Task: Buy 5 Electric Woks from Small Appliances section under best seller category for shipping address: Brandon Turner, 2426 August Lane, Shreveport, Louisiana 71101, Cell Number 3184332610. Pay from credit card ending with 7965, CVV 549
Action: Mouse moved to (99, 87)
Screenshot: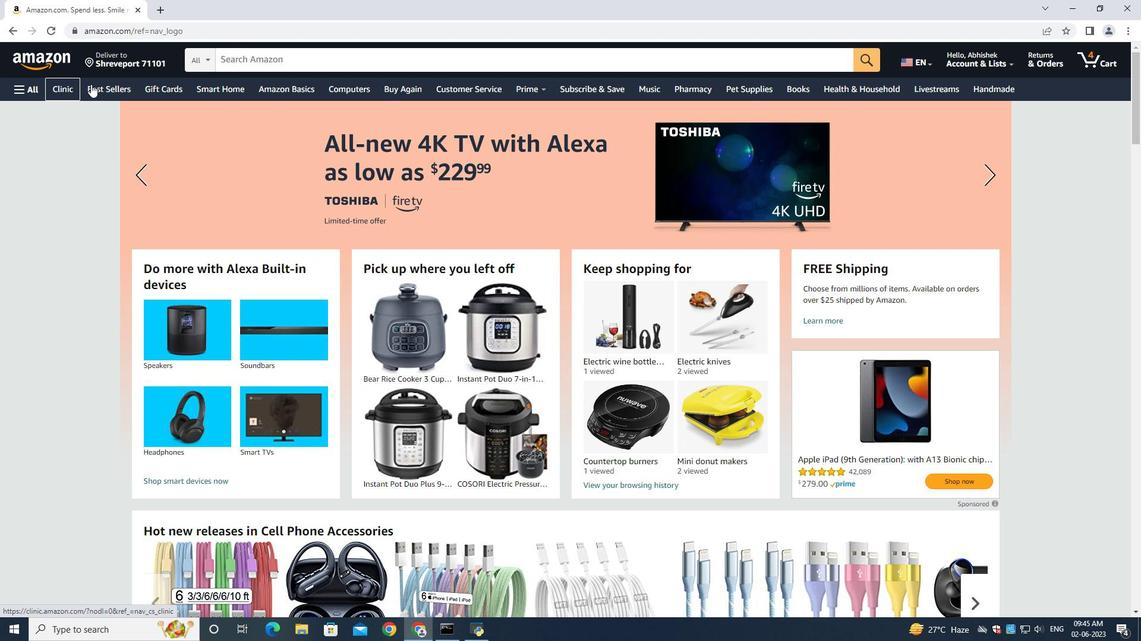 
Action: Mouse pressed left at (99, 87)
Screenshot: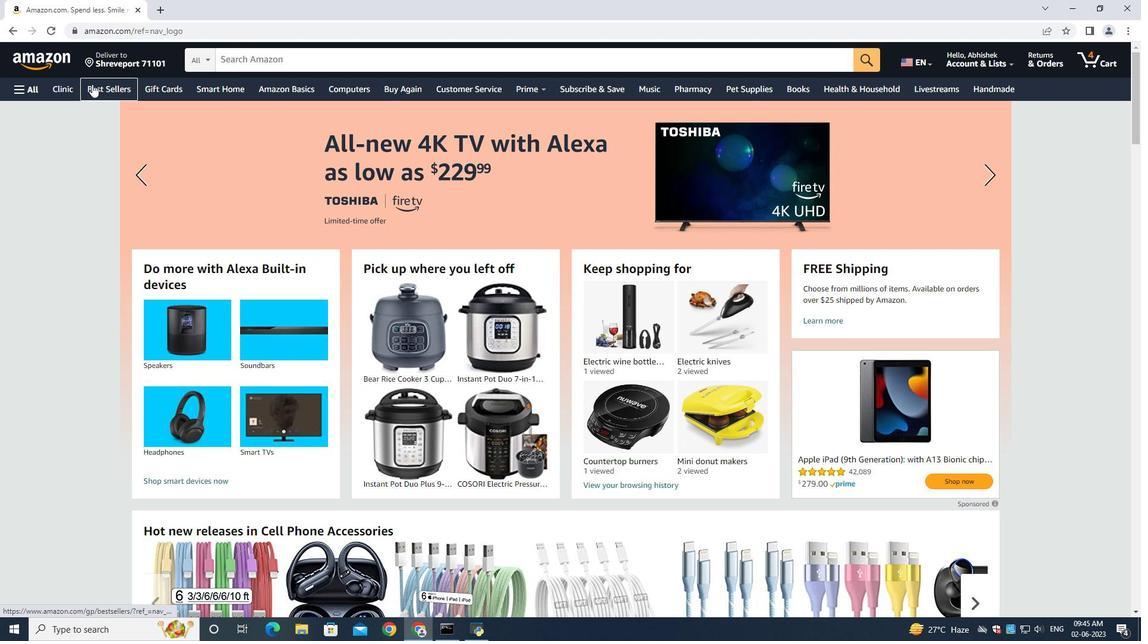 
Action: Mouse moved to (1113, 249)
Screenshot: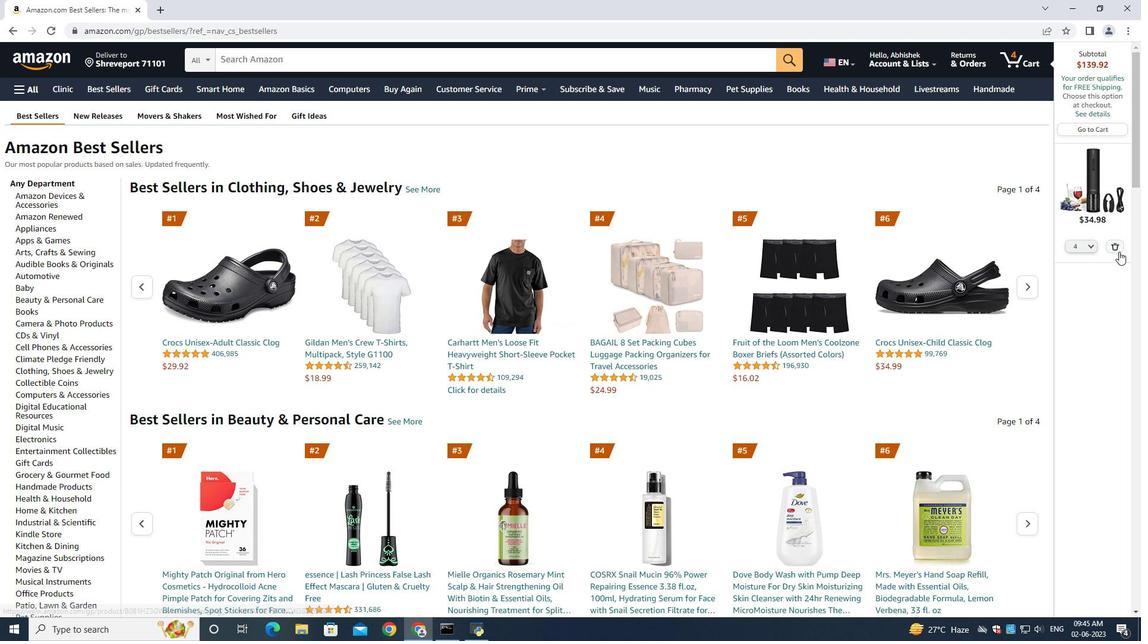 
Action: Mouse pressed left at (1113, 249)
Screenshot: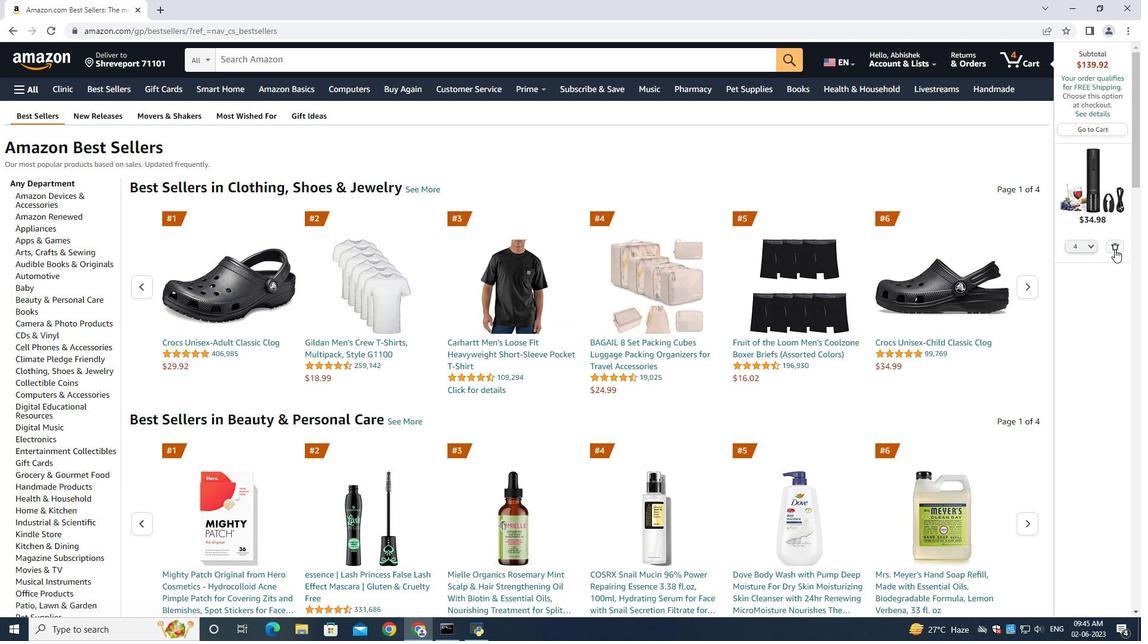 
Action: Mouse moved to (243, 62)
Screenshot: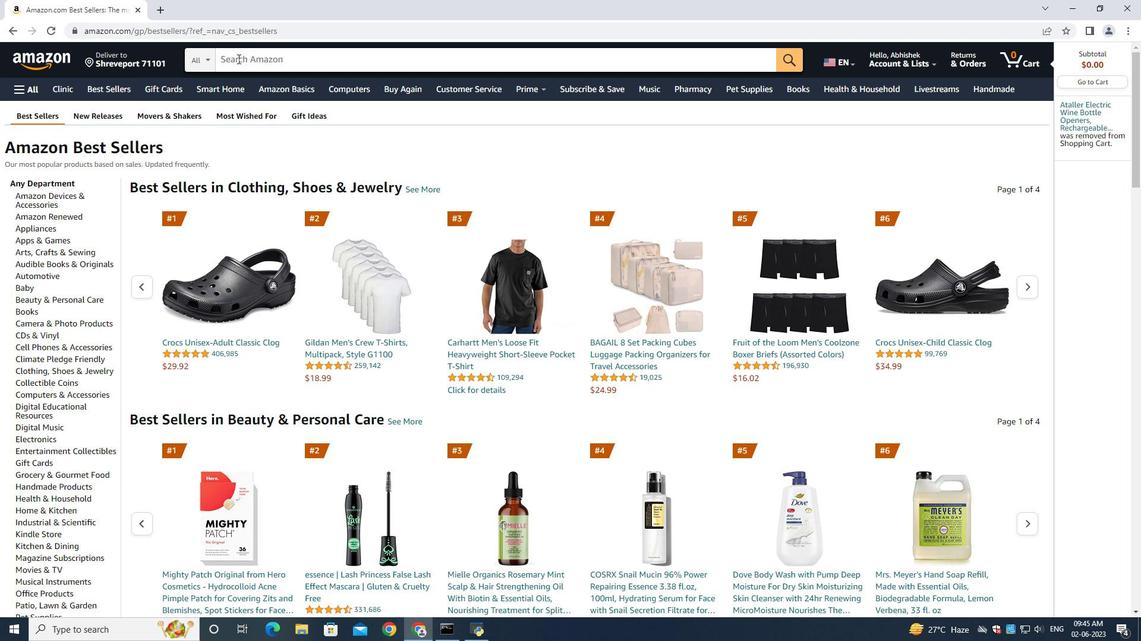 
Action: Mouse pressed left at (243, 62)
Screenshot: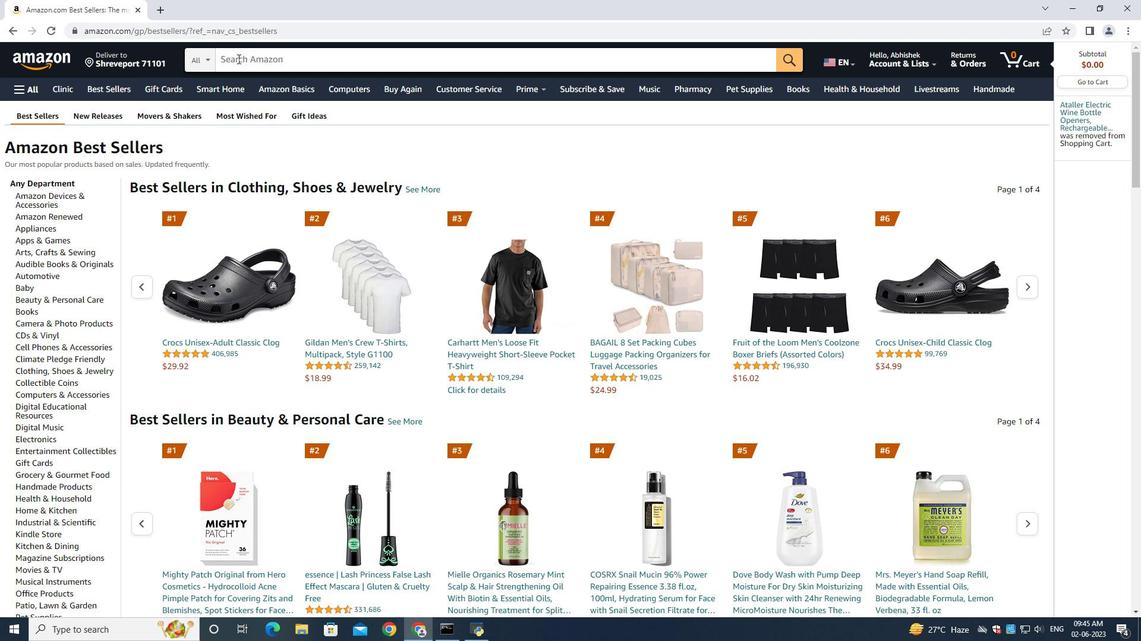 
Action: Mouse moved to (244, 89)
Screenshot: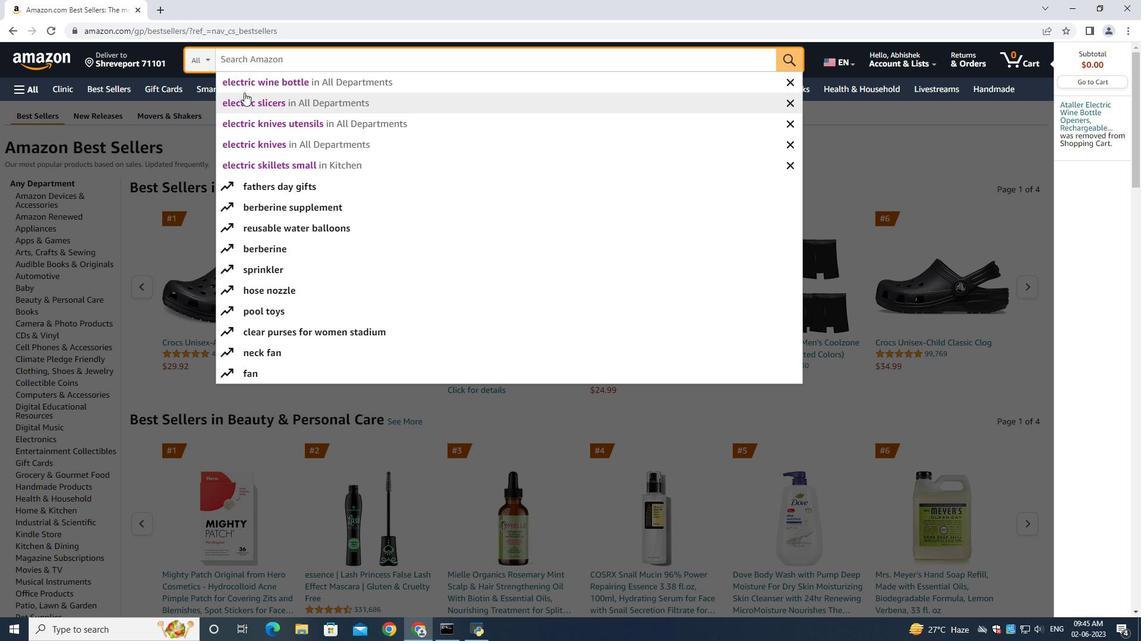 
Action: Key pressed <Key.shift><Key.shift><Key.shift><Key.shift><Key.shift><Key.shift><Key.shift><Key.shift><Key.shift><Key.shift><Key.shift><Key.shift><Key.shift><Key.shift><Key.shift><Key.shift><Key.shift><Key.shift><Key.shift><Key.shift><Key.shift><Key.shift><Key.shift><Key.shift>E
Screenshot: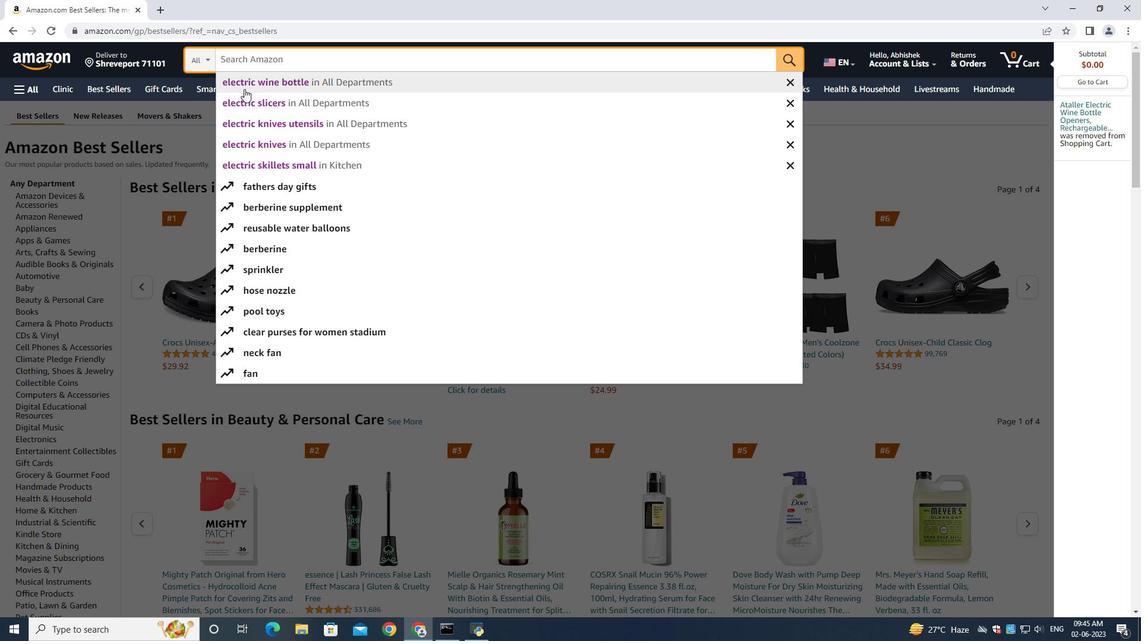 
Action: Mouse moved to (121, 95)
Screenshot: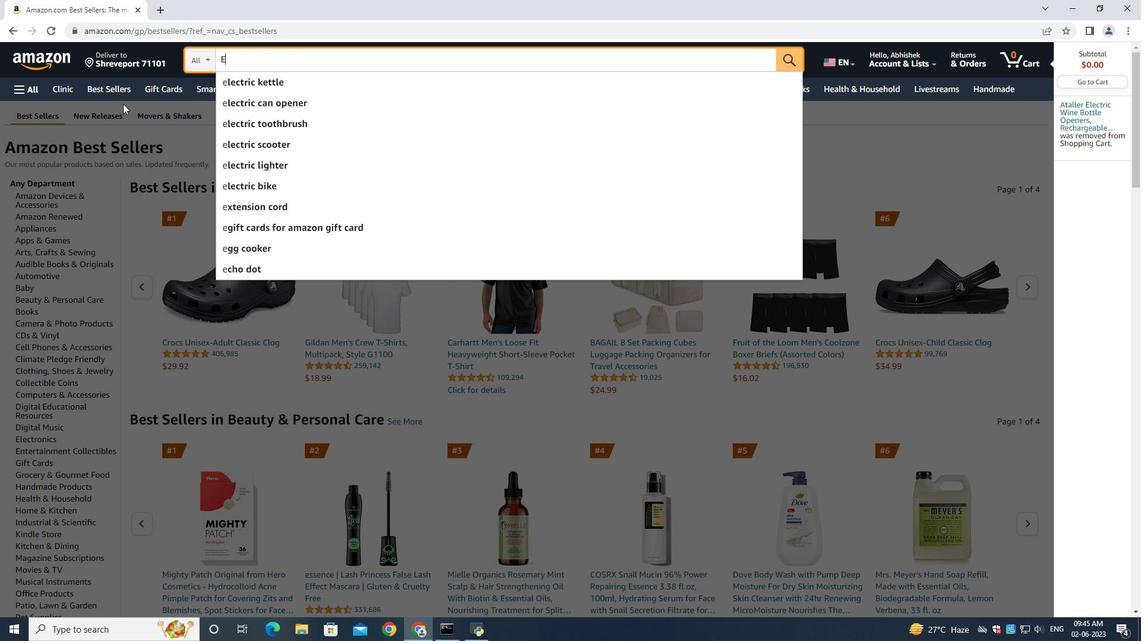 
Action: Mouse pressed left at (121, 95)
Screenshot: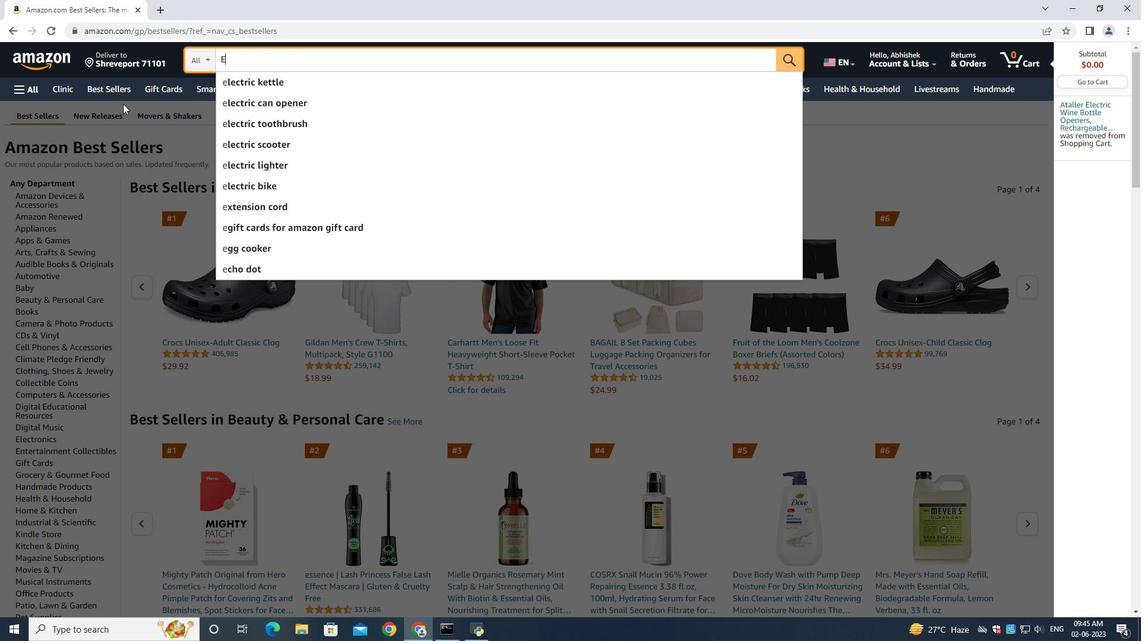 
Action: Mouse moved to (112, 91)
Screenshot: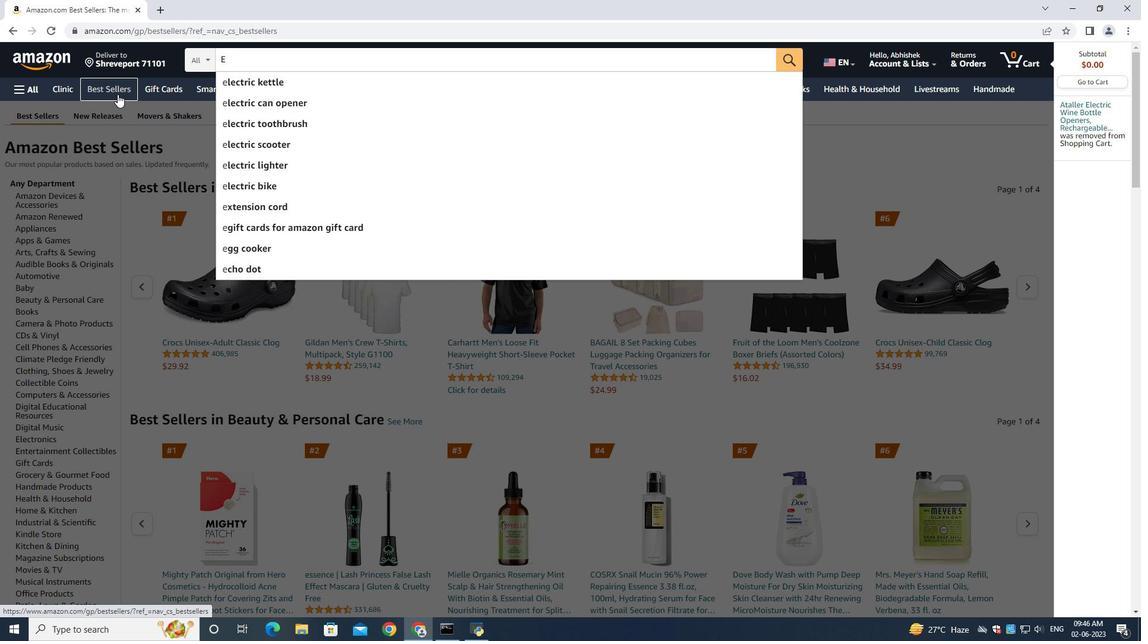 
Action: Mouse pressed left at (112, 91)
Screenshot: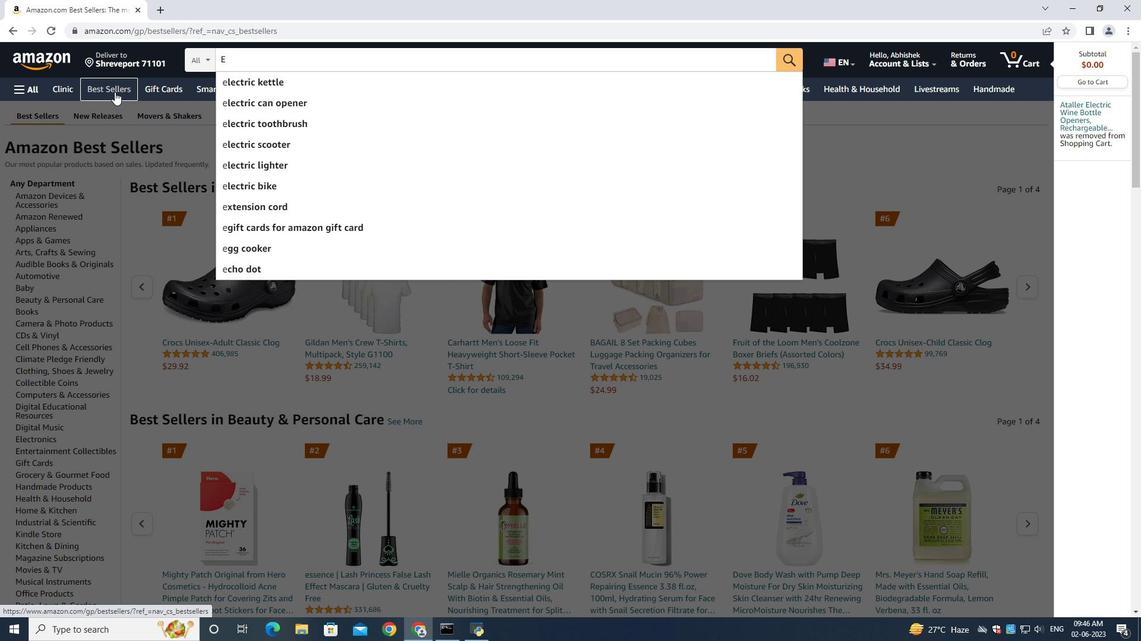 
Action: Mouse moved to (300, 63)
Screenshot: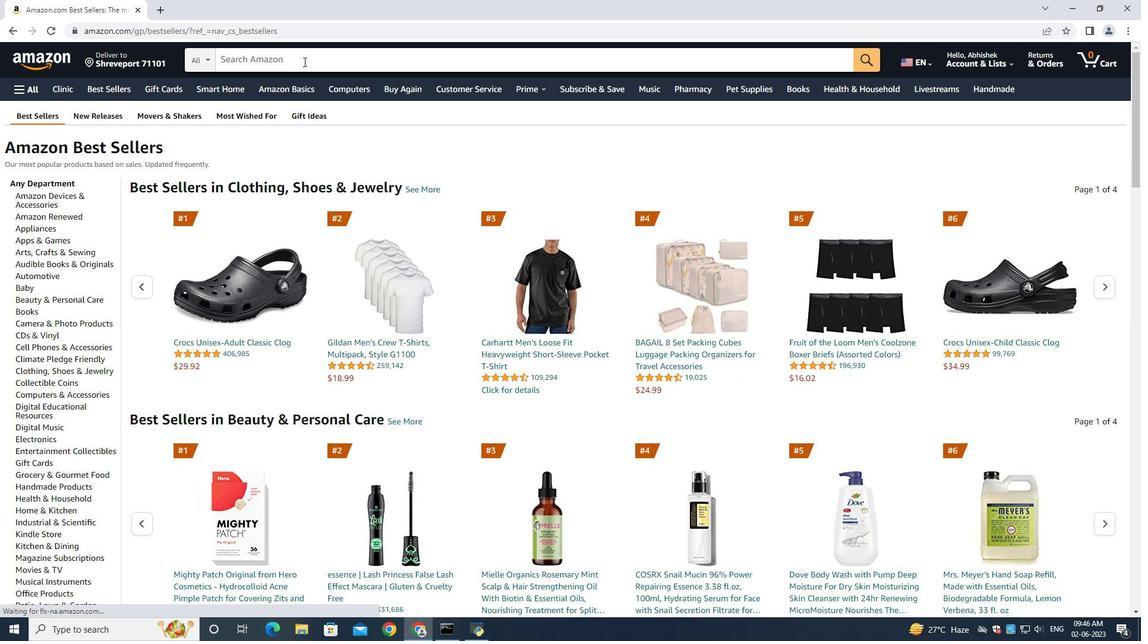 
Action: Mouse pressed left at (300, 63)
Screenshot: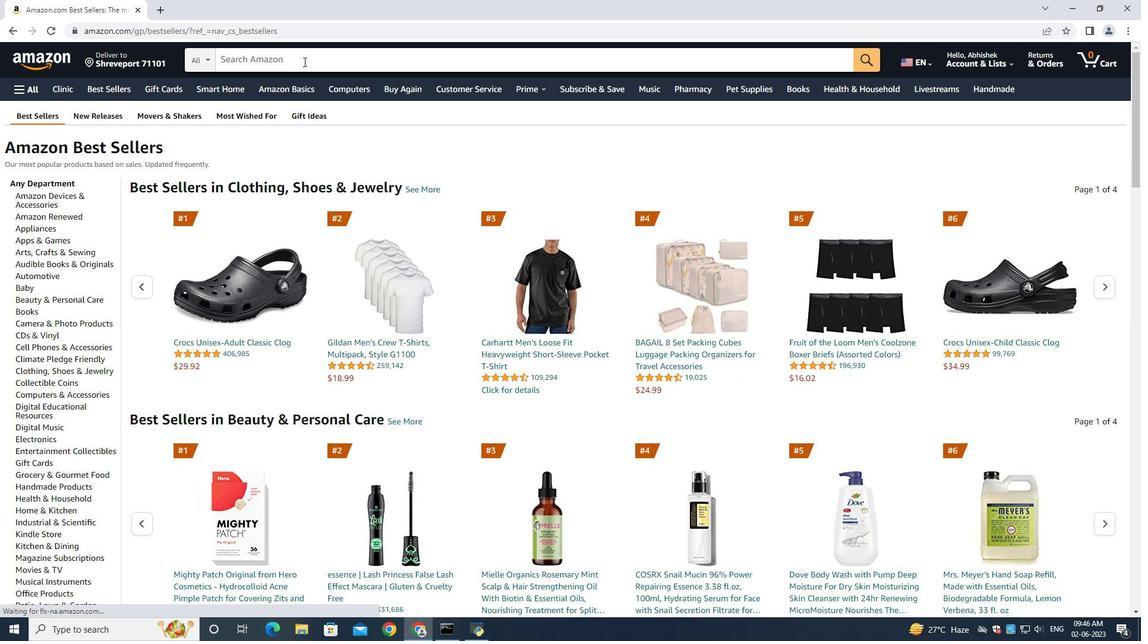 
Action: Key pressed <Key.shift>Electric<Key.space>woks<Key.enter>
Screenshot: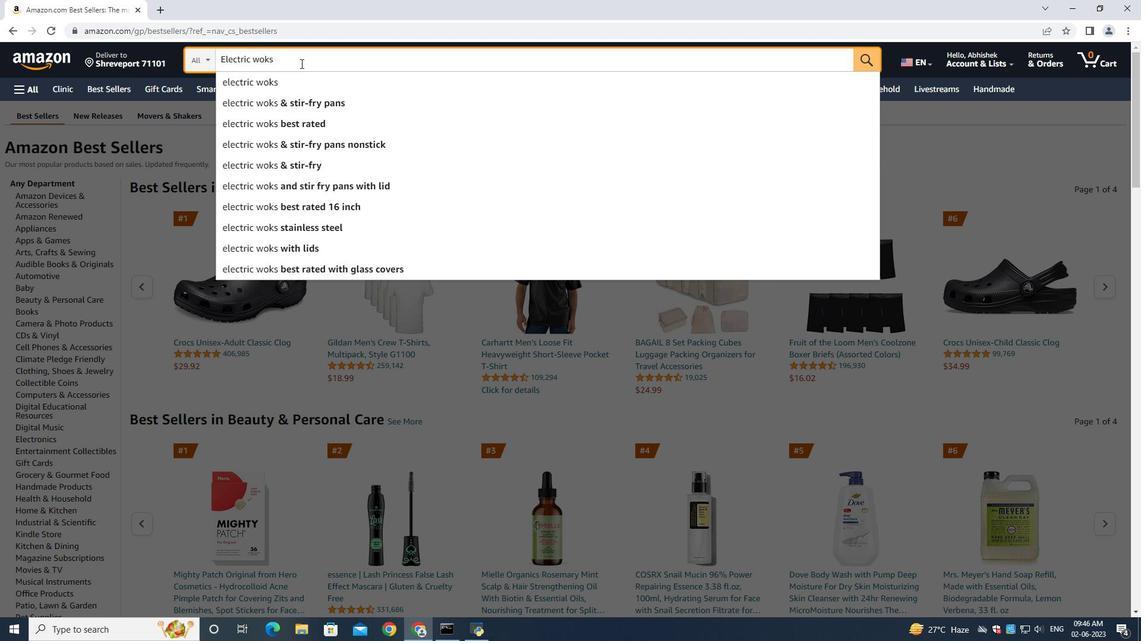 
Action: Mouse moved to (64, 212)
Screenshot: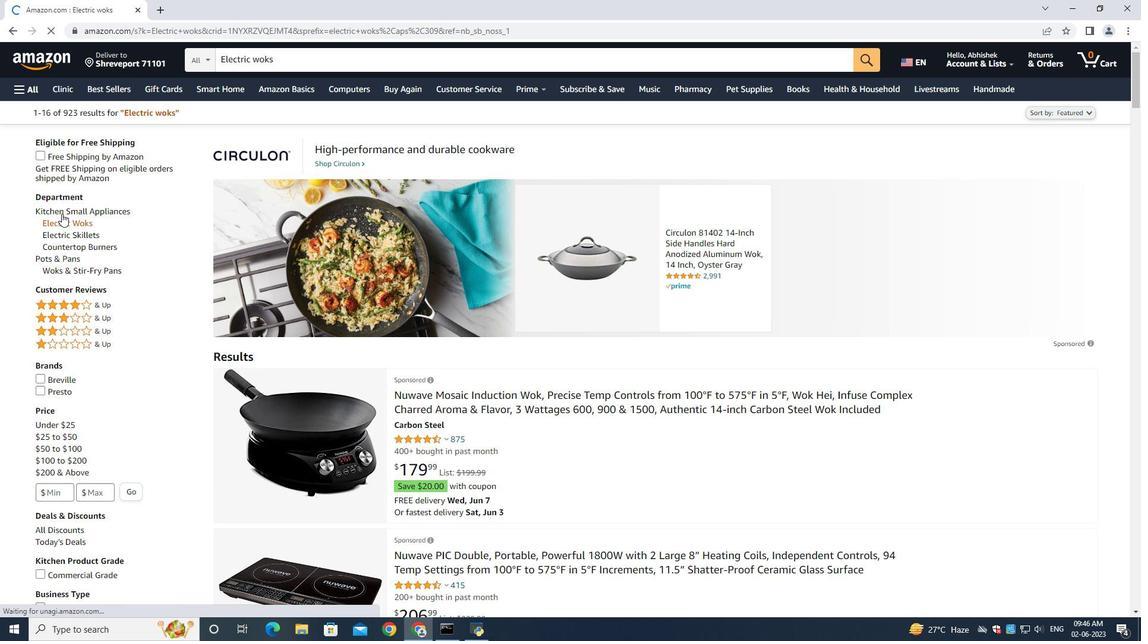 
Action: Mouse pressed left at (64, 212)
Screenshot: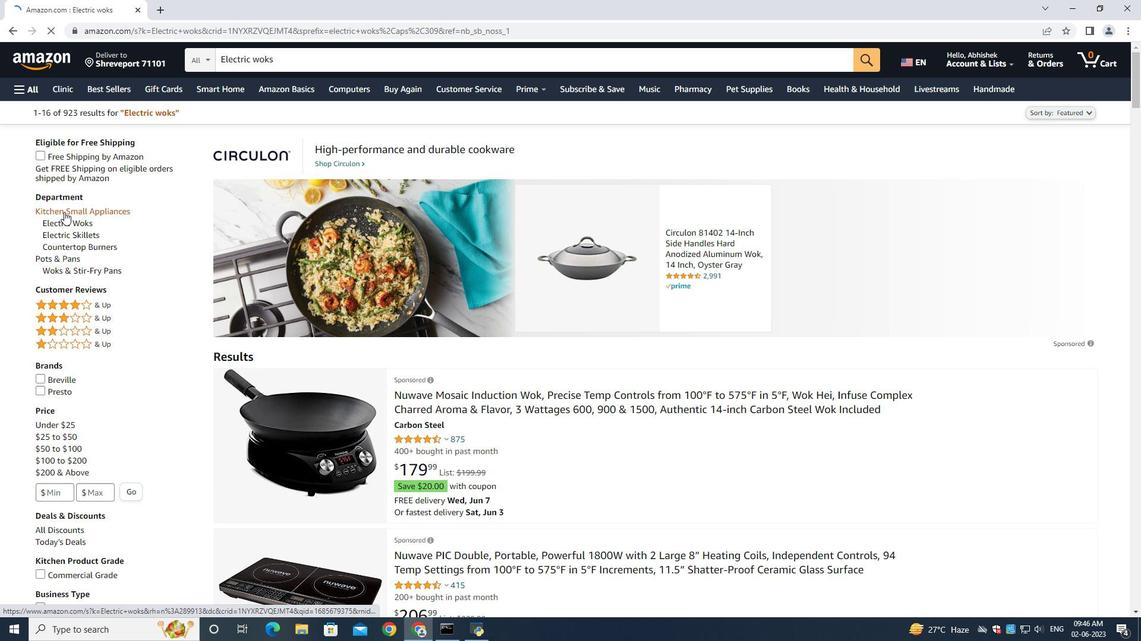 
Action: Mouse moved to (545, 429)
Screenshot: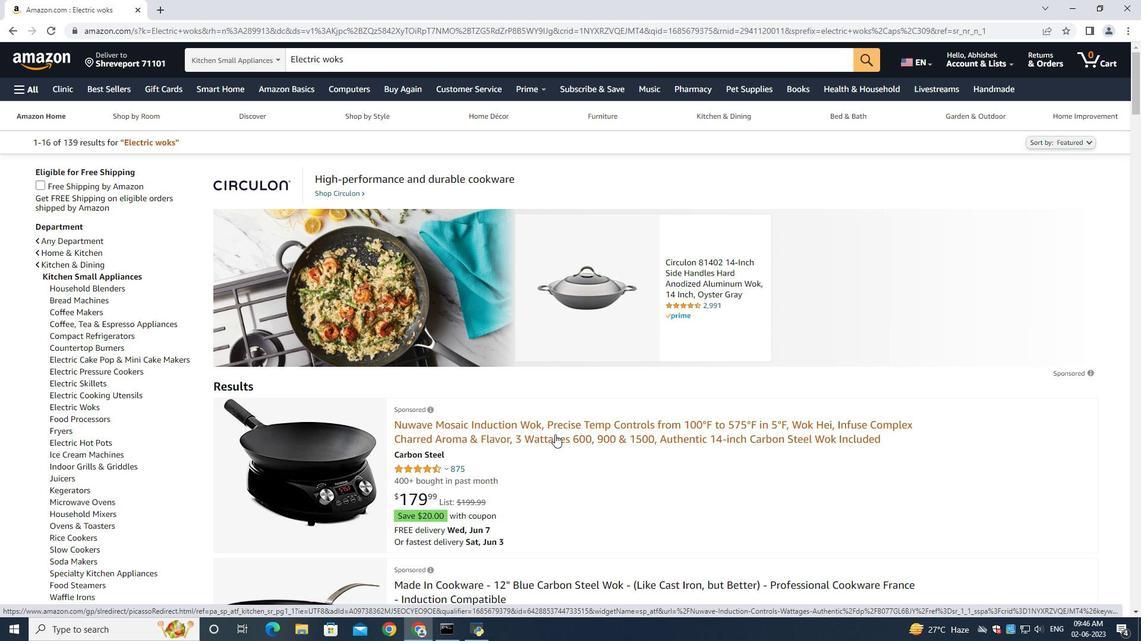 
Action: Mouse pressed left at (545, 429)
Screenshot: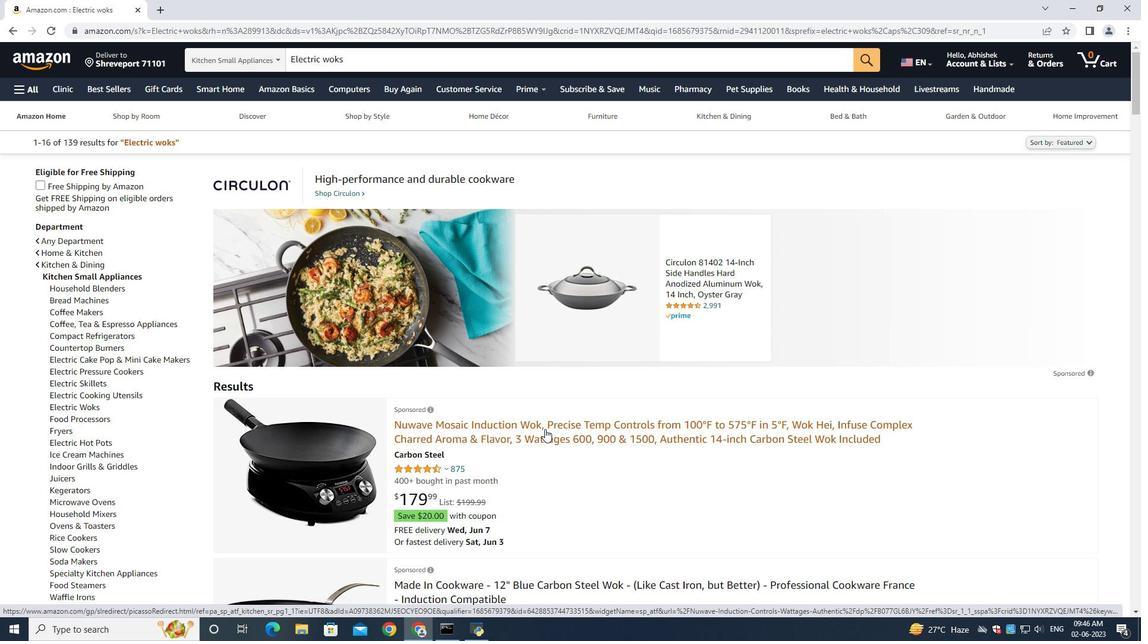 
Action: Mouse moved to (909, 423)
Screenshot: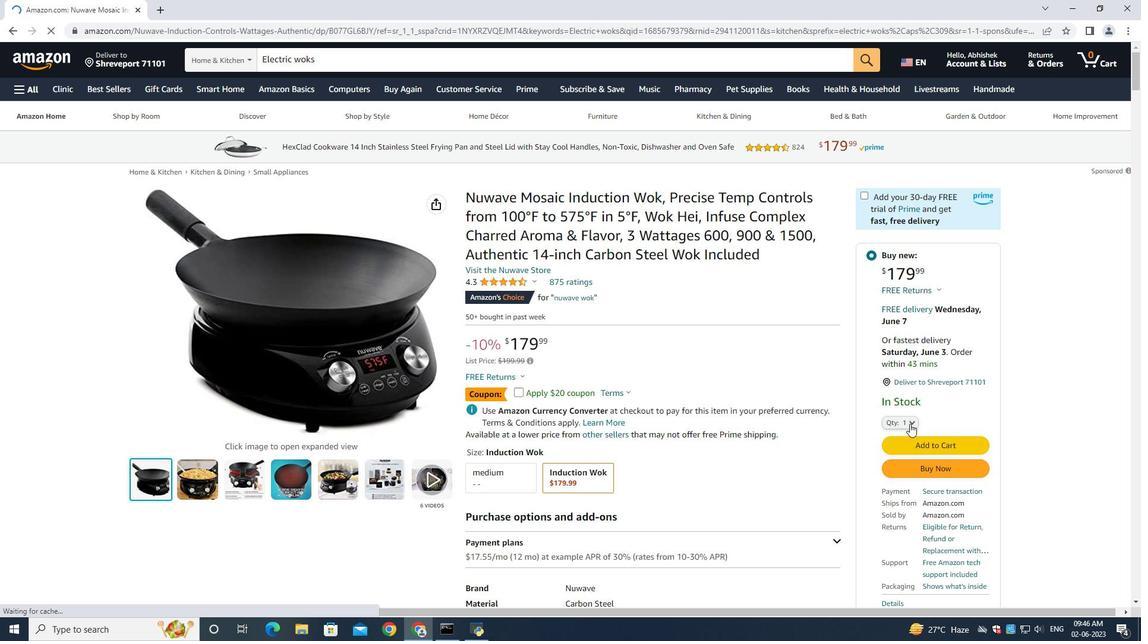 
Action: Mouse pressed left at (909, 423)
Screenshot: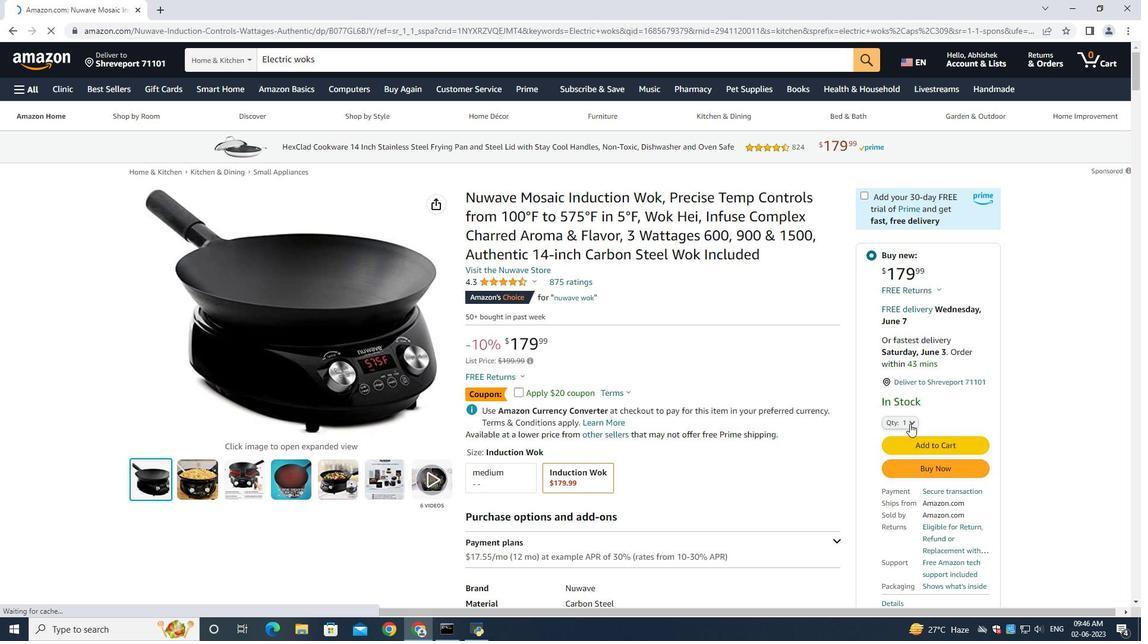 
Action: Mouse moved to (896, 126)
Screenshot: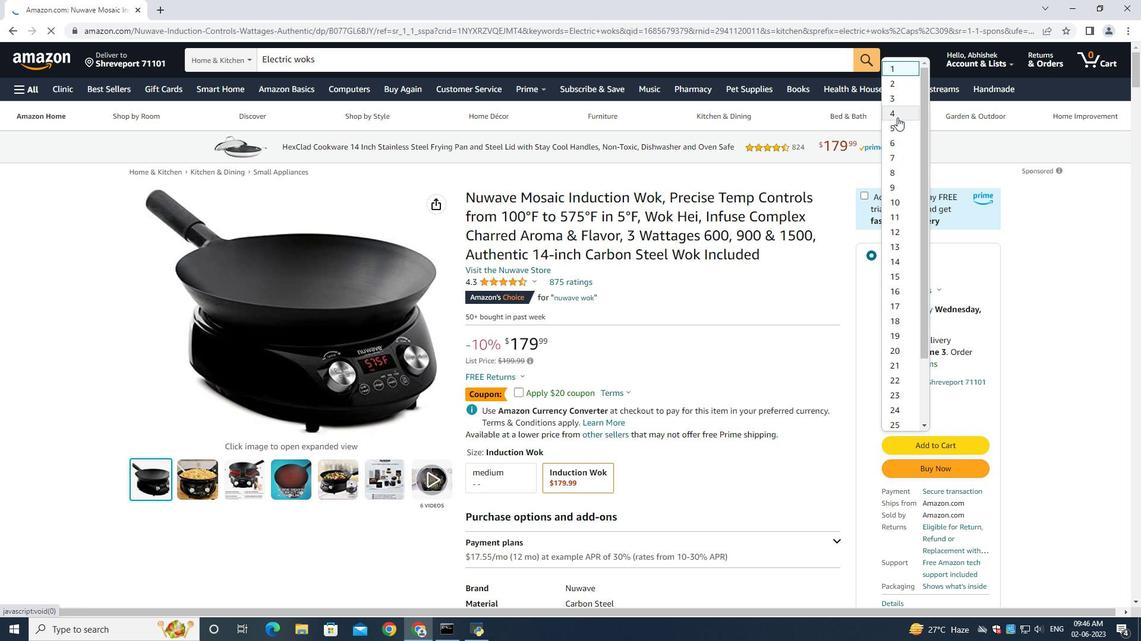
Action: Mouse pressed left at (896, 126)
Screenshot: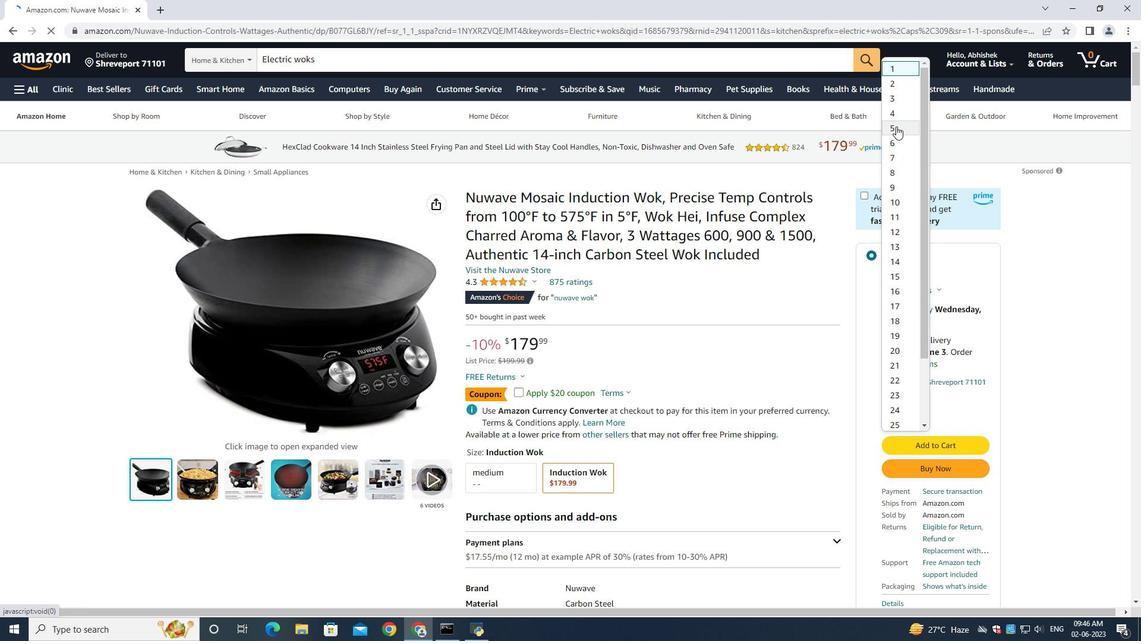 
Action: Mouse moved to (924, 468)
Screenshot: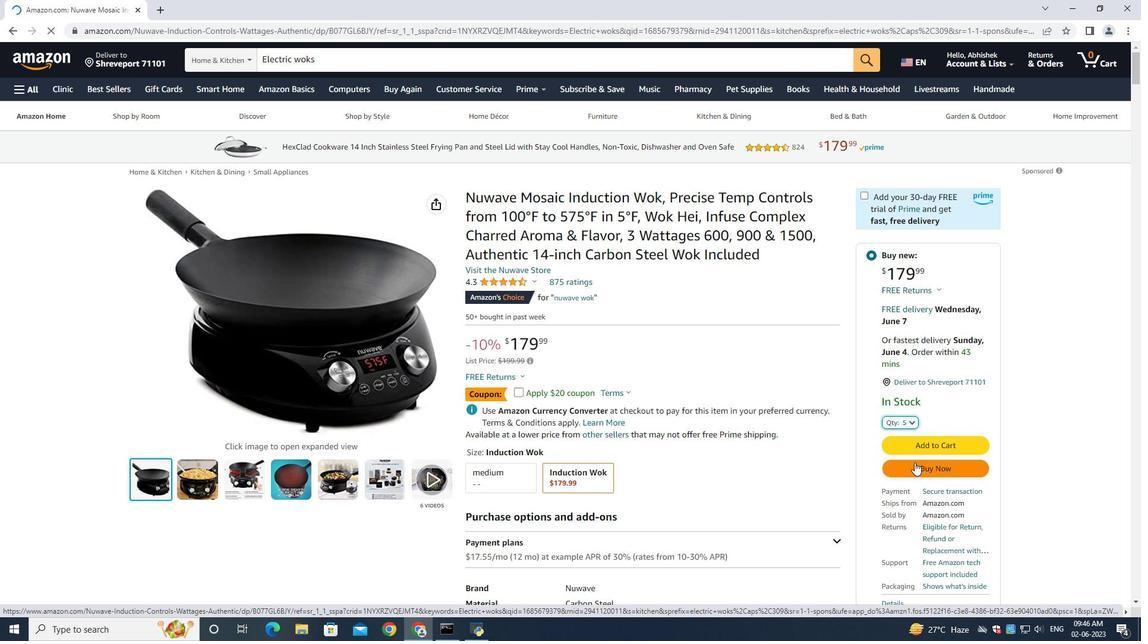 
Action: Mouse pressed left at (924, 468)
Screenshot: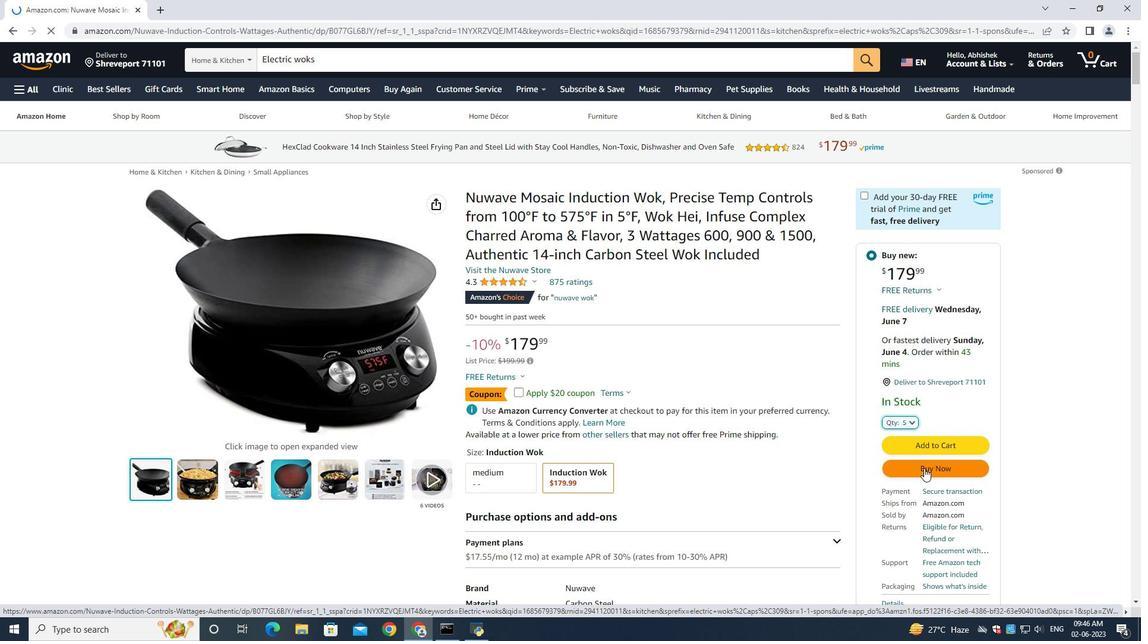 
Action: Mouse moved to (650, 309)
Screenshot: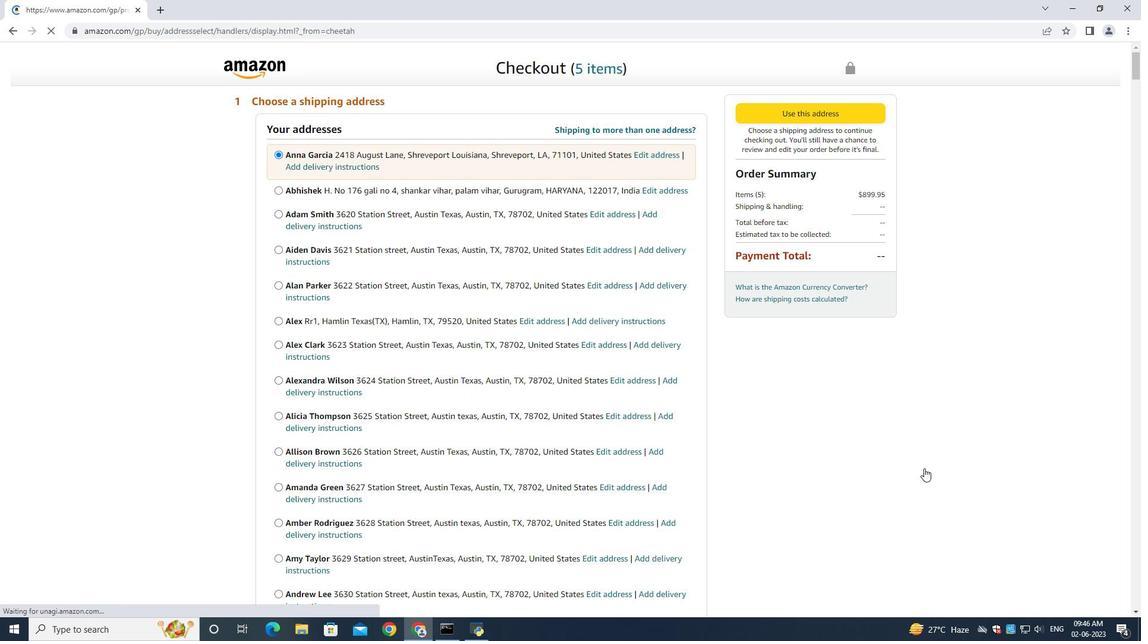 
Action: Mouse scrolled (650, 308) with delta (0, 0)
Screenshot: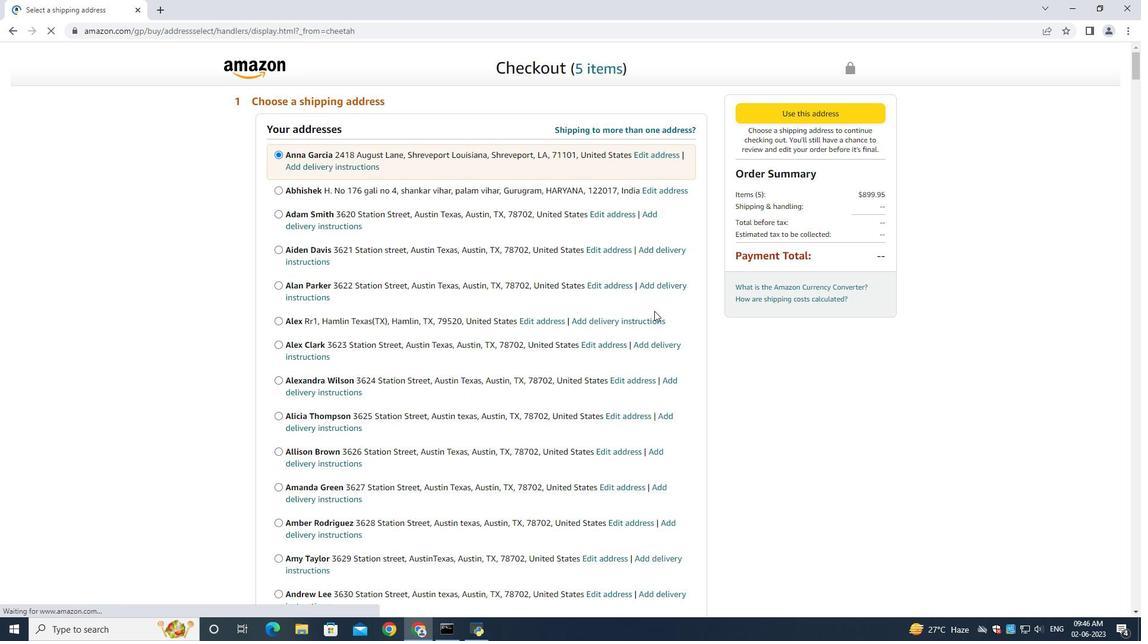 
Action: Mouse scrolled (650, 308) with delta (0, 0)
Screenshot: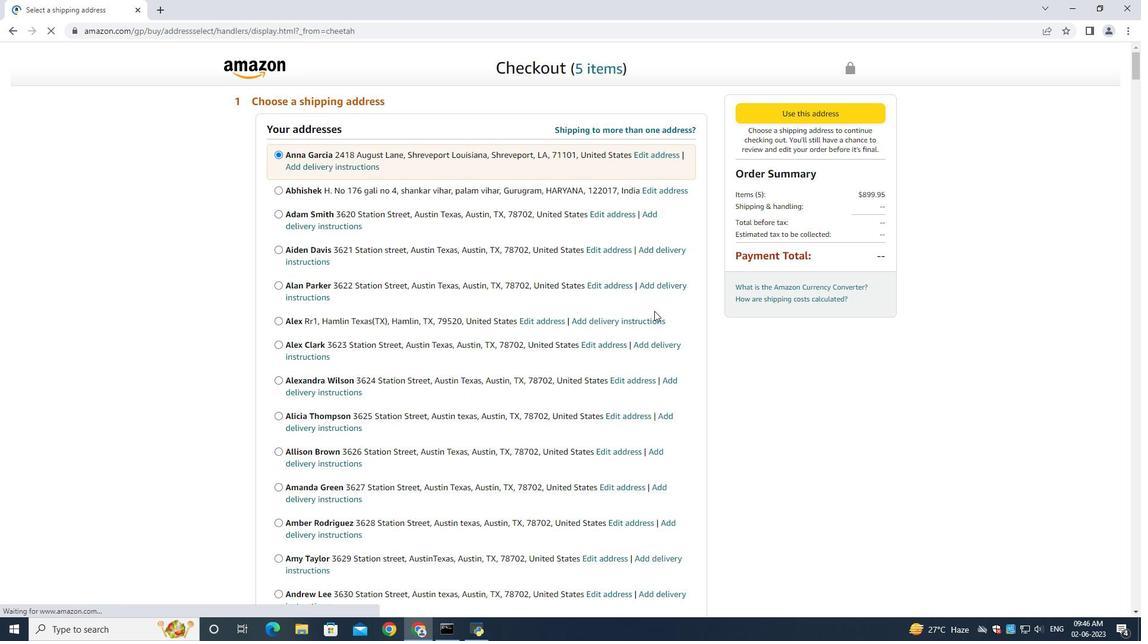 
Action: Mouse scrolled (650, 308) with delta (0, 0)
Screenshot: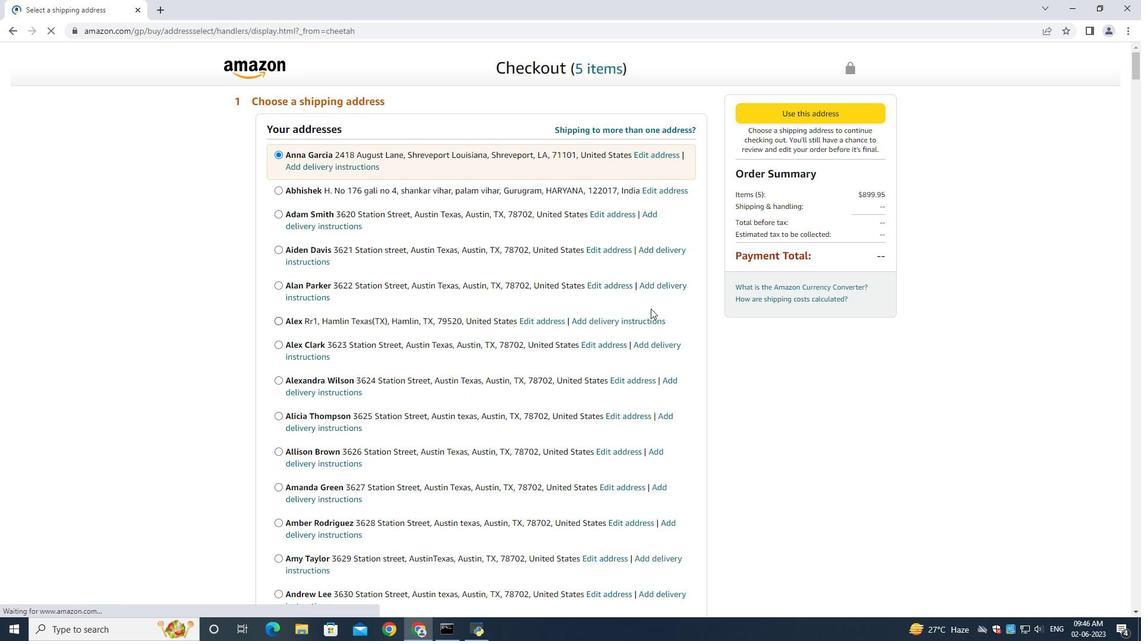 
Action: Mouse scrolled (650, 308) with delta (0, 0)
Screenshot: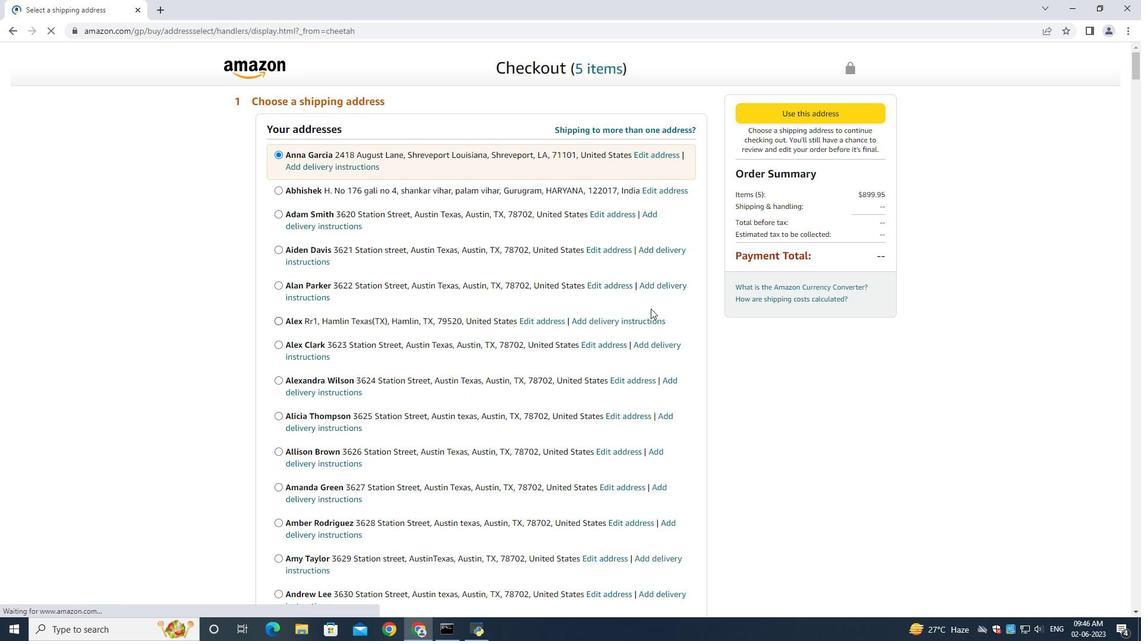 
Action: Mouse scrolled (650, 308) with delta (0, 0)
Screenshot: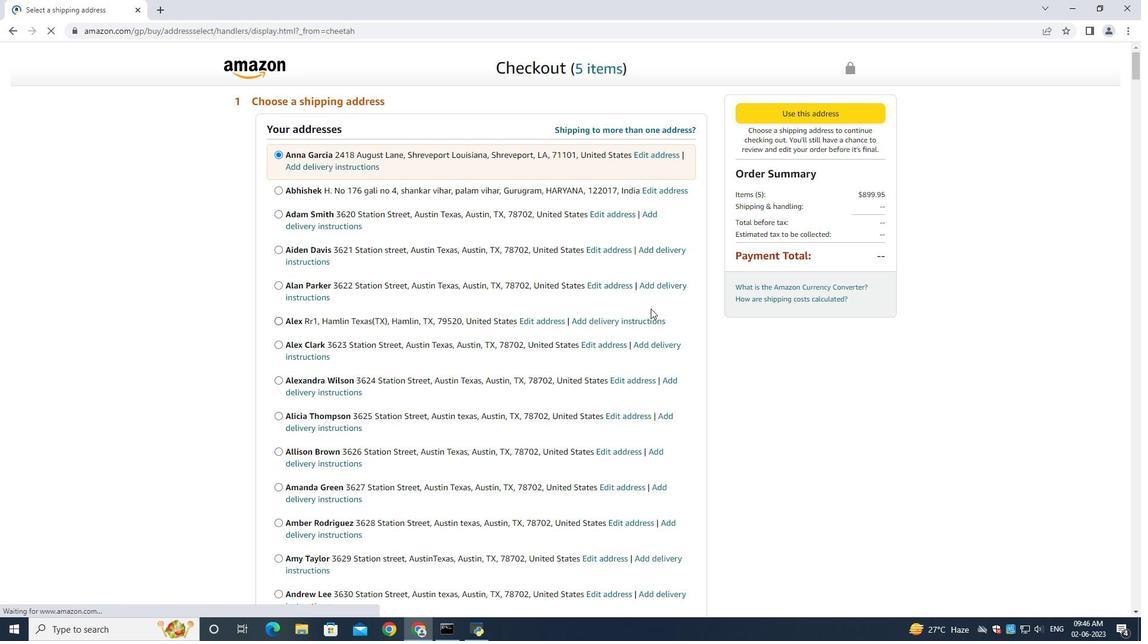 
Action: Mouse scrolled (650, 308) with delta (0, 0)
Screenshot: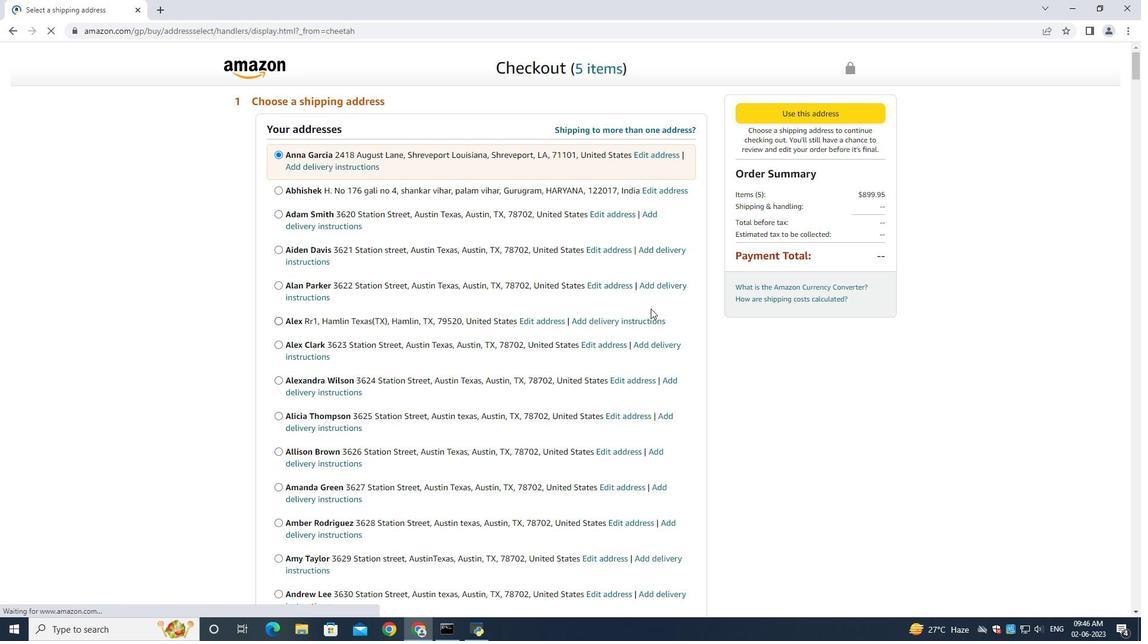 
Action: Mouse scrolled (650, 308) with delta (0, 0)
Screenshot: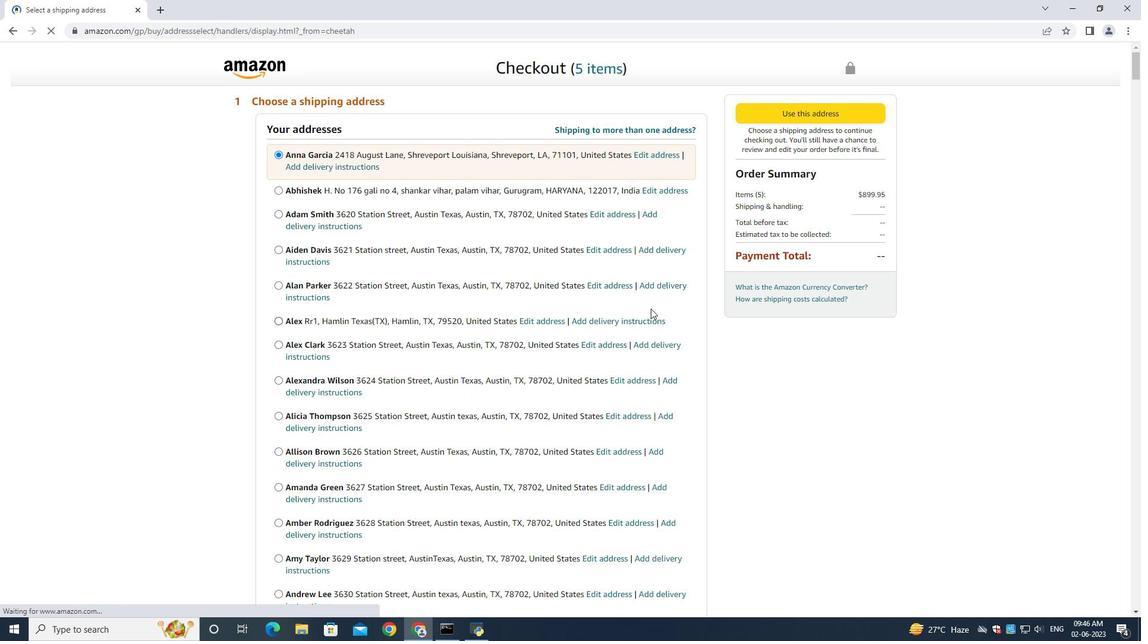 
Action: Mouse scrolled (650, 308) with delta (0, 0)
Screenshot: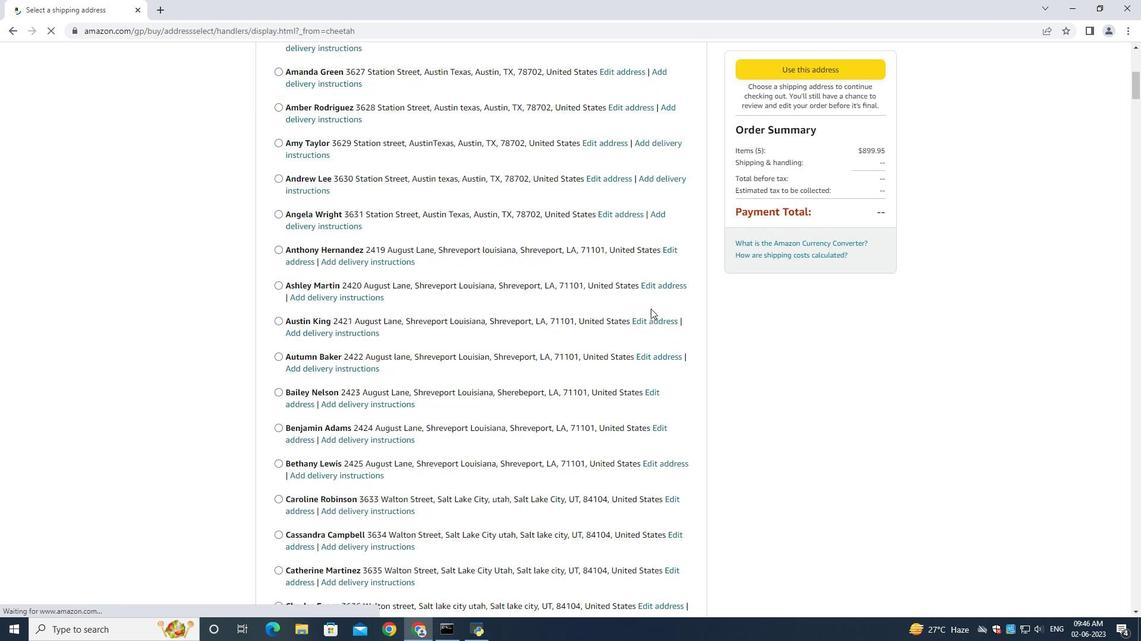 
Action: Mouse scrolled (650, 308) with delta (0, 0)
Screenshot: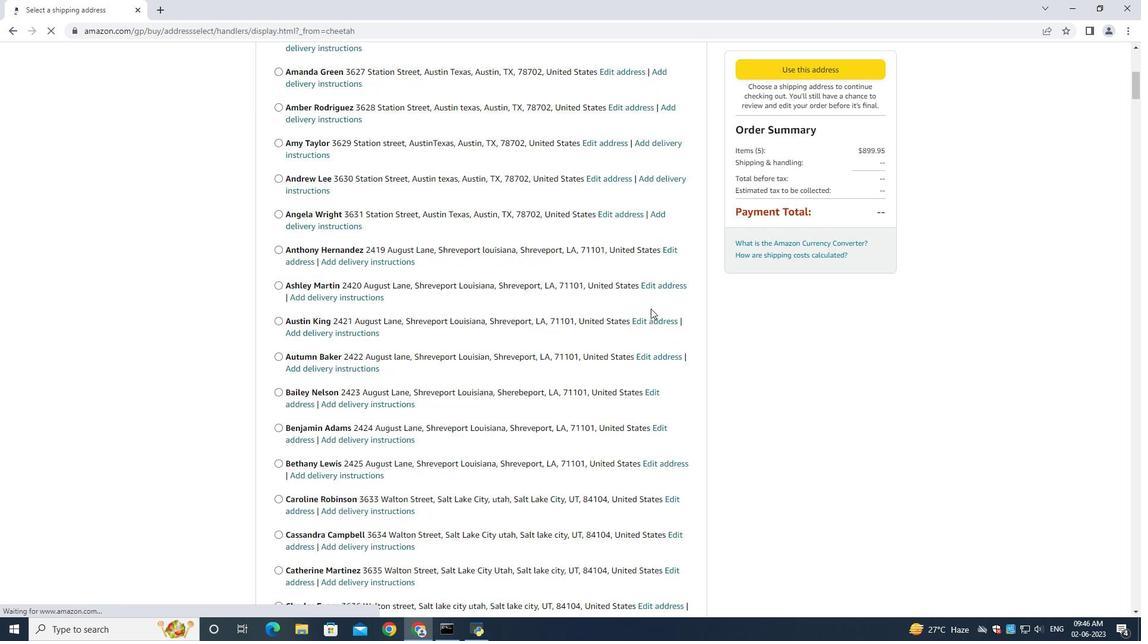 
Action: Mouse scrolled (650, 308) with delta (0, 0)
Screenshot: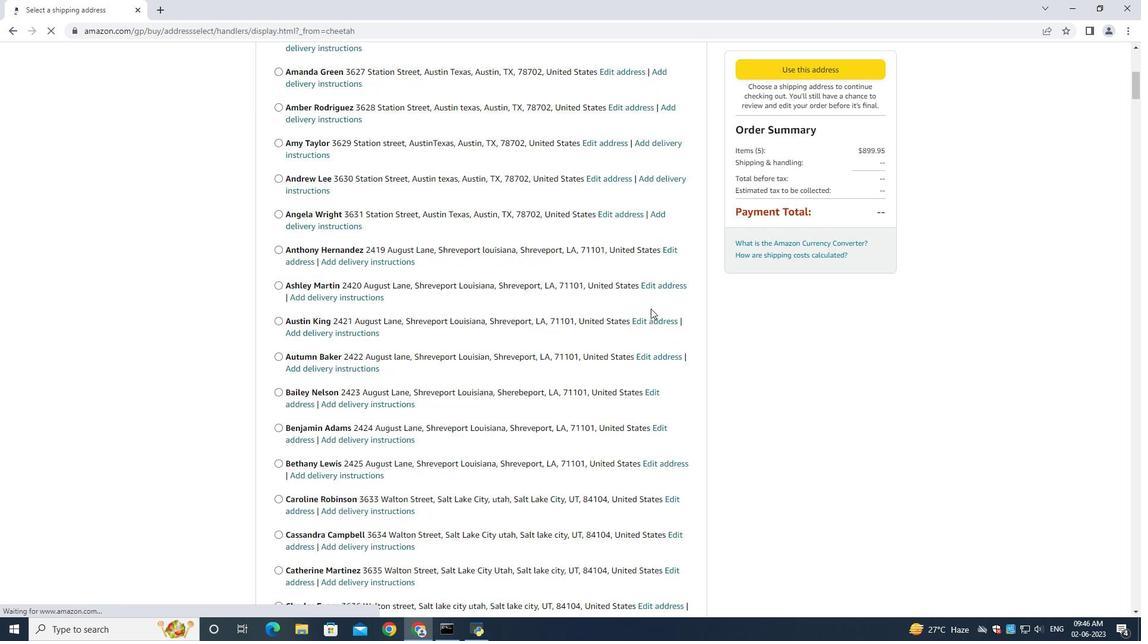
Action: Mouse scrolled (650, 308) with delta (0, 0)
Screenshot: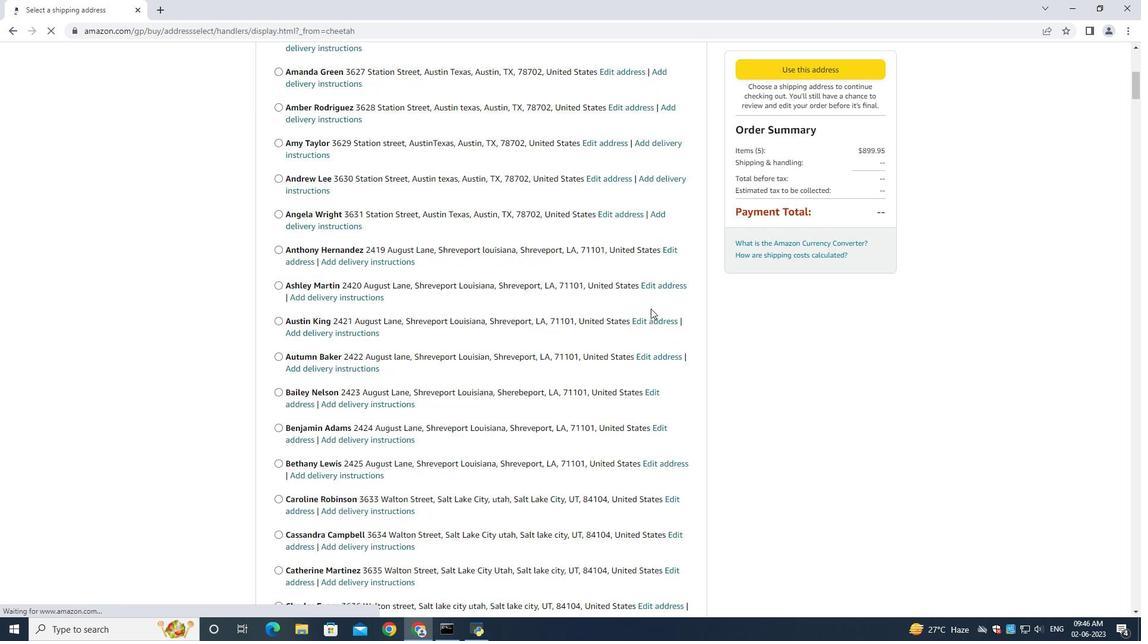 
Action: Mouse scrolled (650, 308) with delta (0, 0)
Screenshot: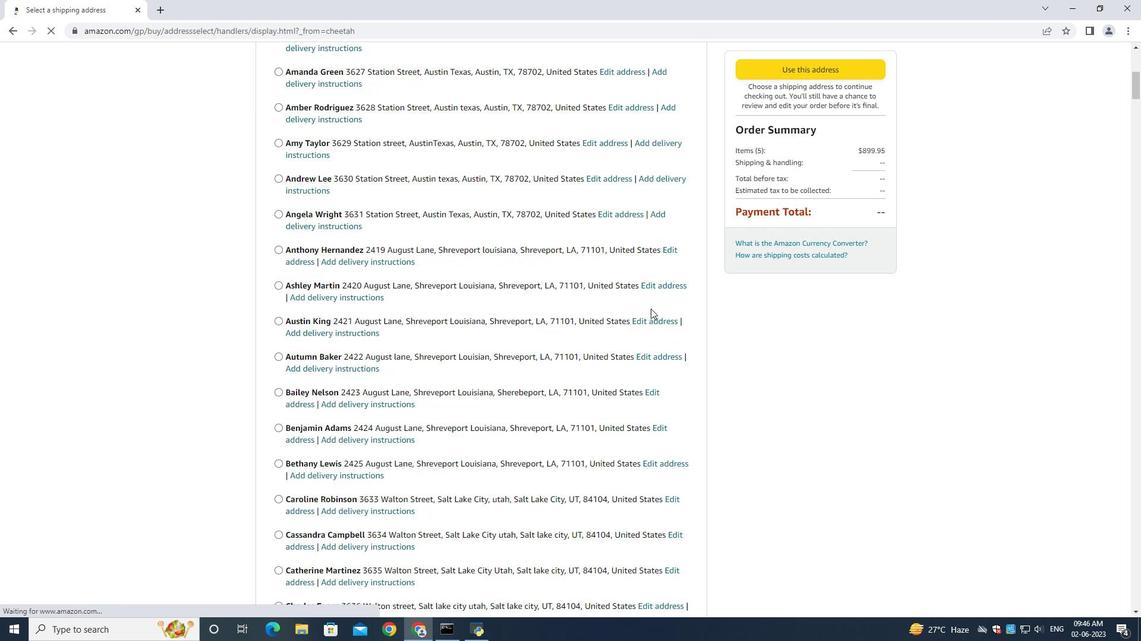 
Action: Mouse scrolled (650, 308) with delta (0, 0)
Screenshot: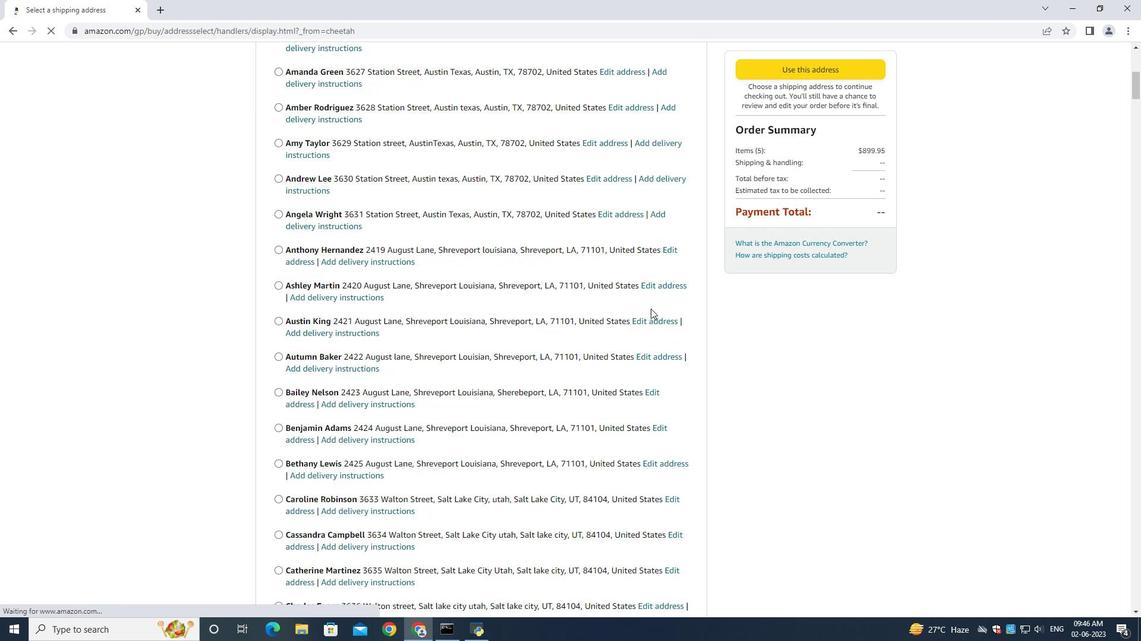 
Action: Mouse scrolled (650, 308) with delta (0, 0)
Screenshot: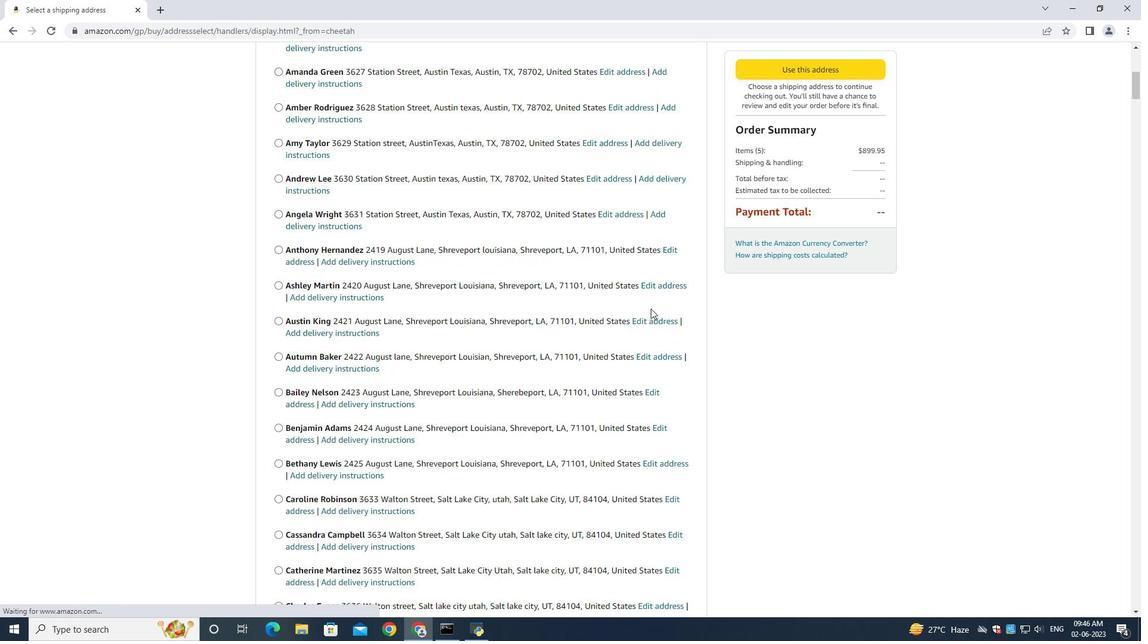 
Action: Mouse scrolled (650, 308) with delta (0, 0)
Screenshot: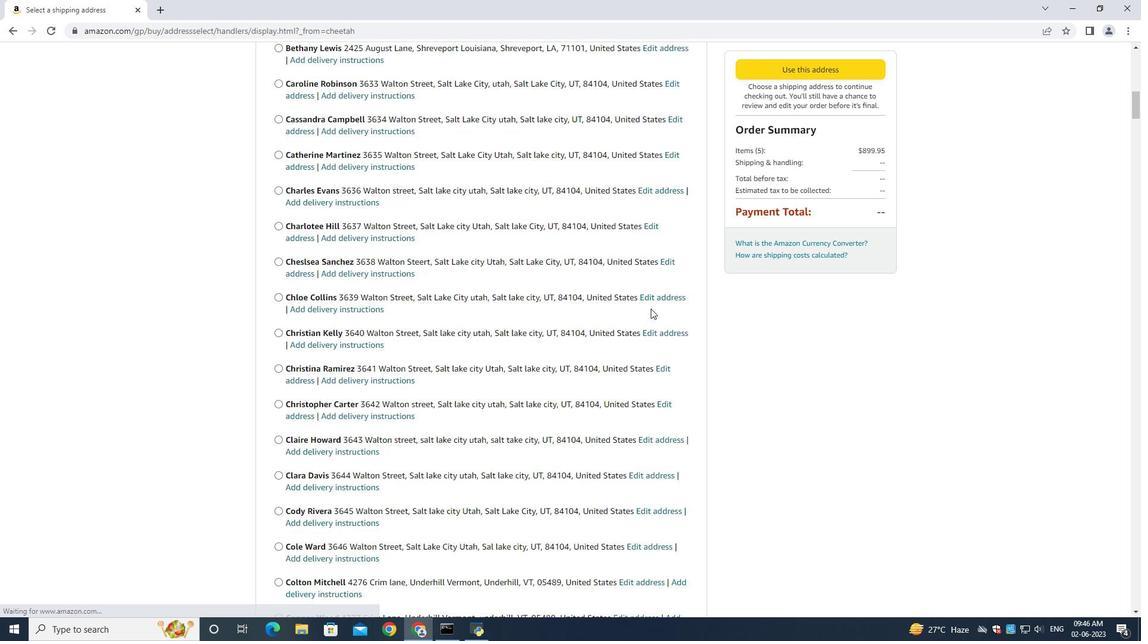 
Action: Mouse scrolled (650, 308) with delta (0, 0)
Screenshot: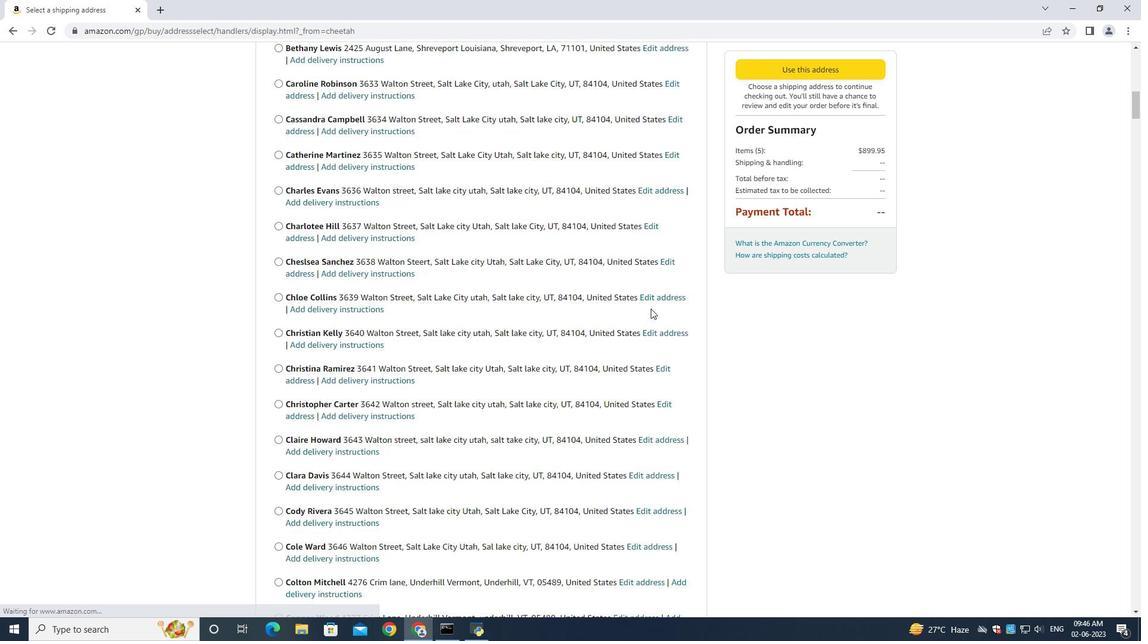 
Action: Mouse scrolled (650, 308) with delta (0, 0)
Screenshot: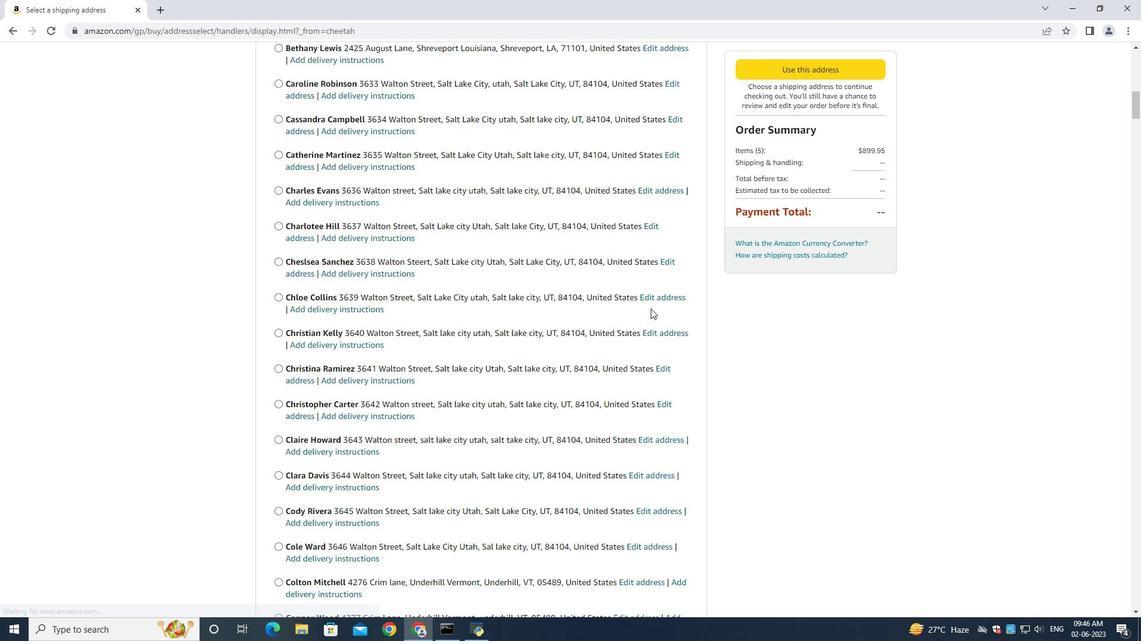 
Action: Mouse scrolled (650, 308) with delta (0, 0)
Screenshot: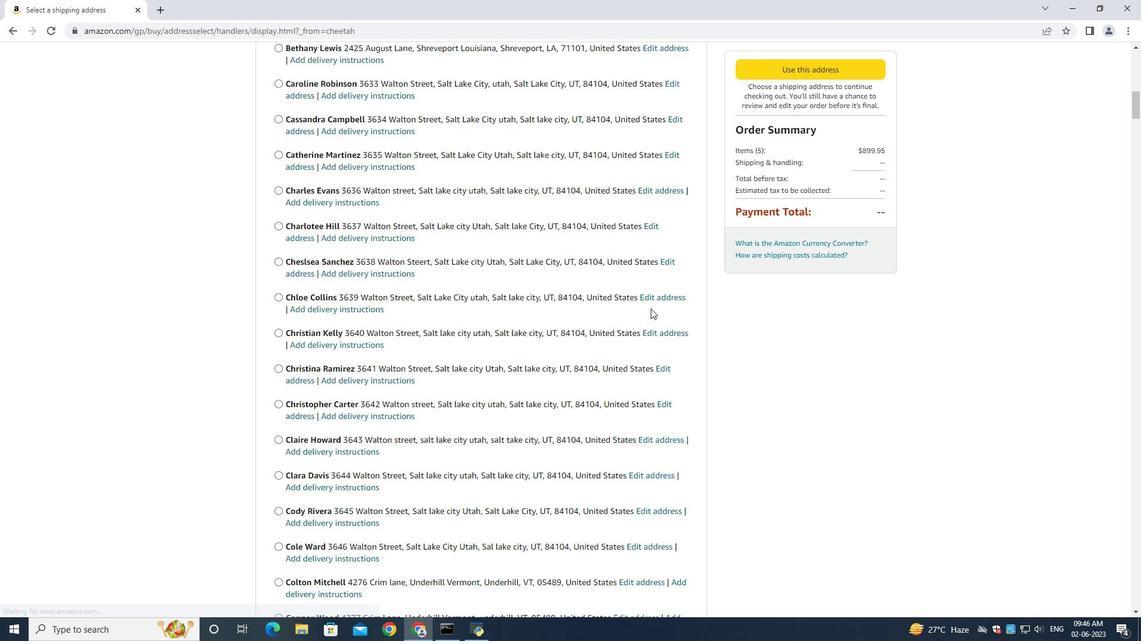 
Action: Mouse scrolled (650, 308) with delta (0, 0)
Screenshot: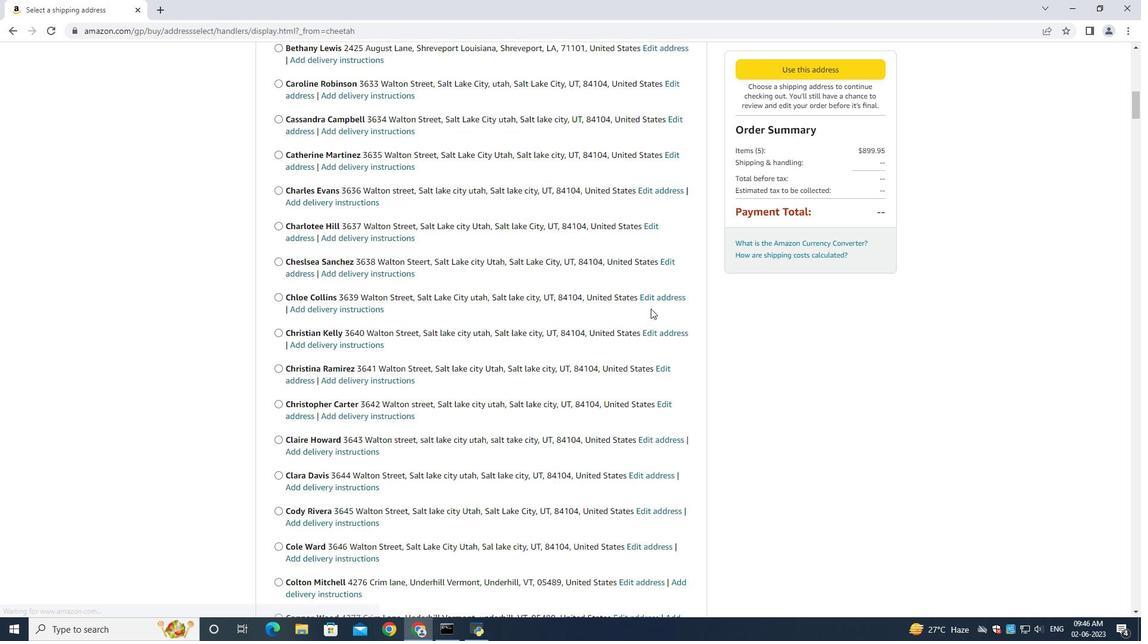 
Action: Mouse scrolled (650, 308) with delta (0, 0)
Screenshot: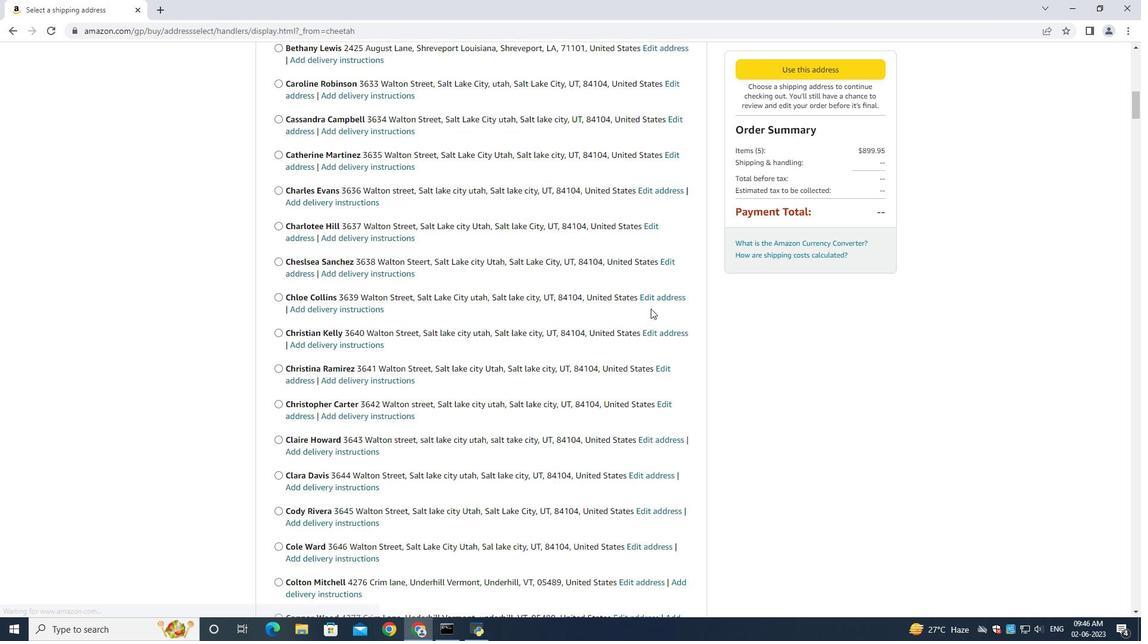 
Action: Mouse scrolled (650, 308) with delta (0, 0)
Screenshot: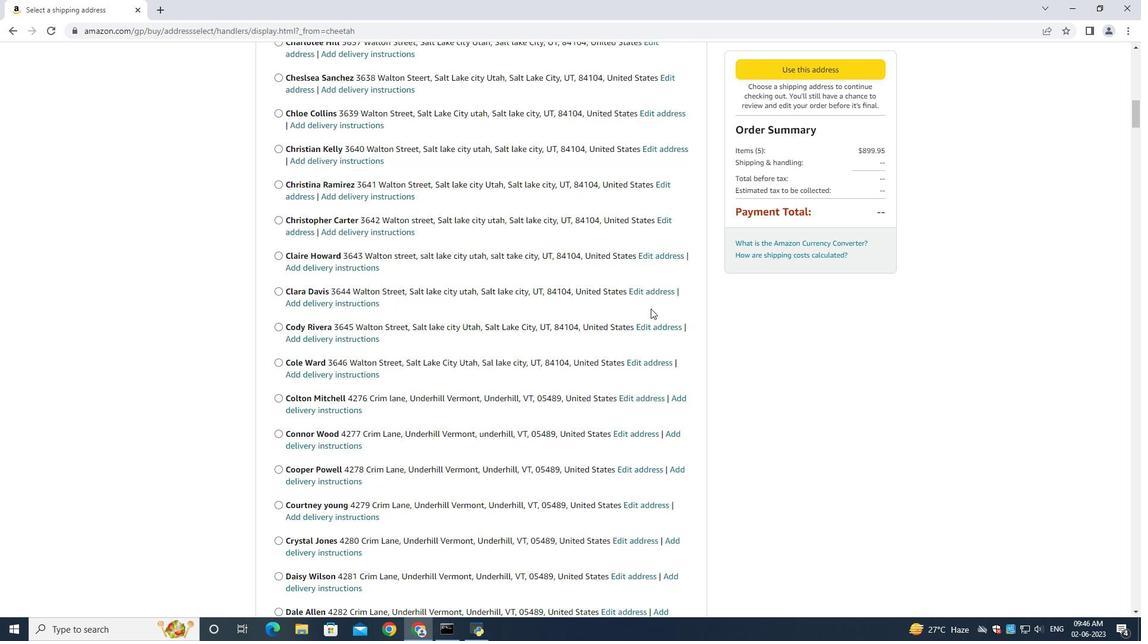 
Action: Mouse scrolled (650, 308) with delta (0, 0)
Screenshot: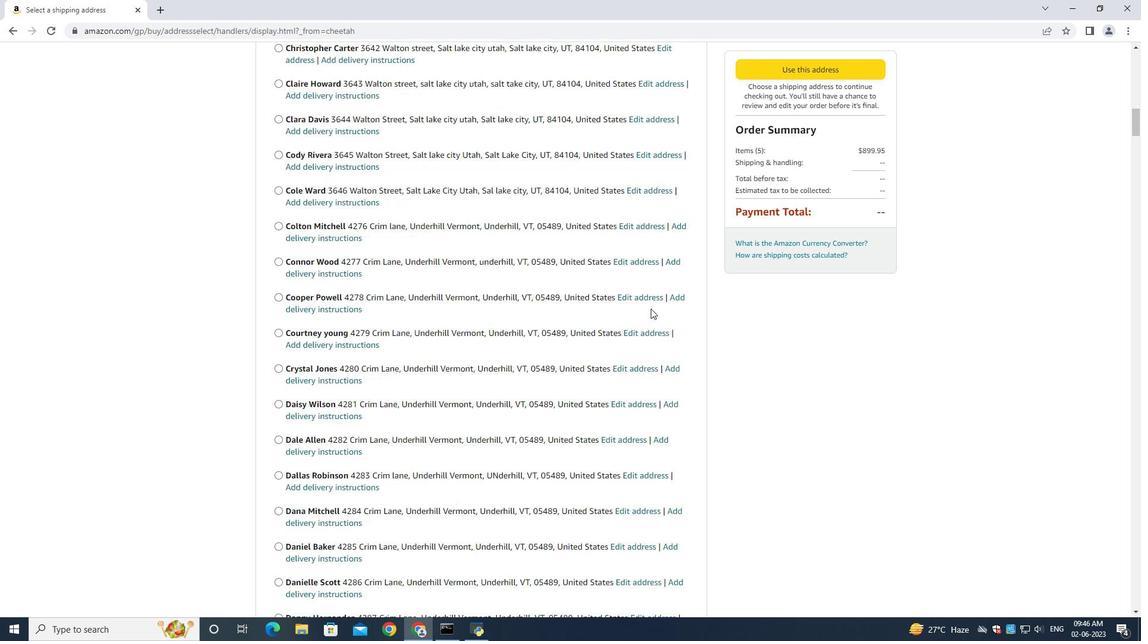 
Action: Mouse scrolled (650, 308) with delta (0, 0)
Screenshot: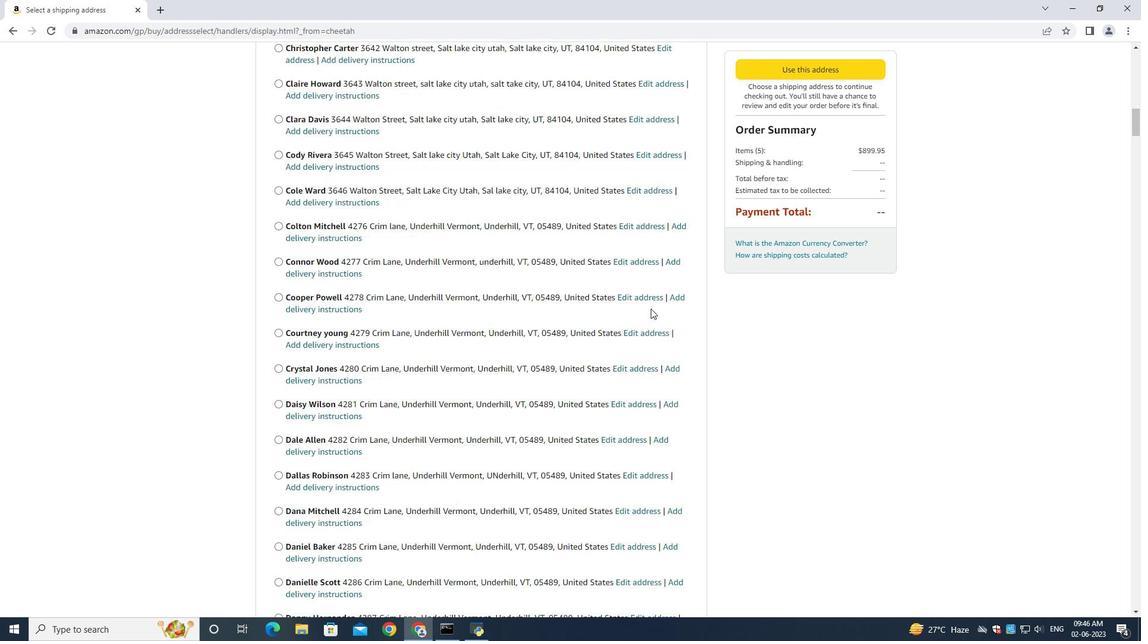 
Action: Mouse scrolled (650, 308) with delta (0, 0)
Screenshot: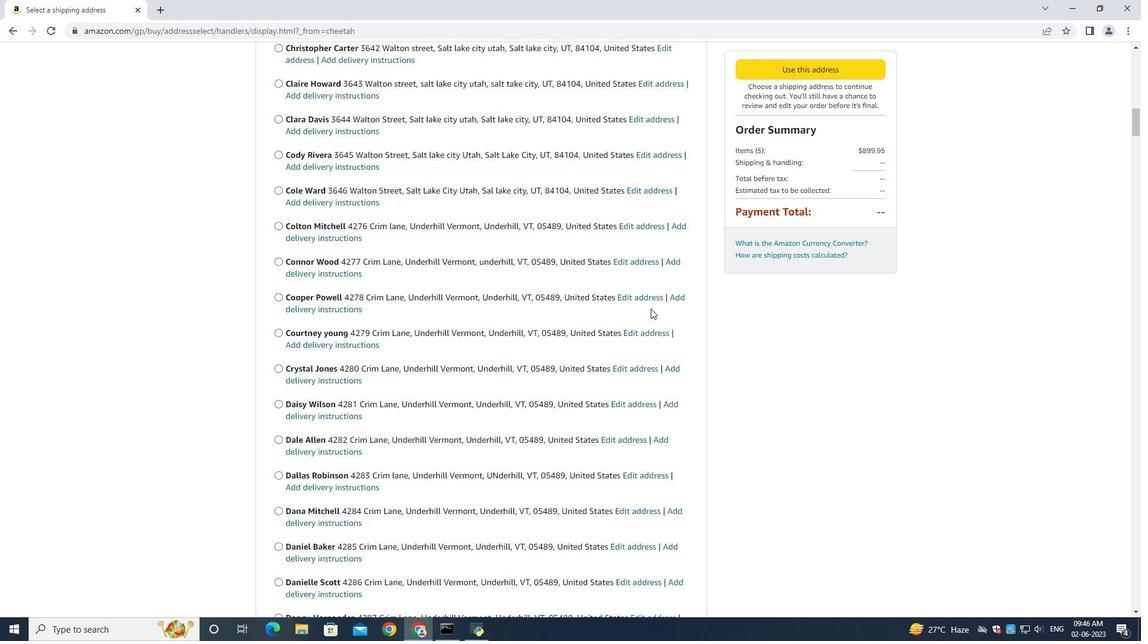 
Action: Mouse scrolled (650, 308) with delta (0, 0)
Screenshot: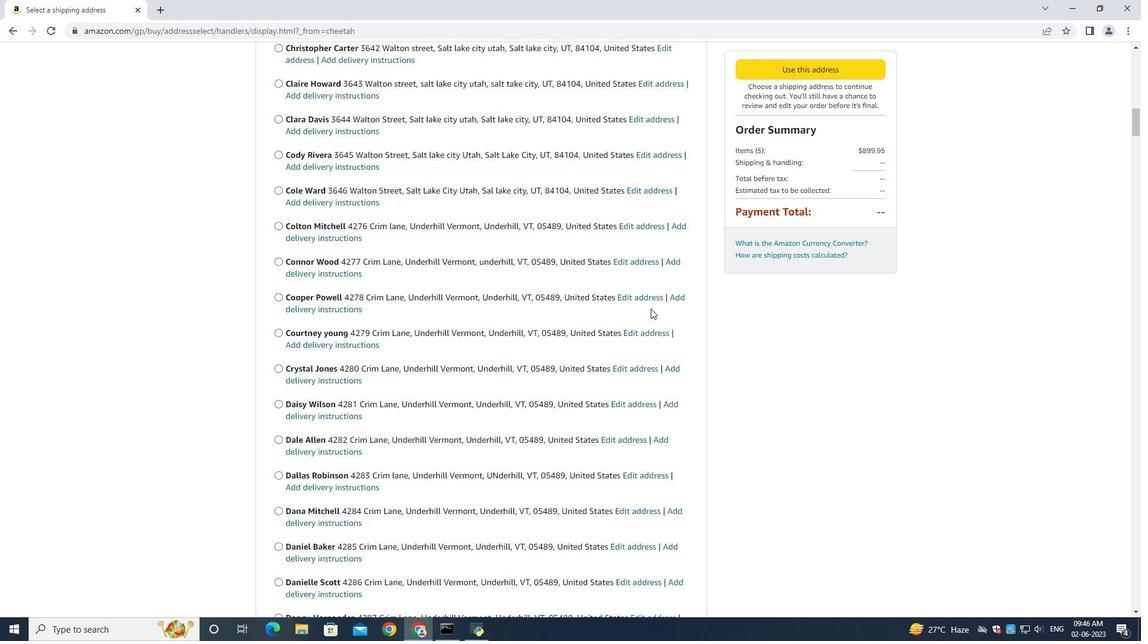 
Action: Mouse scrolled (650, 308) with delta (0, 0)
Screenshot: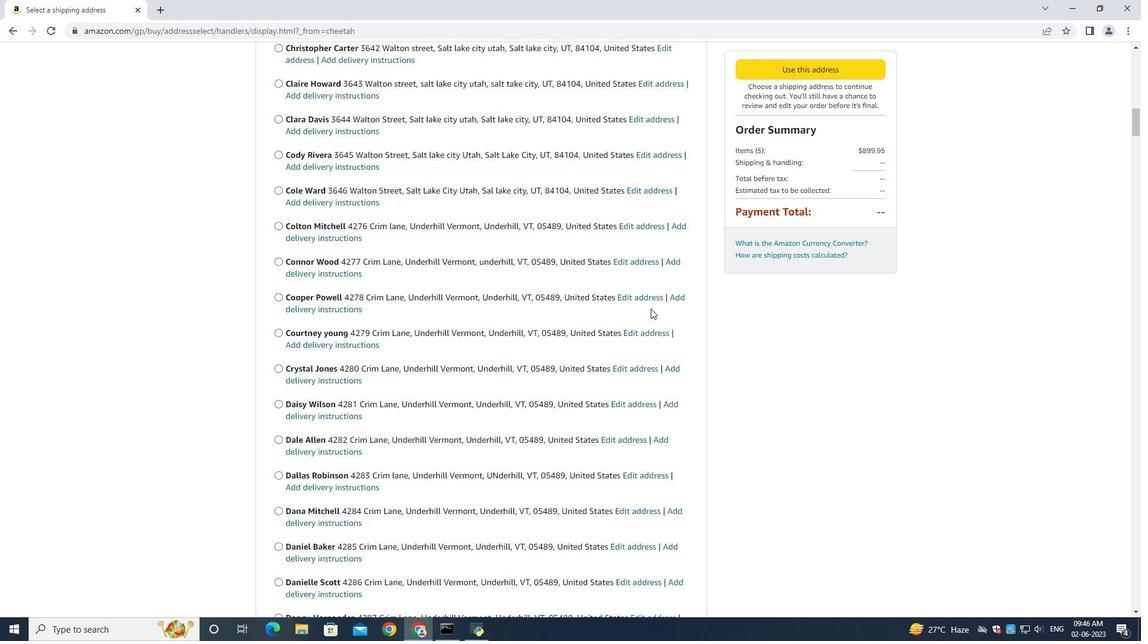 
Action: Mouse scrolled (650, 308) with delta (0, 0)
Screenshot: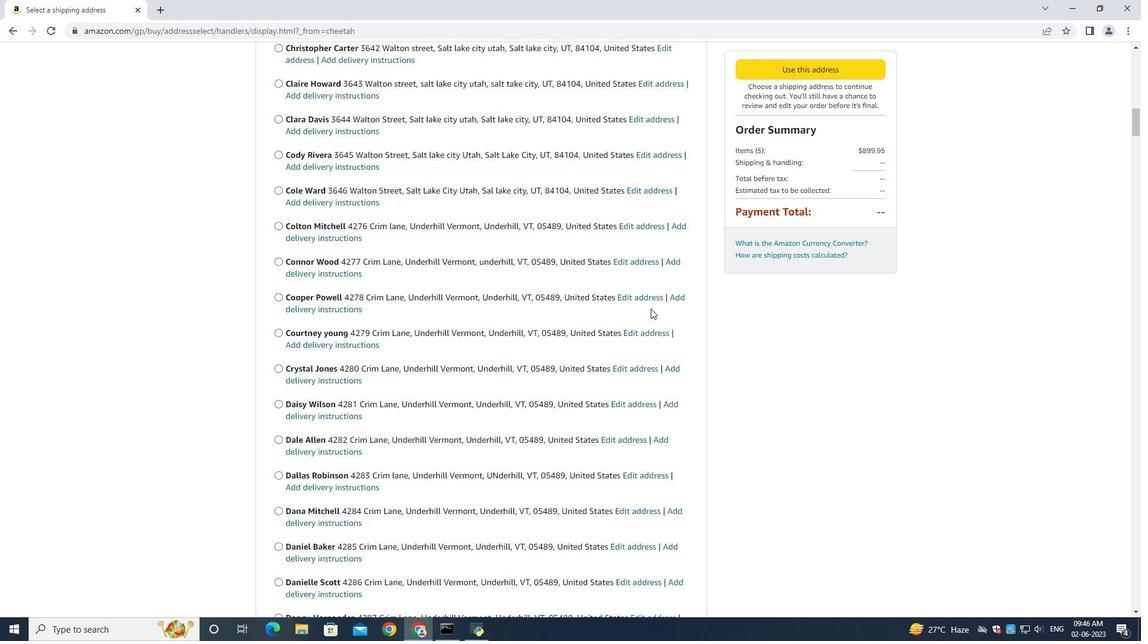 
Action: Mouse scrolled (650, 308) with delta (0, 0)
Screenshot: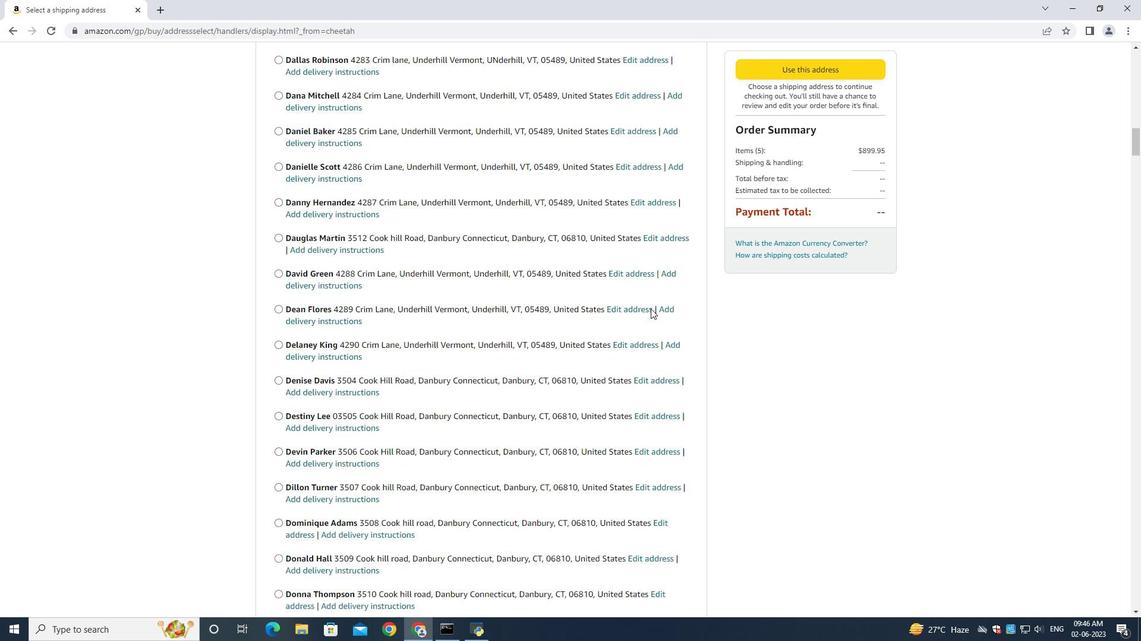 
Action: Mouse scrolled (650, 308) with delta (0, 0)
Screenshot: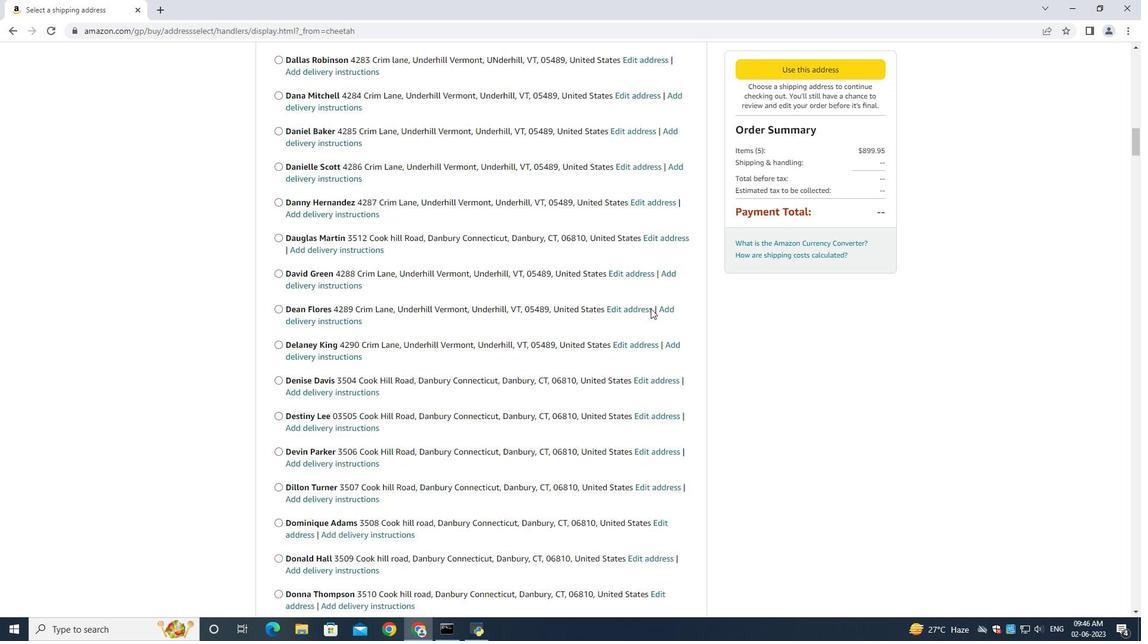 
Action: Mouse scrolled (650, 308) with delta (0, 0)
Screenshot: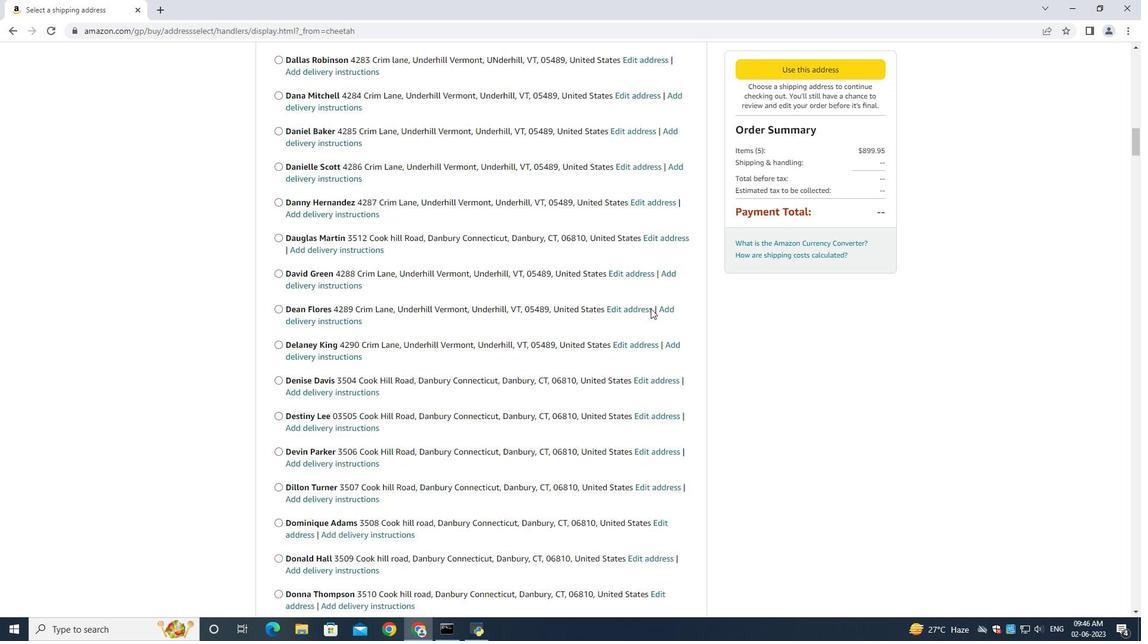 
Action: Mouse scrolled (650, 308) with delta (0, 0)
Screenshot: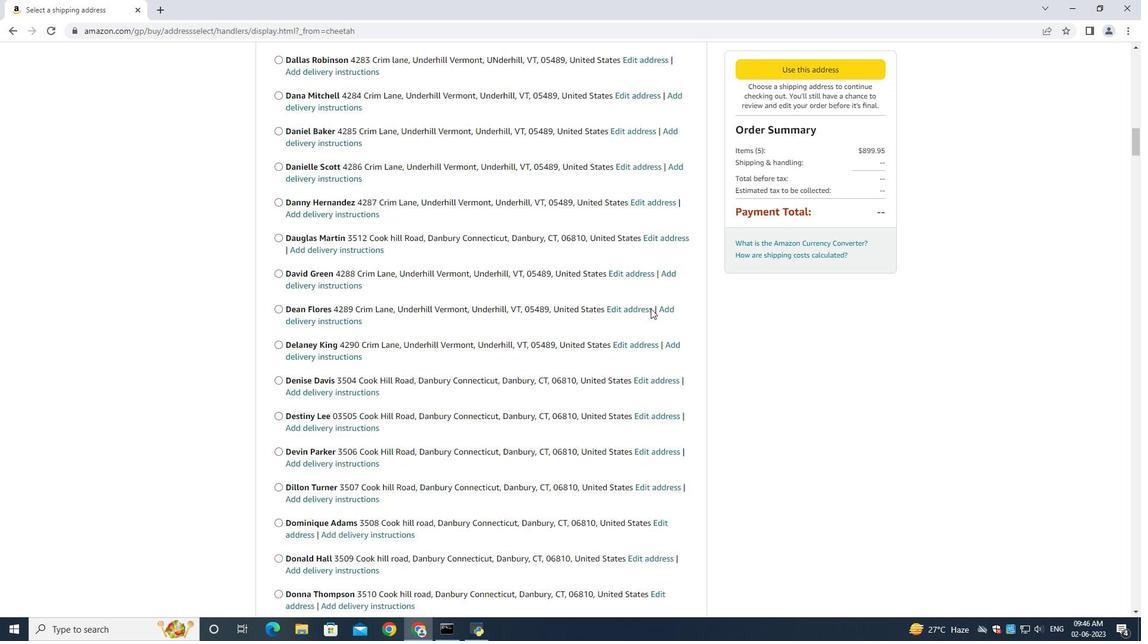 
Action: Mouse scrolled (650, 308) with delta (0, 0)
Screenshot: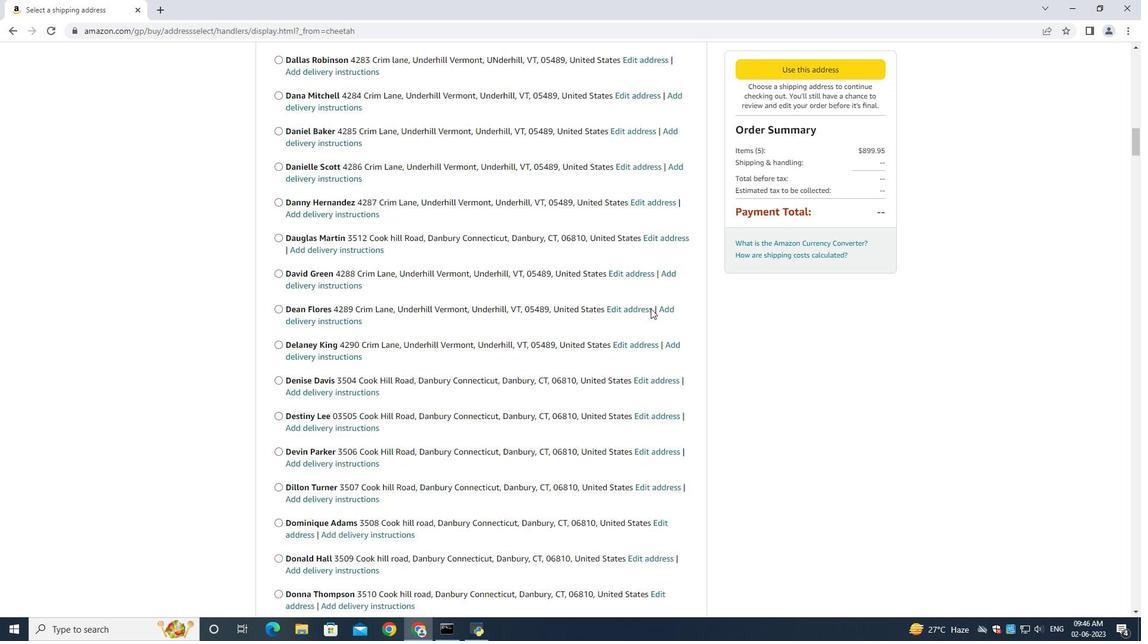 
Action: Mouse scrolled (650, 308) with delta (0, 0)
Screenshot: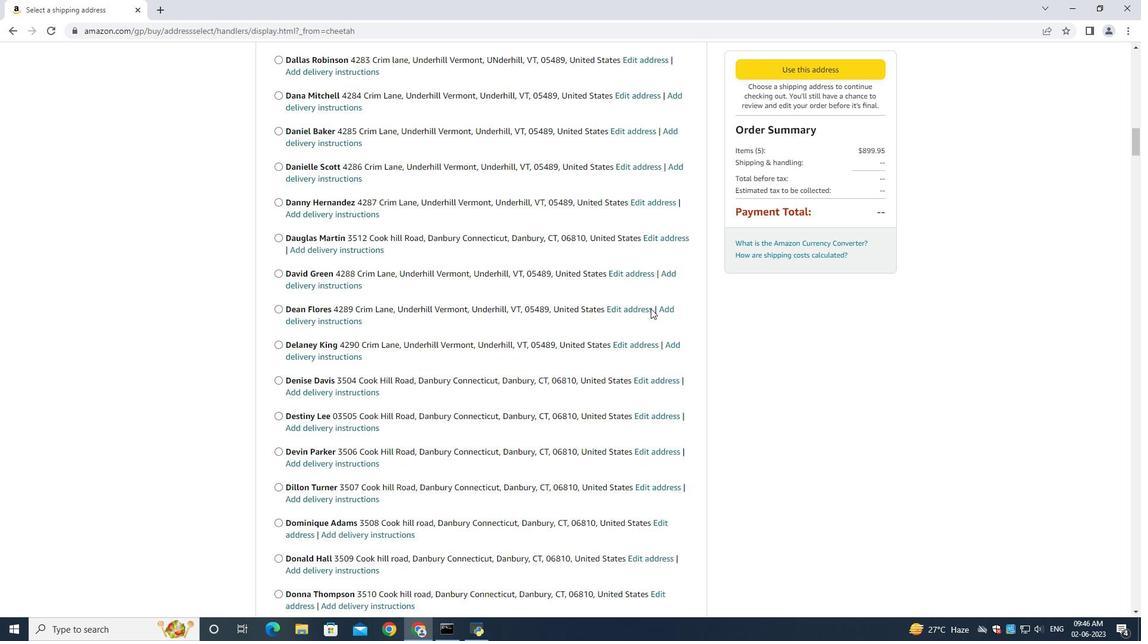 
Action: Mouse scrolled (650, 308) with delta (0, 0)
Screenshot: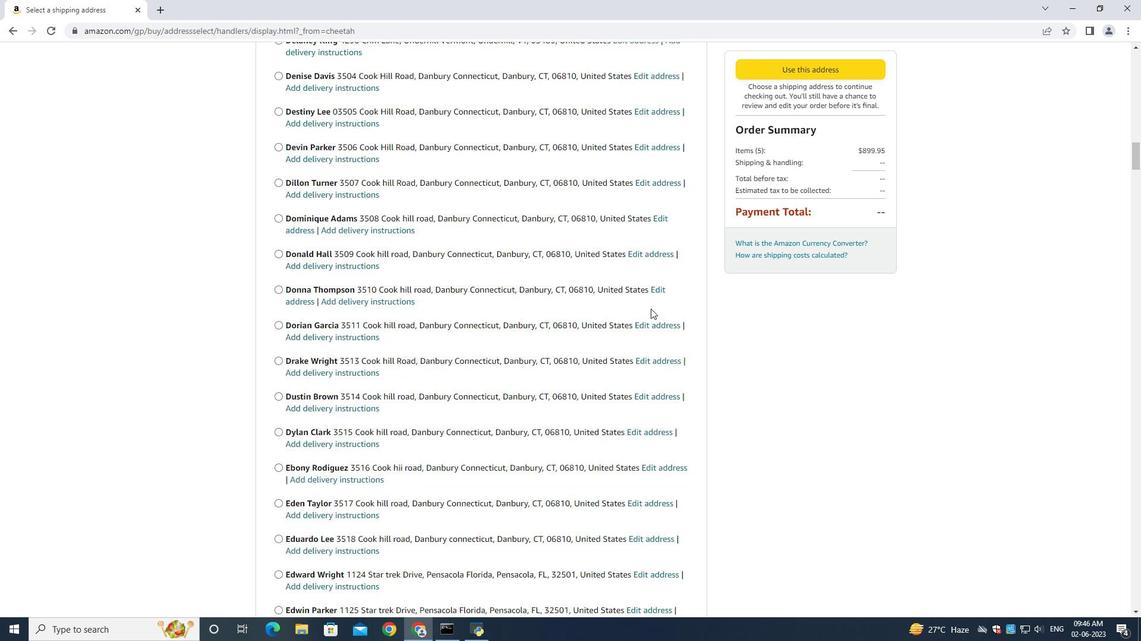 
Action: Mouse scrolled (650, 308) with delta (0, 0)
Screenshot: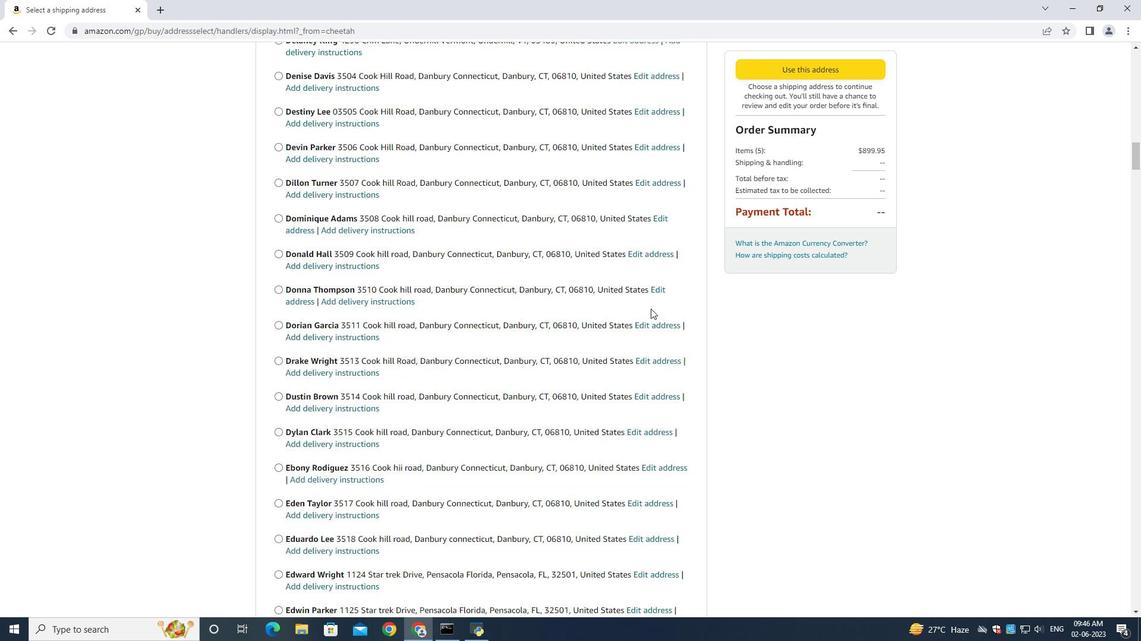 
Action: Mouse scrolled (650, 308) with delta (0, 0)
Screenshot: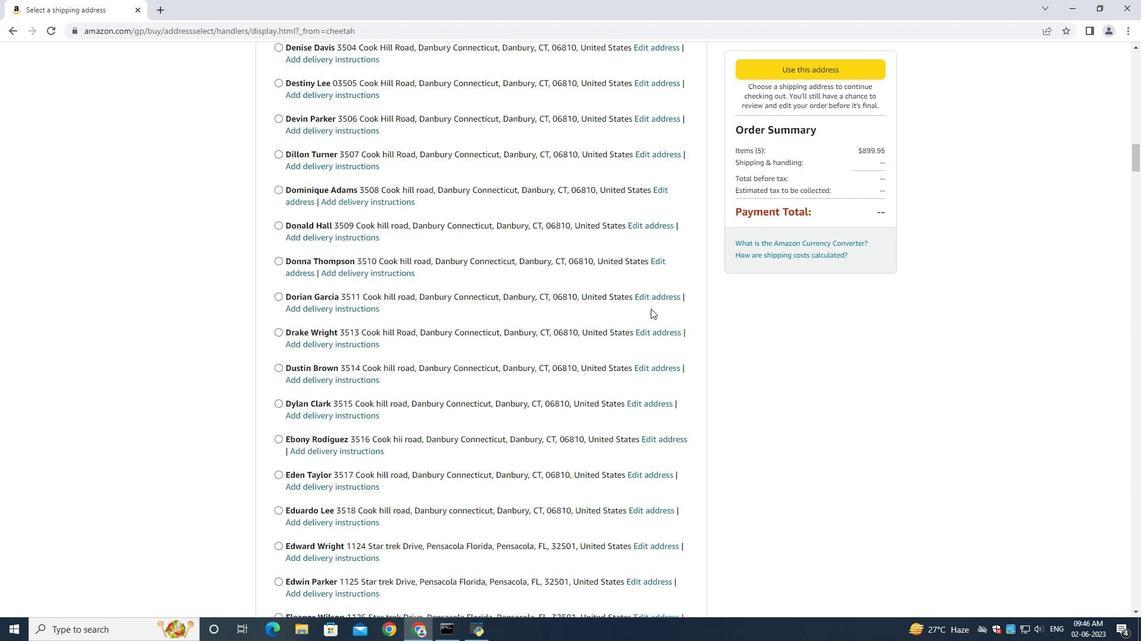 
Action: Mouse scrolled (650, 308) with delta (0, 0)
Screenshot: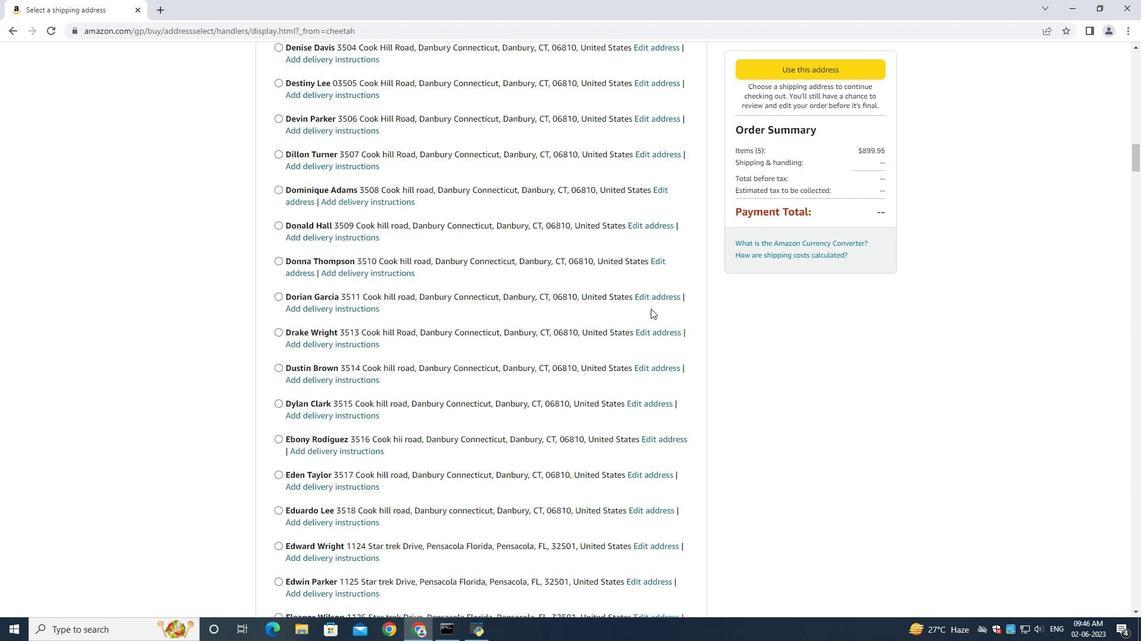 
Action: Mouse scrolled (650, 308) with delta (0, 0)
Screenshot: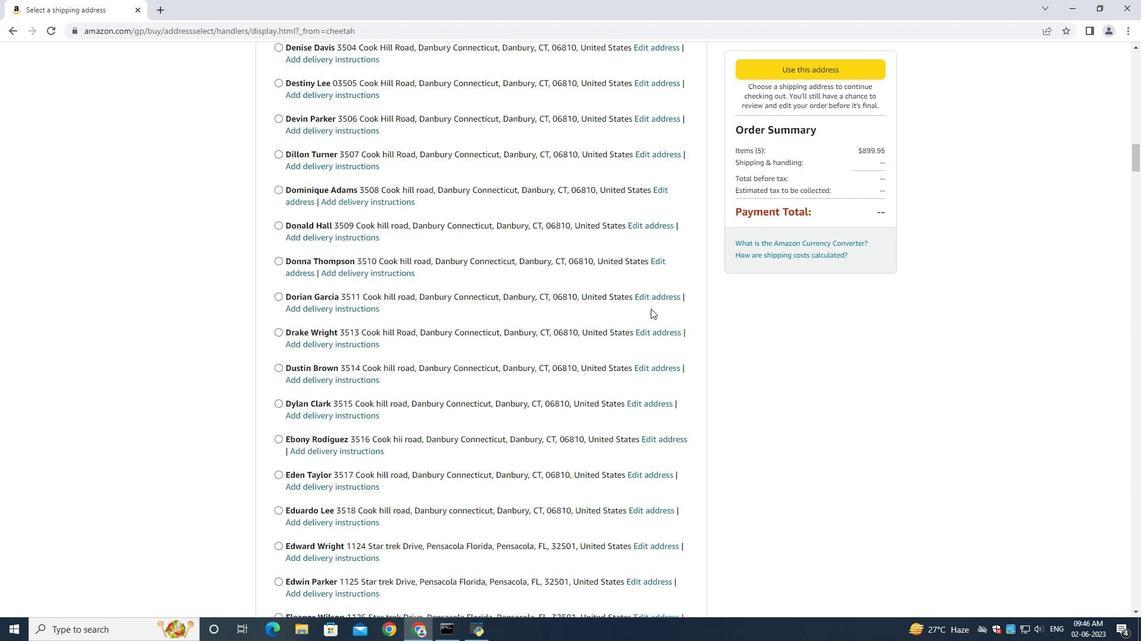 
Action: Mouse scrolled (650, 308) with delta (0, 0)
Screenshot: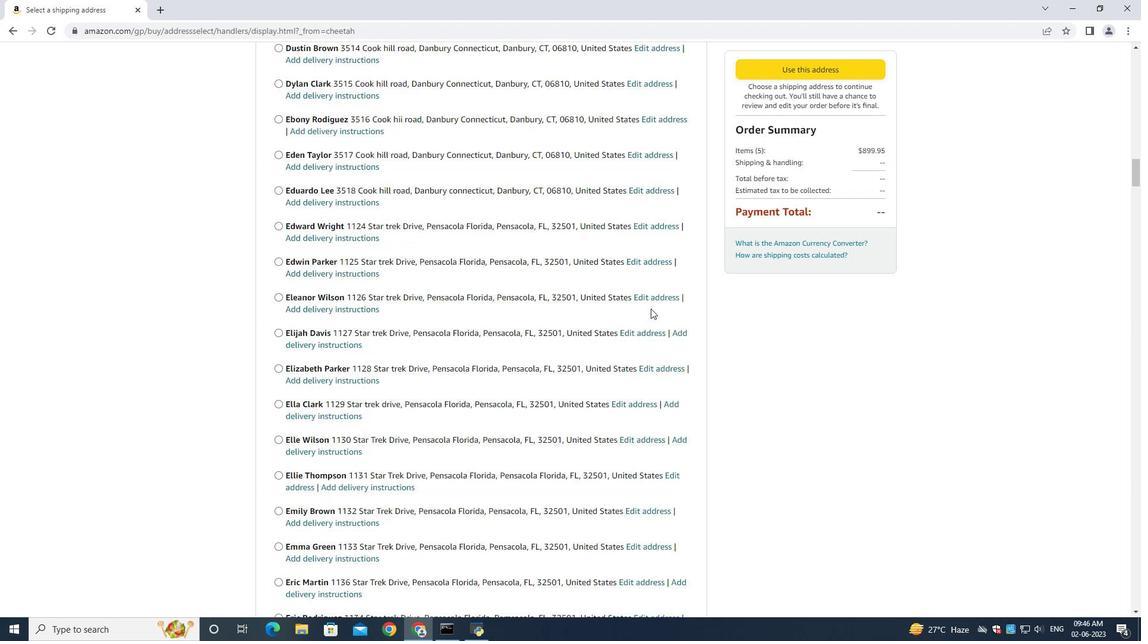 
Action: Mouse scrolled (650, 308) with delta (0, 0)
Screenshot: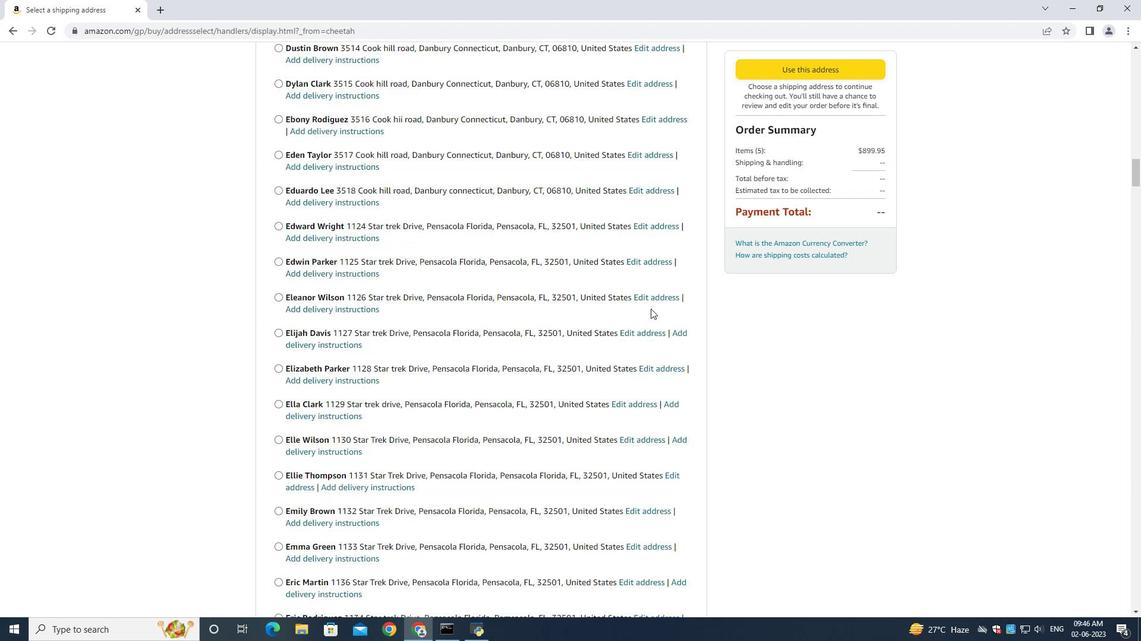 
Action: Mouse scrolled (650, 308) with delta (0, 0)
Screenshot: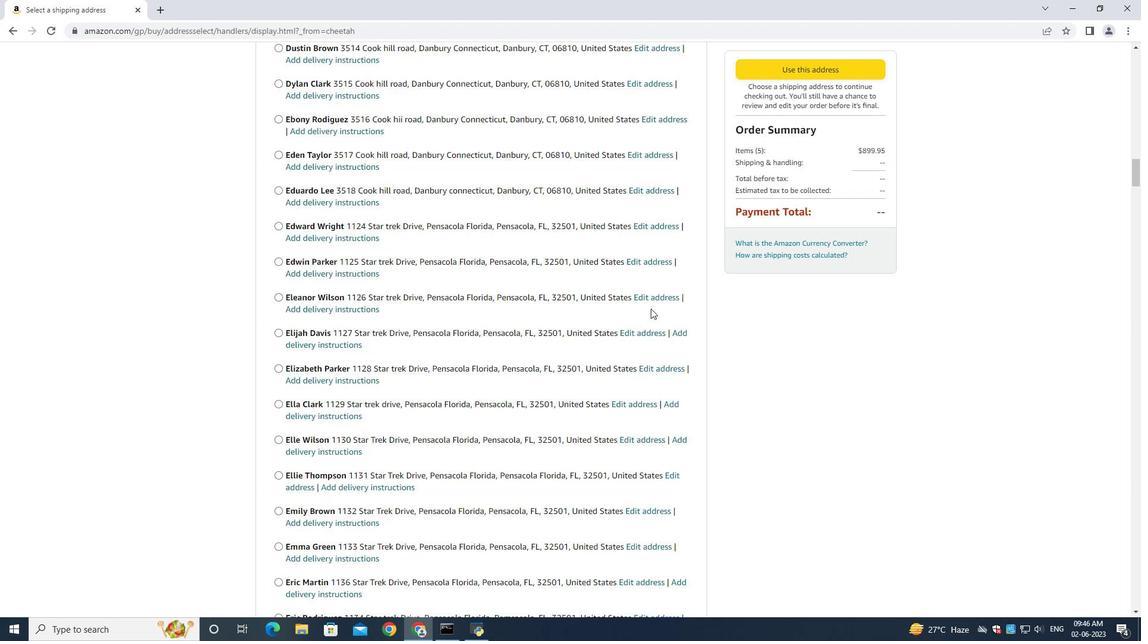 
Action: Mouse scrolled (650, 308) with delta (0, 0)
Screenshot: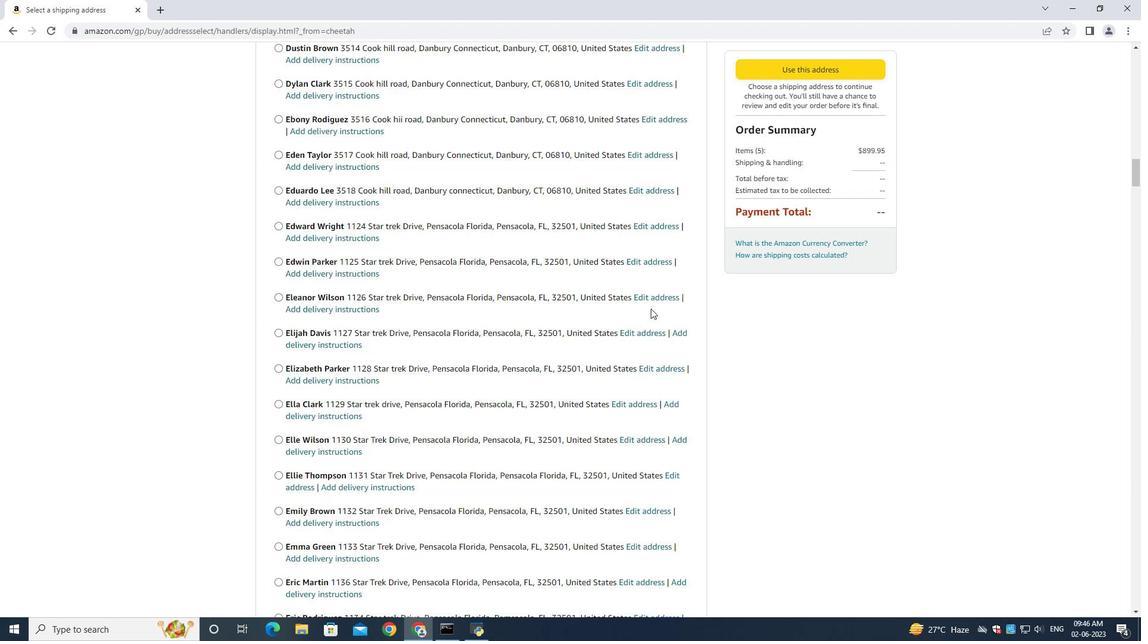
Action: Mouse moved to (650, 310)
Screenshot: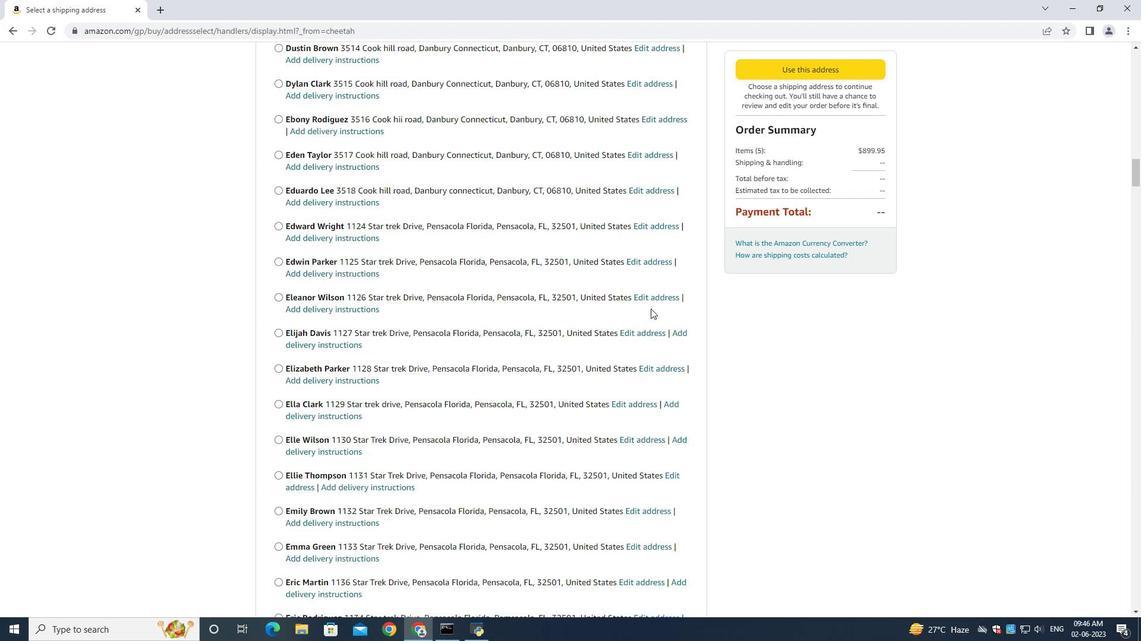 
Action: Mouse scrolled (650, 309) with delta (0, 0)
Screenshot: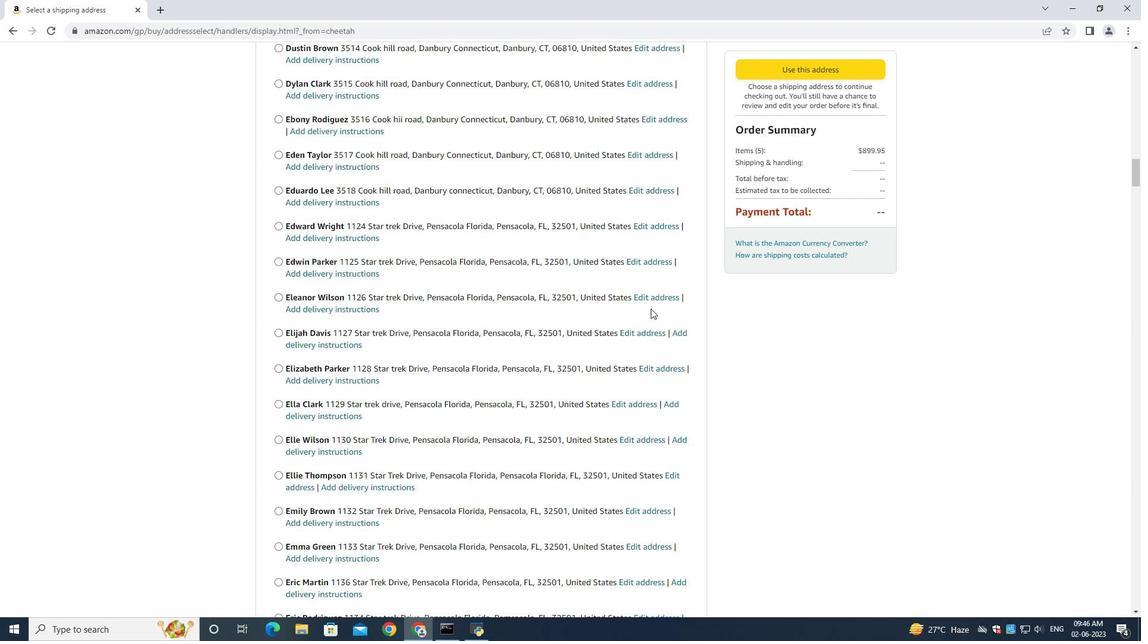 
Action: Mouse moved to (650, 311)
Screenshot: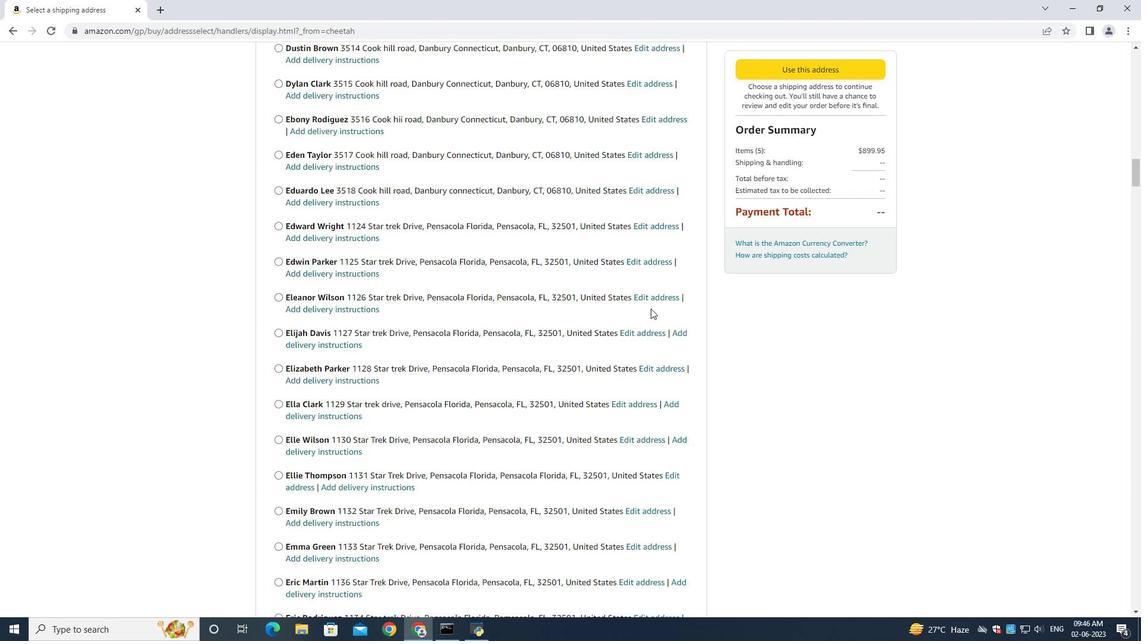 
Action: Mouse scrolled (650, 310) with delta (0, 0)
Screenshot: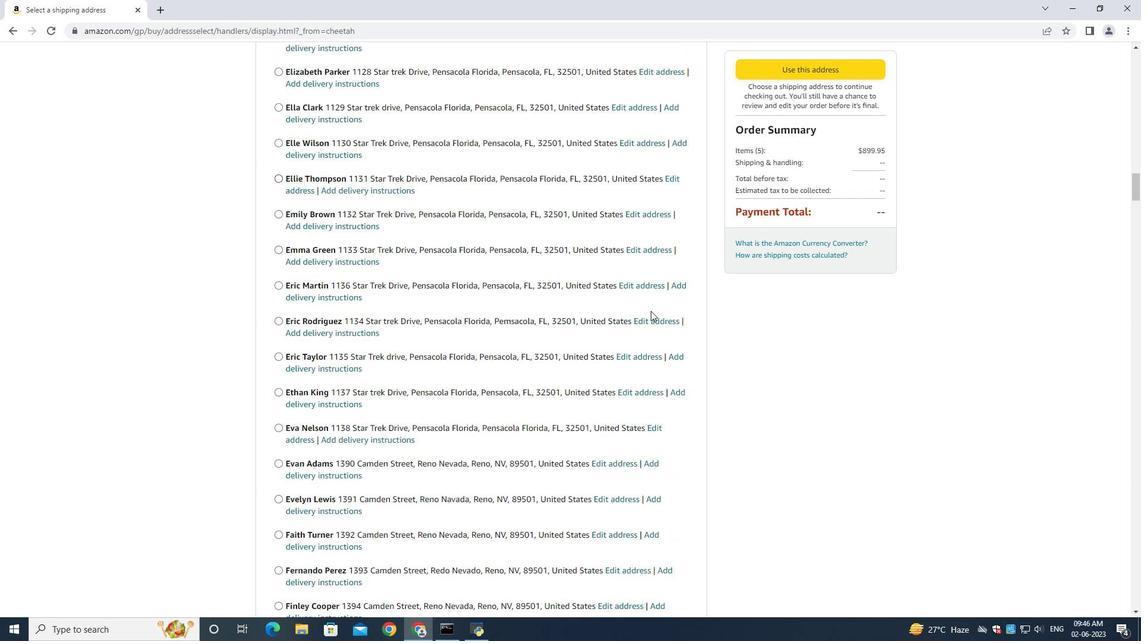 
Action: Mouse scrolled (650, 310) with delta (0, 0)
Screenshot: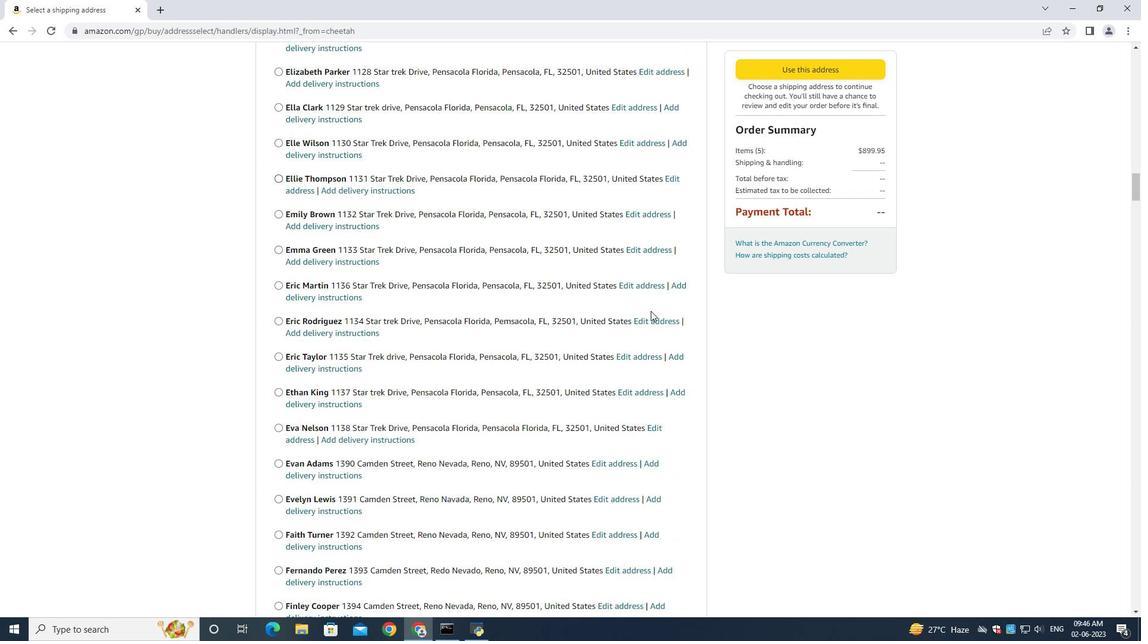
Action: Mouse scrolled (650, 310) with delta (0, 0)
Screenshot: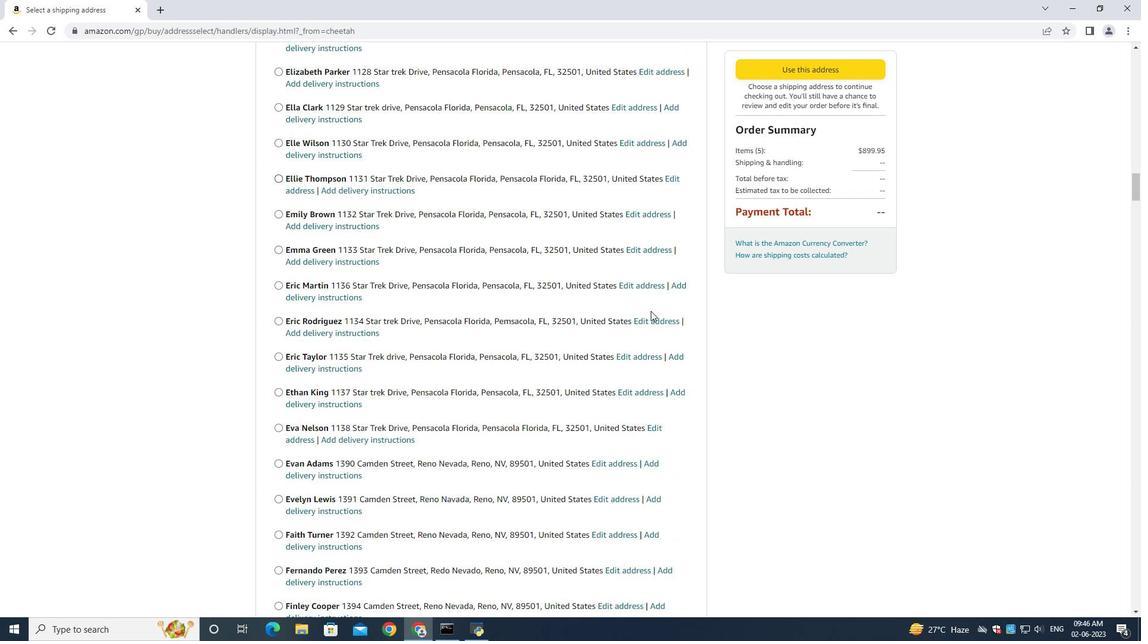 
Action: Mouse scrolled (650, 310) with delta (0, 0)
Screenshot: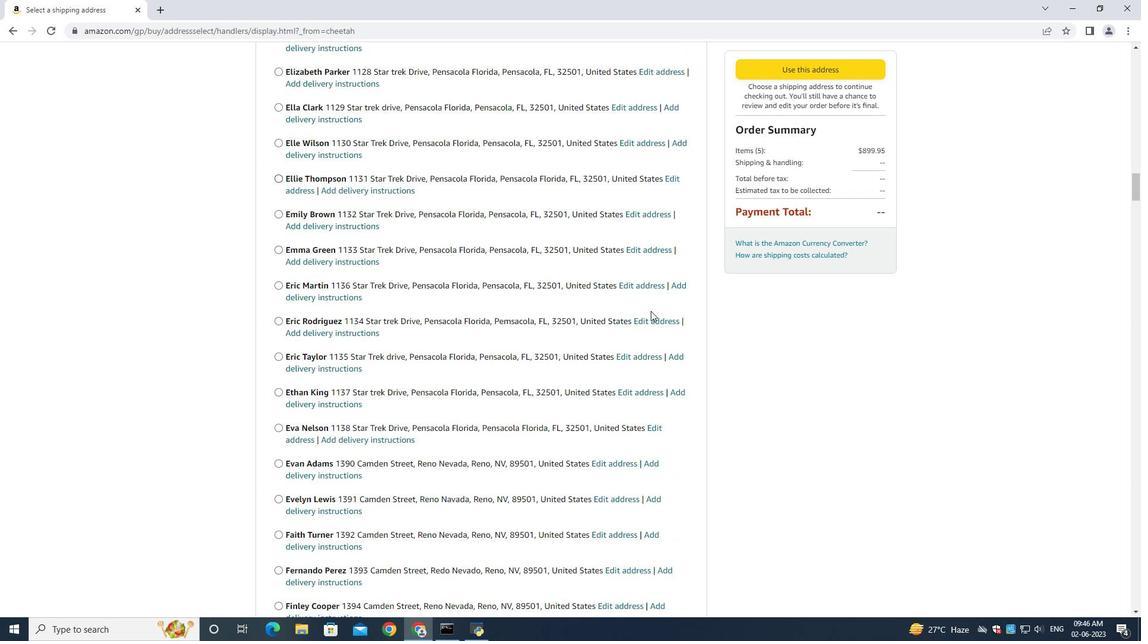 
Action: Mouse scrolled (650, 310) with delta (0, 0)
Screenshot: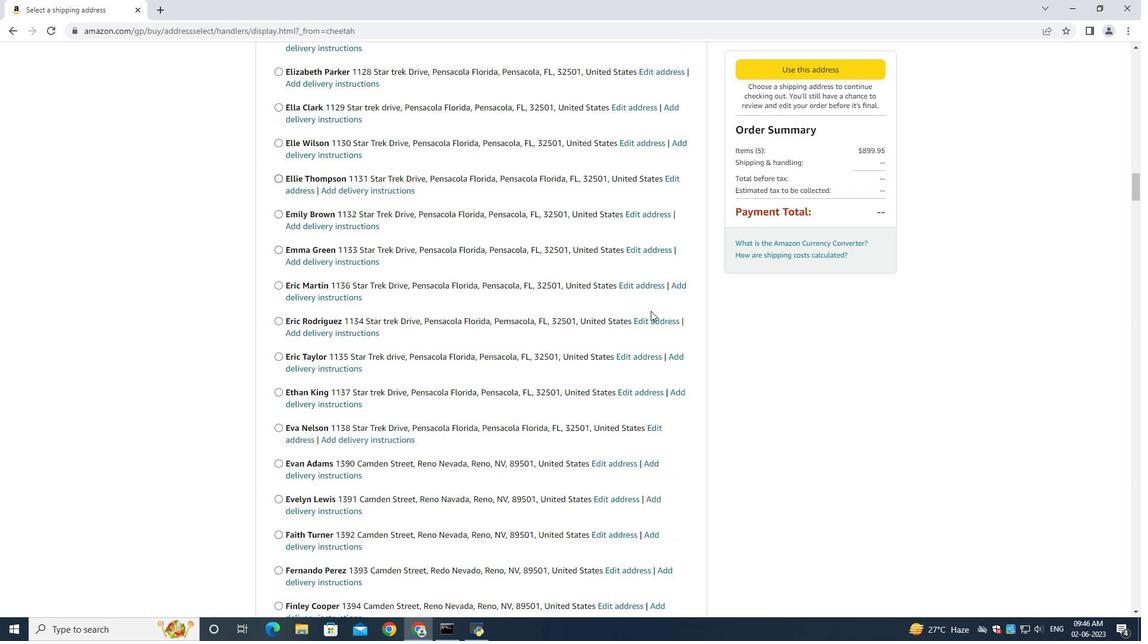 
Action: Mouse scrolled (650, 310) with delta (0, 0)
Screenshot: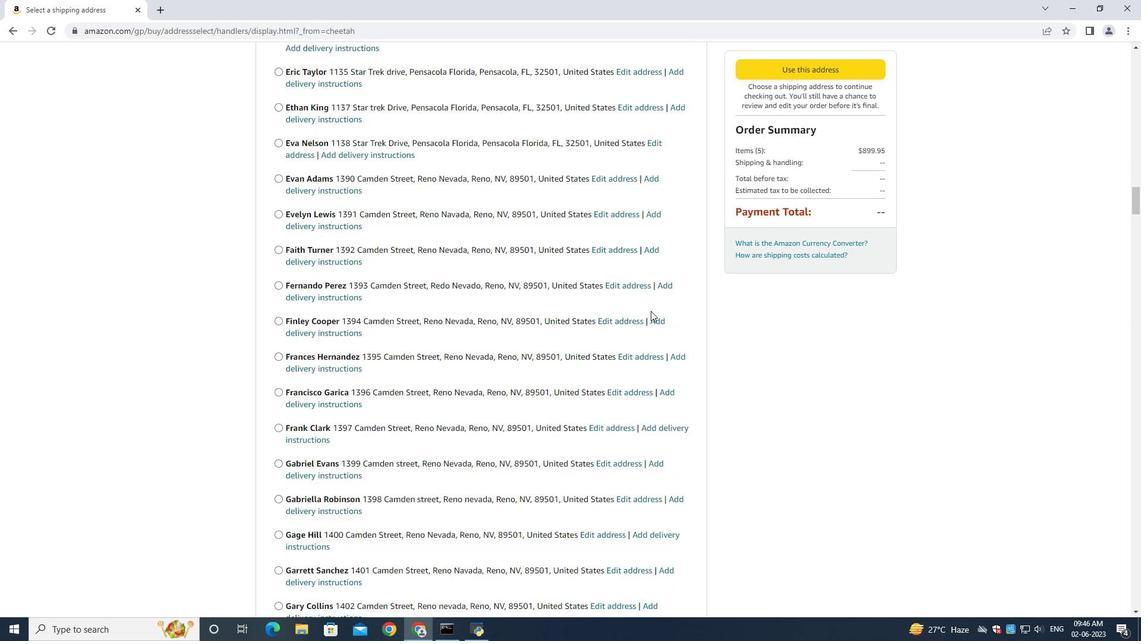 
Action: Mouse scrolled (650, 310) with delta (0, 0)
Screenshot: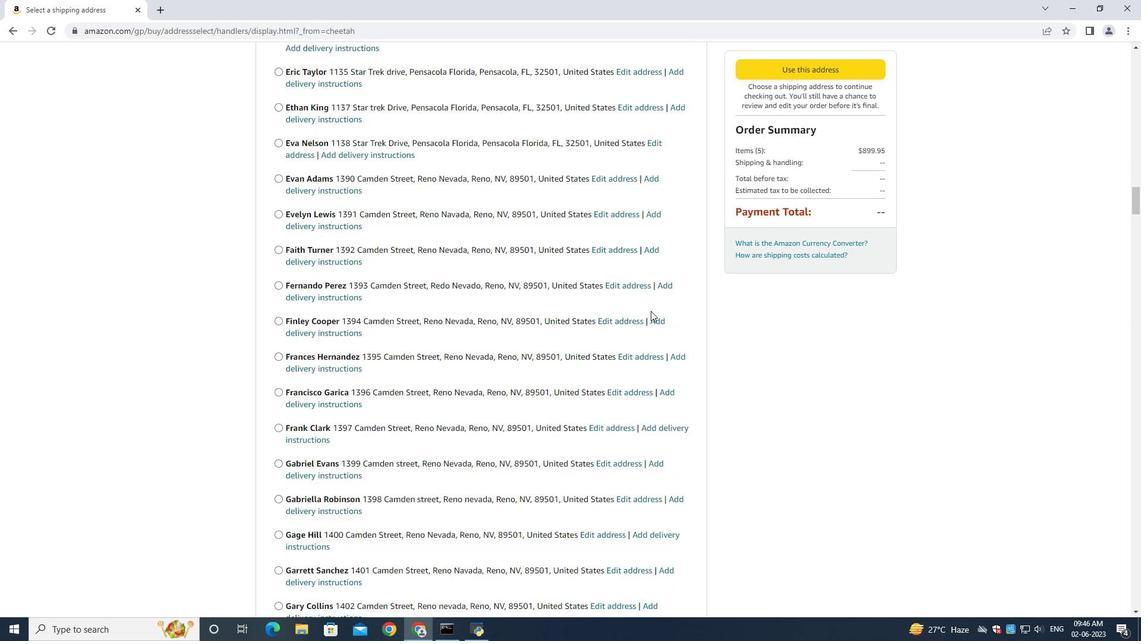 
Action: Mouse scrolled (650, 310) with delta (0, 0)
Screenshot: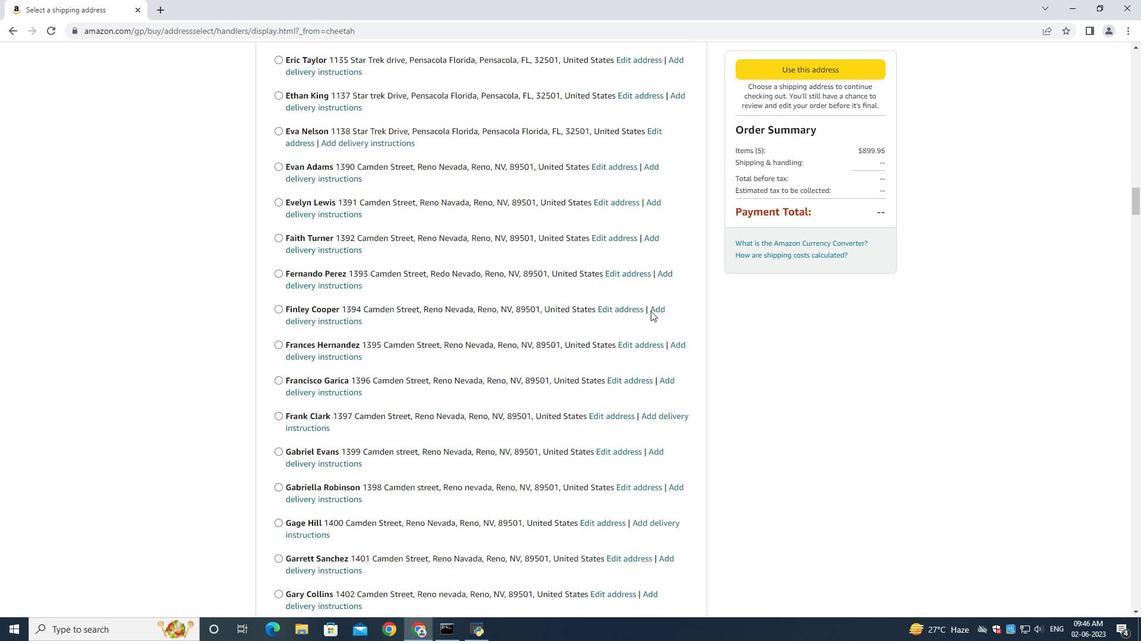 
Action: Mouse scrolled (650, 310) with delta (0, 0)
Screenshot: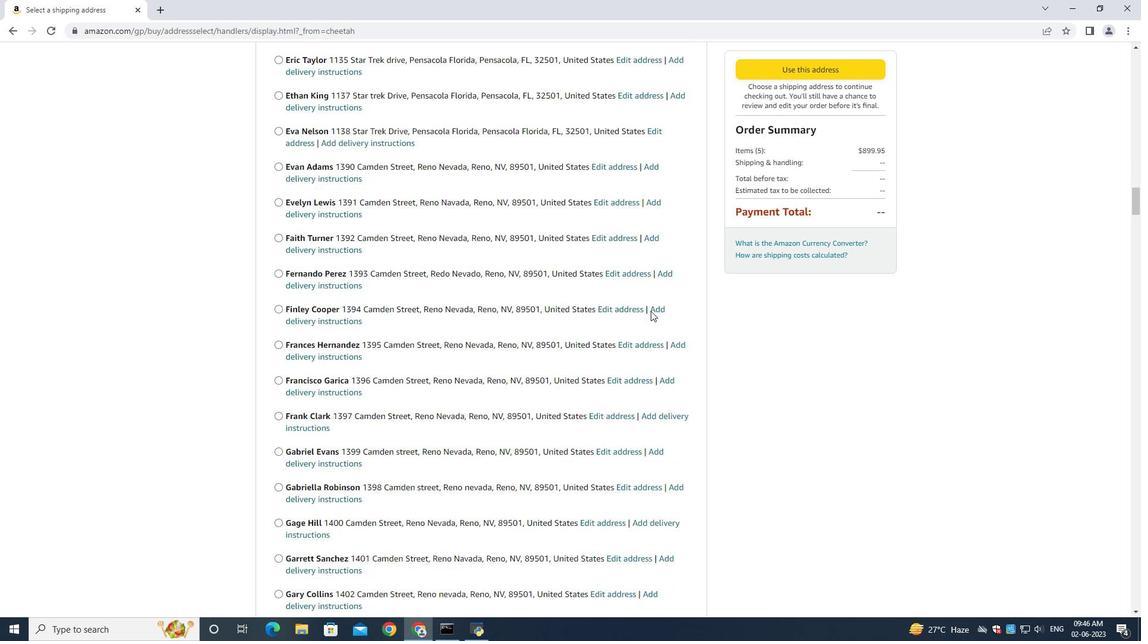 
Action: Mouse scrolled (650, 310) with delta (0, 0)
Screenshot: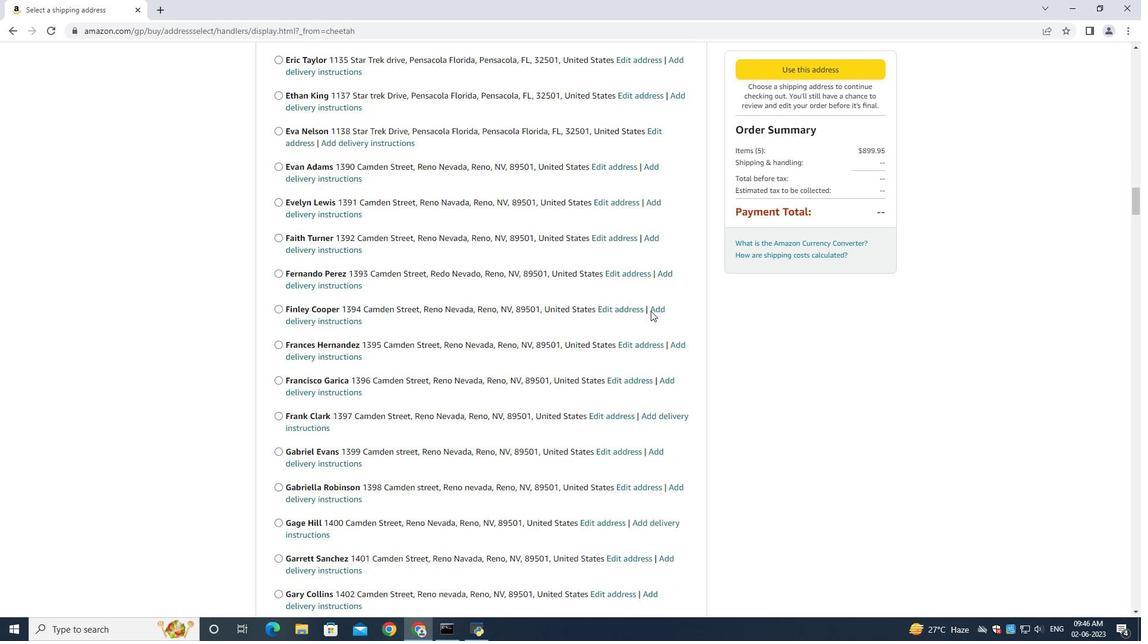 
Action: Mouse scrolled (650, 310) with delta (0, 0)
Screenshot: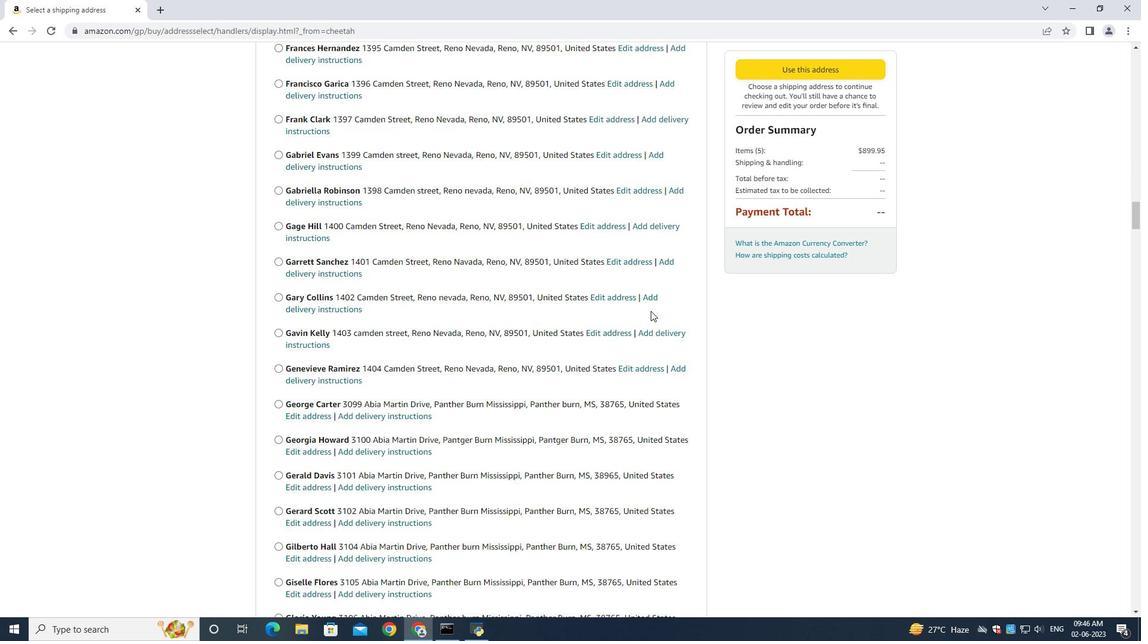 
Action: Mouse scrolled (650, 310) with delta (0, 0)
Screenshot: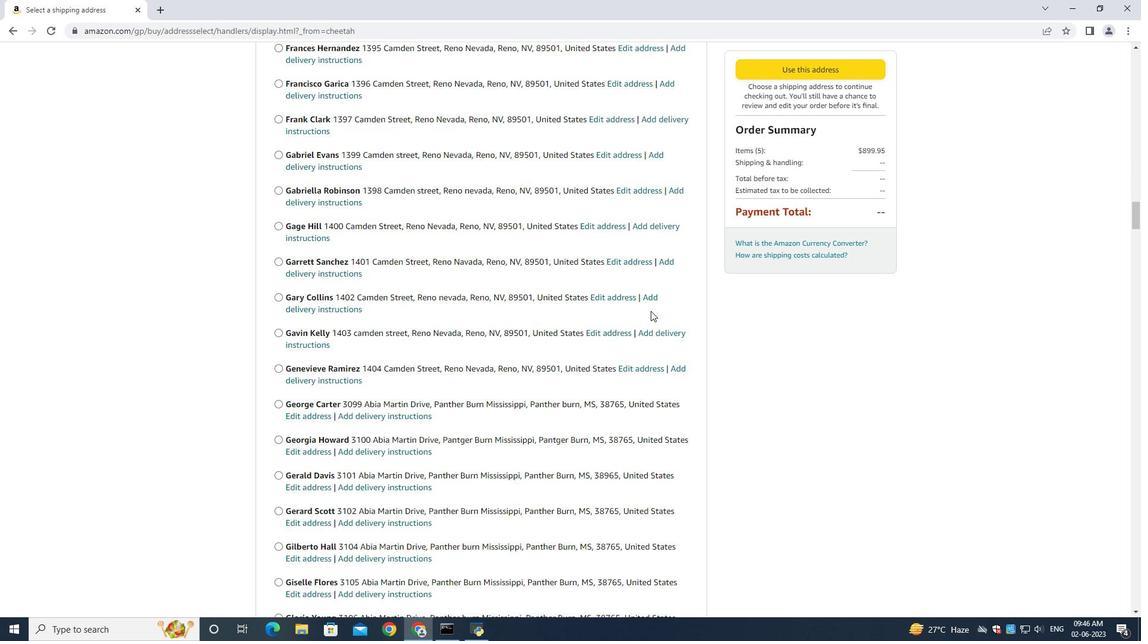 
Action: Mouse scrolled (650, 310) with delta (0, 0)
Screenshot: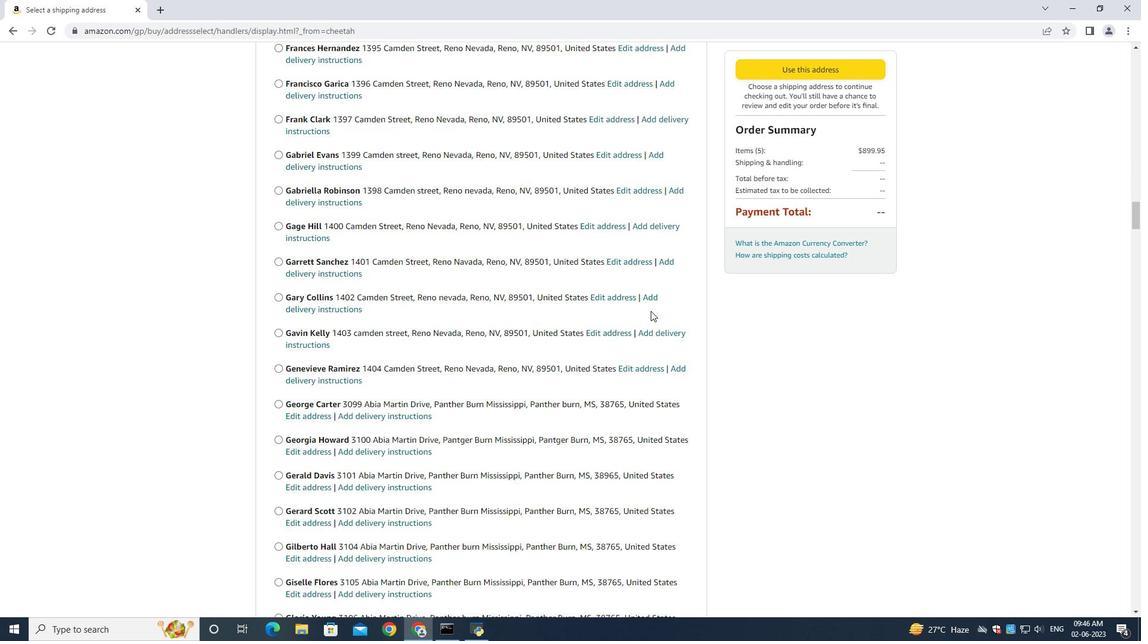 
Action: Mouse scrolled (650, 310) with delta (0, 0)
Screenshot: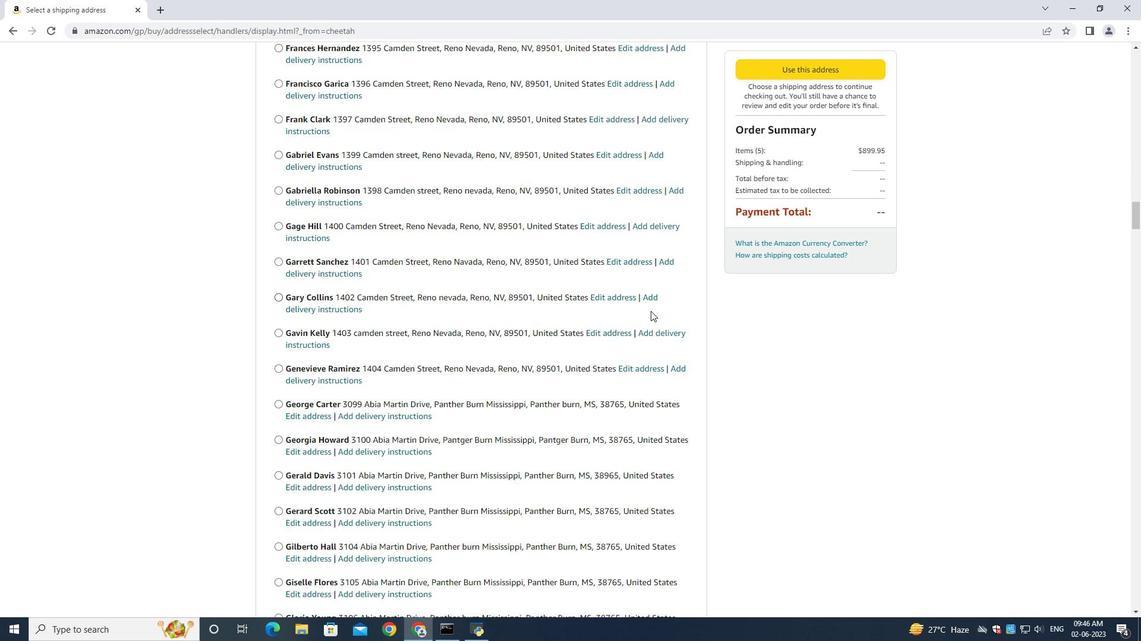 
Action: Mouse scrolled (650, 310) with delta (0, 0)
Screenshot: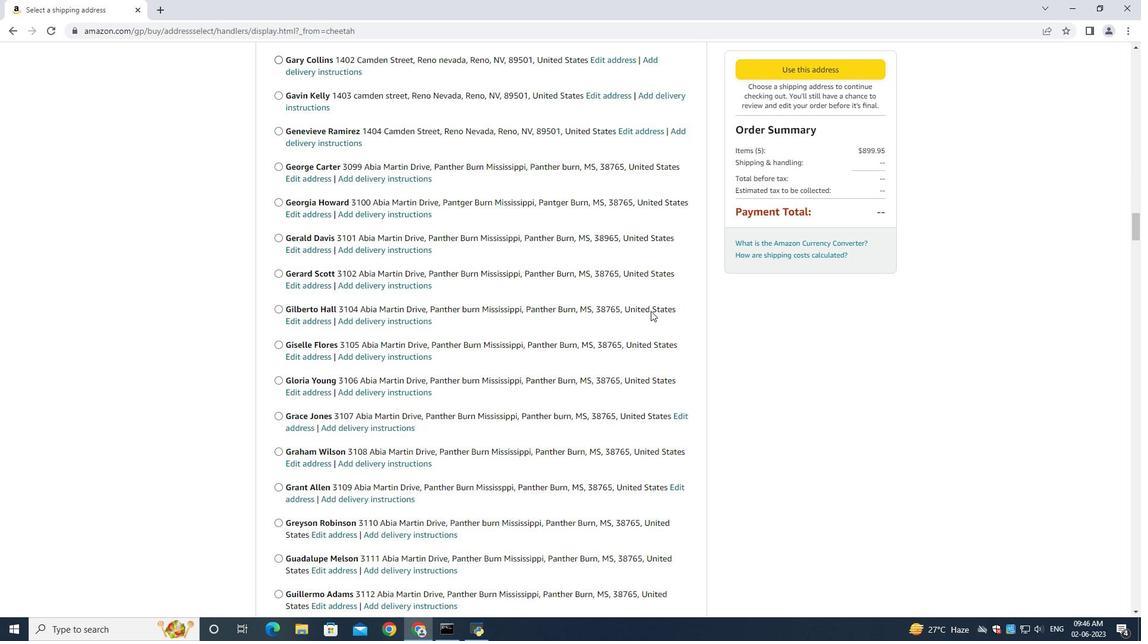 
Action: Mouse scrolled (650, 310) with delta (0, 0)
Screenshot: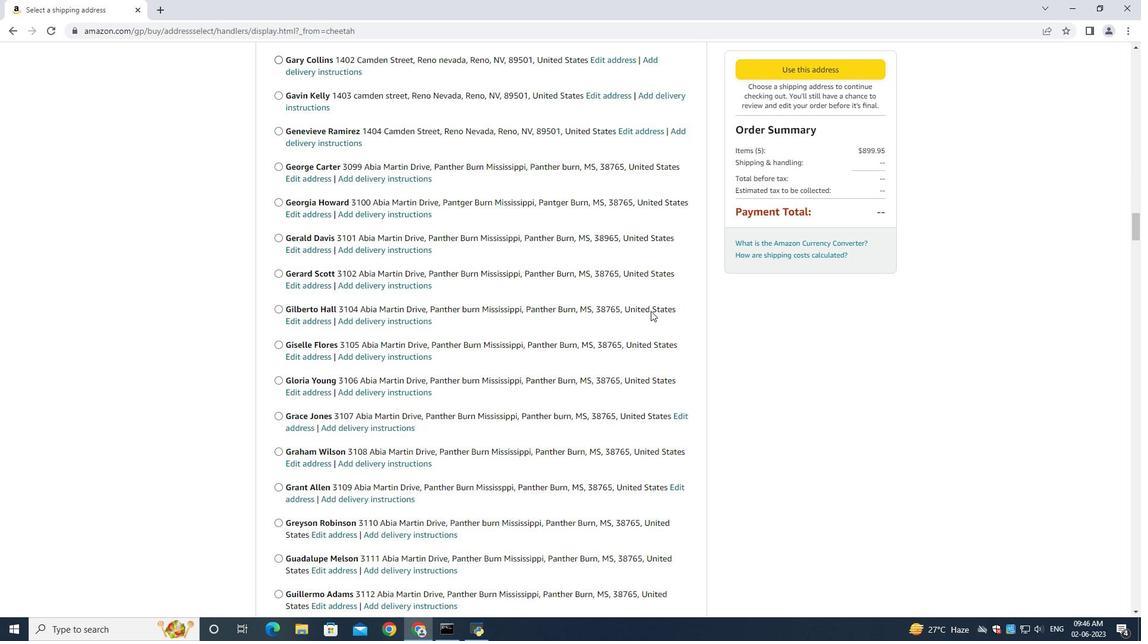 
Action: Mouse scrolled (650, 310) with delta (0, 0)
Screenshot: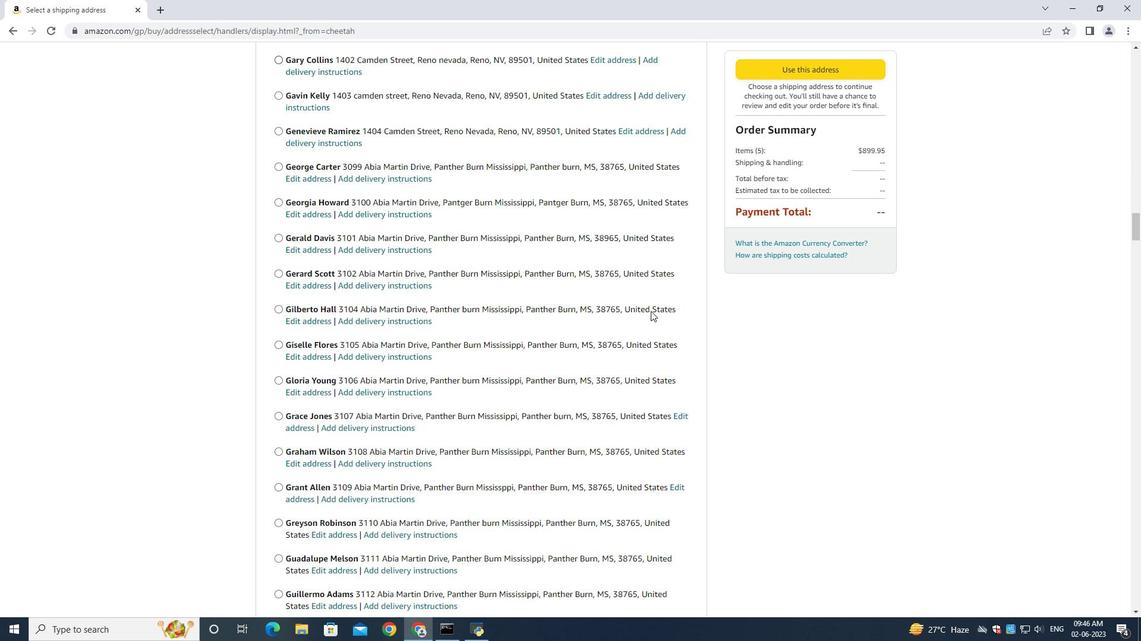 
Action: Mouse scrolled (650, 310) with delta (0, 0)
Screenshot: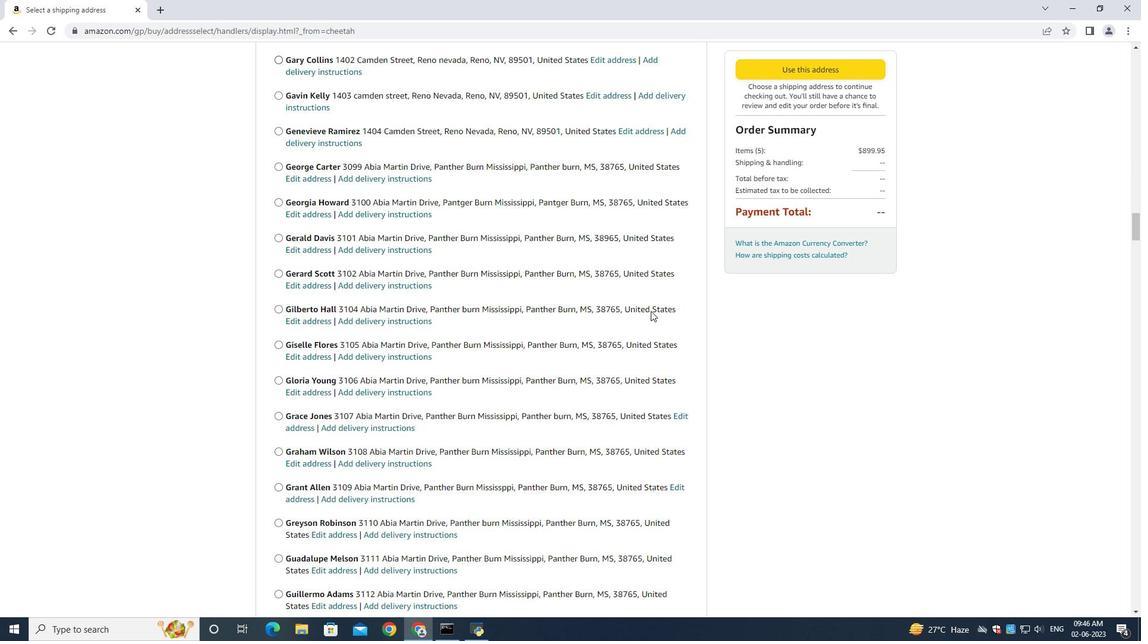 
Action: Mouse scrolled (650, 310) with delta (0, 0)
Screenshot: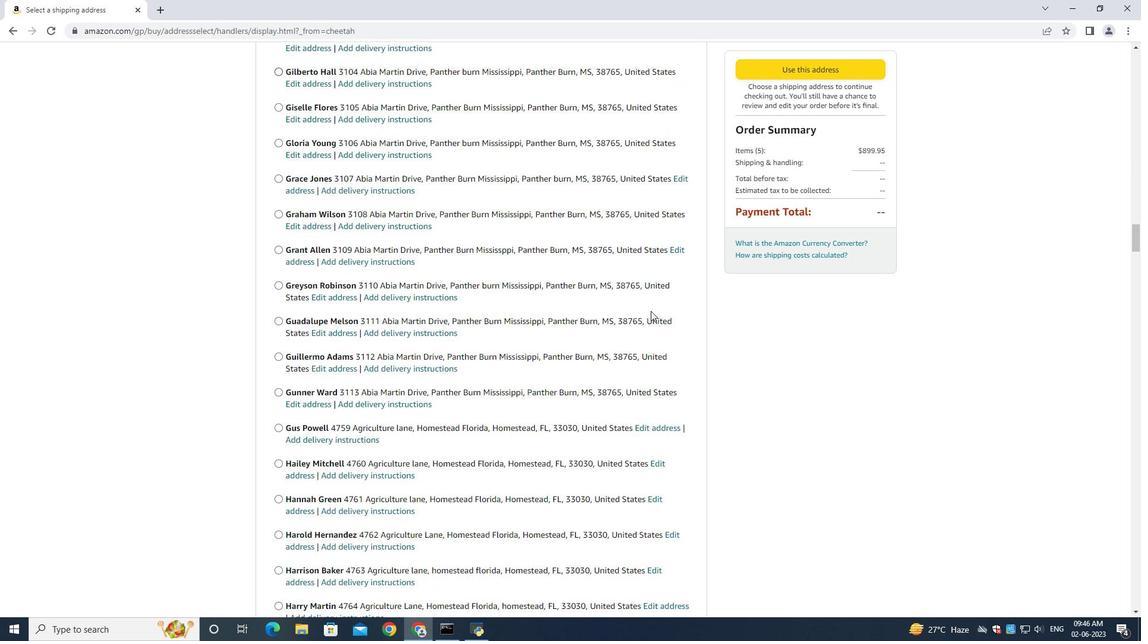 
Action: Mouse scrolled (650, 310) with delta (0, 0)
Screenshot: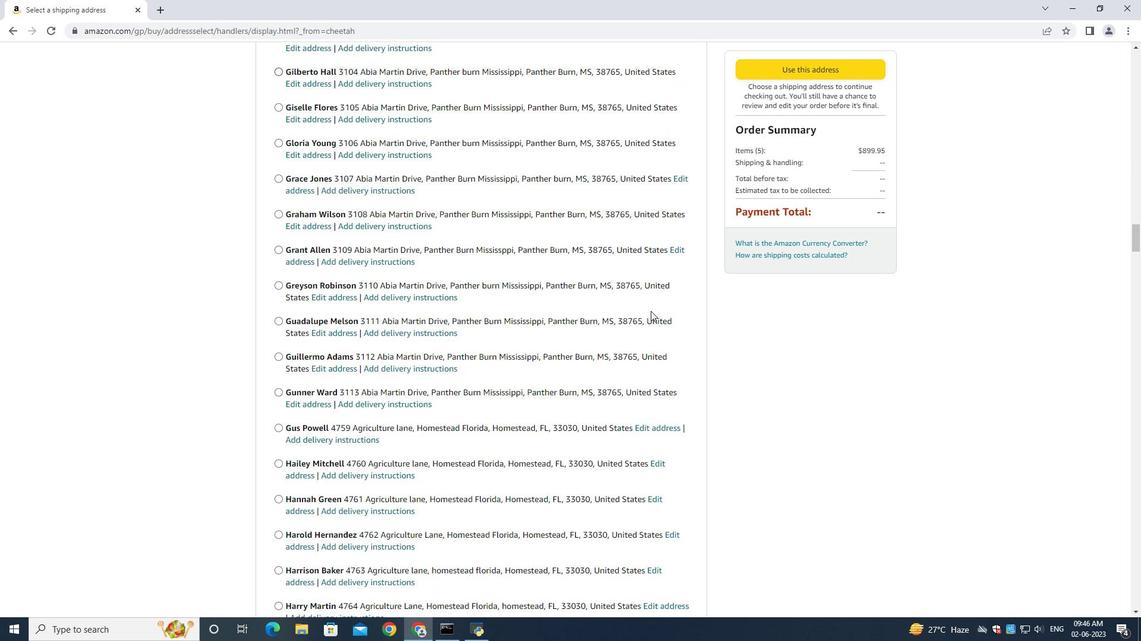 
Action: Mouse scrolled (650, 310) with delta (0, 0)
Screenshot: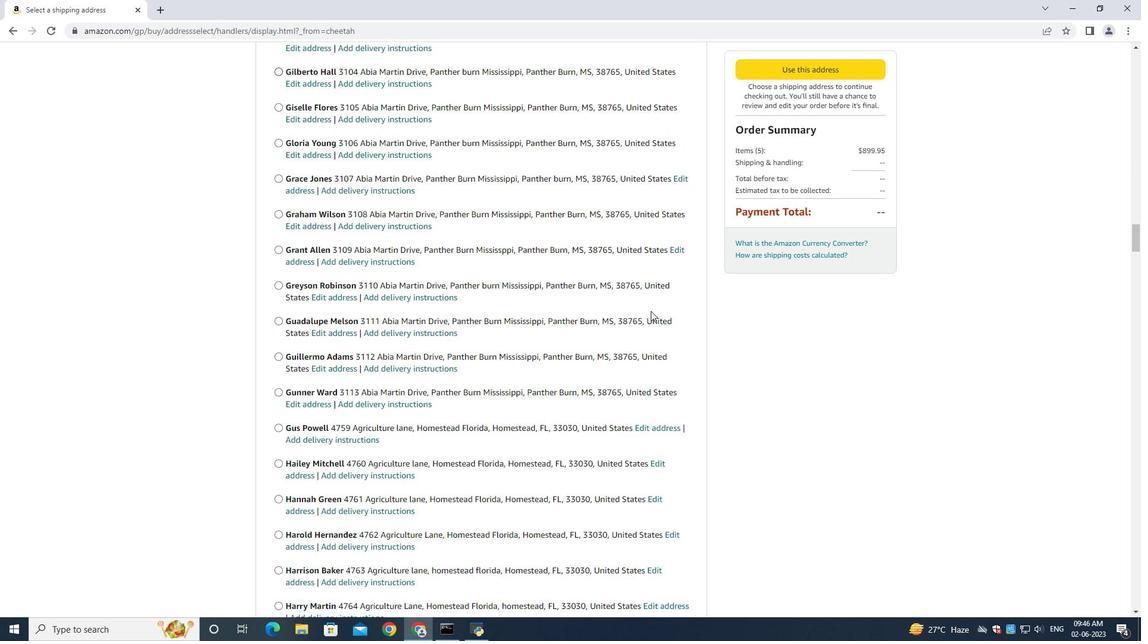 
Action: Mouse scrolled (650, 310) with delta (0, 0)
Screenshot: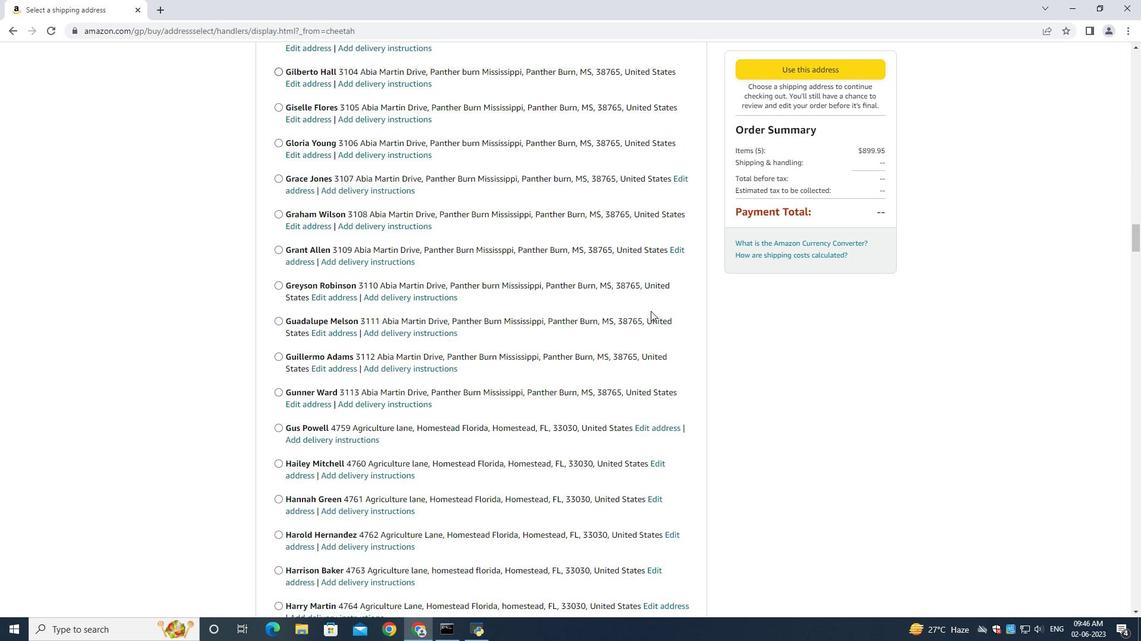 
Action: Mouse scrolled (650, 310) with delta (0, 0)
Screenshot: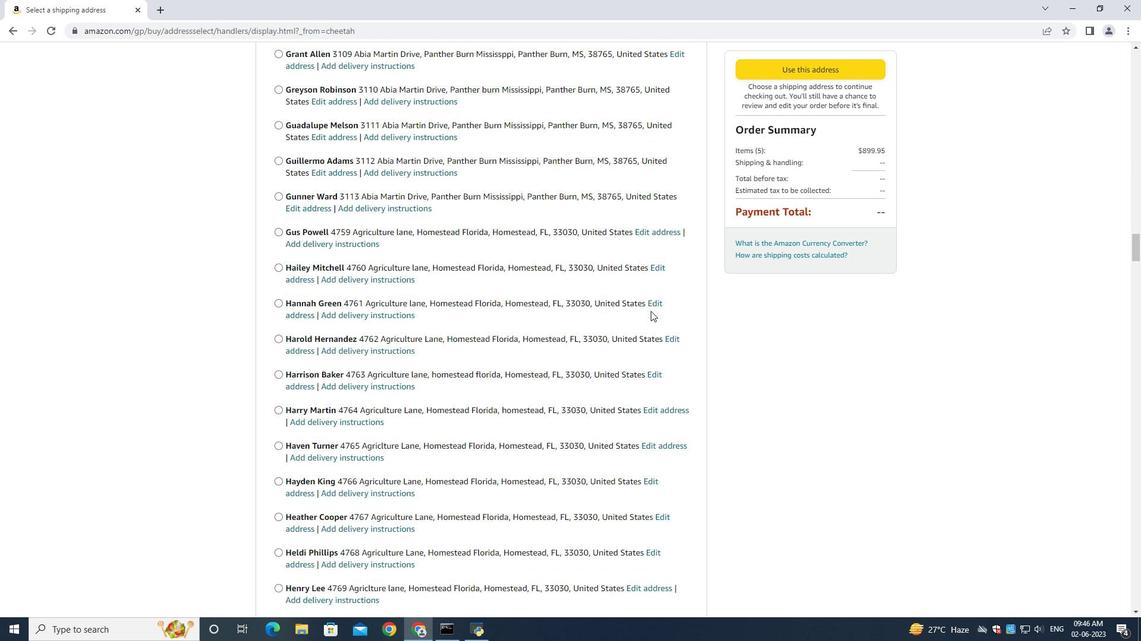 
Action: Mouse scrolled (650, 310) with delta (0, 0)
Screenshot: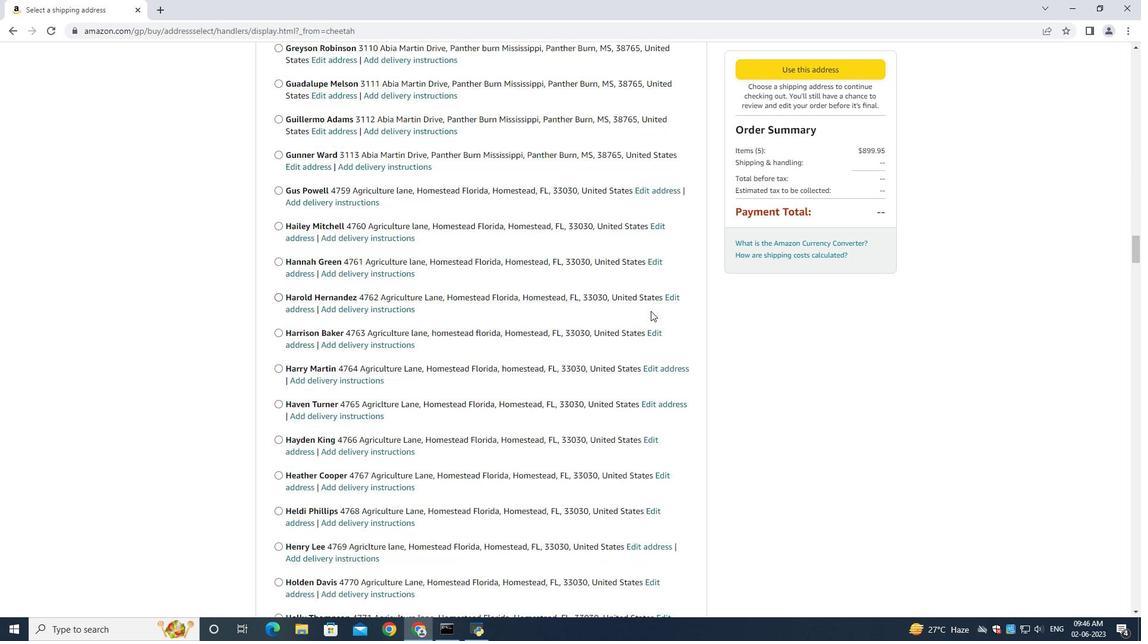 
Action: Mouse scrolled (650, 310) with delta (0, 0)
Screenshot: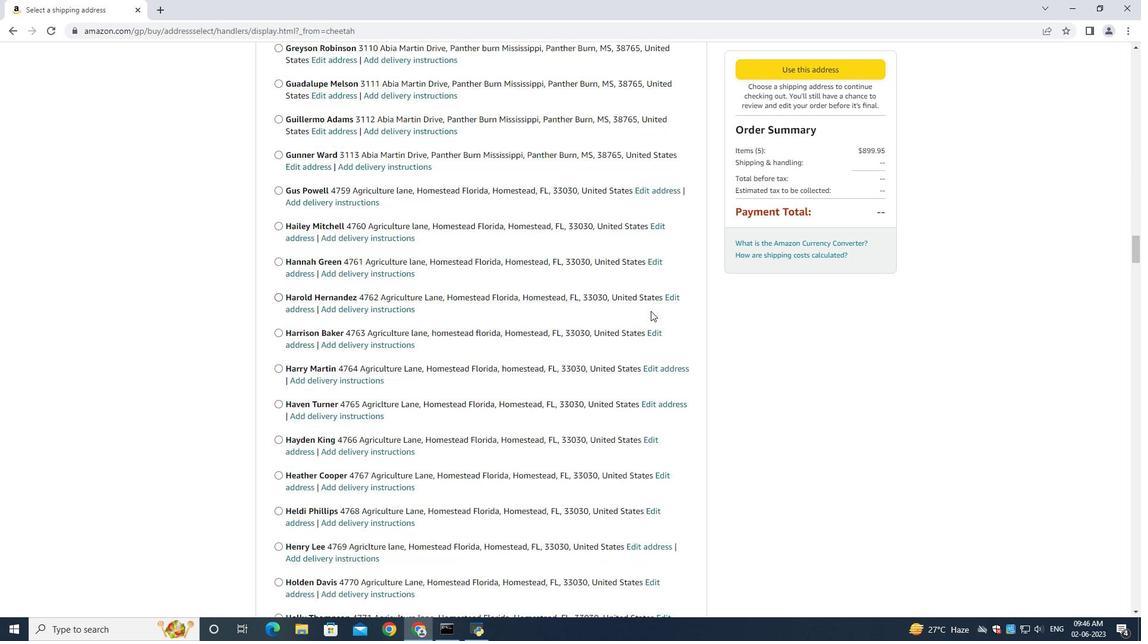 
Action: Mouse scrolled (650, 310) with delta (0, 0)
Screenshot: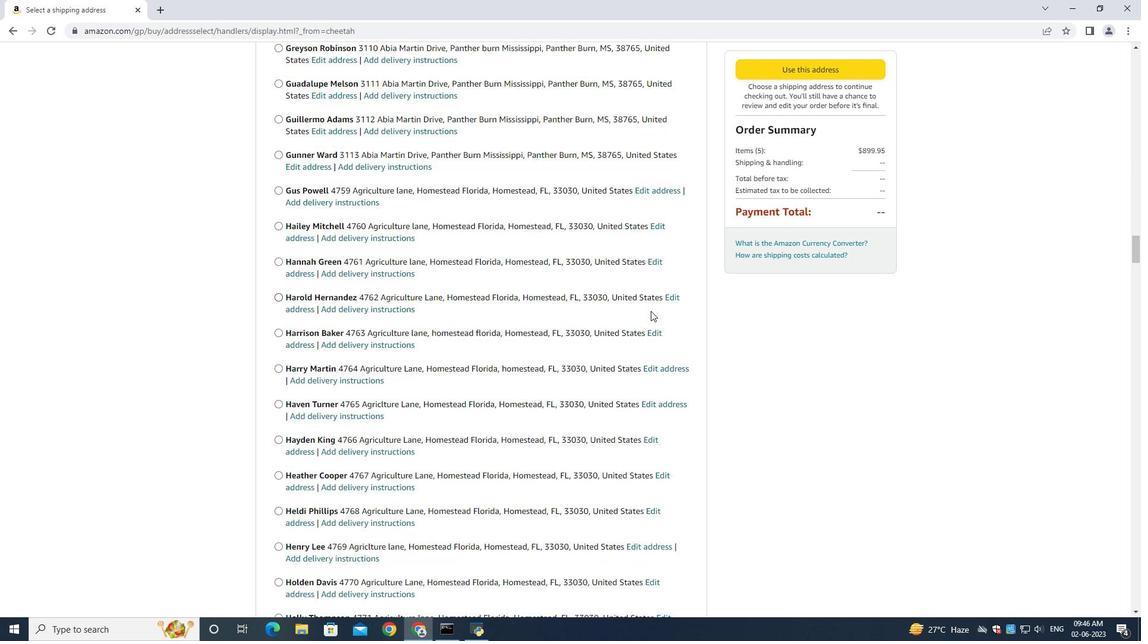 
Action: Mouse scrolled (650, 310) with delta (0, 0)
Screenshot: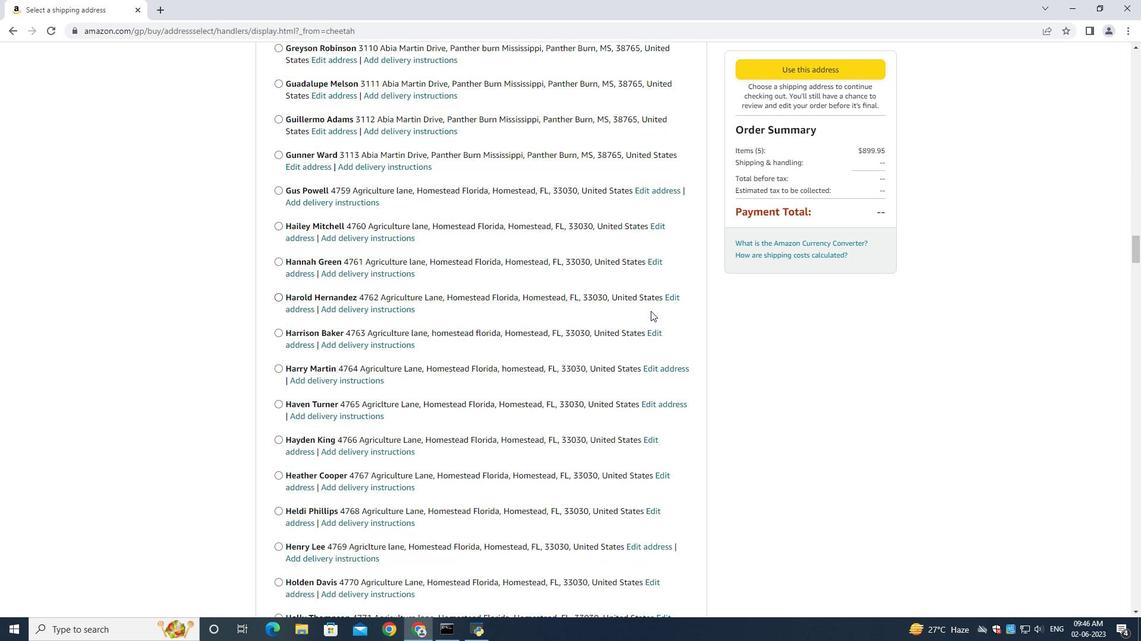 
Action: Mouse scrolled (650, 310) with delta (0, 0)
Screenshot: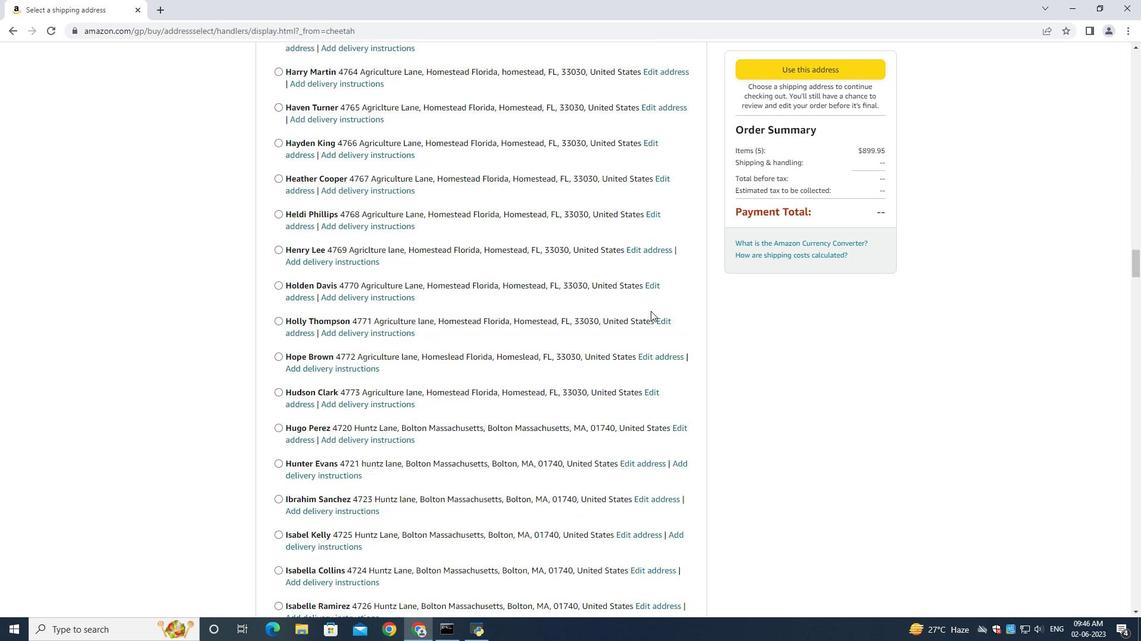 
Action: Mouse scrolled (650, 310) with delta (0, 0)
Screenshot: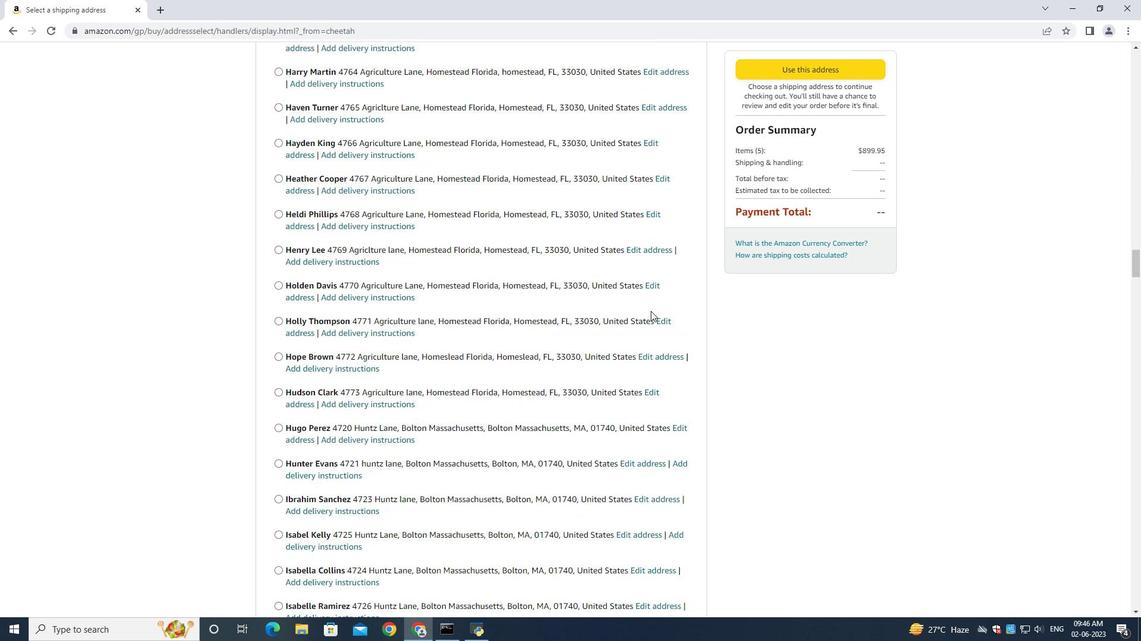 
Action: Mouse scrolled (650, 310) with delta (0, 0)
Screenshot: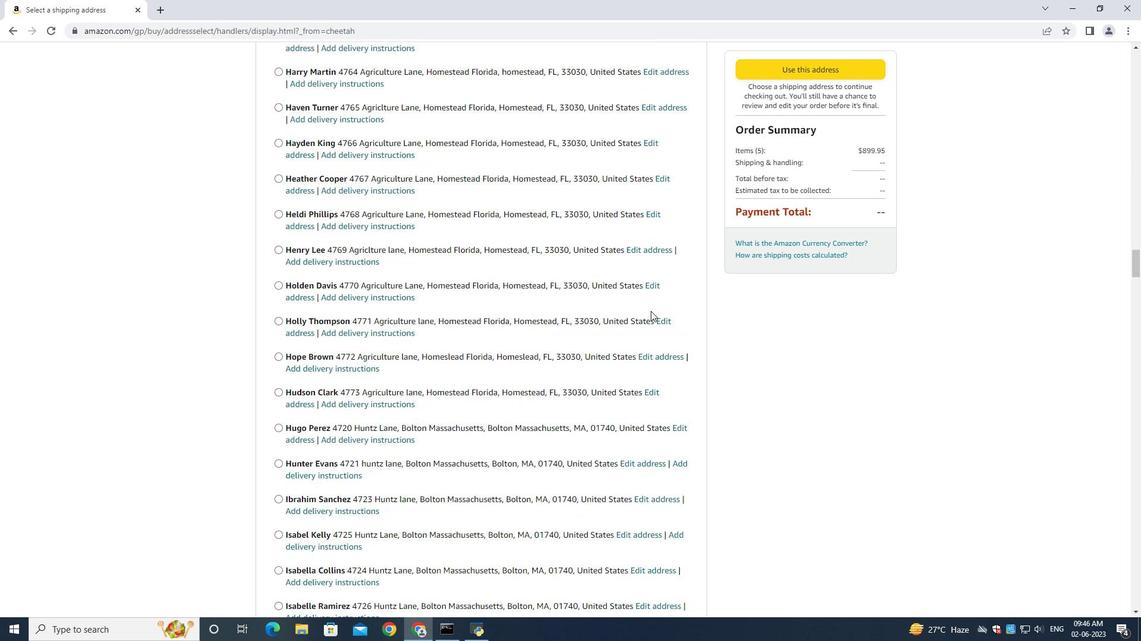 
Action: Mouse scrolled (650, 310) with delta (0, 0)
Screenshot: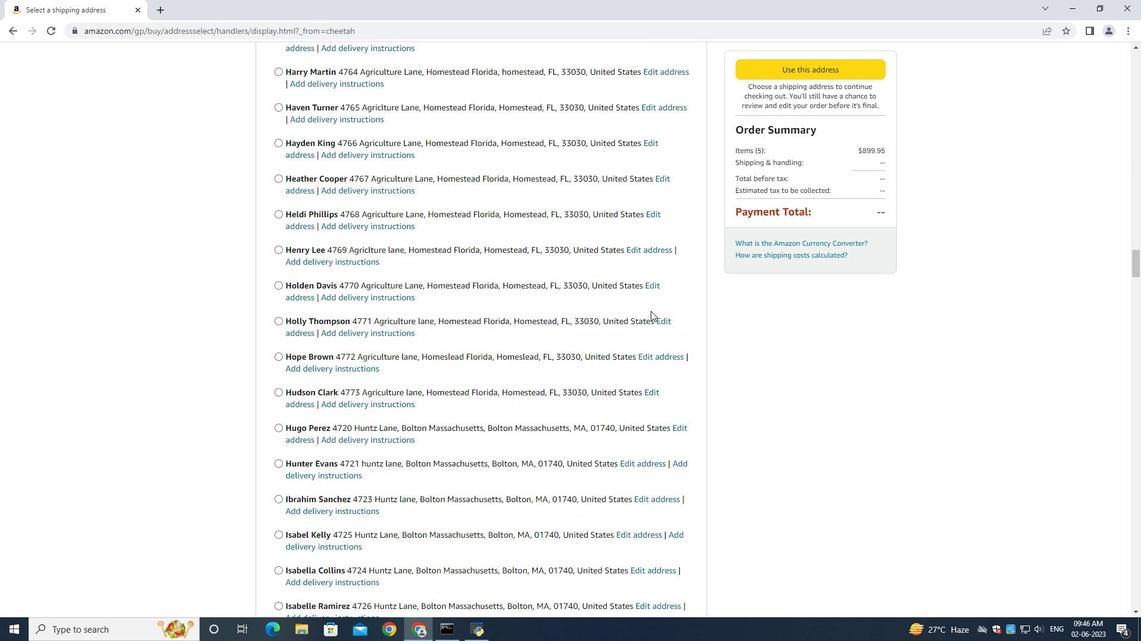 
Action: Mouse scrolled (650, 310) with delta (0, 0)
Screenshot: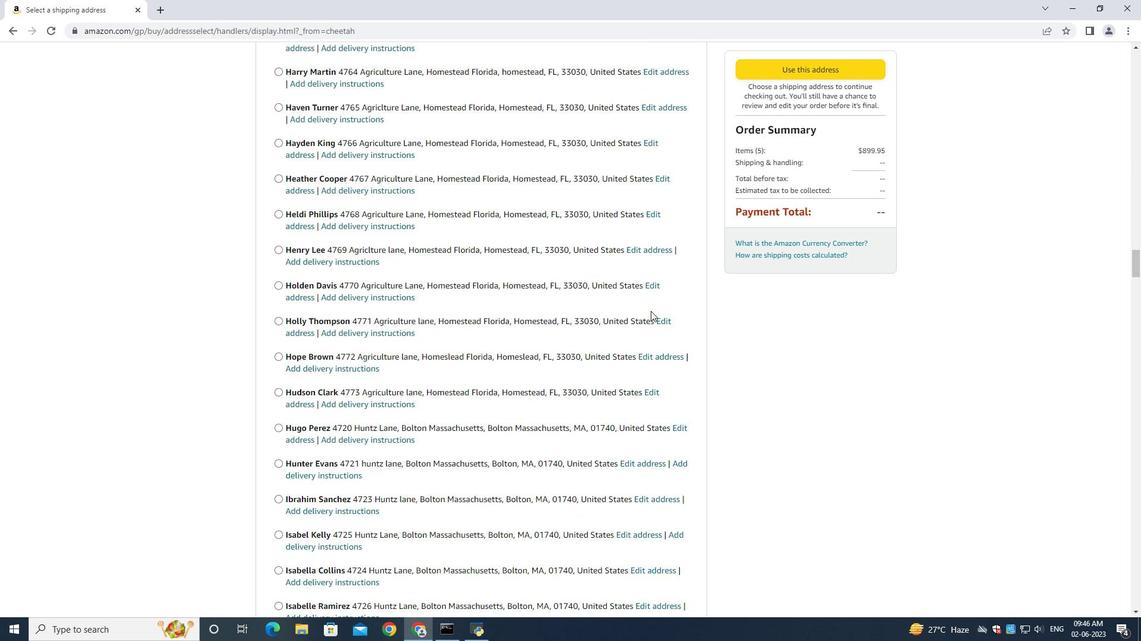 
Action: Mouse scrolled (650, 310) with delta (0, 0)
Screenshot: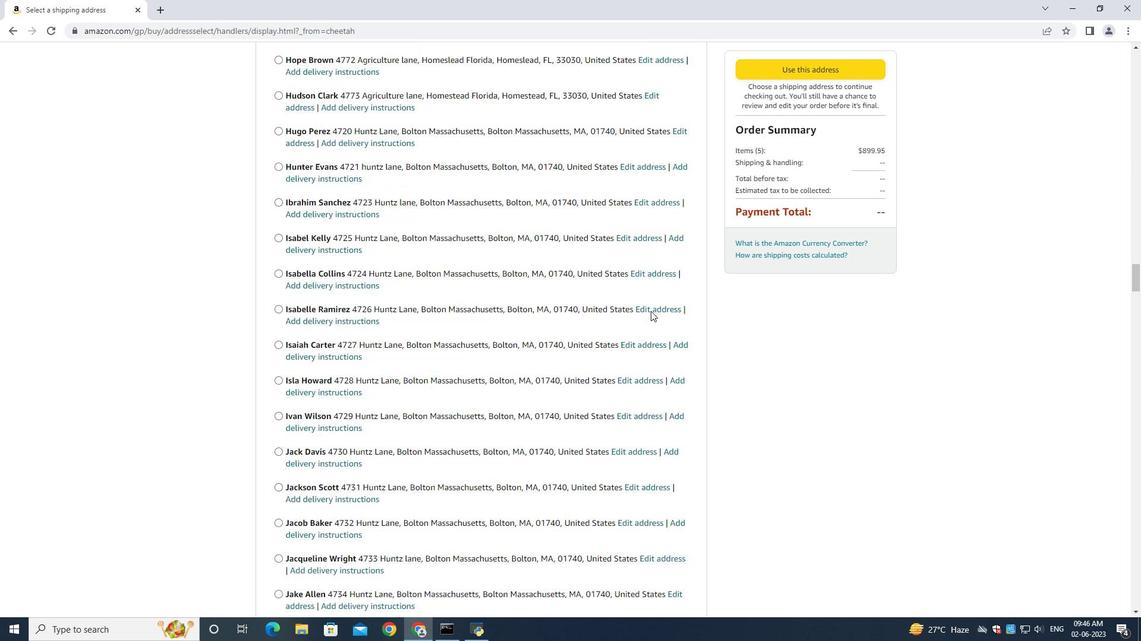 
Action: Mouse scrolled (650, 310) with delta (0, 0)
Screenshot: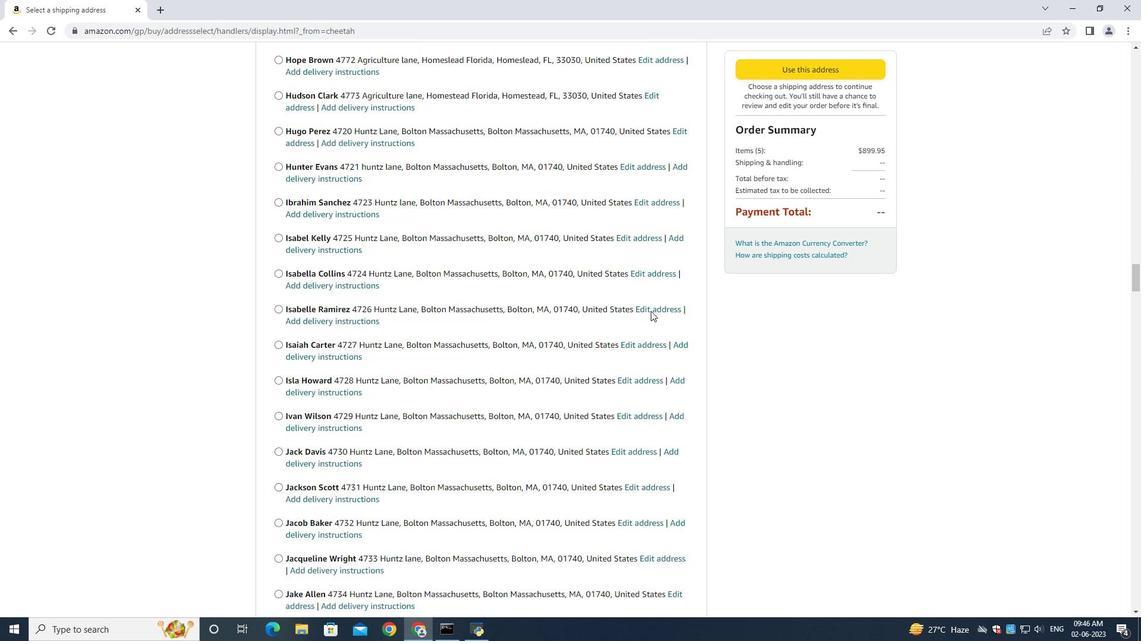 
Action: Mouse scrolled (650, 310) with delta (0, 0)
Screenshot: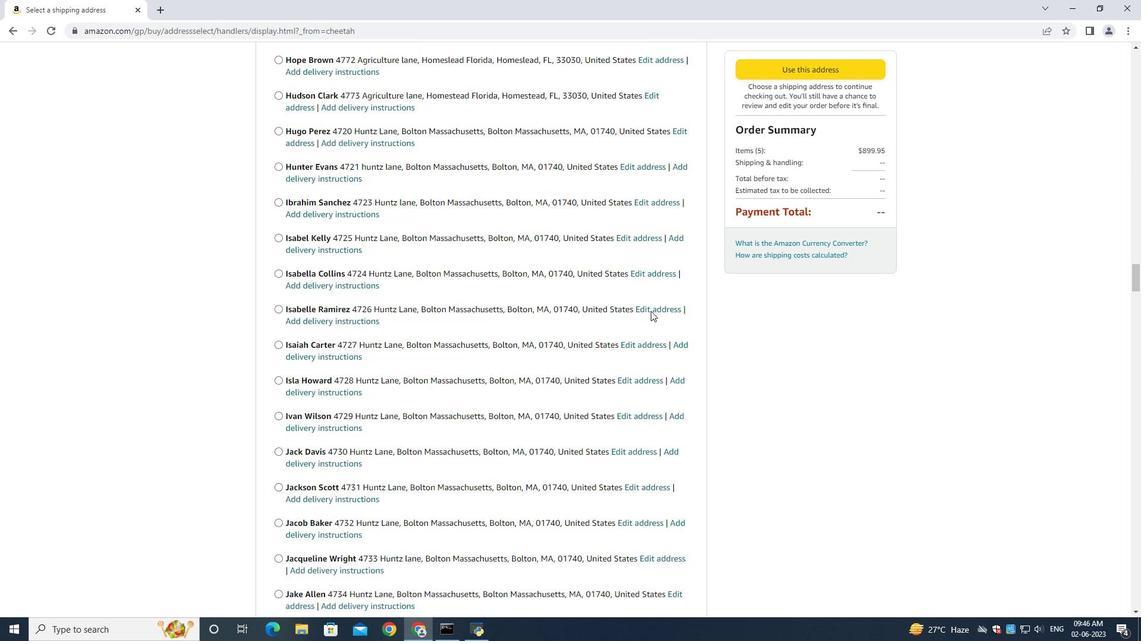 
Action: Mouse scrolled (650, 310) with delta (0, 0)
Screenshot: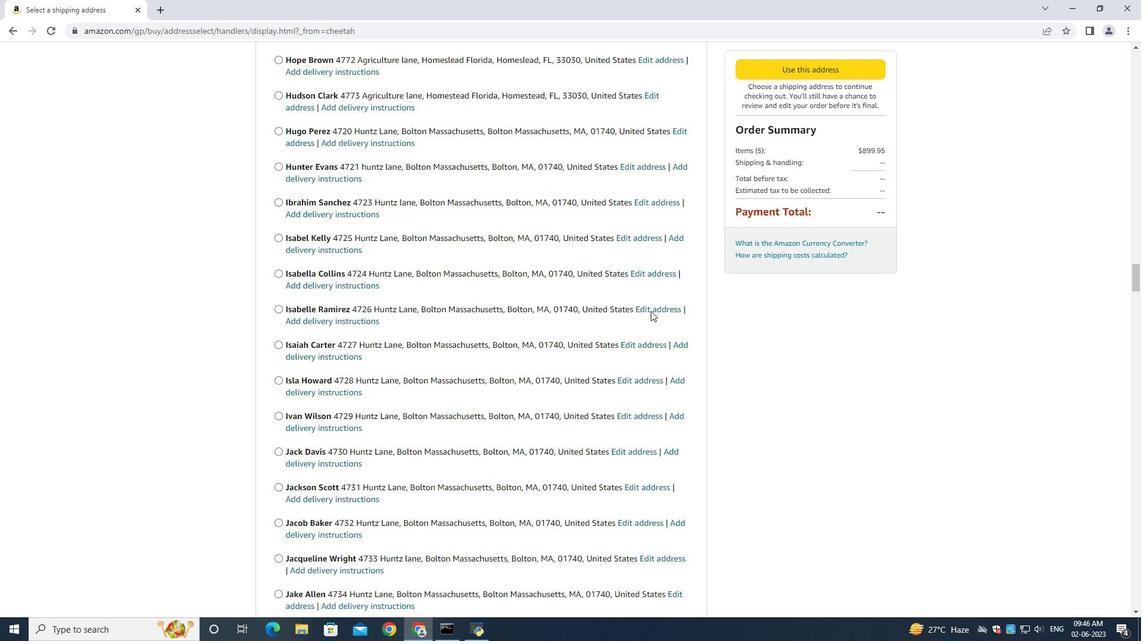 
Action: Mouse scrolled (650, 310) with delta (0, 0)
Screenshot: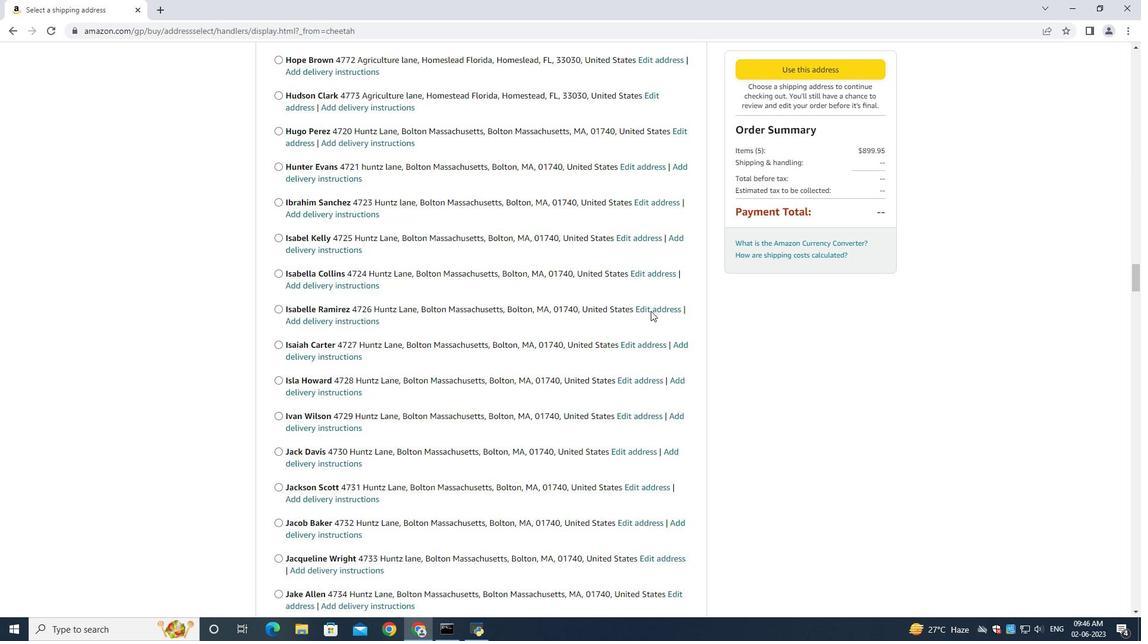 
Action: Mouse scrolled (650, 310) with delta (0, 0)
Screenshot: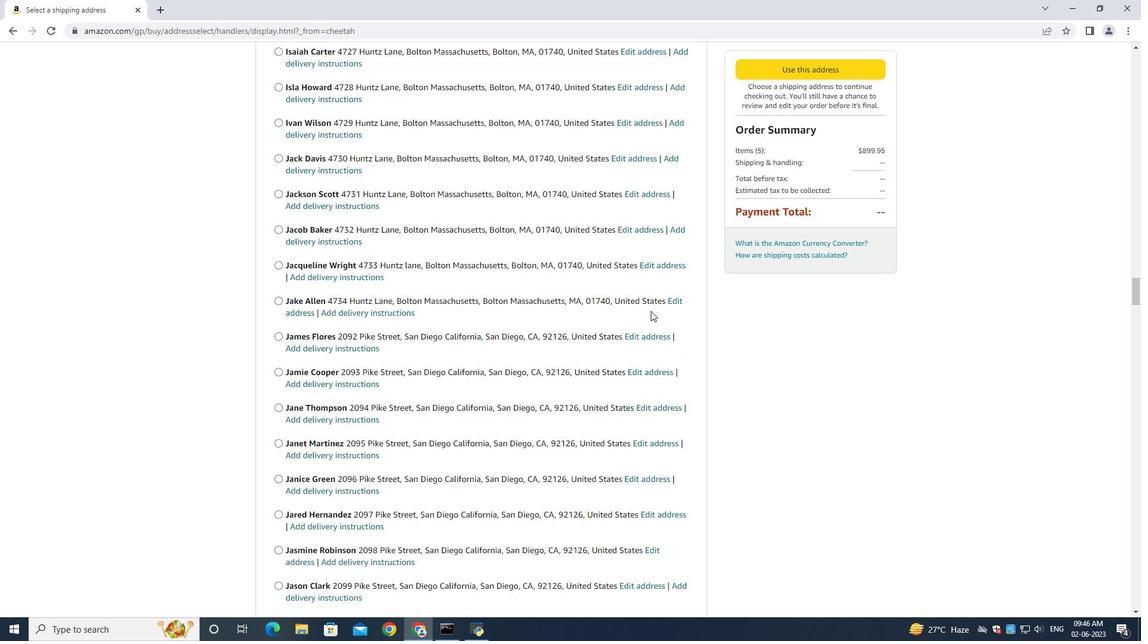 
Action: Mouse scrolled (650, 310) with delta (0, 0)
Screenshot: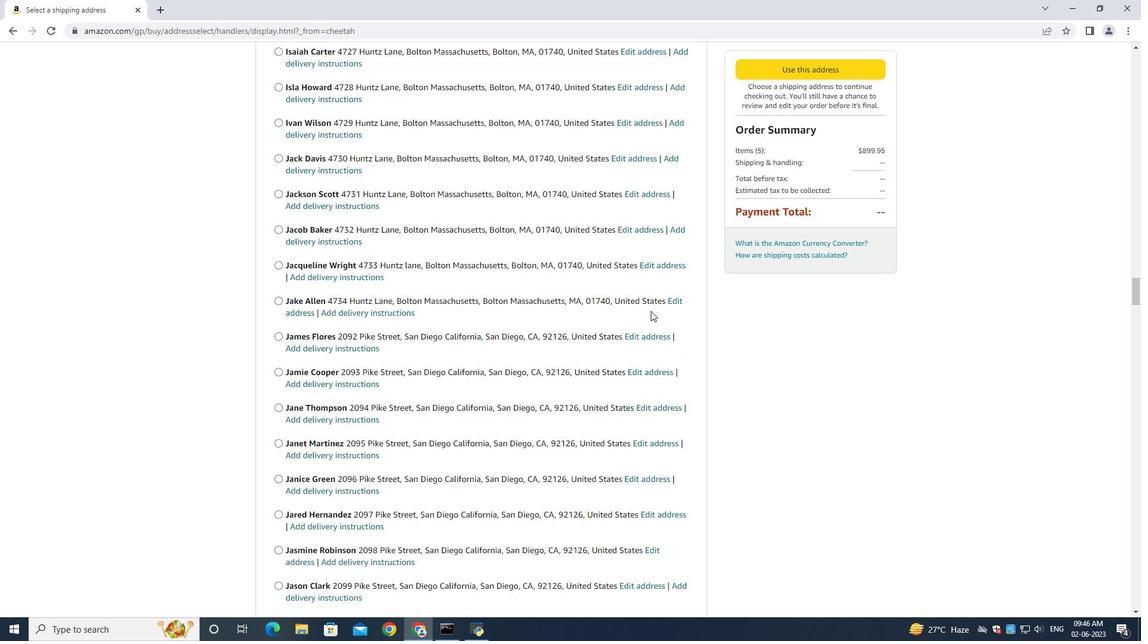 
Action: Mouse scrolled (650, 310) with delta (0, 0)
Screenshot: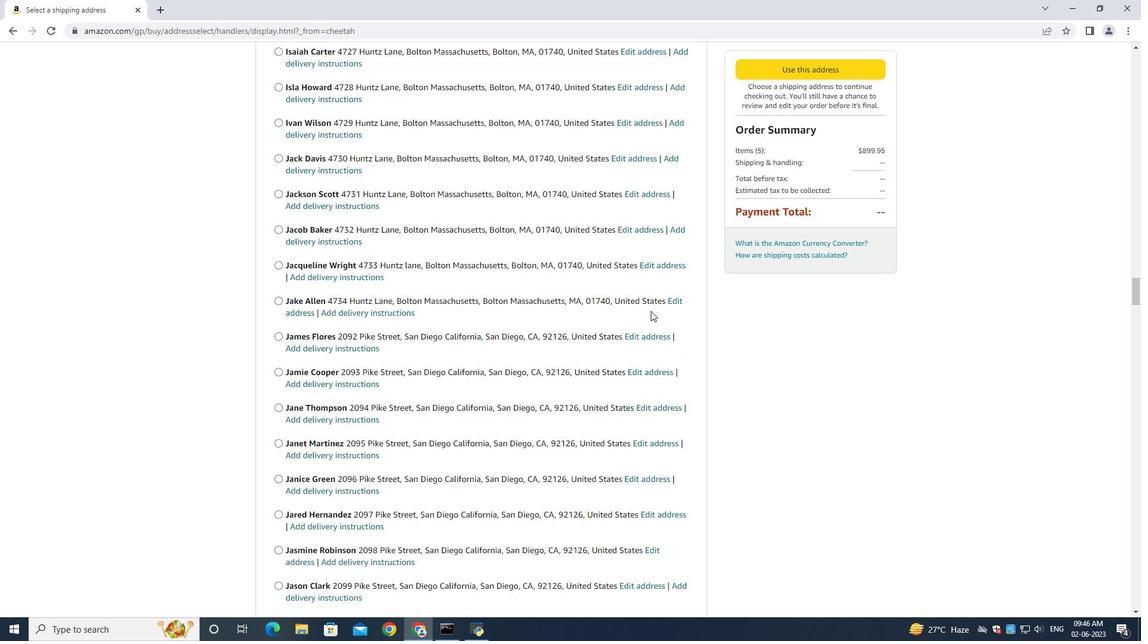
Action: Mouse scrolled (650, 310) with delta (0, 0)
Screenshot: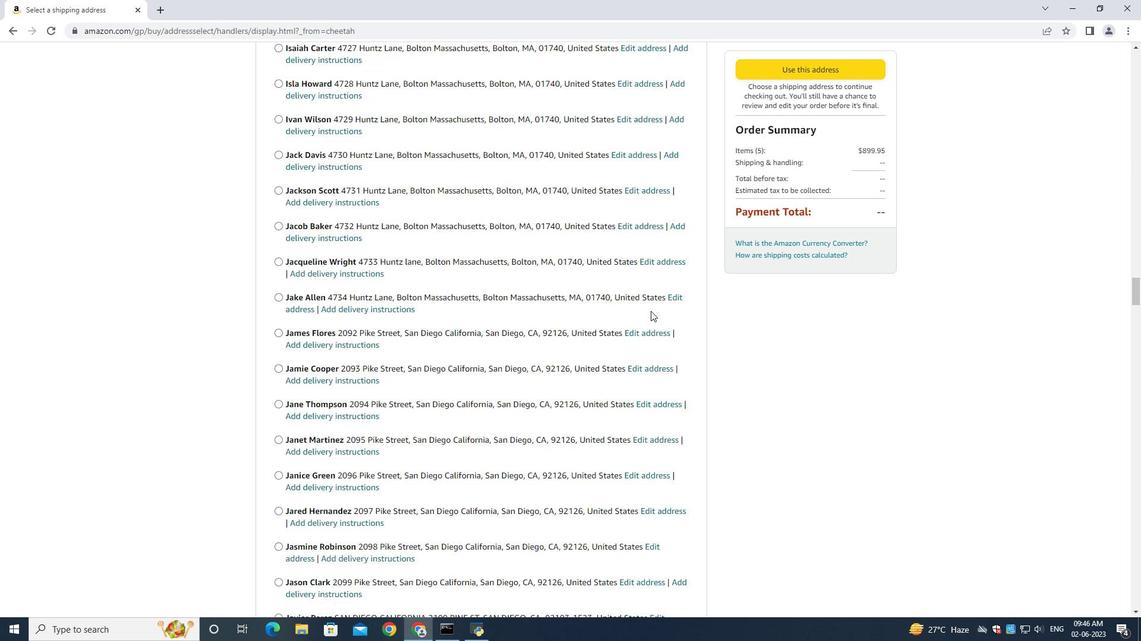 
Action: Mouse scrolled (650, 310) with delta (0, 0)
Screenshot: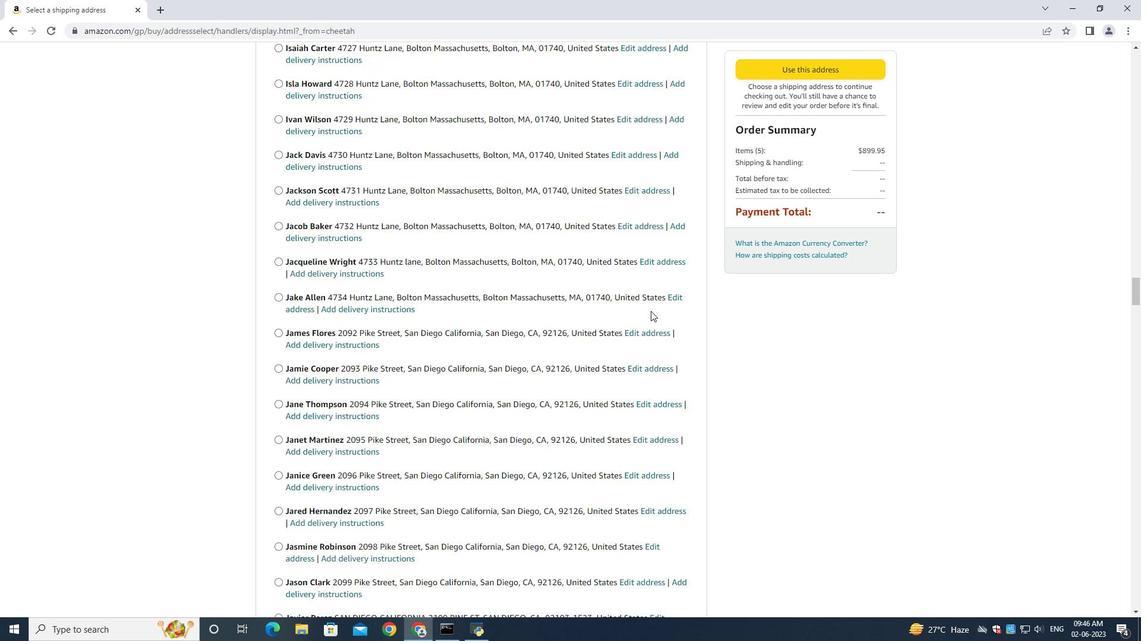 
Action: Mouse scrolled (650, 310) with delta (0, 0)
Screenshot: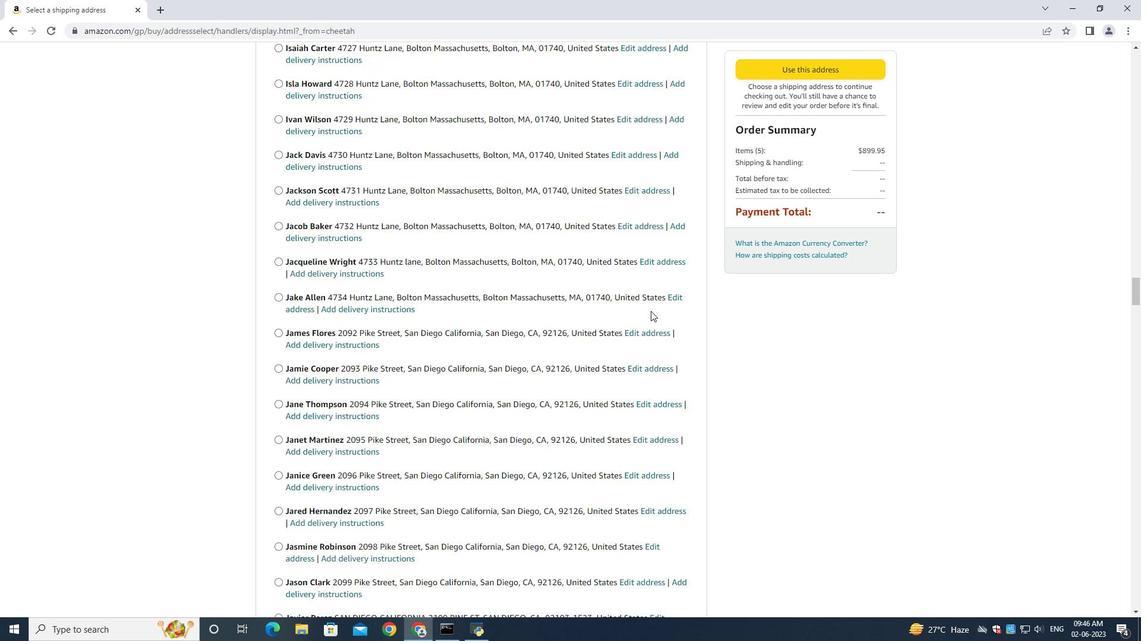 
Action: Mouse scrolled (650, 310) with delta (0, 0)
Screenshot: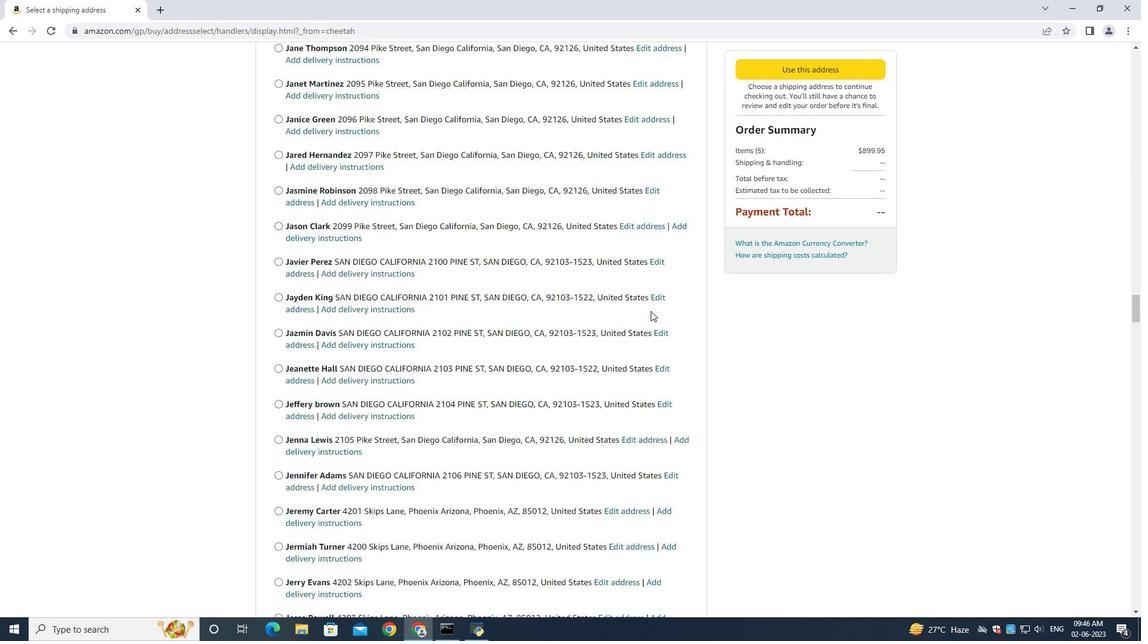 
Action: Mouse scrolled (650, 310) with delta (0, 0)
Screenshot: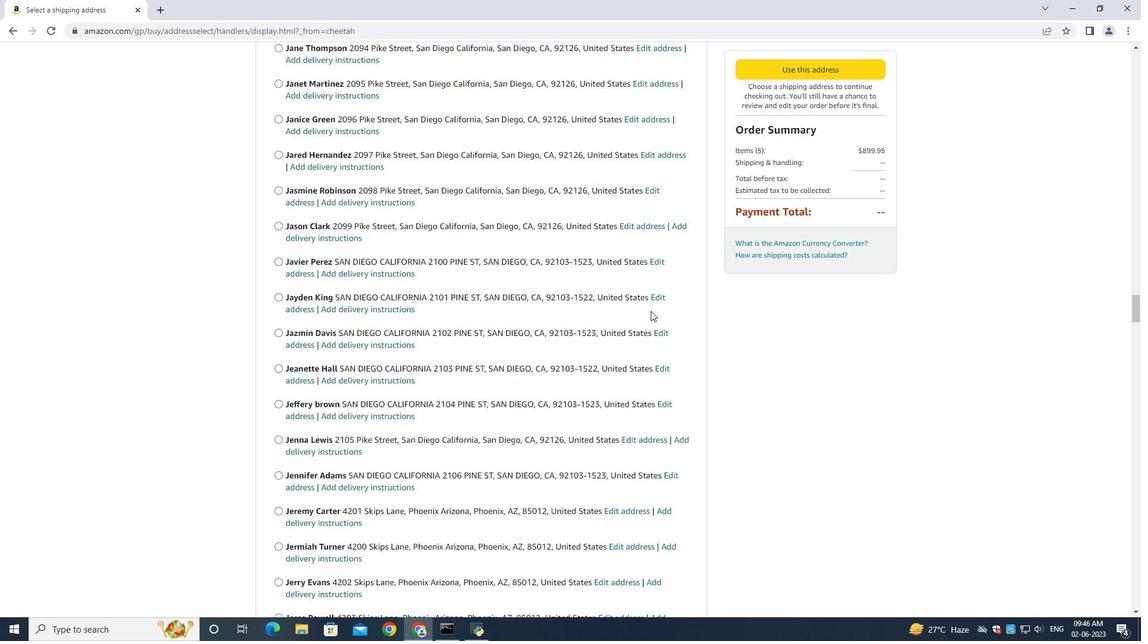 
Action: Mouse scrolled (650, 310) with delta (0, 0)
Screenshot: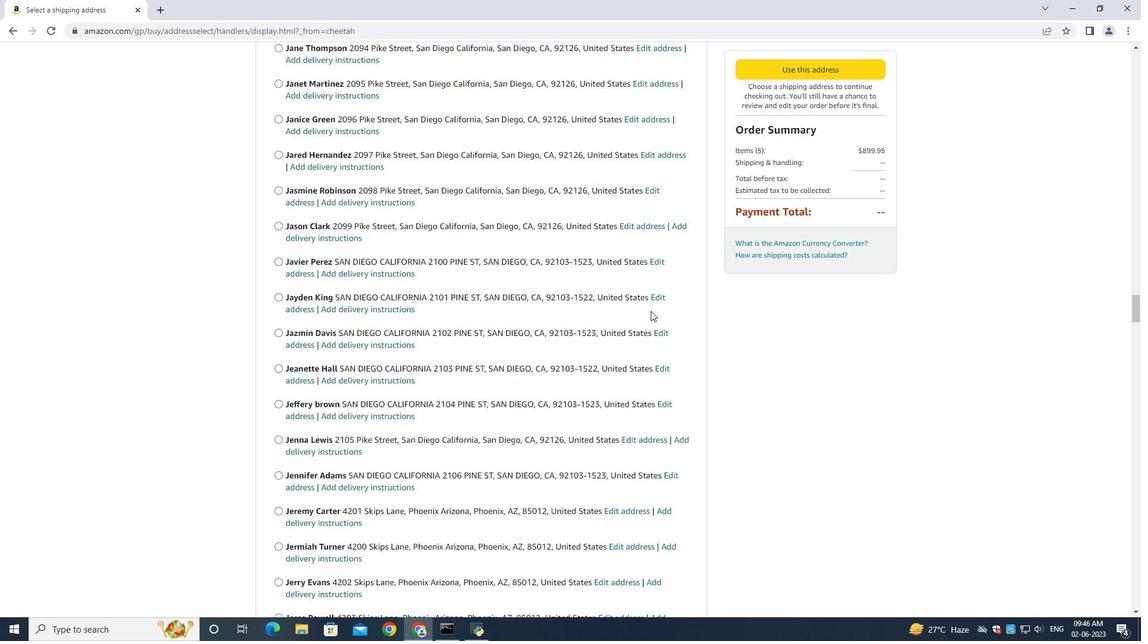 
Action: Mouse scrolled (650, 310) with delta (0, 0)
Screenshot: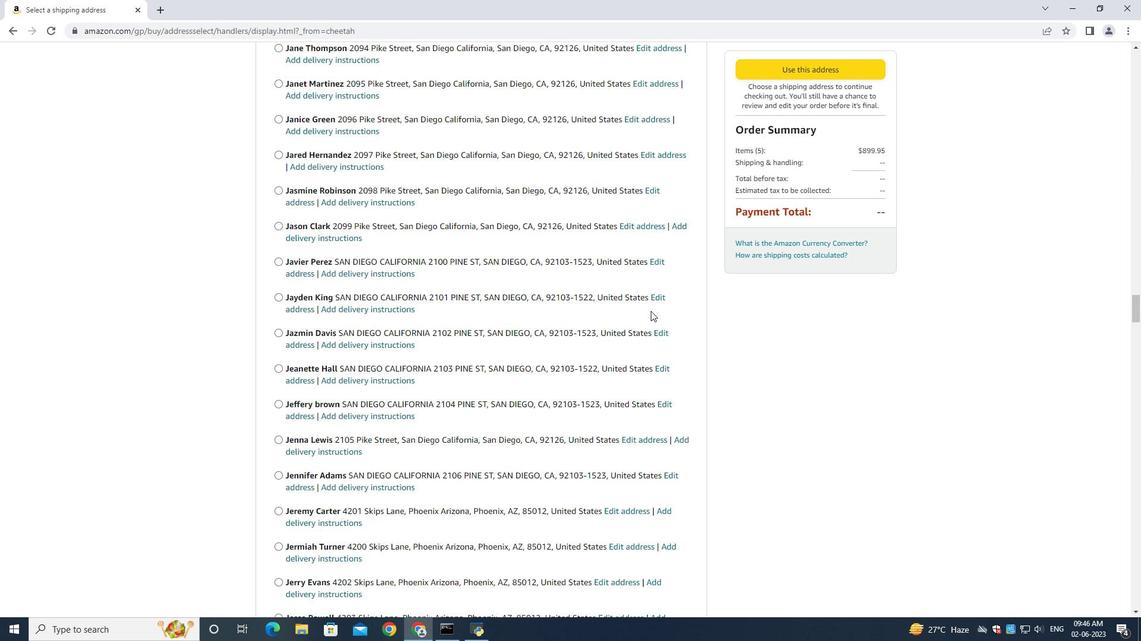 
Action: Mouse scrolled (650, 310) with delta (0, 0)
Screenshot: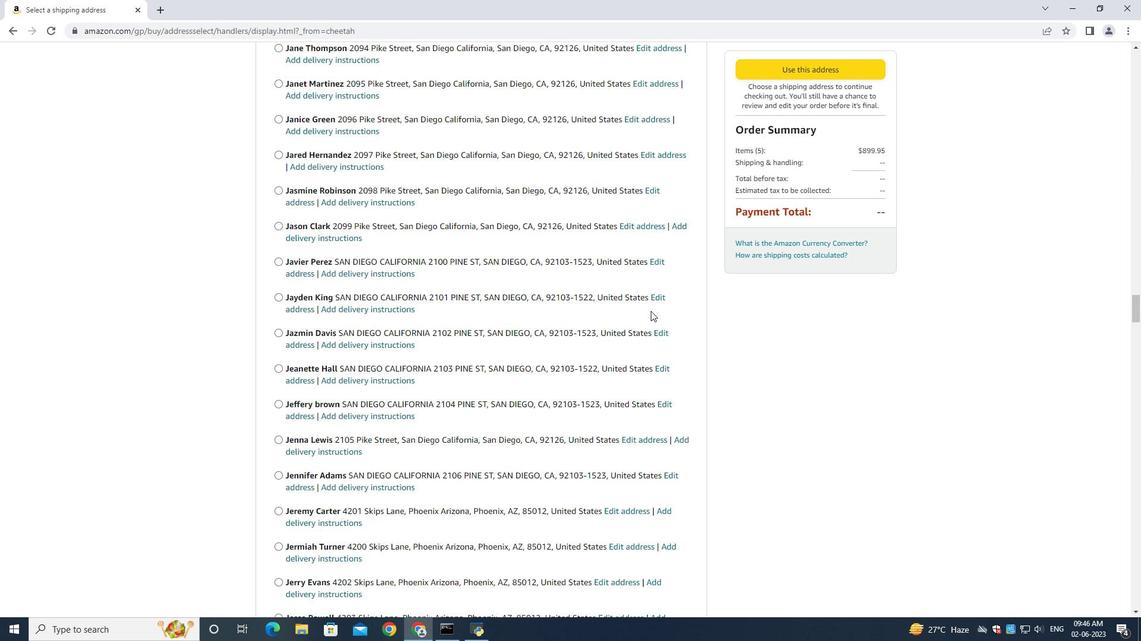 
Action: Mouse scrolled (650, 310) with delta (0, 0)
Screenshot: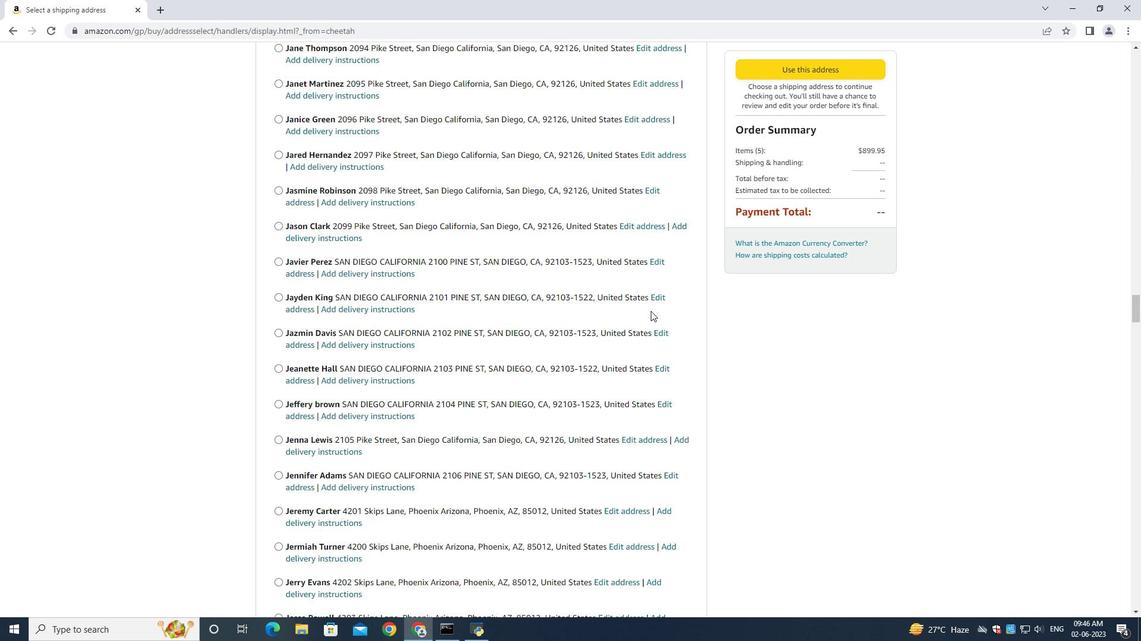 
Action: Mouse scrolled (650, 310) with delta (0, 0)
Screenshot: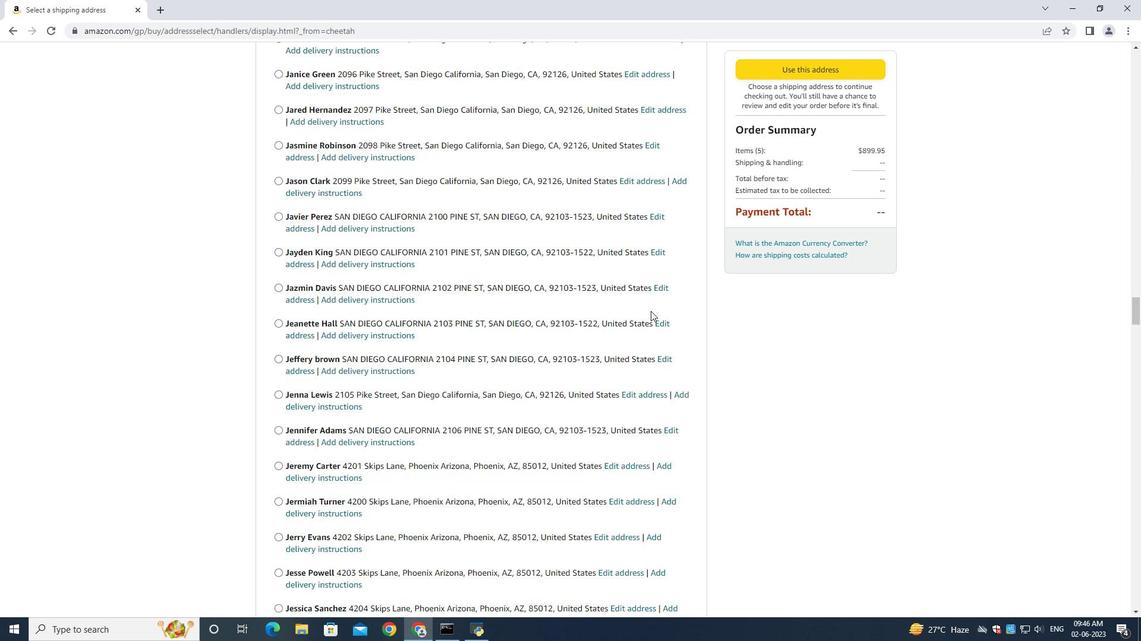 
Action: Mouse scrolled (650, 310) with delta (0, 0)
Screenshot: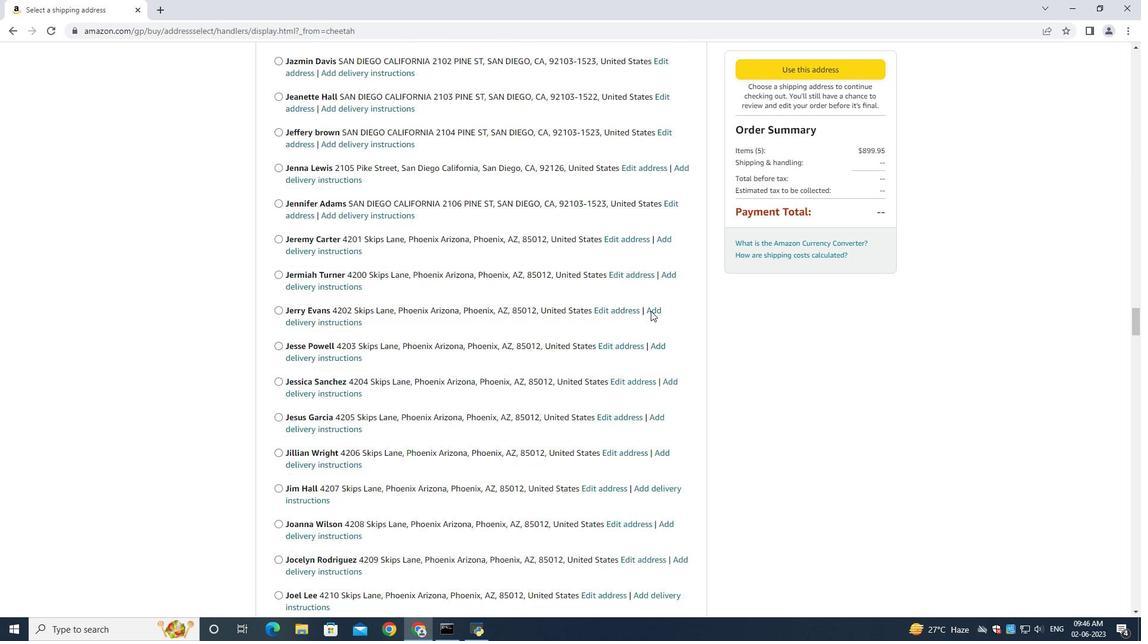 
Action: Mouse scrolled (650, 310) with delta (0, 0)
Screenshot: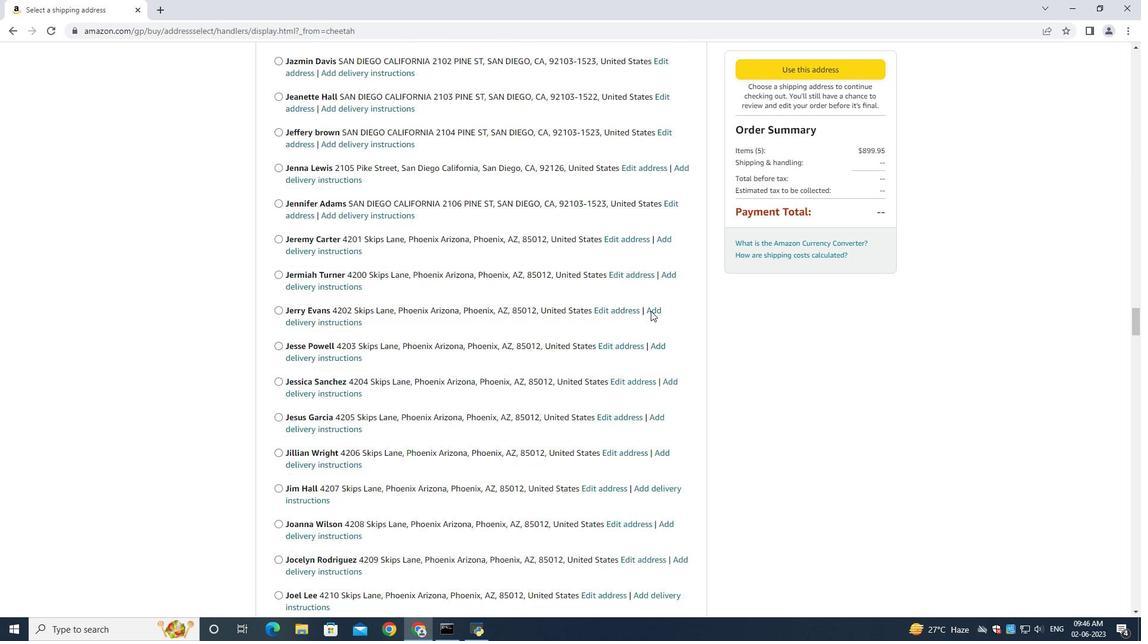 
Action: Mouse scrolled (650, 310) with delta (0, 0)
Screenshot: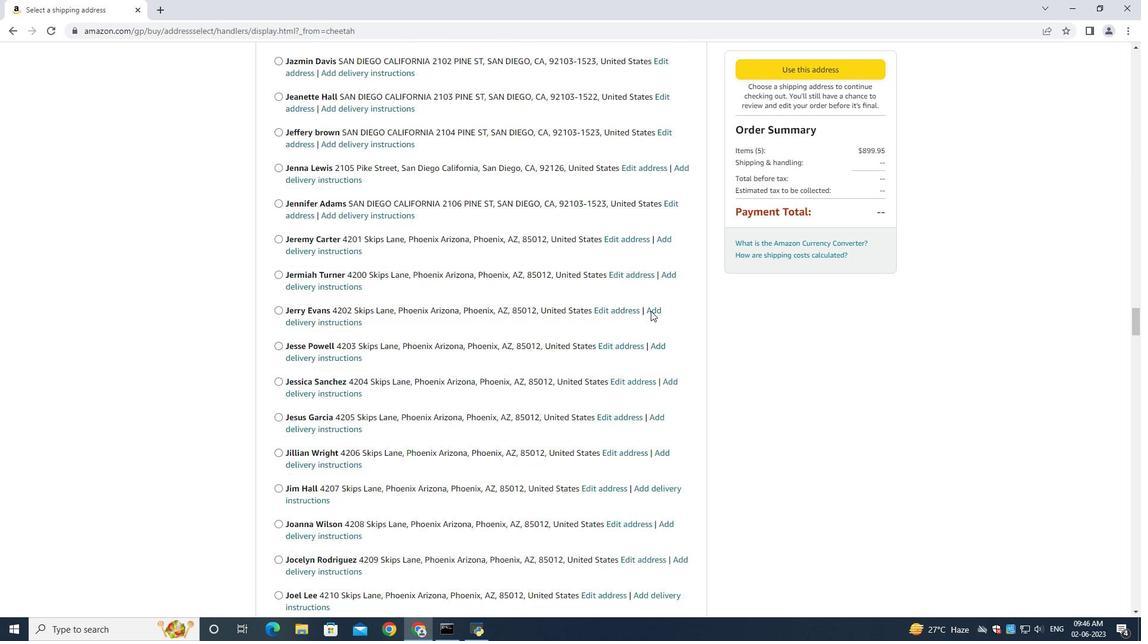 
Action: Mouse scrolled (650, 310) with delta (0, 0)
Screenshot: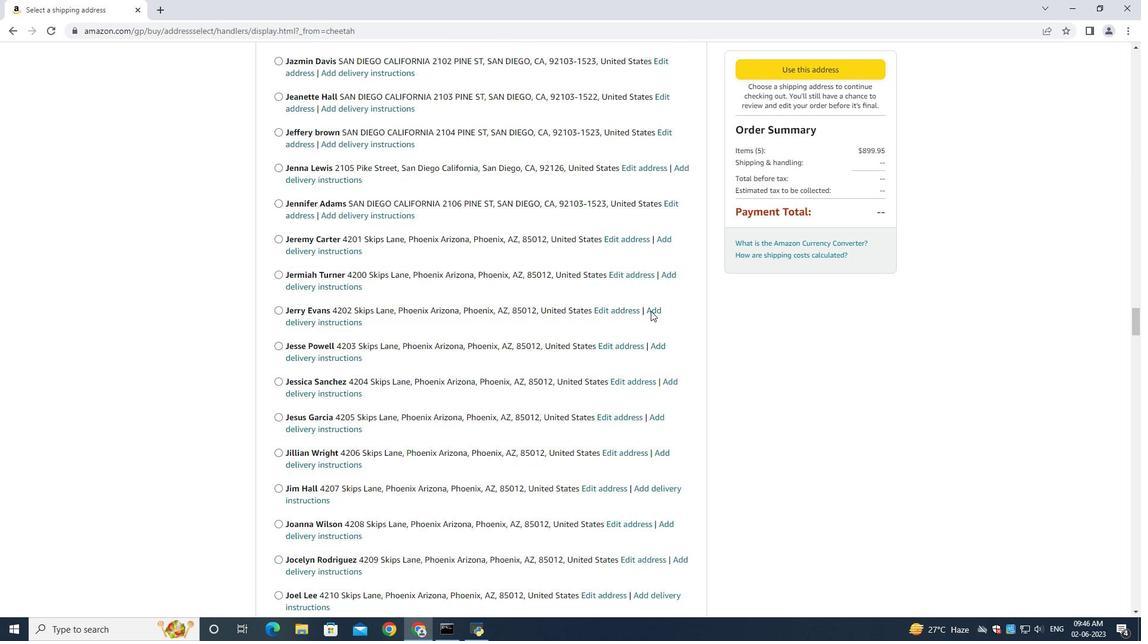 
Action: Mouse scrolled (650, 310) with delta (0, 0)
Screenshot: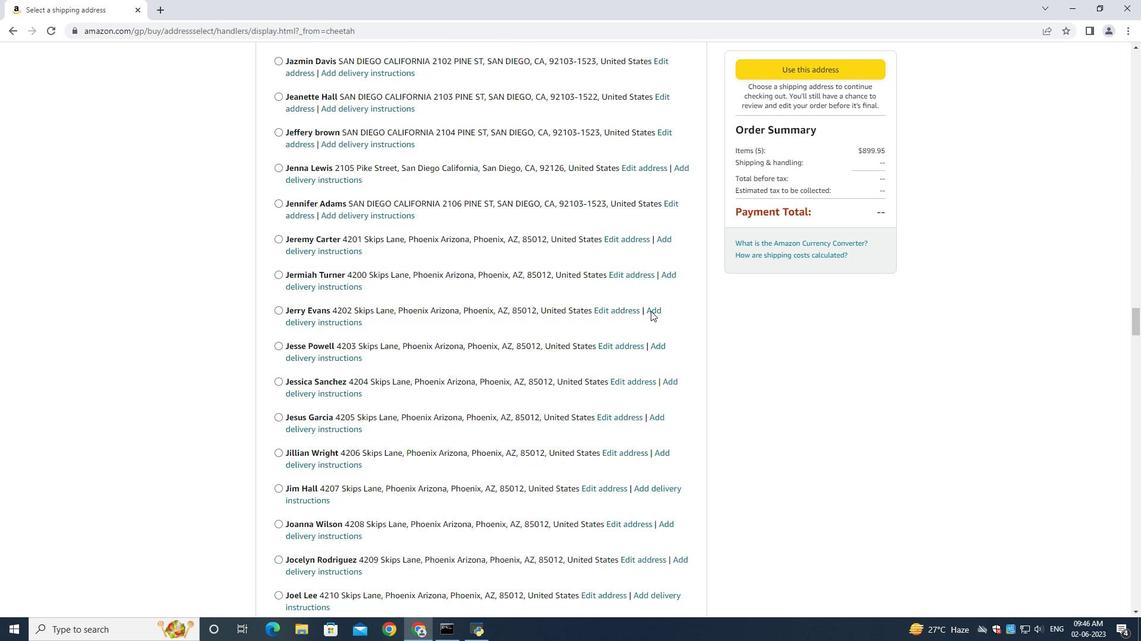 
Action: Mouse scrolled (650, 310) with delta (0, 0)
Screenshot: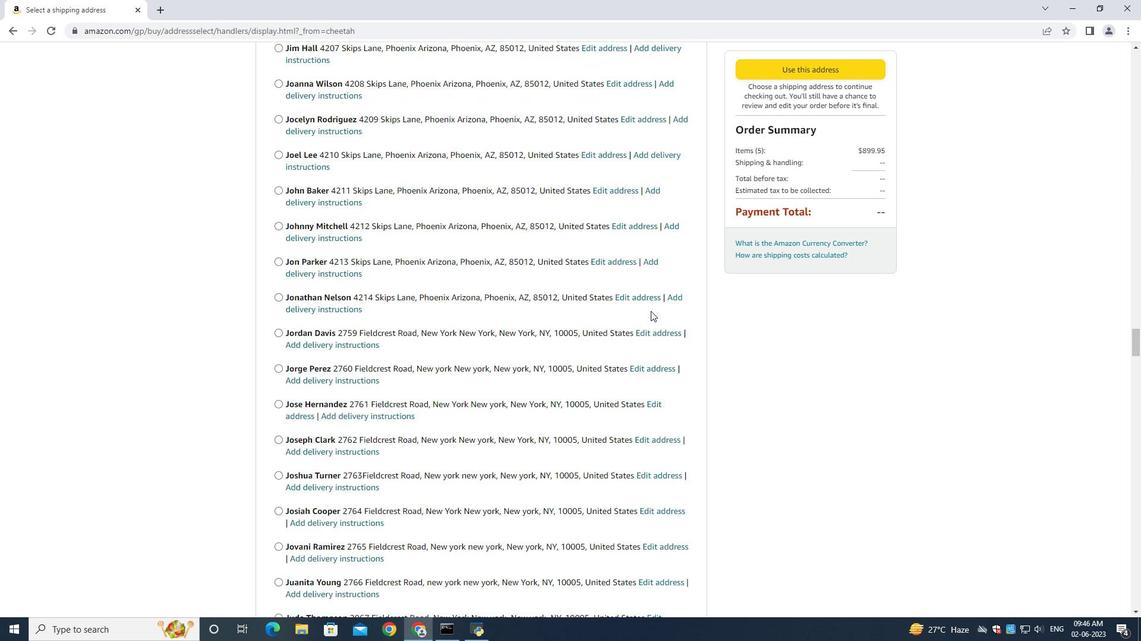 
Action: Mouse scrolled (650, 310) with delta (0, 0)
Screenshot: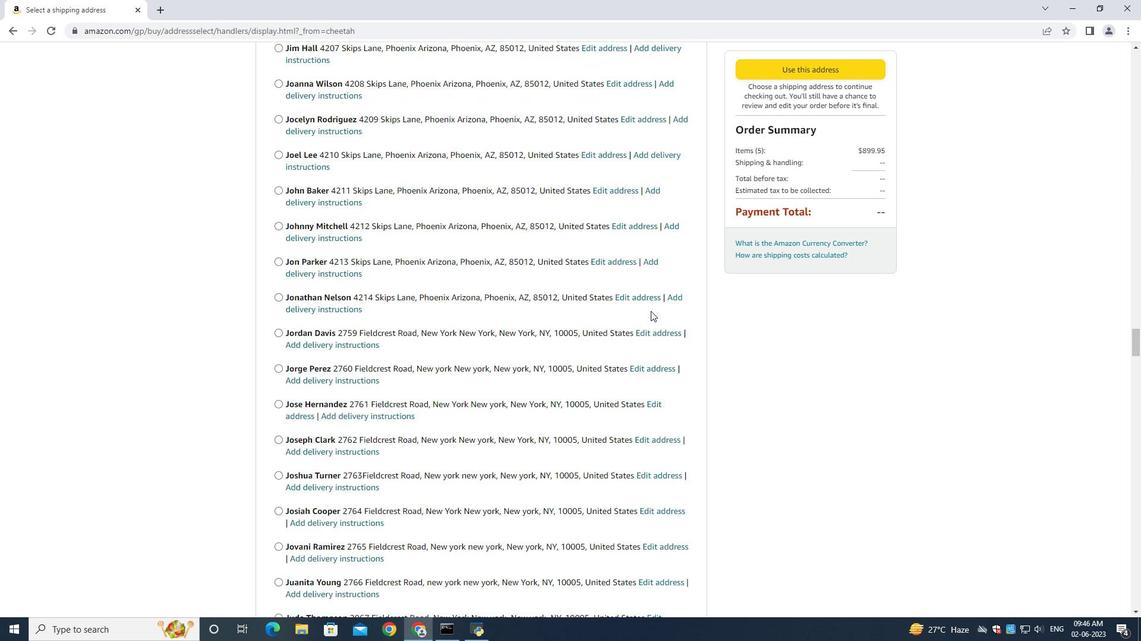 
Action: Mouse scrolled (650, 310) with delta (0, 0)
Screenshot: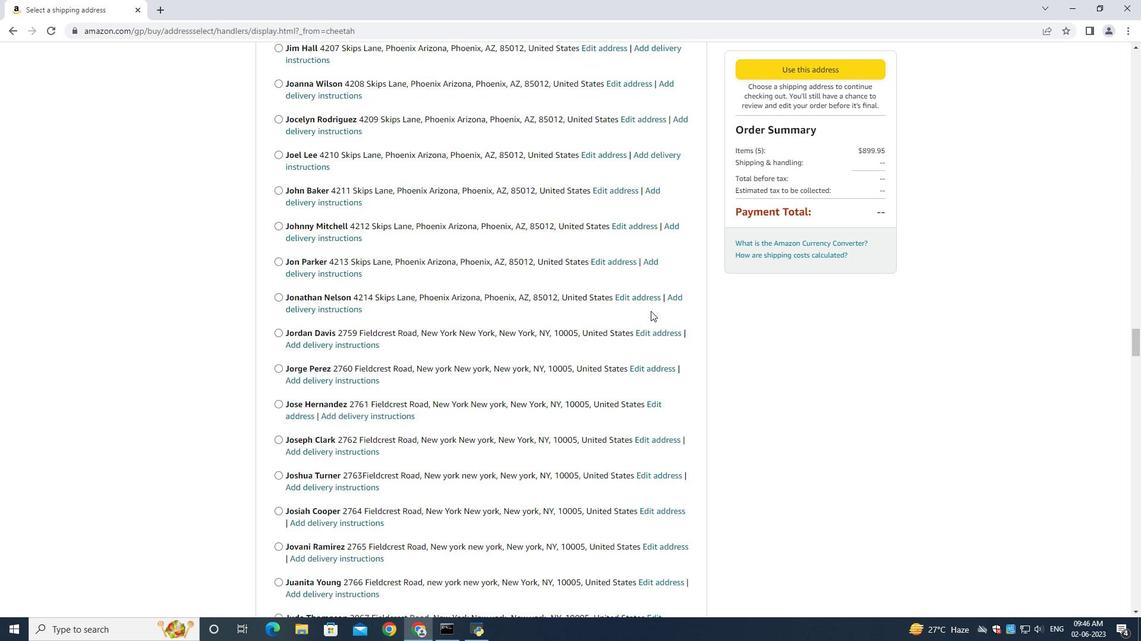 
Action: Mouse scrolled (650, 310) with delta (0, 0)
Screenshot: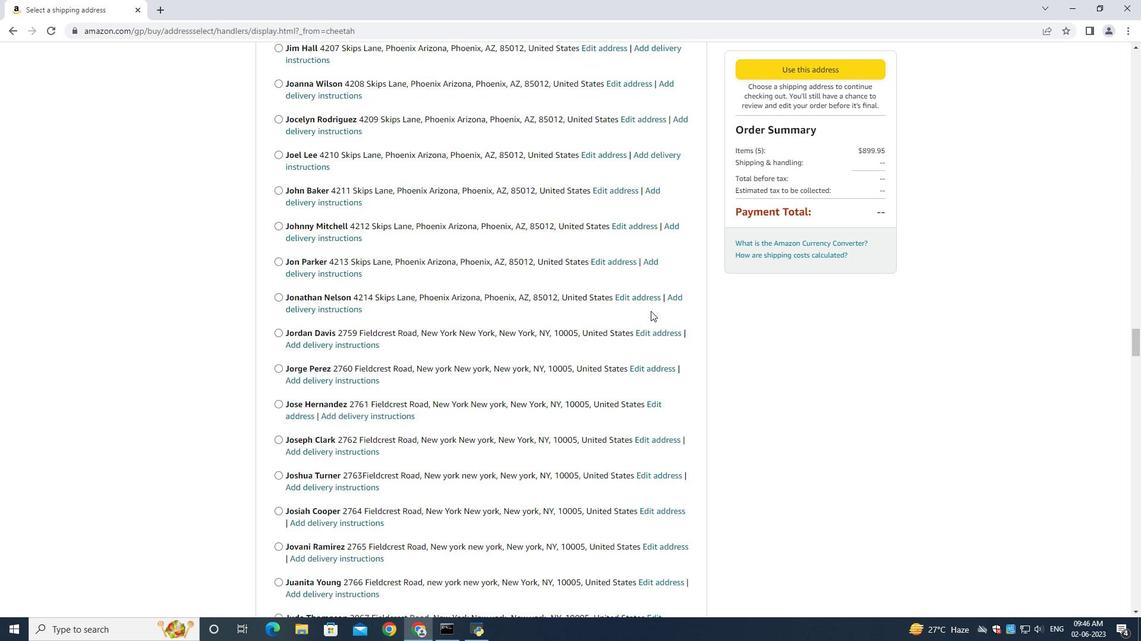 
Action: Mouse scrolled (650, 310) with delta (0, 0)
Screenshot: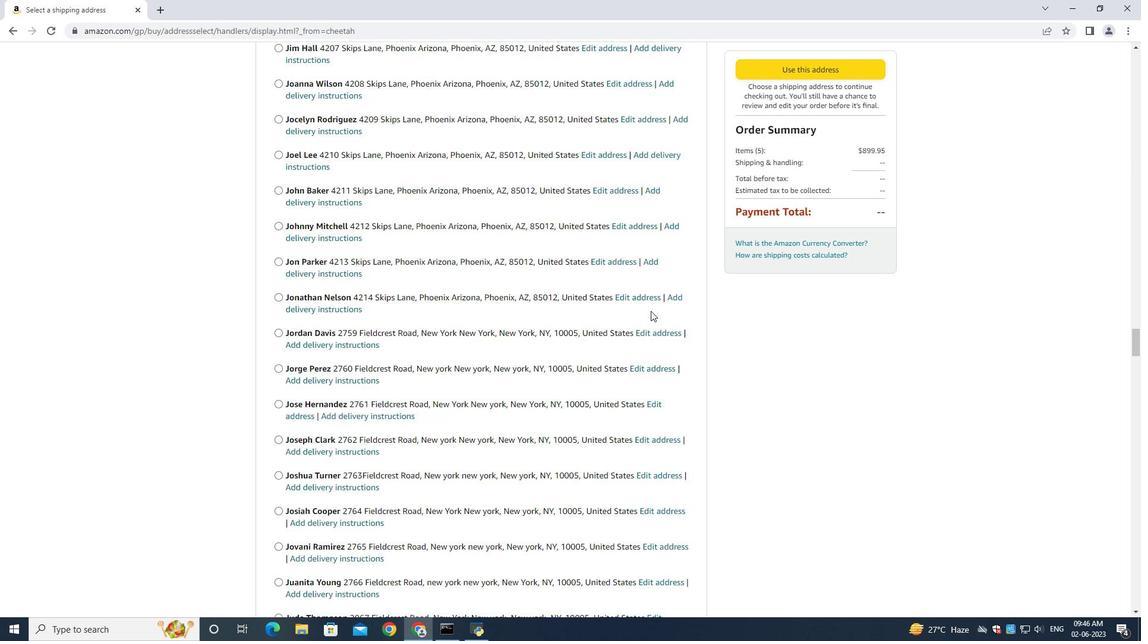
Action: Mouse scrolled (650, 310) with delta (0, 0)
Screenshot: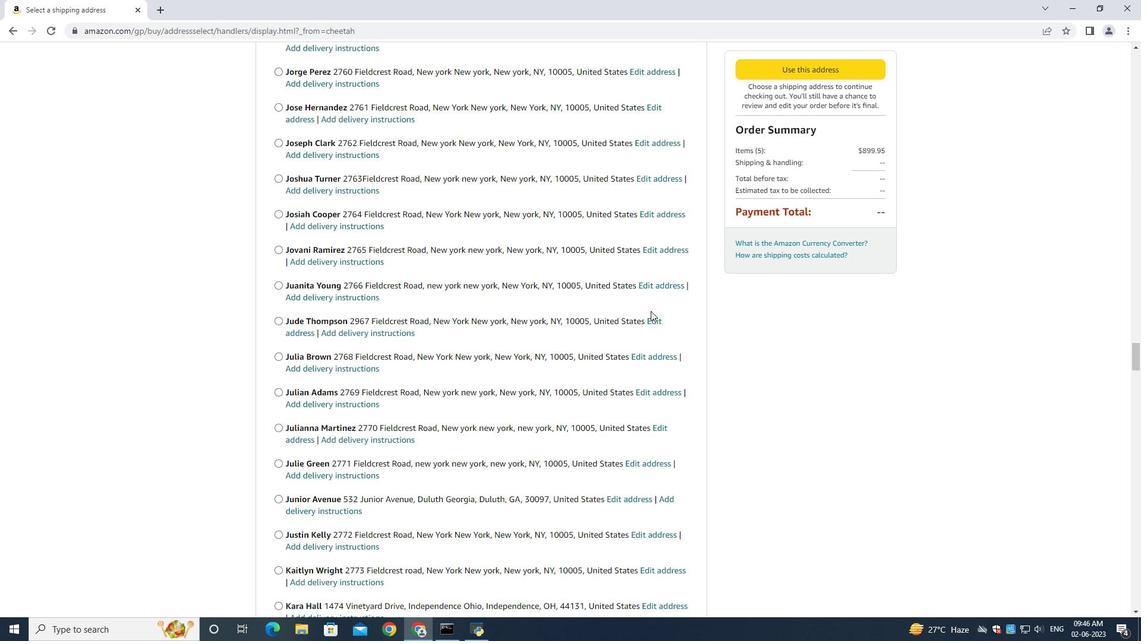 
Action: Mouse scrolled (650, 310) with delta (0, 0)
Screenshot: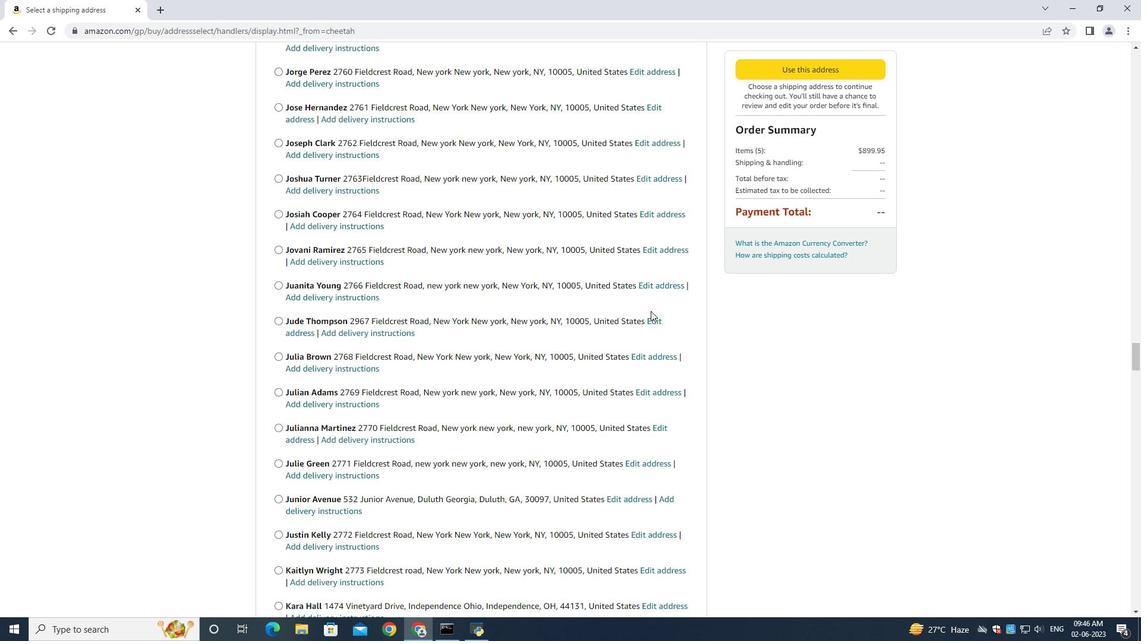 
Action: Mouse scrolled (650, 310) with delta (0, 0)
Screenshot: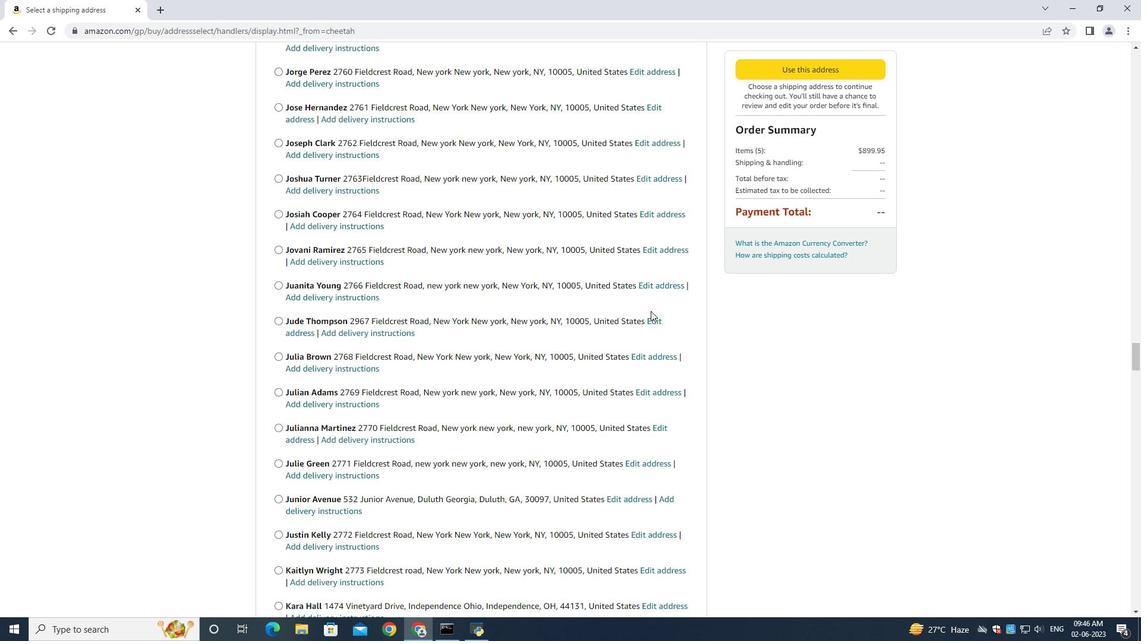 
Action: Mouse scrolled (650, 310) with delta (0, 0)
Screenshot: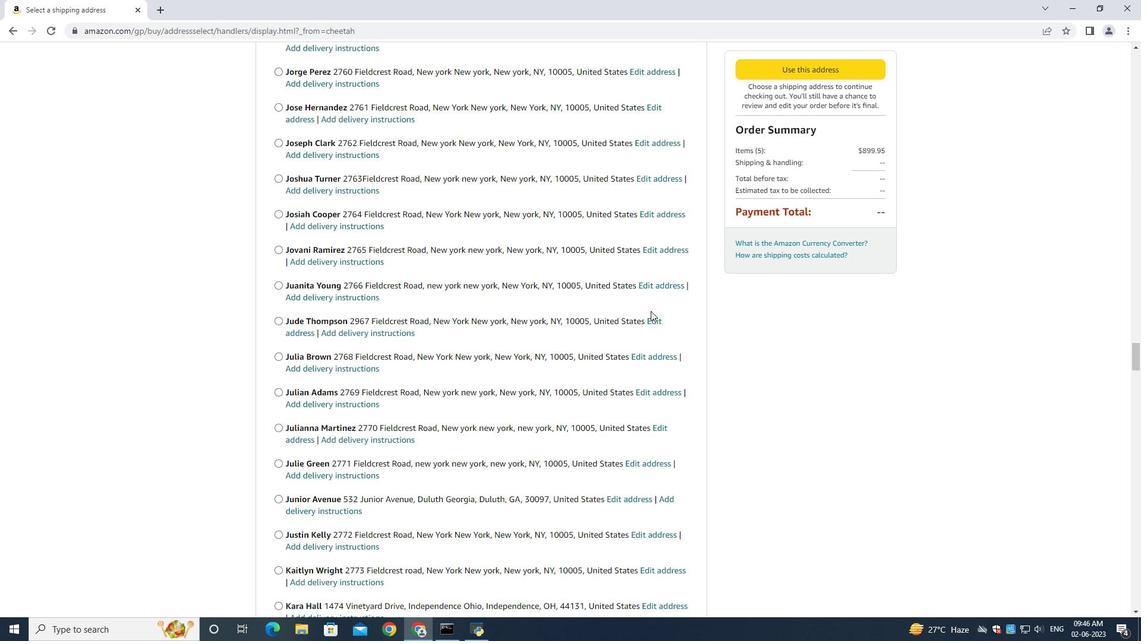 
Action: Mouse scrolled (650, 310) with delta (0, 0)
Screenshot: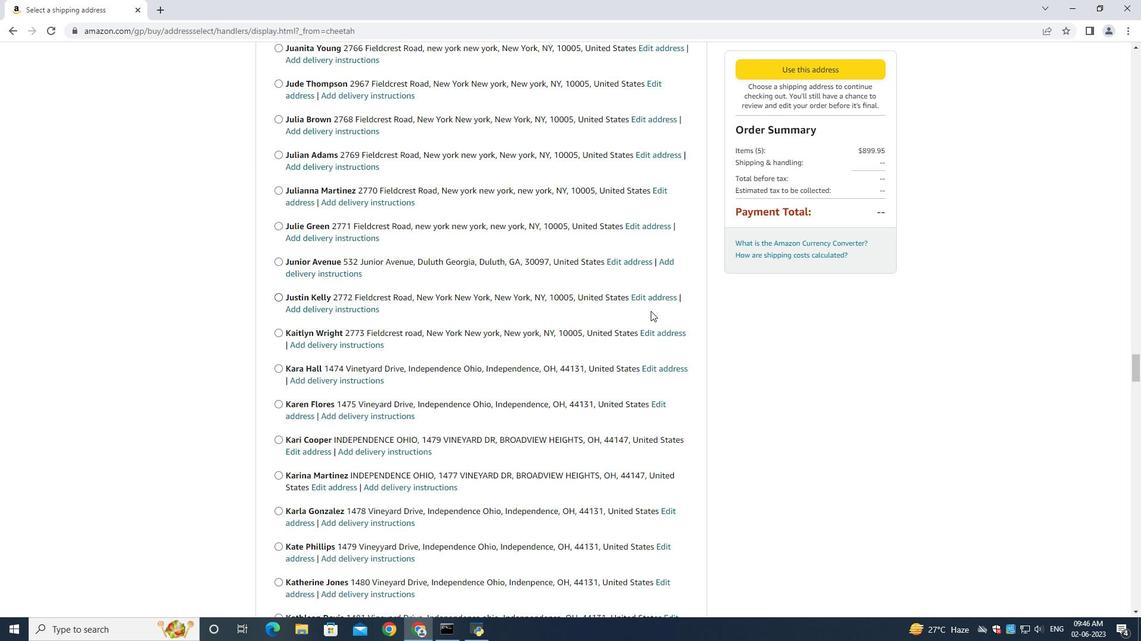 
Action: Mouse scrolled (650, 310) with delta (0, 0)
Screenshot: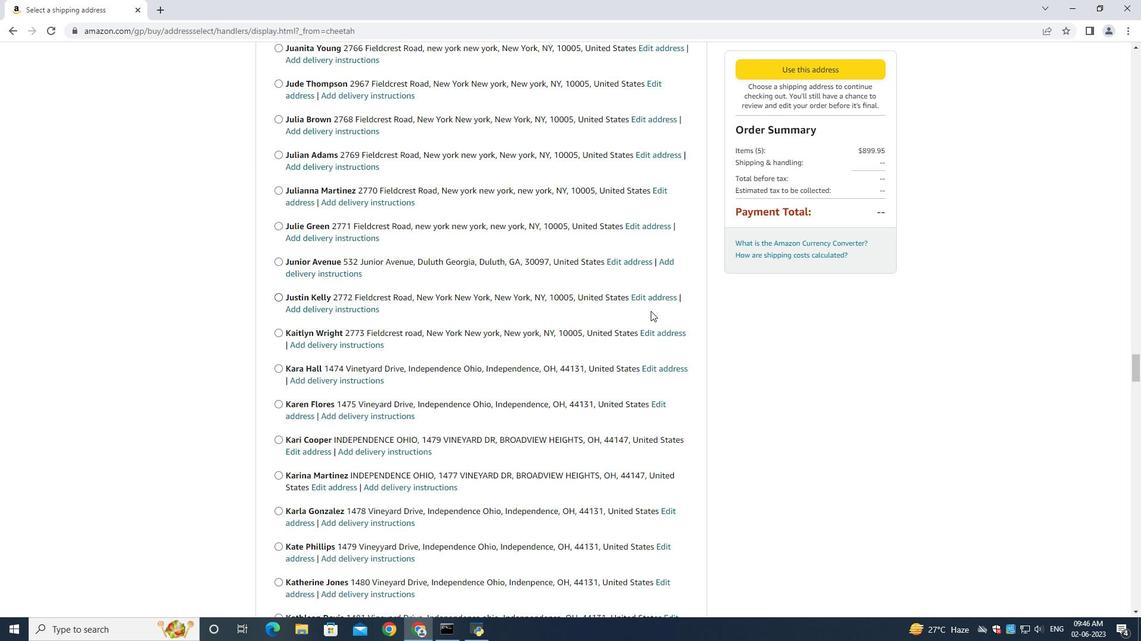 
Action: Mouse scrolled (650, 310) with delta (0, 0)
Screenshot: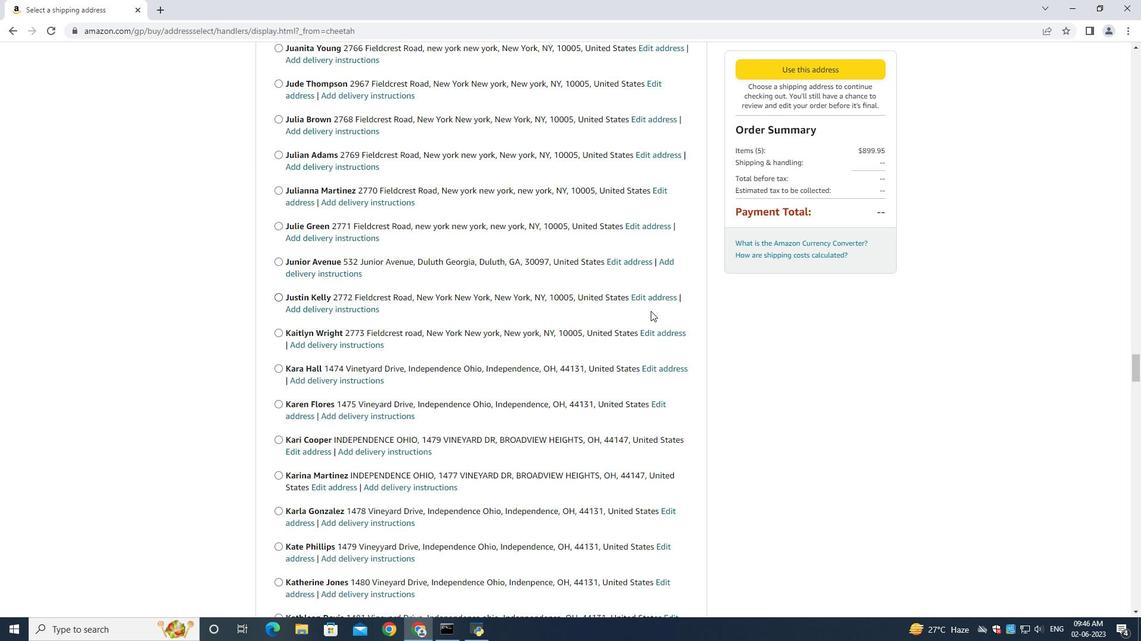 
Action: Mouse scrolled (650, 310) with delta (0, 0)
Screenshot: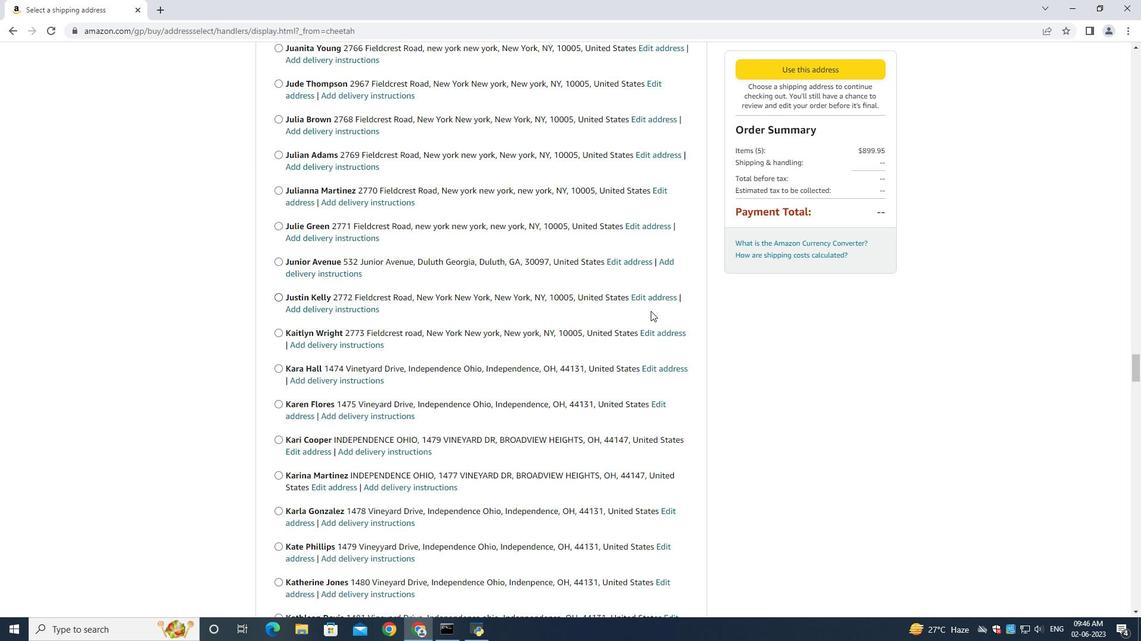 
Action: Mouse scrolled (650, 310) with delta (0, 0)
Screenshot: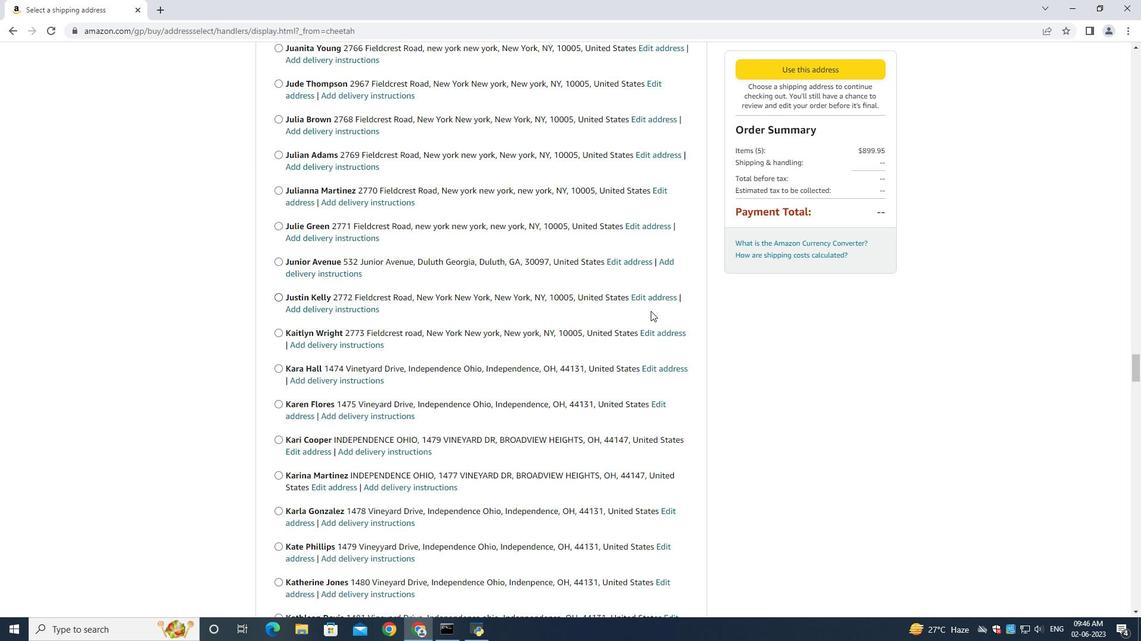 
Action: Mouse scrolled (650, 310) with delta (0, 0)
Screenshot: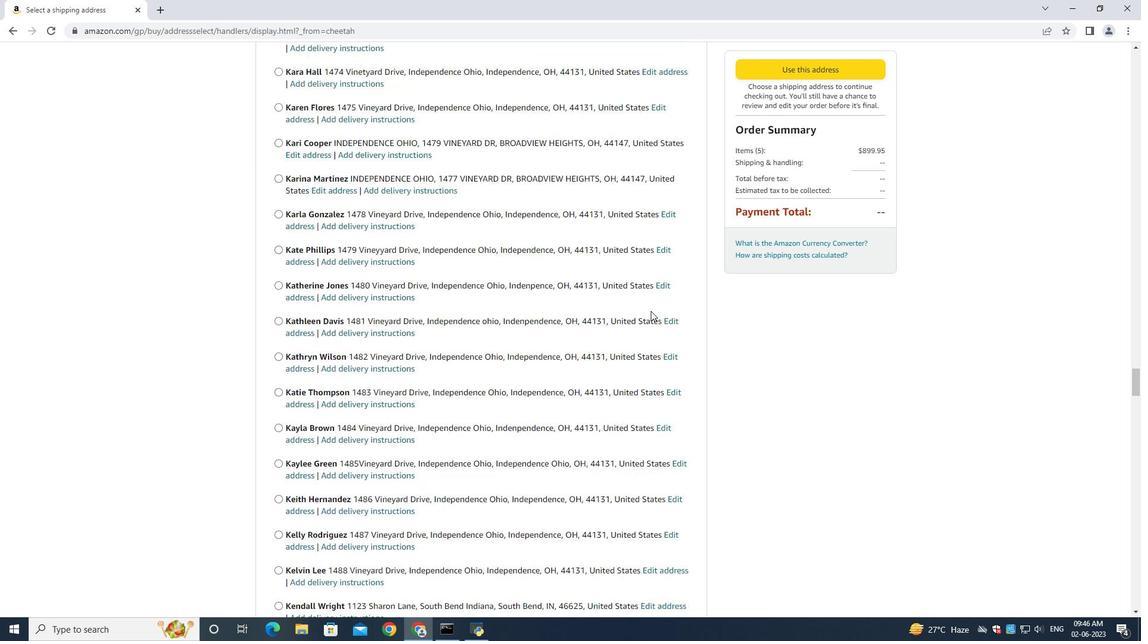 
Action: Mouse scrolled (650, 310) with delta (0, 0)
Screenshot: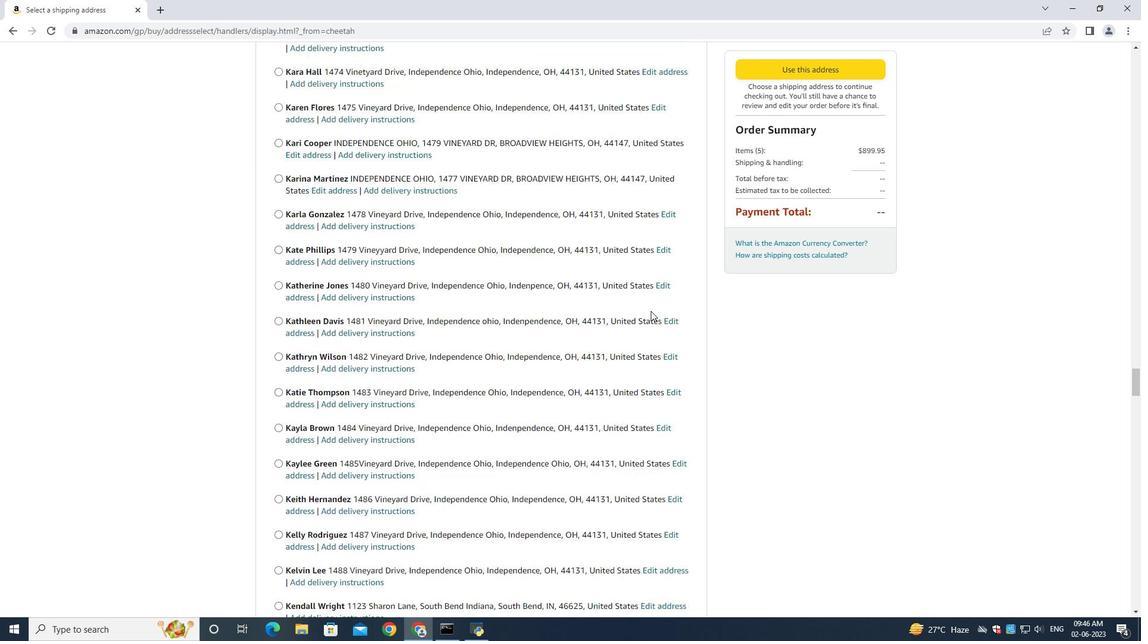 
Action: Mouse scrolled (650, 310) with delta (0, 0)
Screenshot: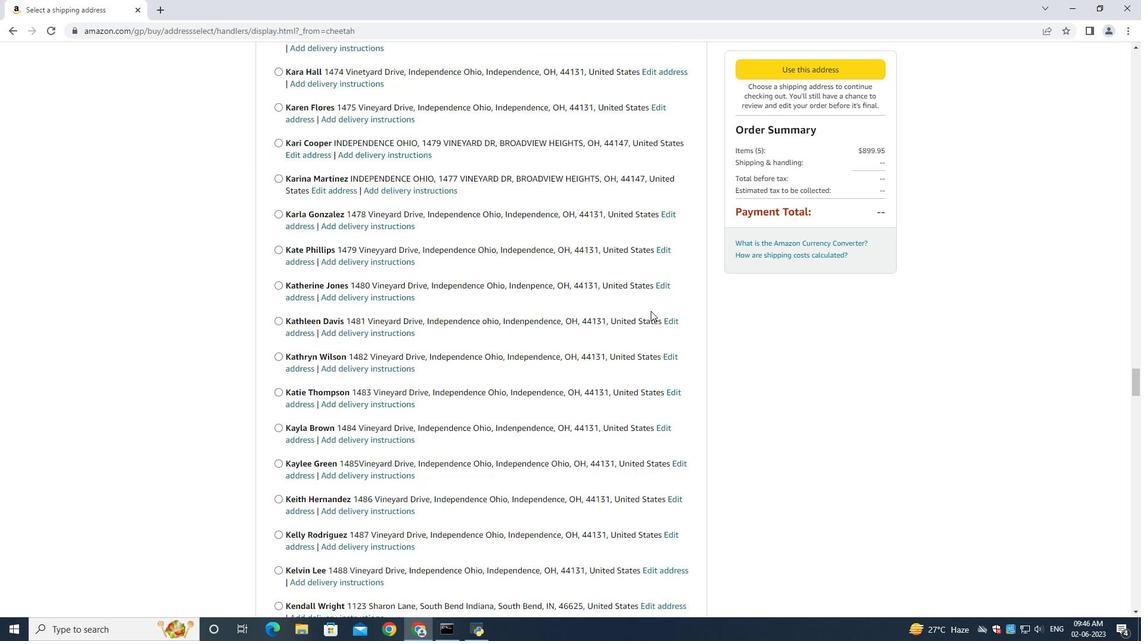 
Action: Mouse scrolled (650, 310) with delta (0, 0)
Screenshot: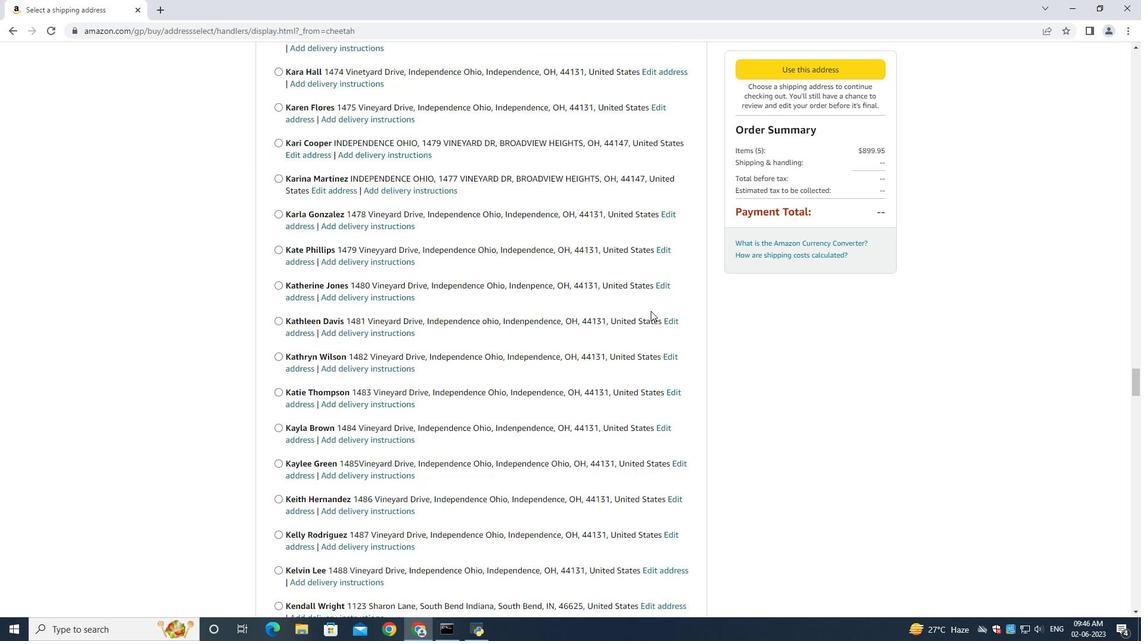 
Action: Mouse scrolled (650, 310) with delta (0, 0)
Screenshot: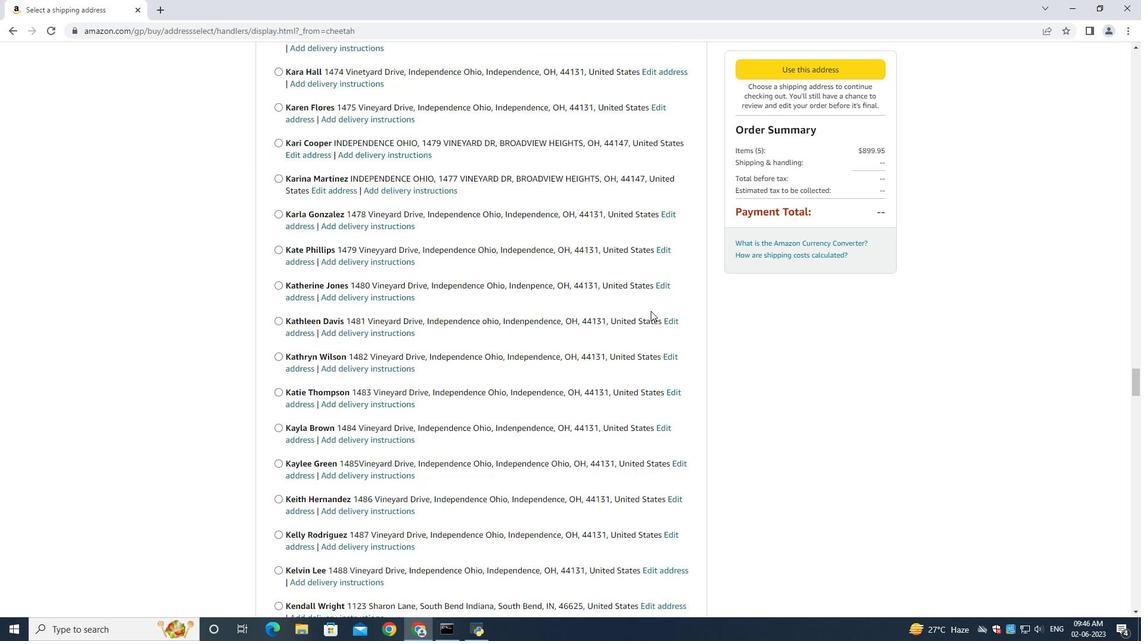 
Action: Mouse scrolled (650, 310) with delta (0, 0)
Screenshot: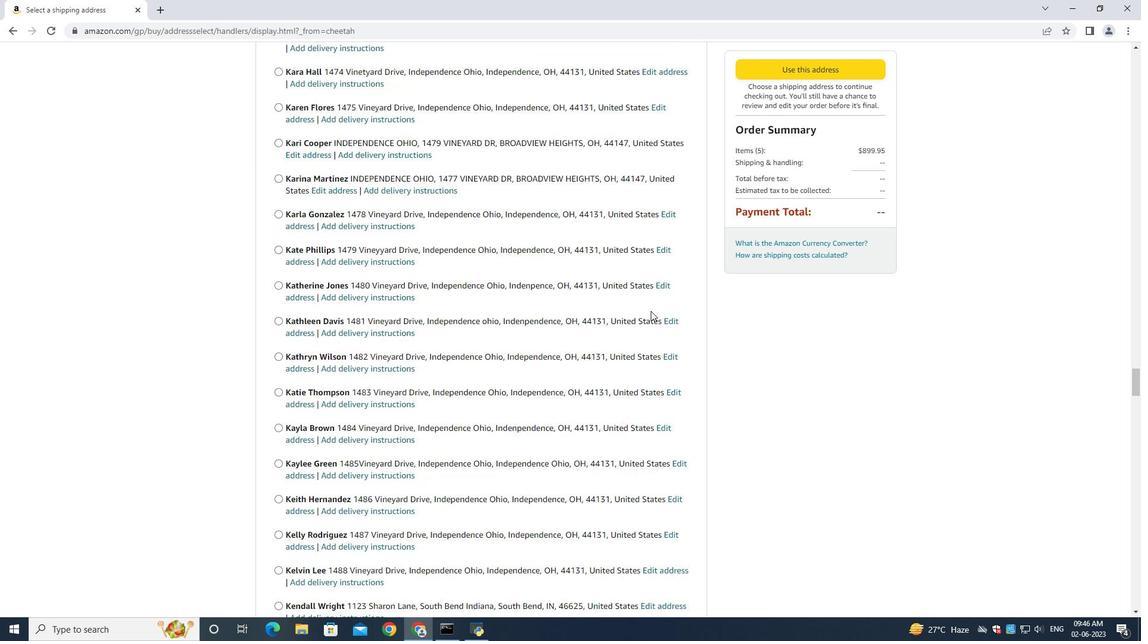 
Action: Mouse scrolled (650, 310) with delta (0, 0)
Screenshot: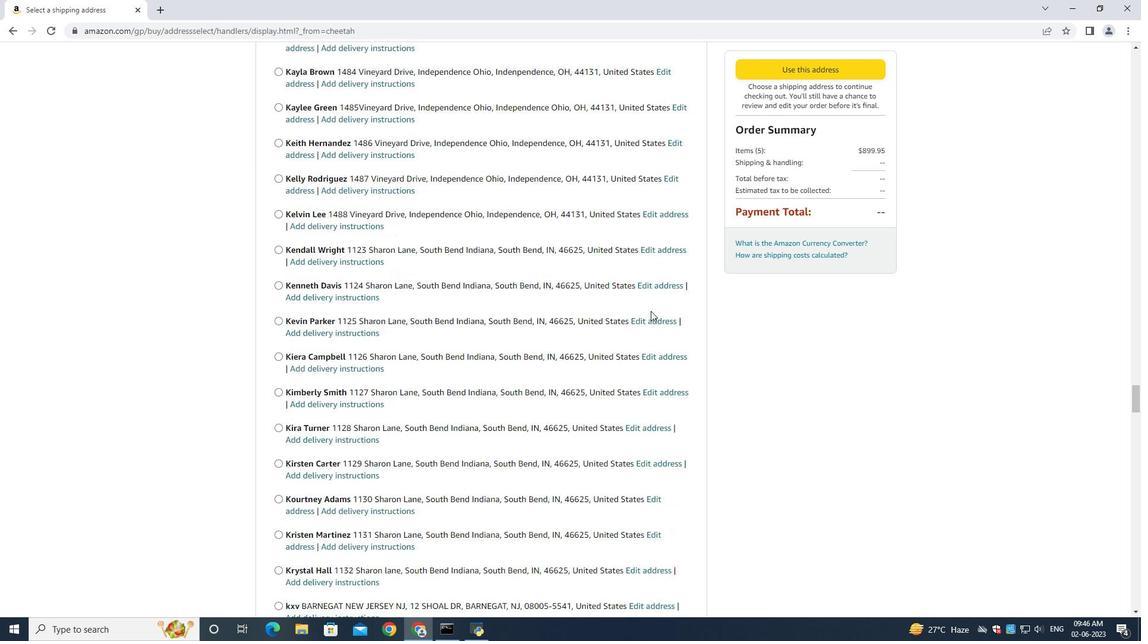 
Action: Mouse scrolled (650, 310) with delta (0, 0)
Screenshot: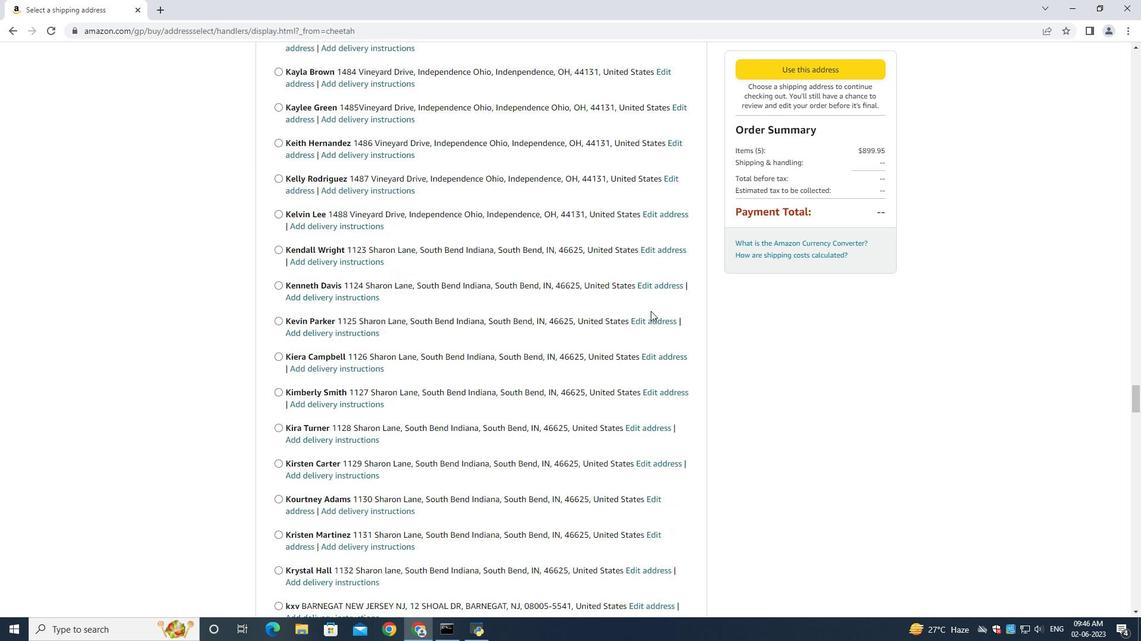 
Action: Mouse scrolled (650, 310) with delta (0, 0)
Screenshot: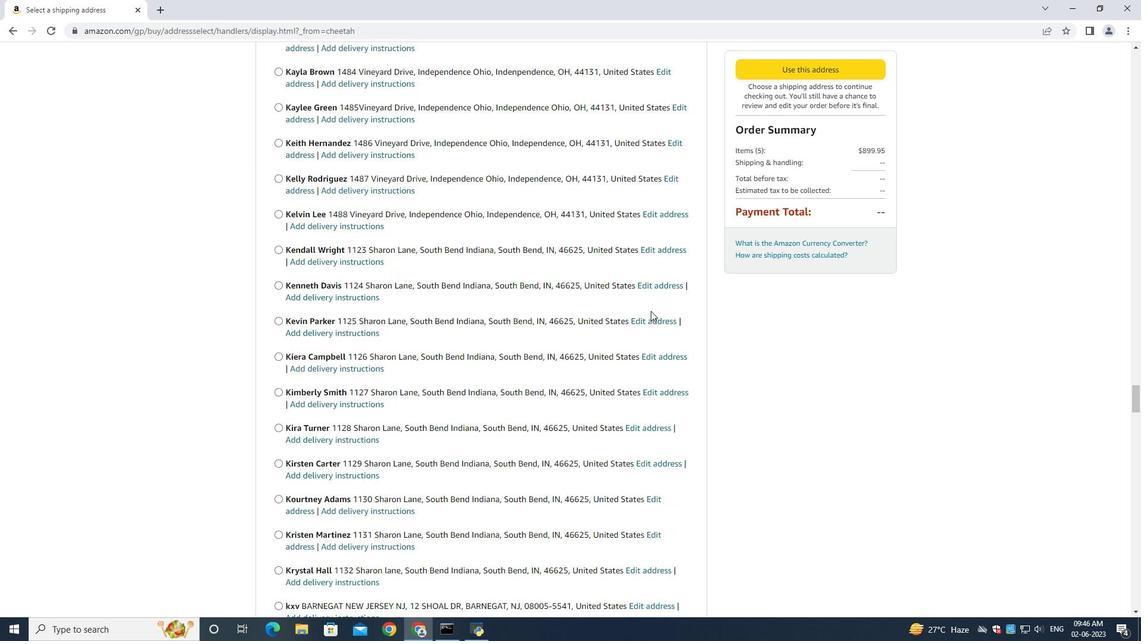 
Action: Mouse scrolled (650, 310) with delta (0, 0)
Screenshot: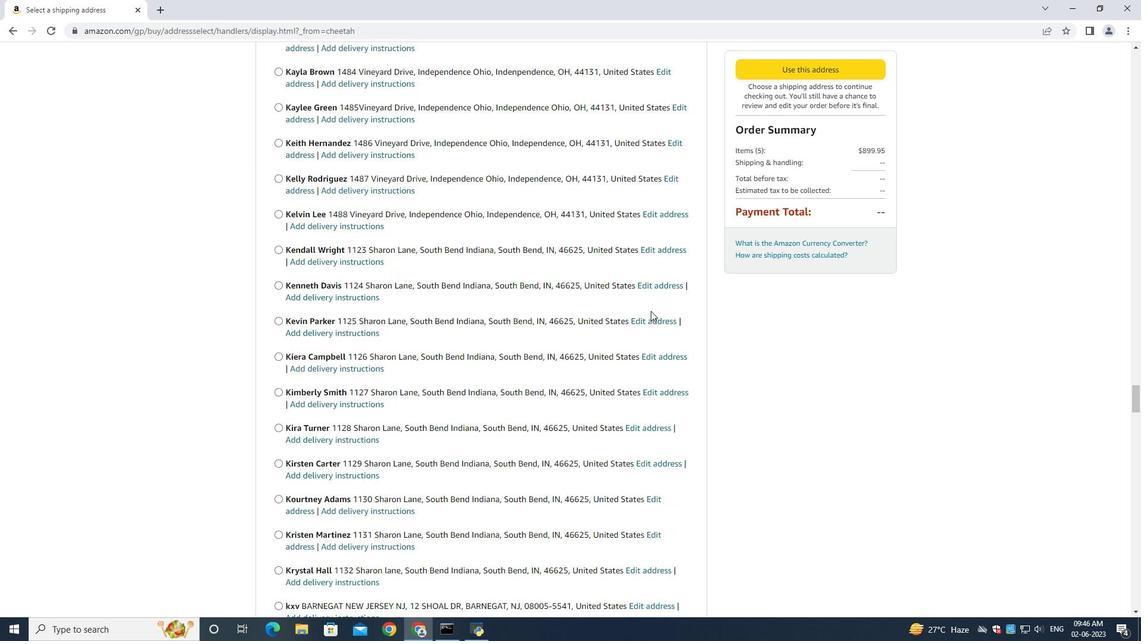 
Action: Mouse scrolled (650, 310) with delta (0, 0)
Screenshot: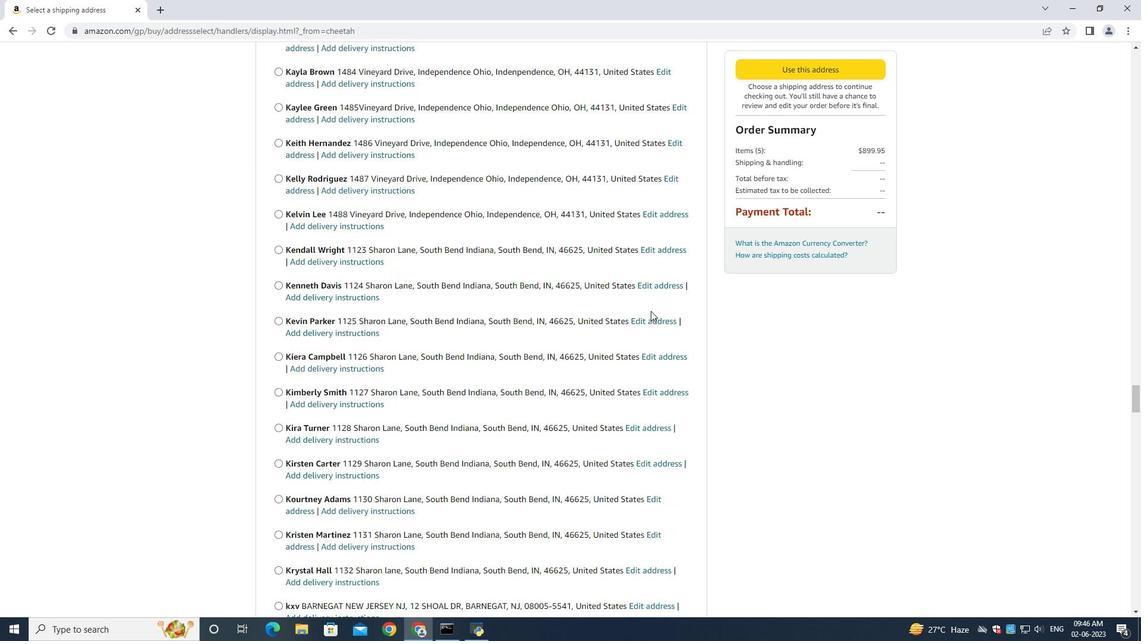 
Action: Mouse scrolled (650, 310) with delta (0, 0)
Screenshot: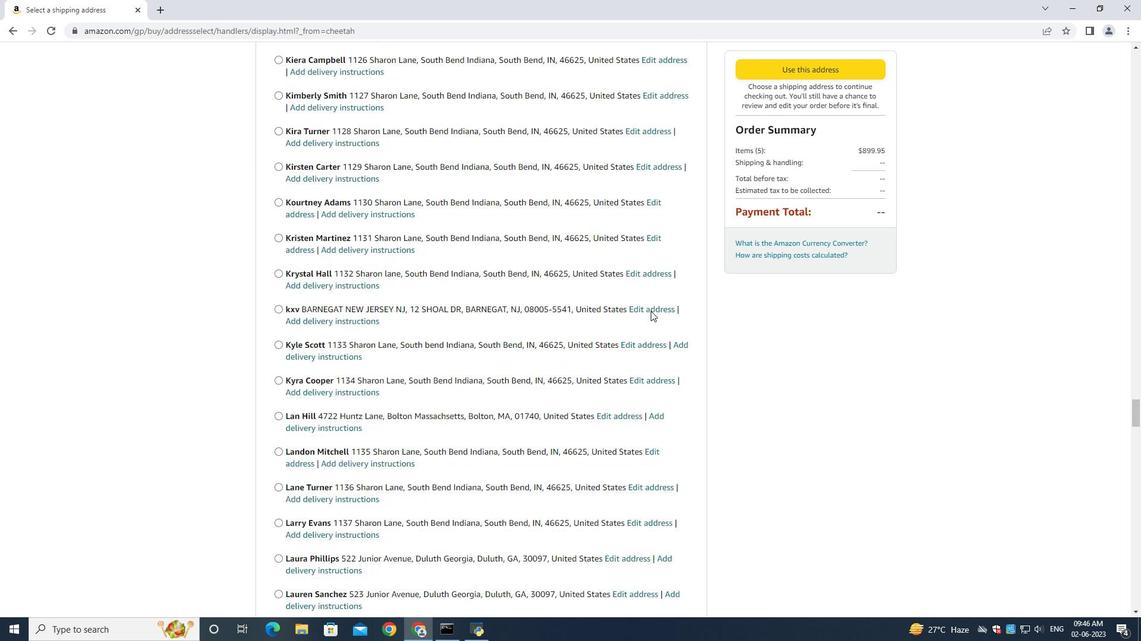 
Action: Mouse scrolled (650, 310) with delta (0, 0)
Screenshot: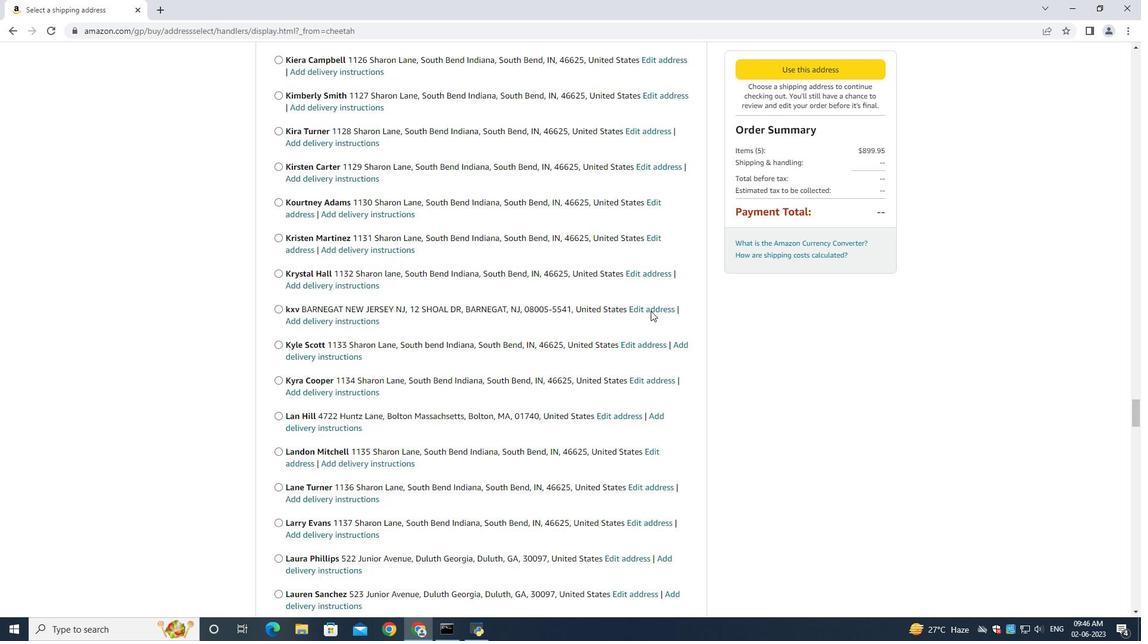 
Action: Mouse scrolled (650, 310) with delta (0, 0)
Screenshot: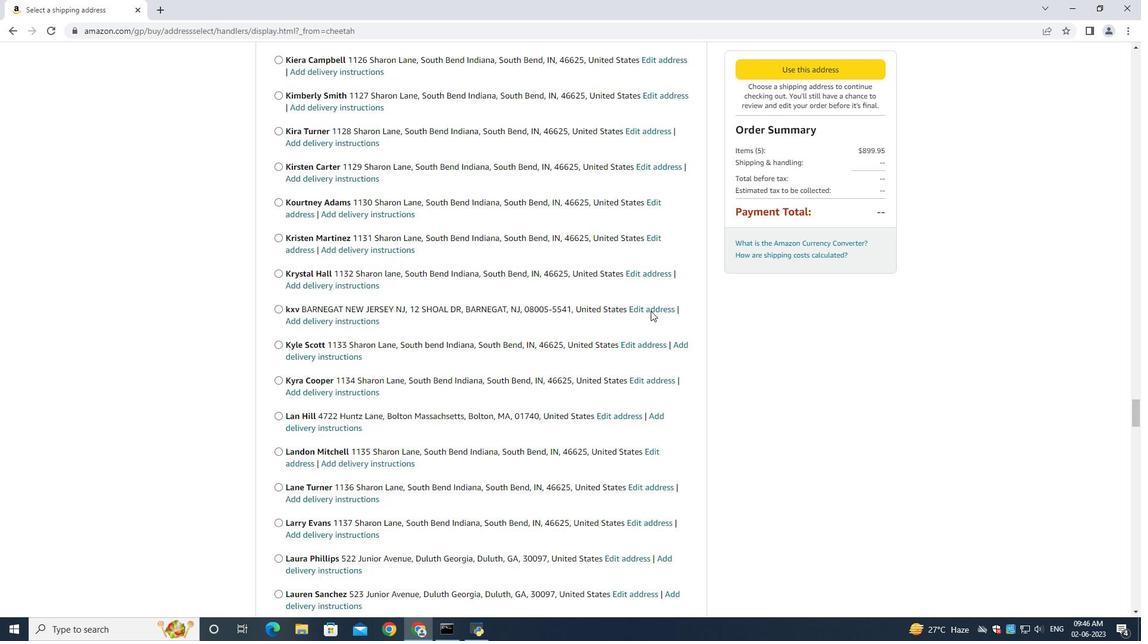 
Action: Mouse scrolled (650, 310) with delta (0, 0)
Screenshot: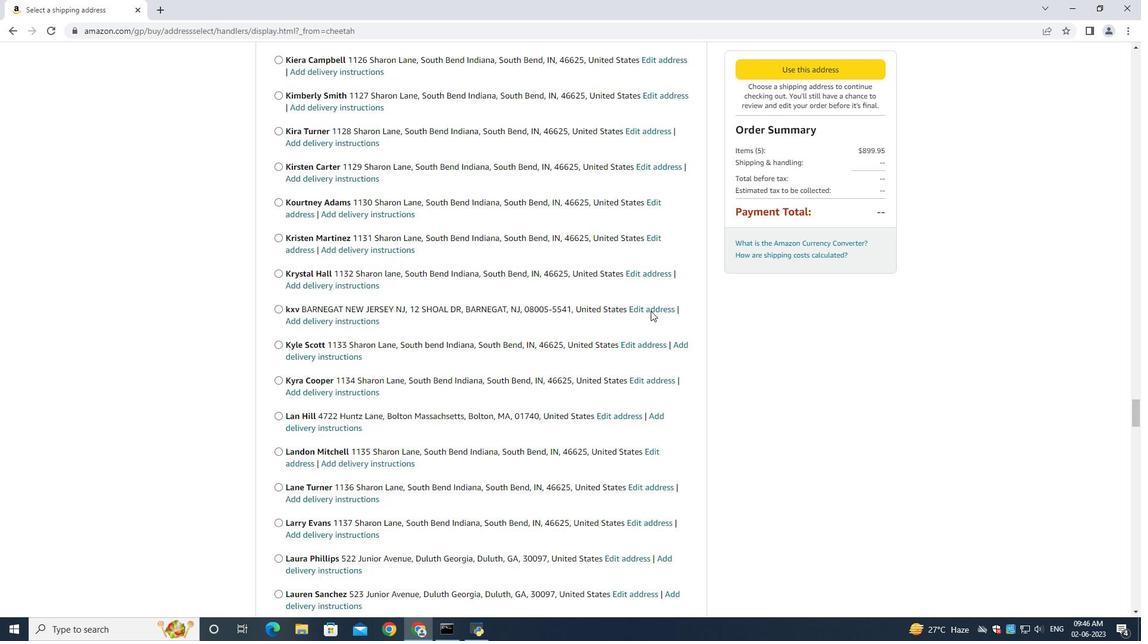 
Action: Mouse scrolled (650, 310) with delta (0, 0)
Screenshot: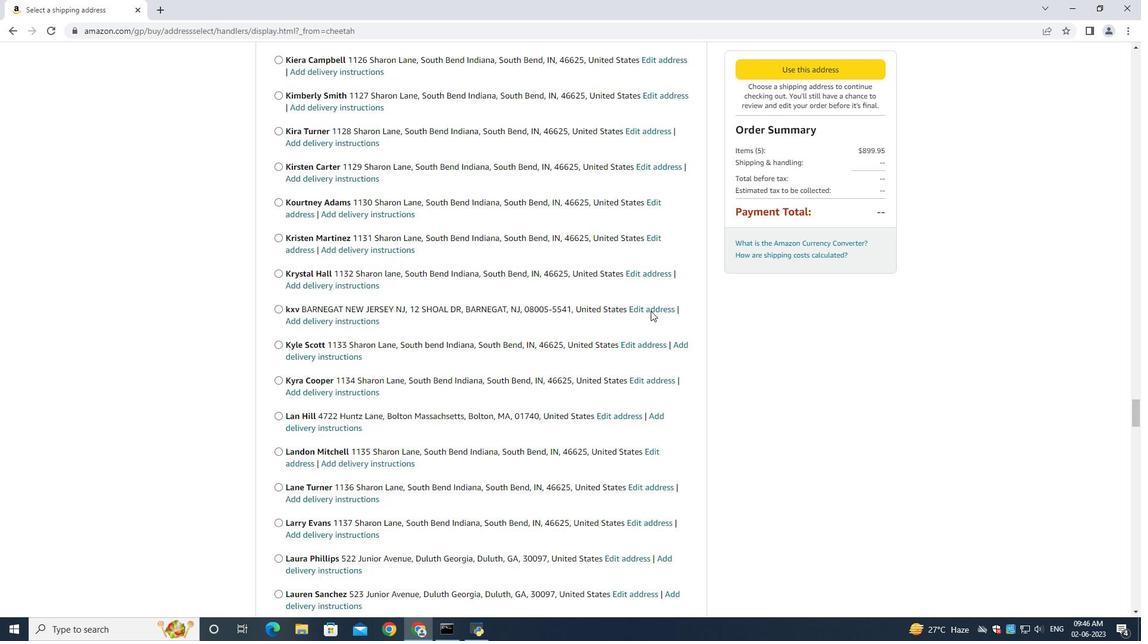 
Action: Mouse scrolled (650, 310) with delta (0, 0)
Screenshot: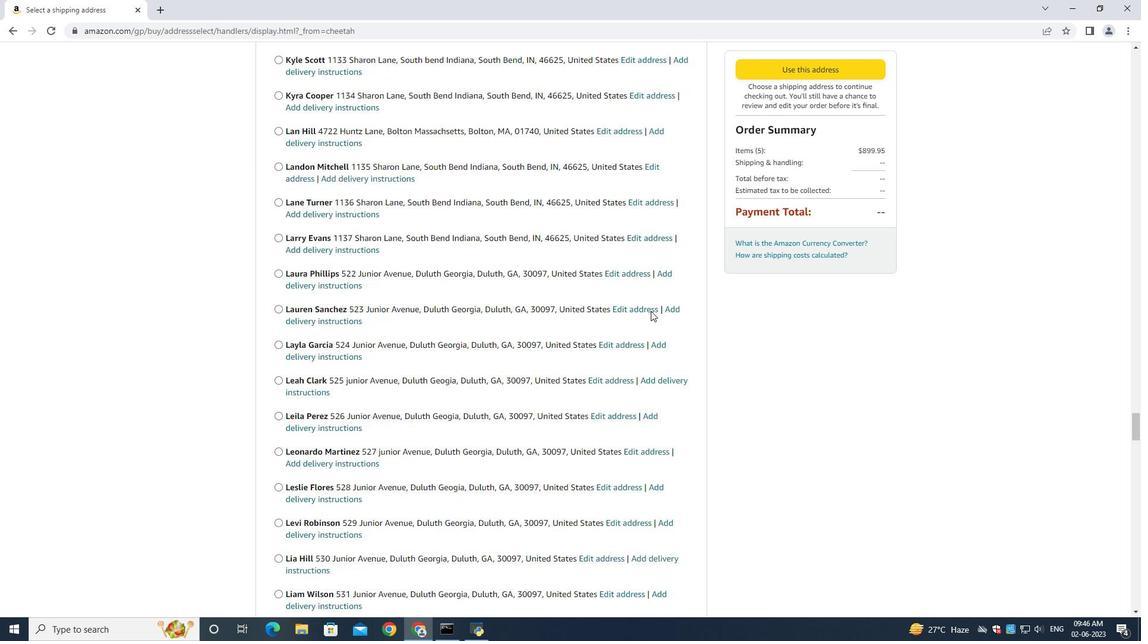 
Action: Mouse scrolled (650, 310) with delta (0, 0)
Screenshot: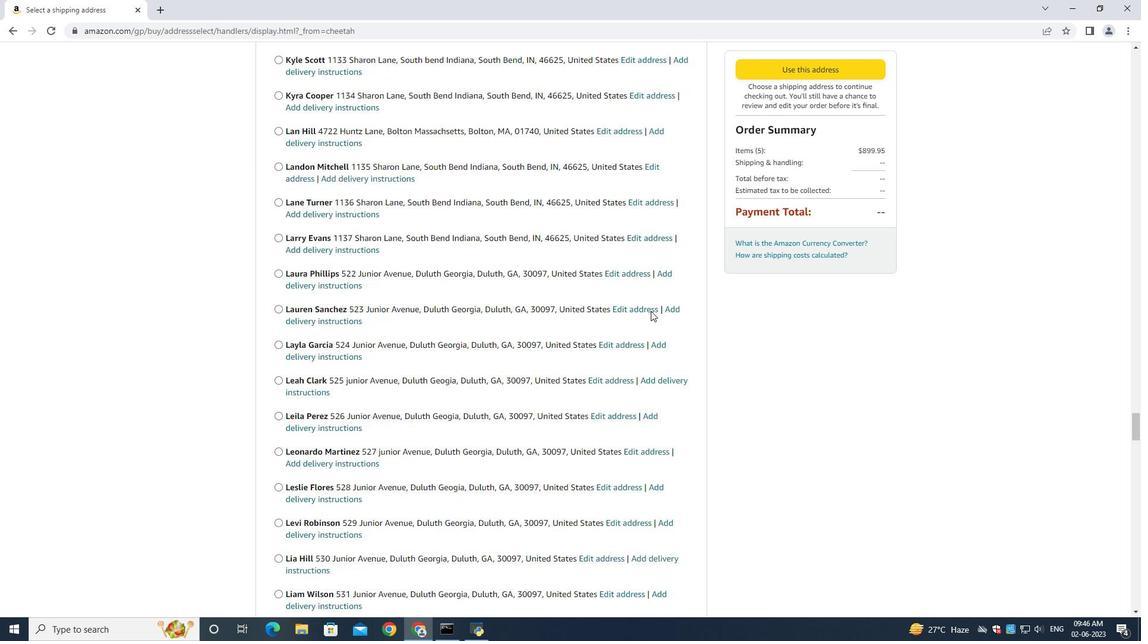 
Action: Mouse scrolled (650, 310) with delta (0, 0)
Screenshot: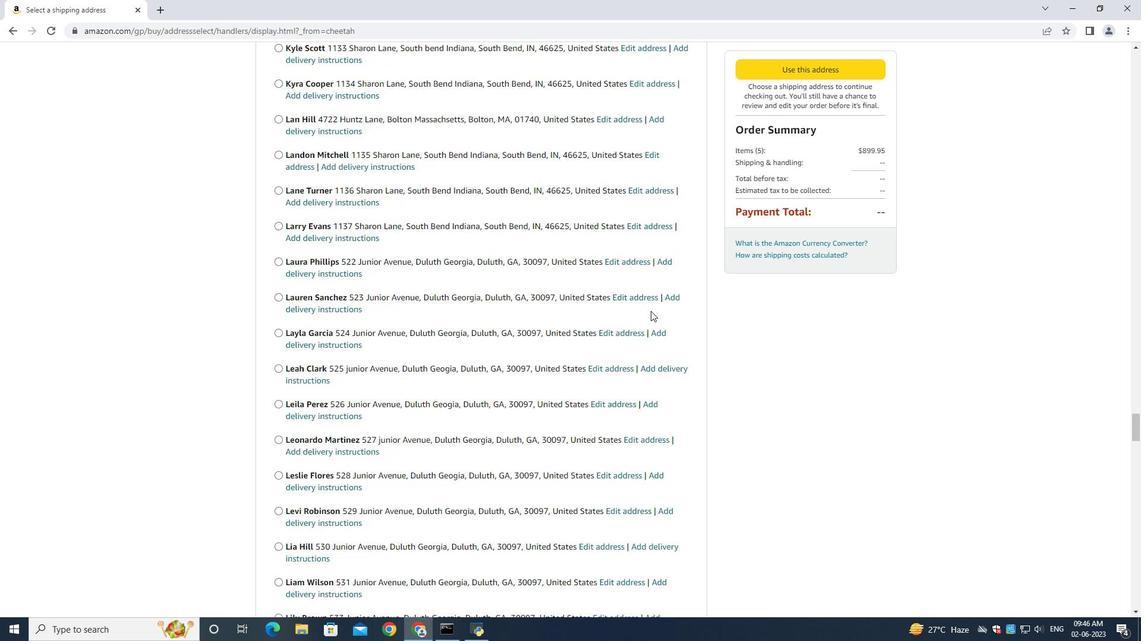 
Action: Mouse scrolled (650, 310) with delta (0, 0)
Screenshot: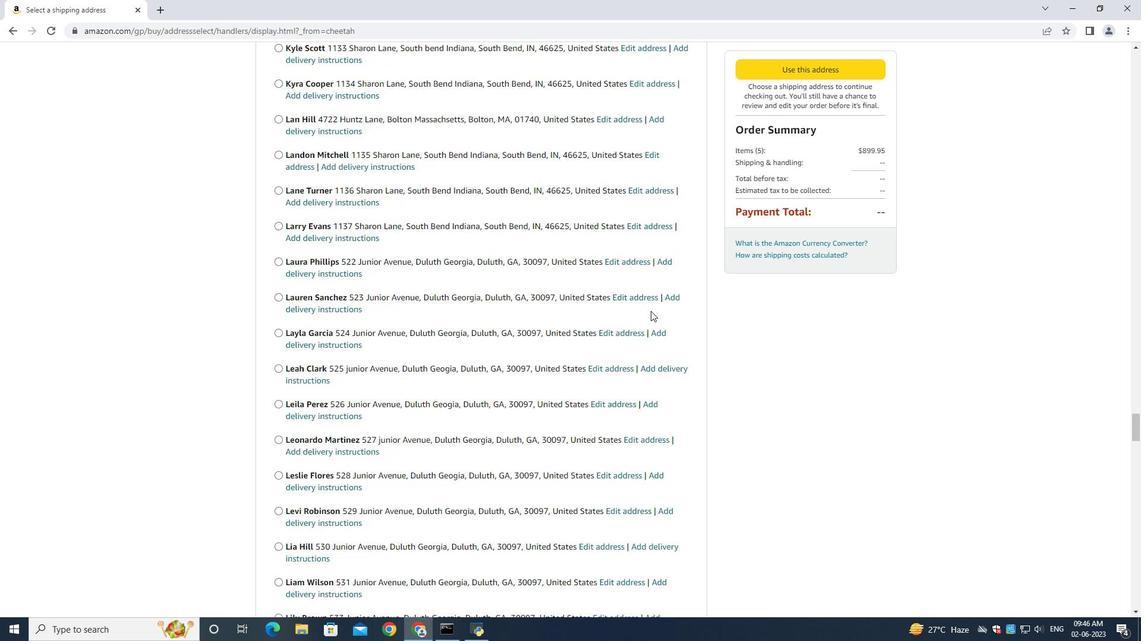 
Action: Mouse scrolled (650, 310) with delta (0, 0)
Screenshot: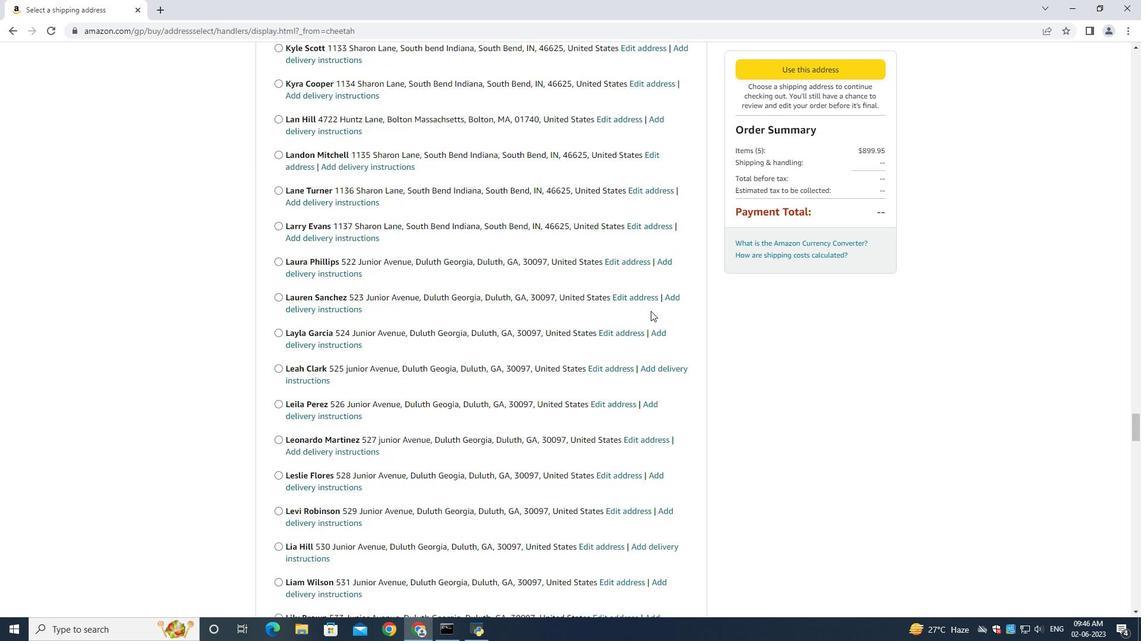 
Action: Mouse scrolled (650, 310) with delta (0, 0)
Screenshot: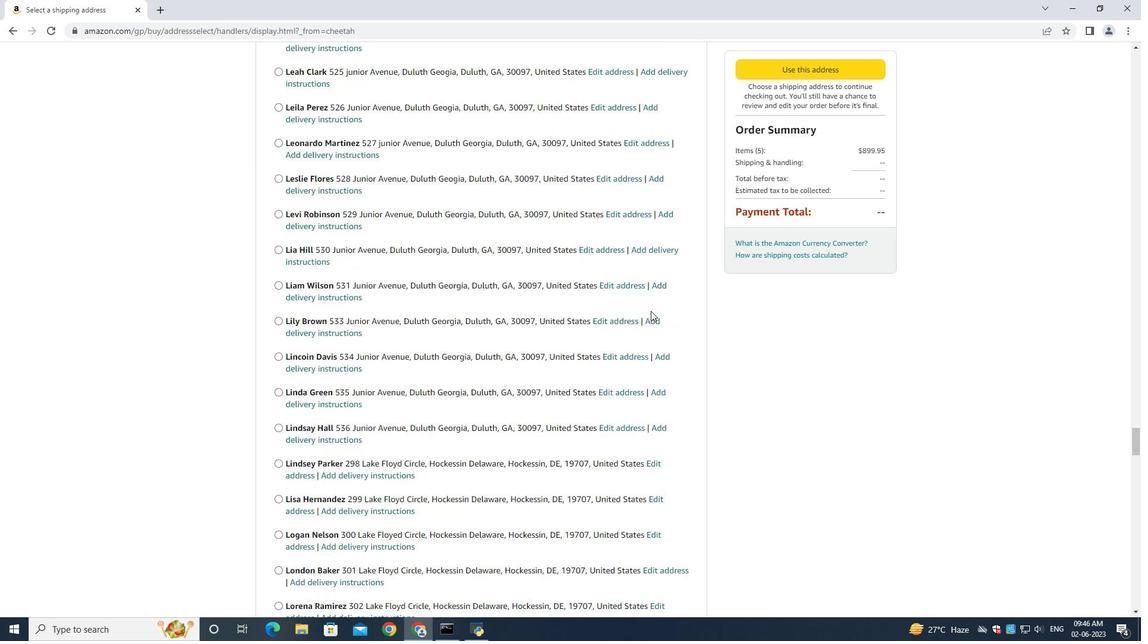 
Action: Mouse scrolled (650, 310) with delta (0, 0)
Screenshot: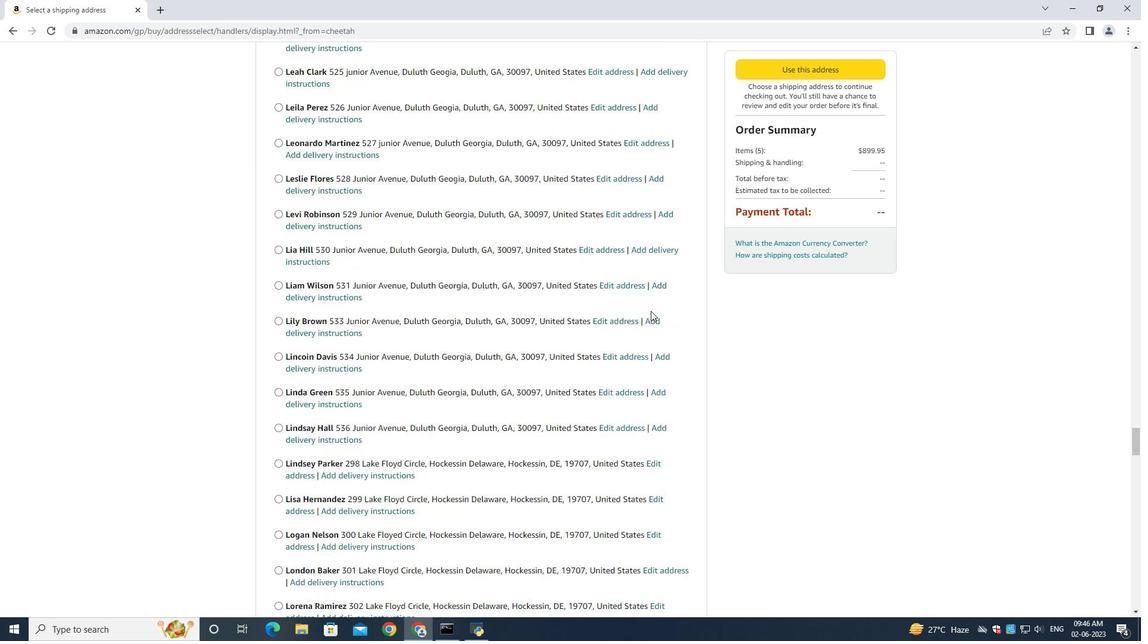 
Action: Mouse scrolled (650, 310) with delta (0, 0)
Screenshot: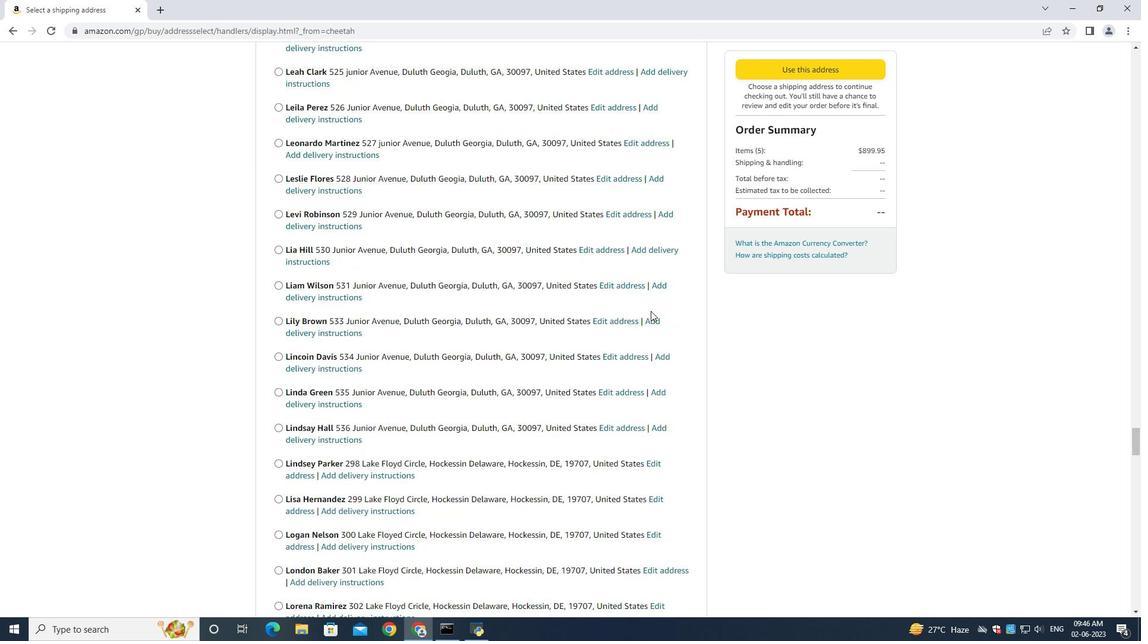 
Action: Mouse scrolled (650, 310) with delta (0, 0)
Screenshot: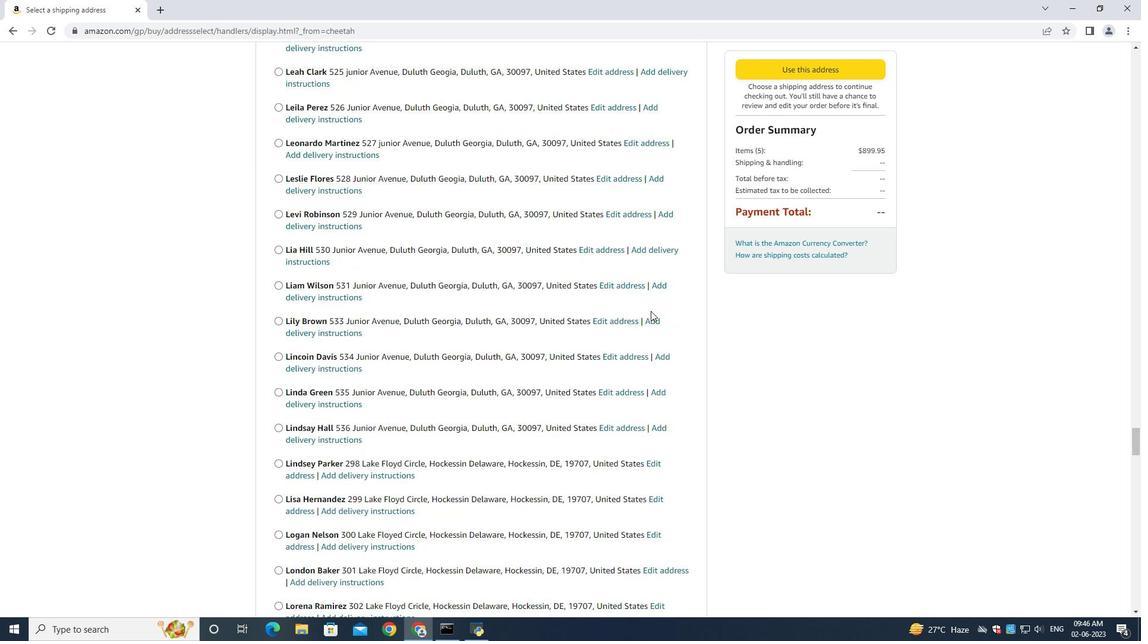 
Action: Mouse scrolled (650, 310) with delta (0, 0)
Screenshot: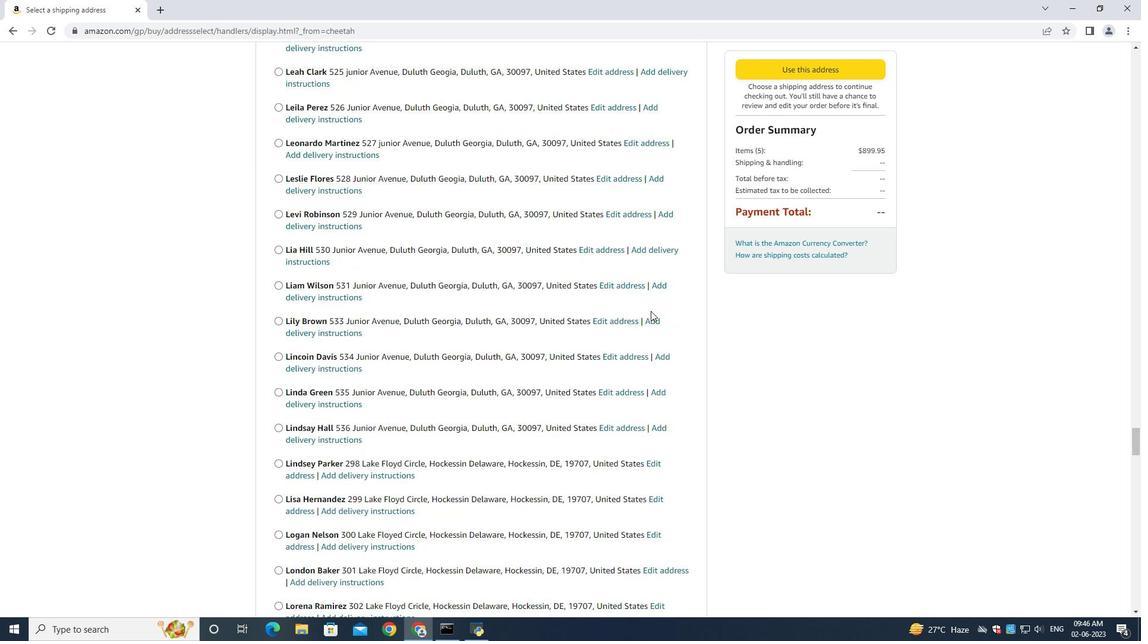 
Action: Mouse scrolled (650, 310) with delta (0, 0)
Screenshot: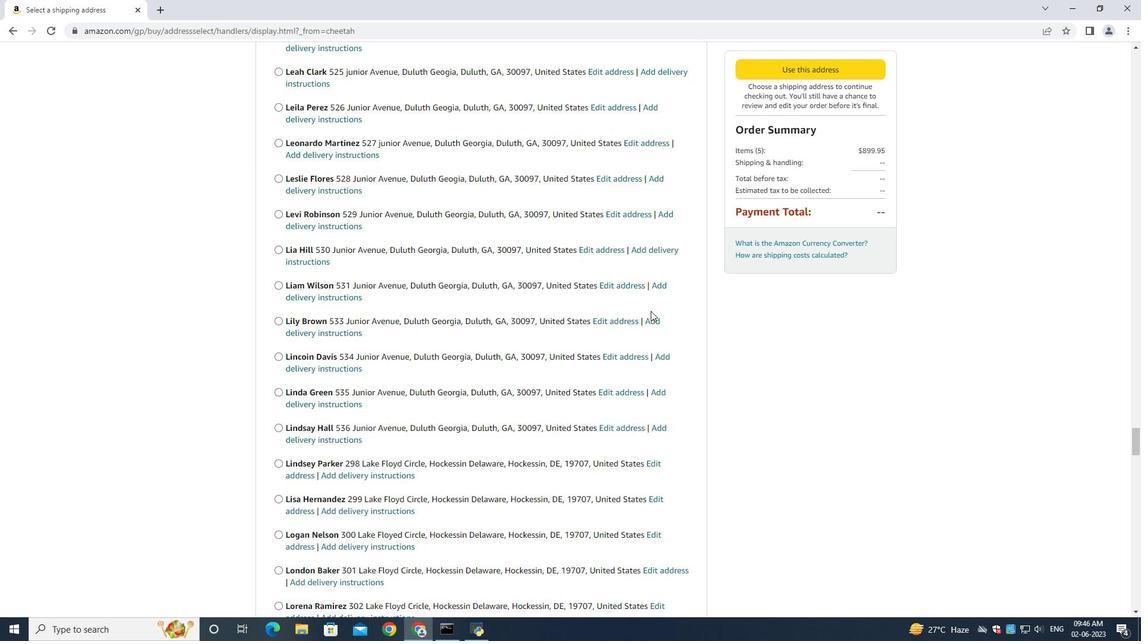 
Action: Mouse scrolled (650, 310) with delta (0, 0)
Screenshot: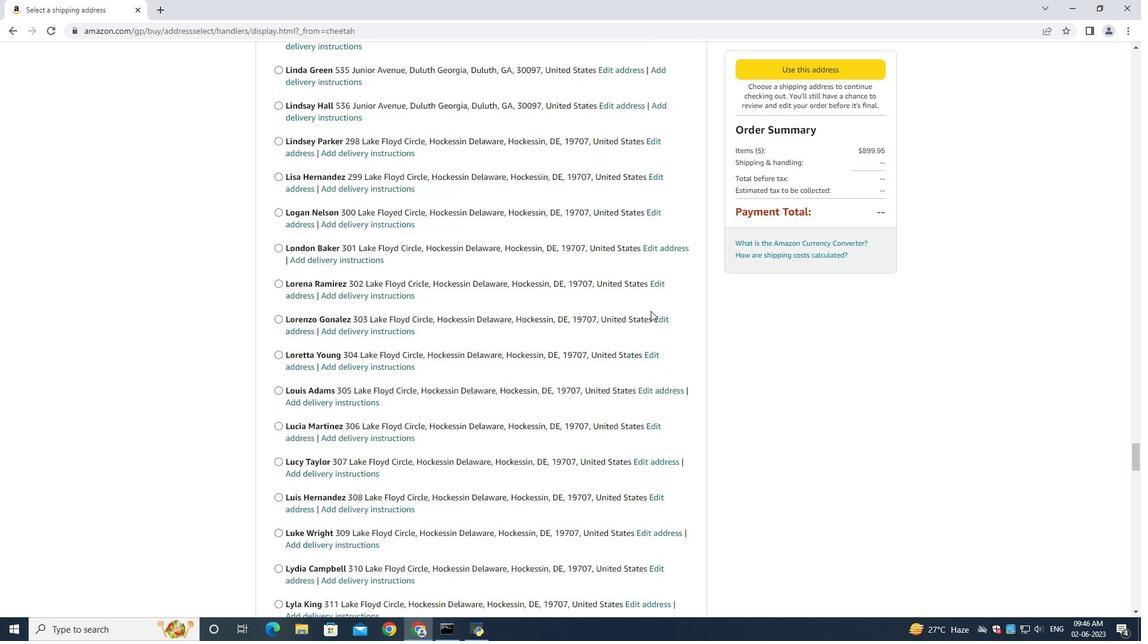 
Action: Mouse scrolled (650, 310) with delta (0, 0)
Screenshot: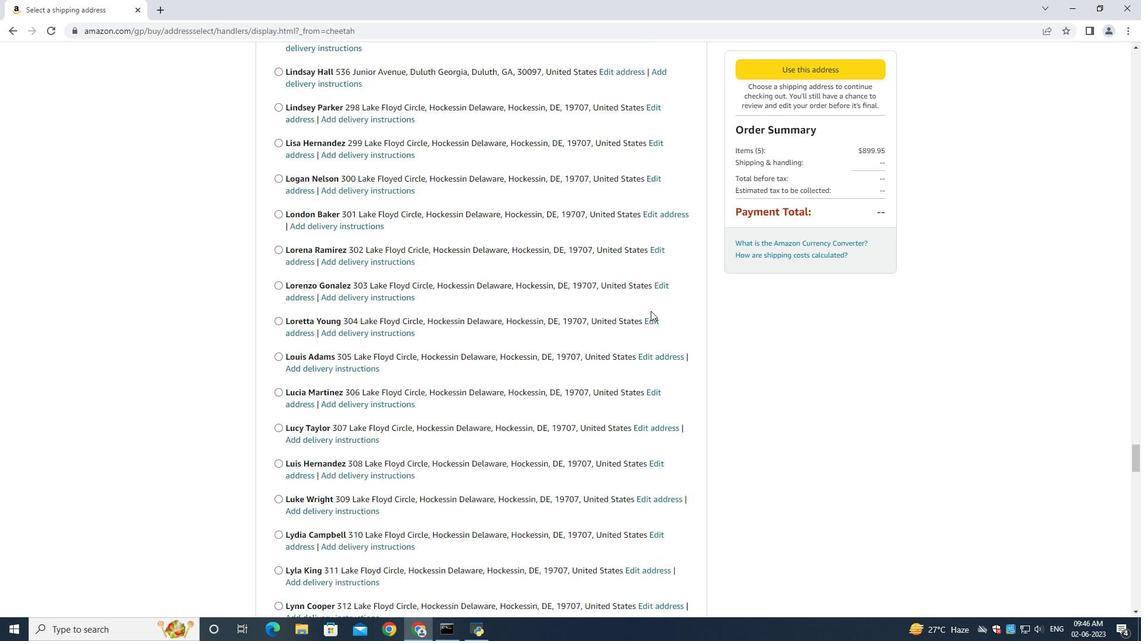 
Action: Mouse scrolled (650, 310) with delta (0, 0)
Screenshot: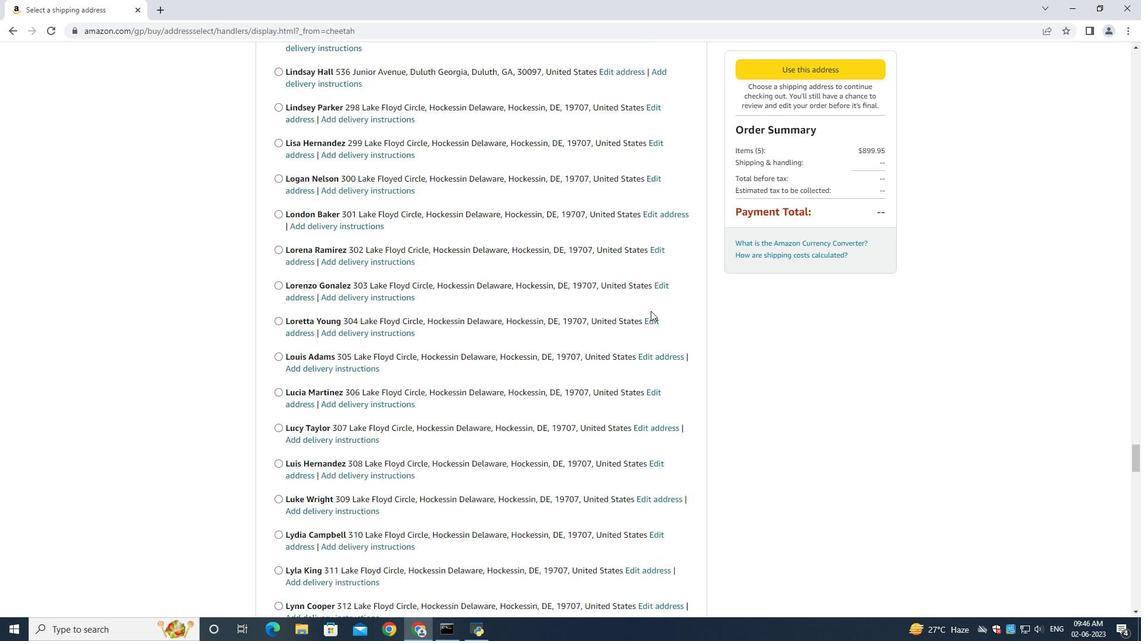
Action: Mouse scrolled (650, 310) with delta (0, 0)
Screenshot: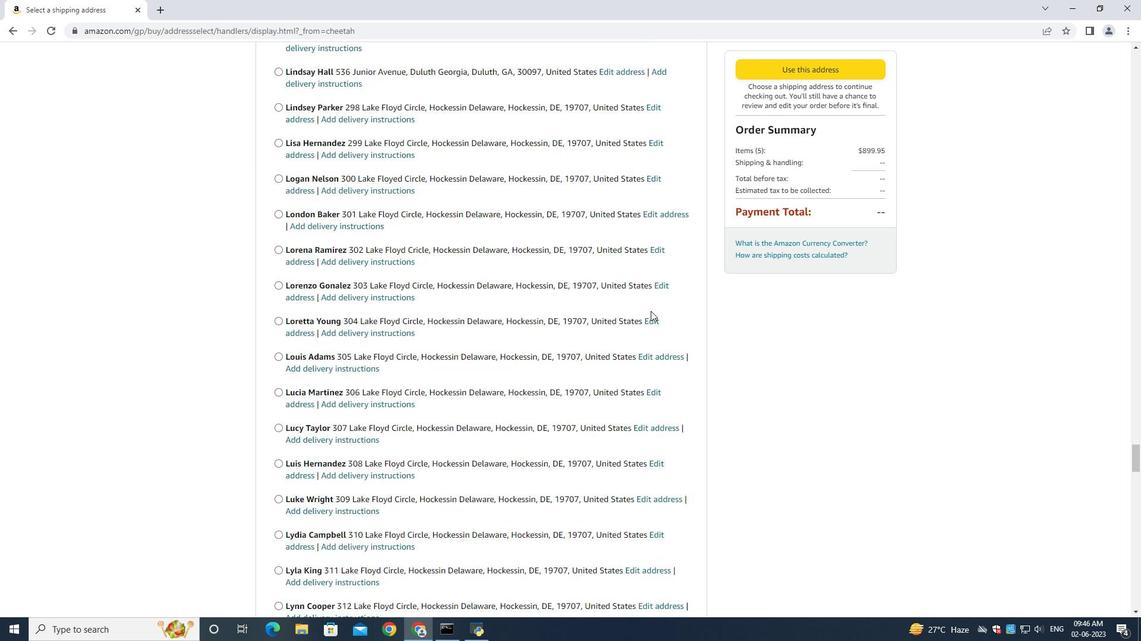 
Action: Mouse scrolled (650, 310) with delta (0, 0)
Screenshot: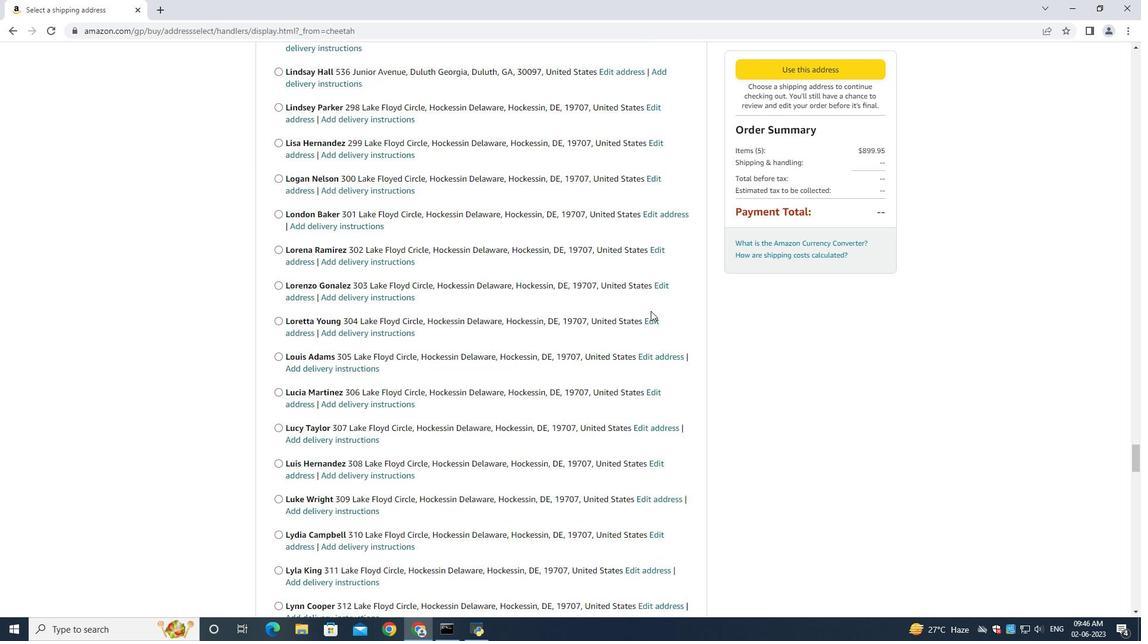 
Action: Mouse scrolled (650, 310) with delta (0, 0)
Screenshot: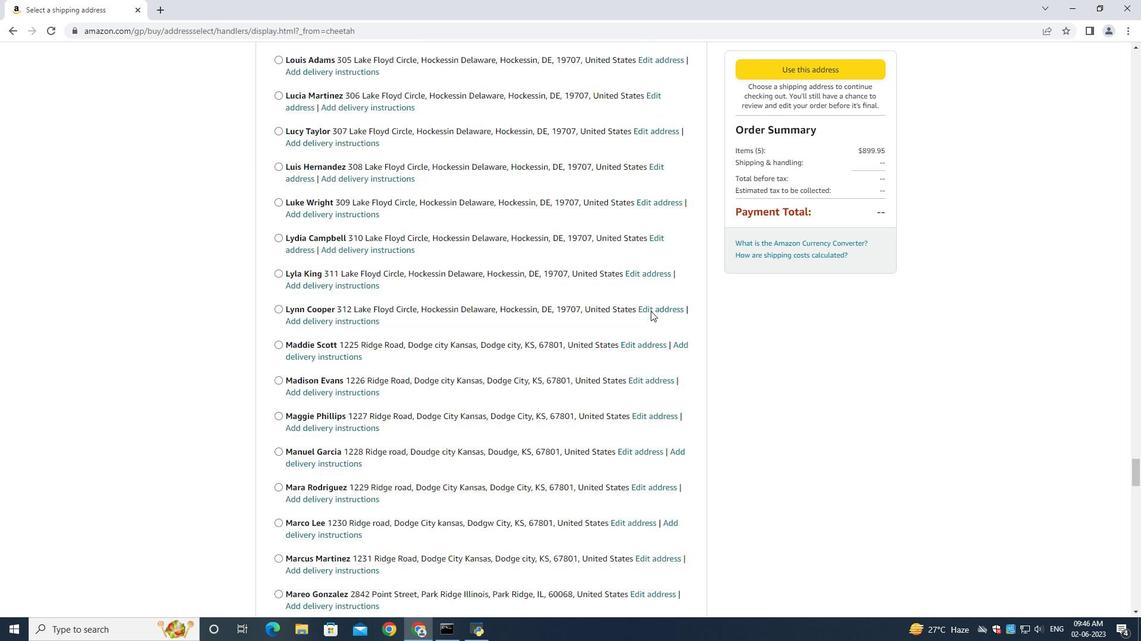 
Action: Mouse scrolled (650, 310) with delta (0, 0)
Screenshot: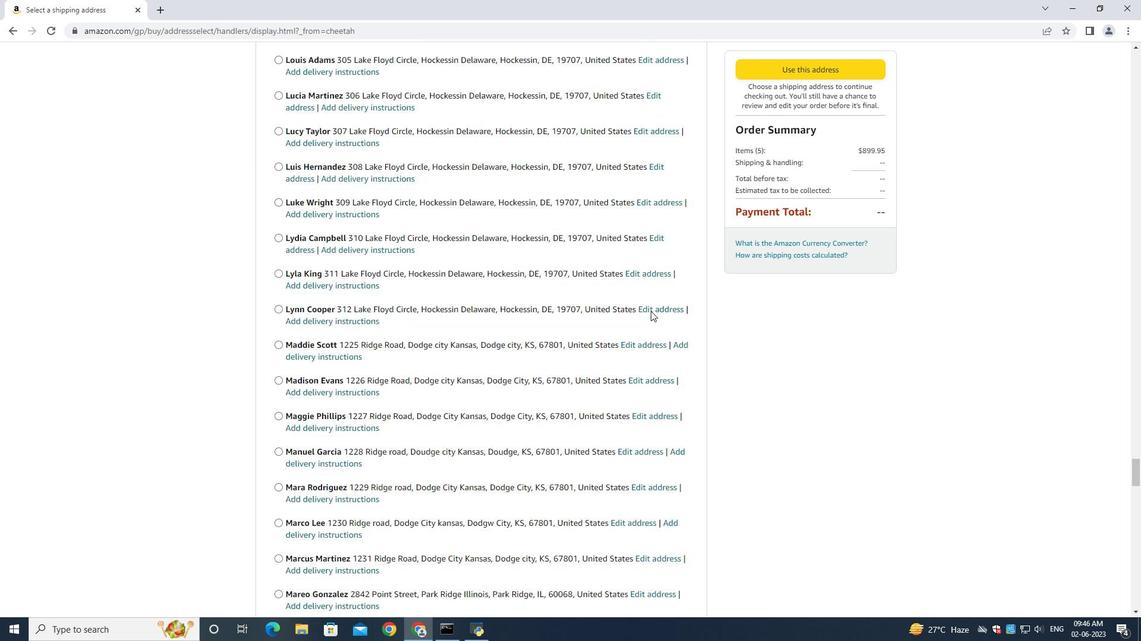 
Action: Mouse scrolled (650, 310) with delta (0, 0)
Screenshot: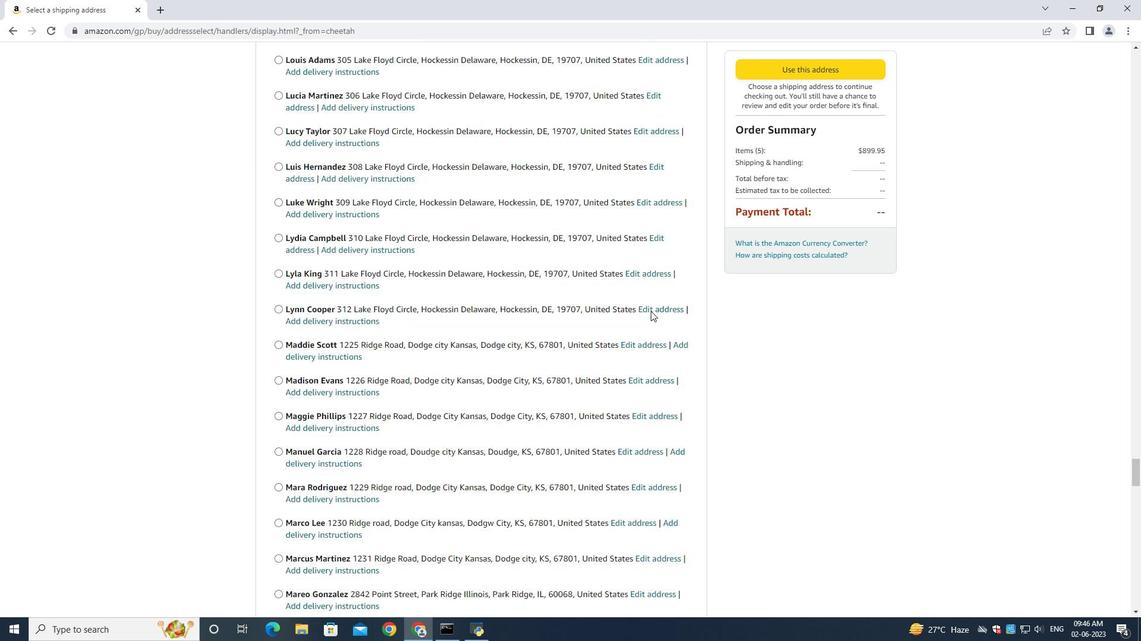 
Action: Mouse scrolled (650, 310) with delta (0, 0)
Screenshot: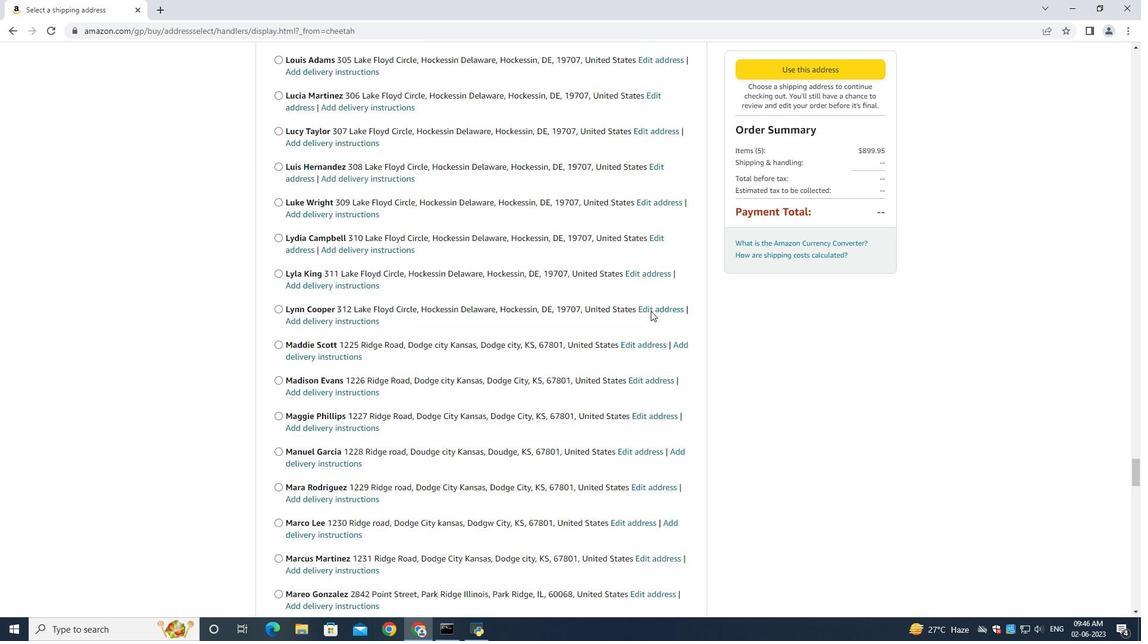 
Action: Mouse scrolled (650, 310) with delta (0, 0)
Screenshot: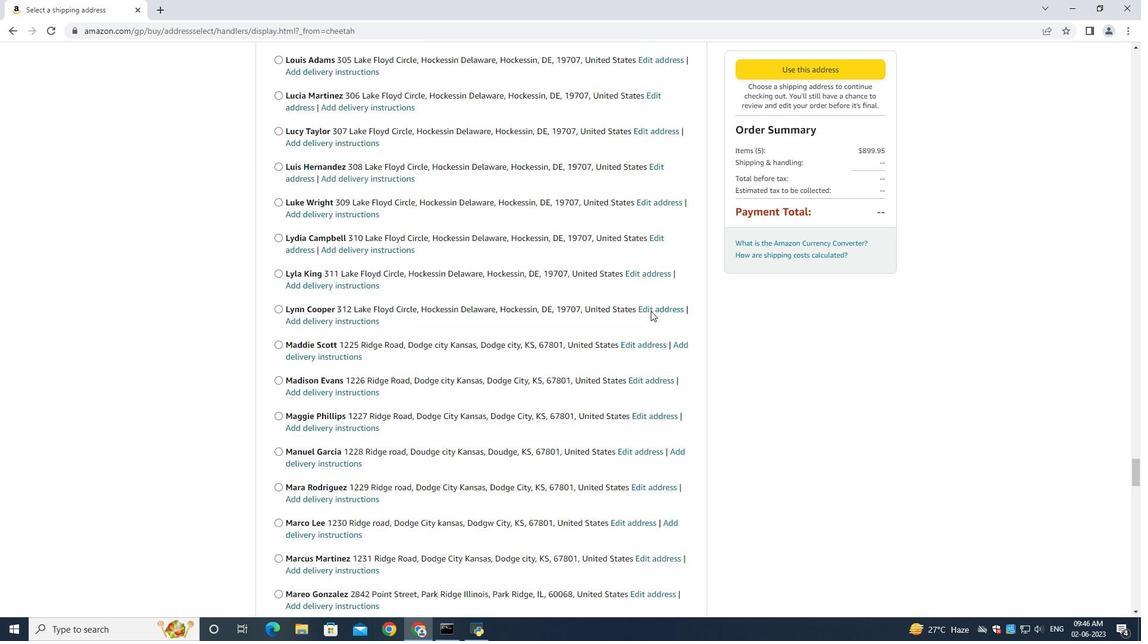 
Action: Mouse scrolled (650, 310) with delta (0, 0)
Screenshot: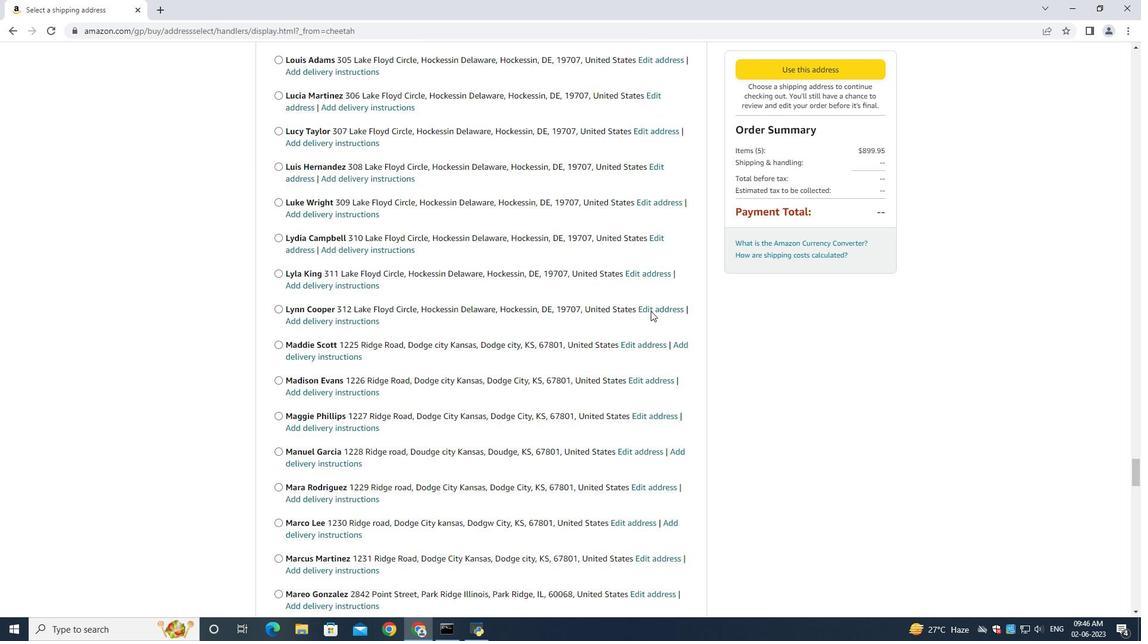 
Action: Mouse scrolled (650, 310) with delta (0, 0)
Screenshot: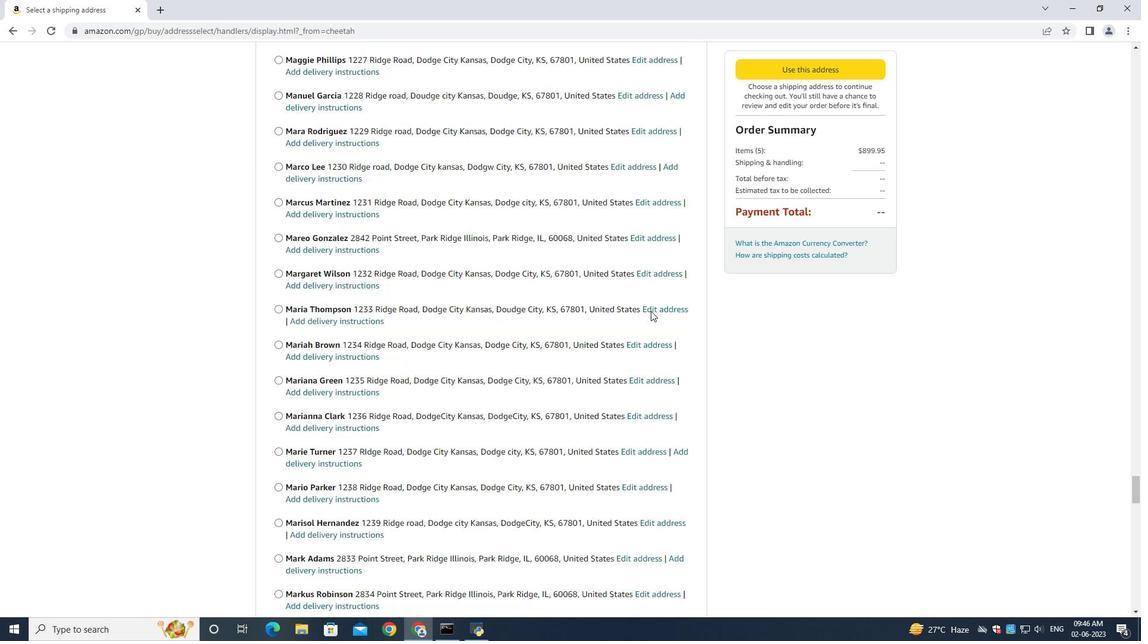 
Action: Mouse scrolled (650, 310) with delta (0, 0)
Screenshot: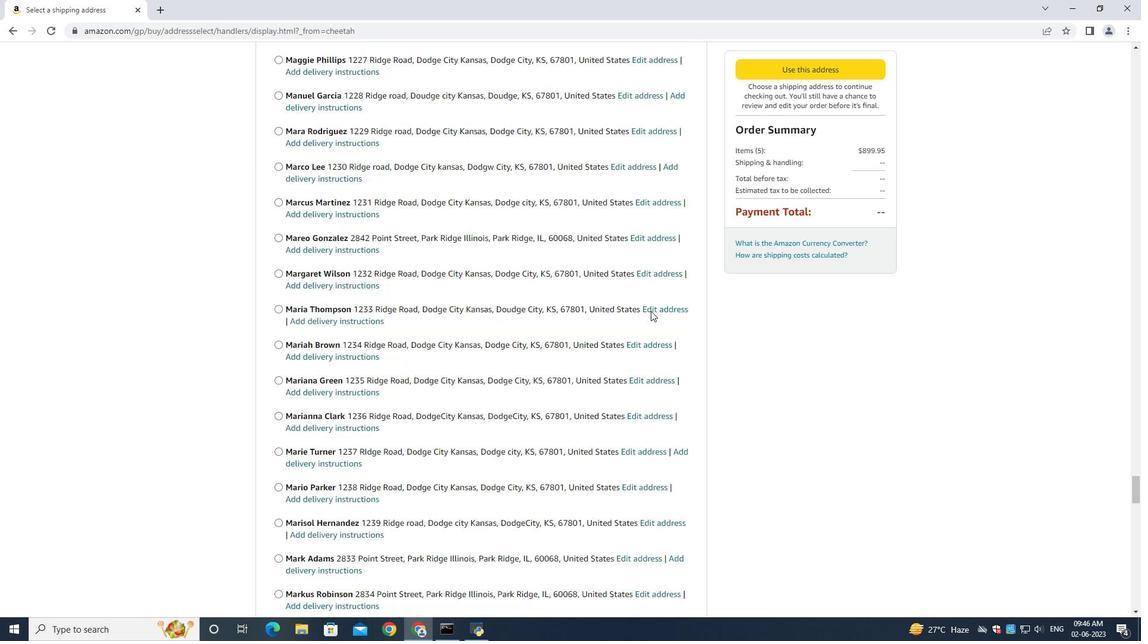 
Action: Mouse scrolled (650, 310) with delta (0, 0)
Screenshot: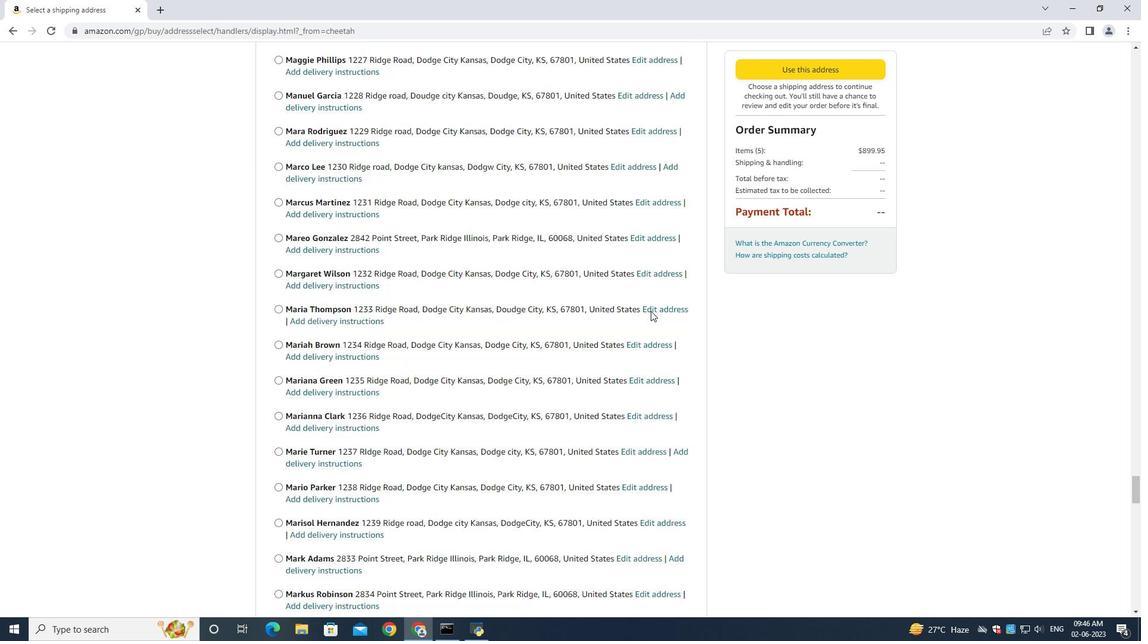 
Action: Mouse scrolled (650, 310) with delta (0, 0)
Screenshot: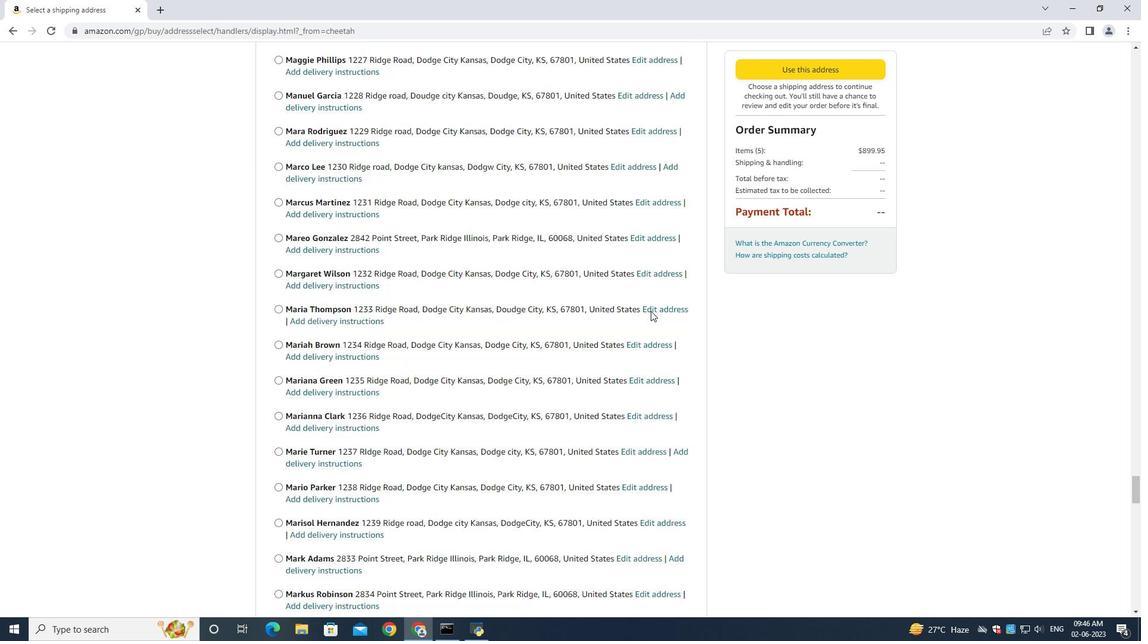 
Action: Mouse scrolled (650, 310) with delta (0, 0)
Screenshot: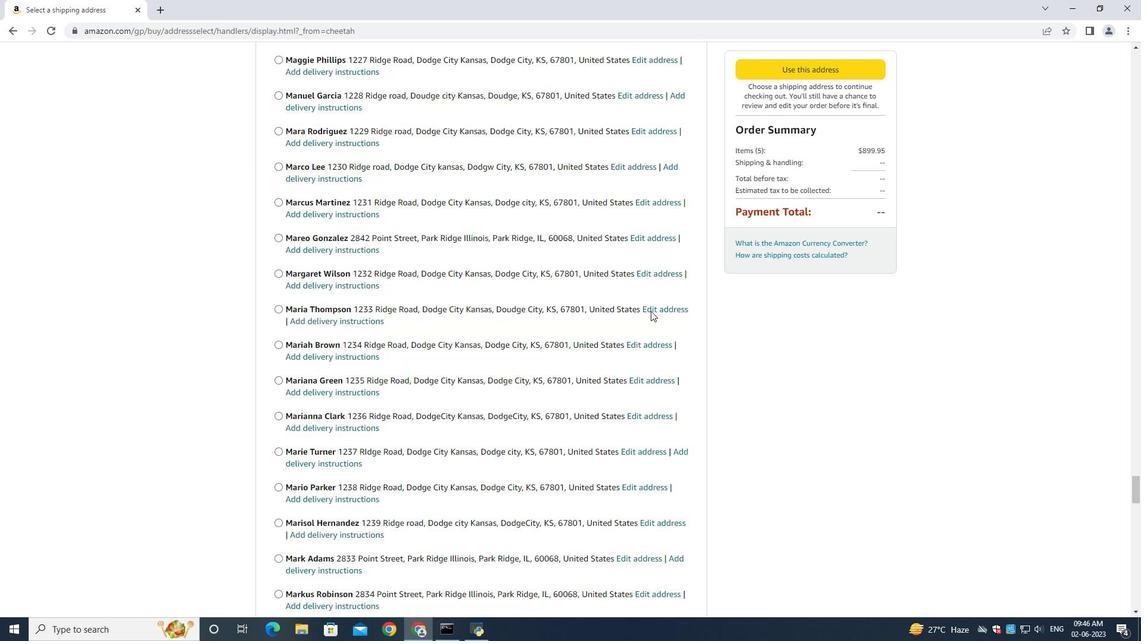 
Action: Mouse scrolled (650, 310) with delta (0, 0)
Screenshot: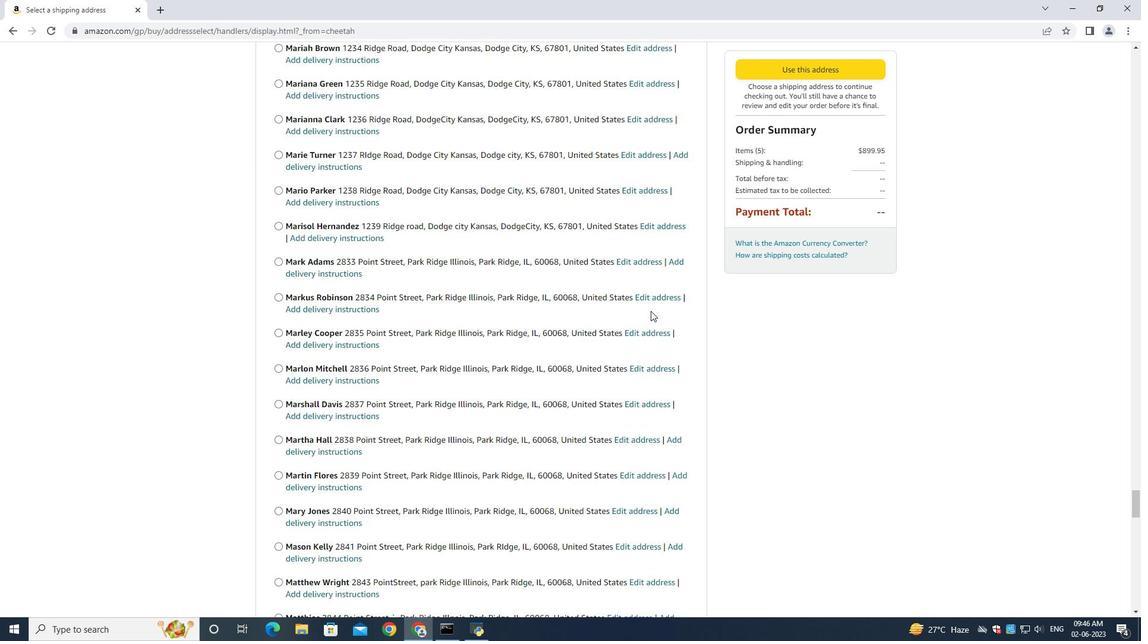 
Action: Mouse scrolled (650, 310) with delta (0, 0)
Screenshot: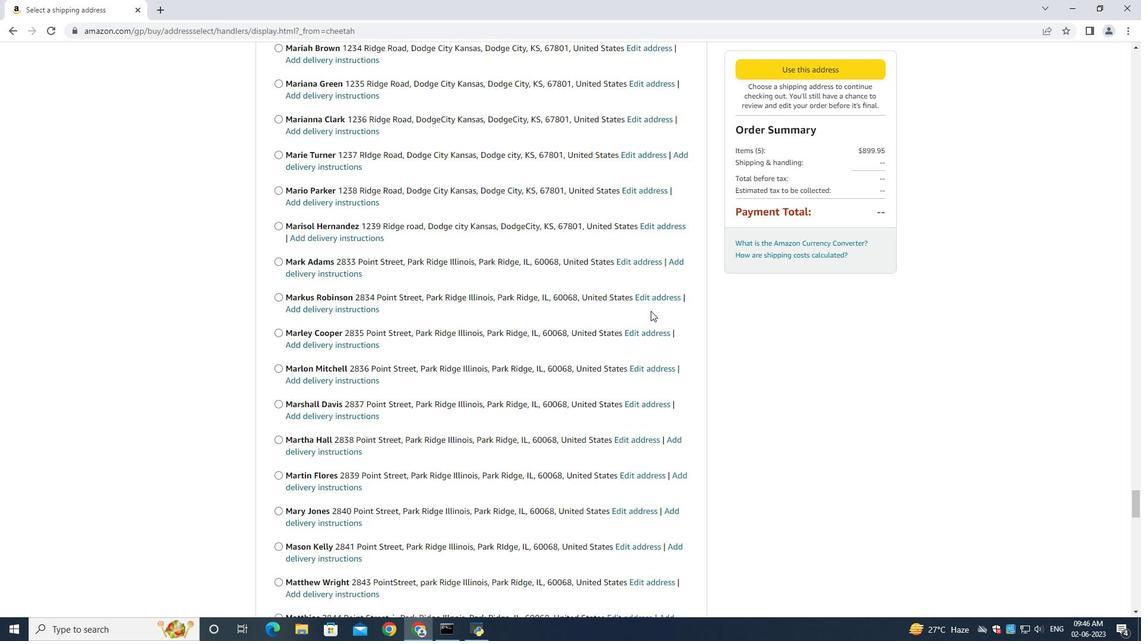 
Action: Mouse scrolled (650, 310) with delta (0, 0)
Screenshot: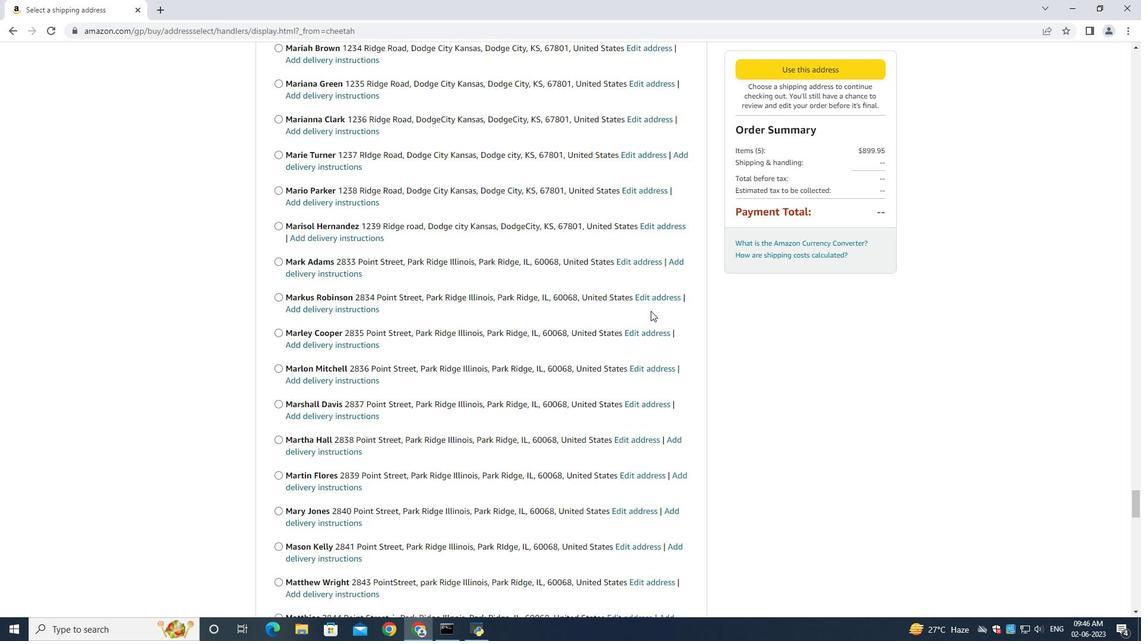 
Action: Mouse scrolled (650, 310) with delta (0, 0)
Screenshot: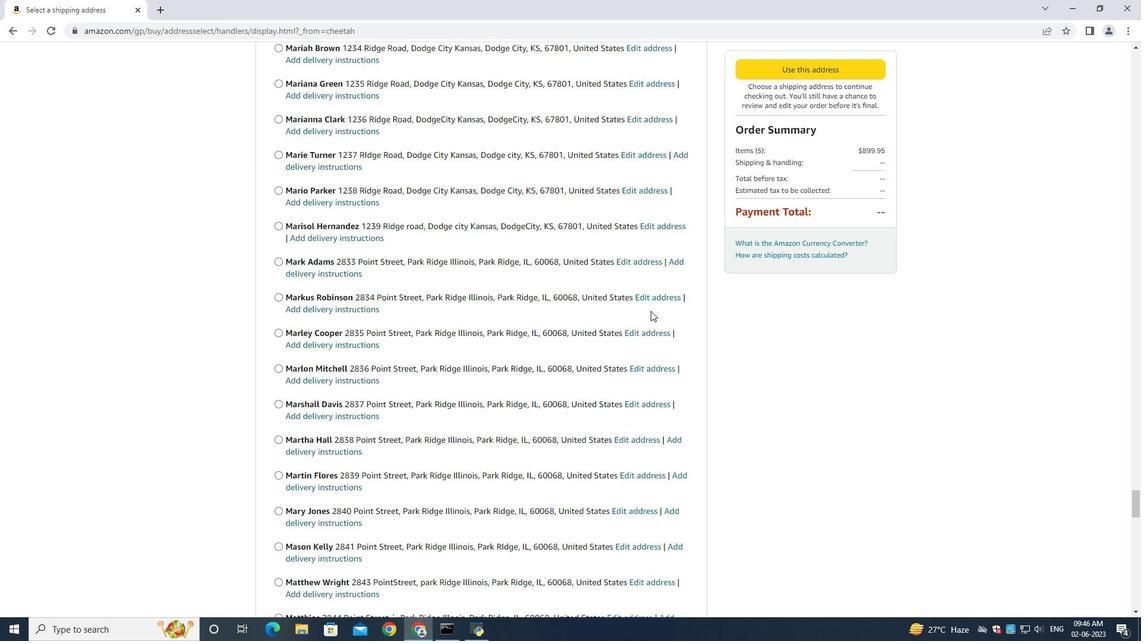 
Action: Mouse scrolled (650, 310) with delta (0, 0)
Screenshot: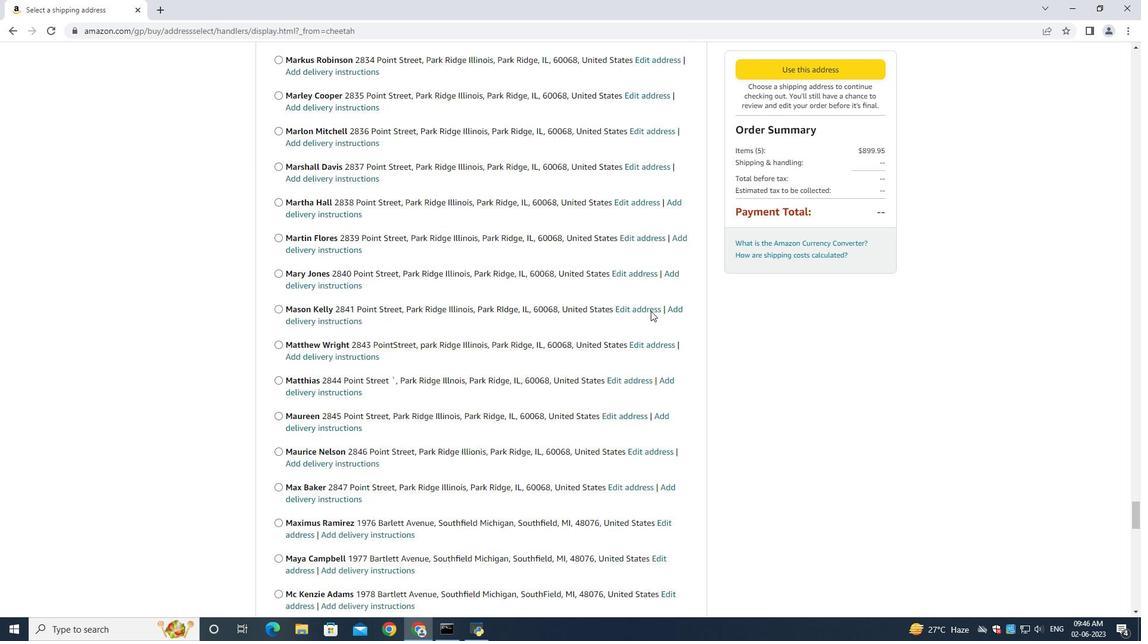 
Action: Mouse scrolled (650, 310) with delta (0, 0)
Screenshot: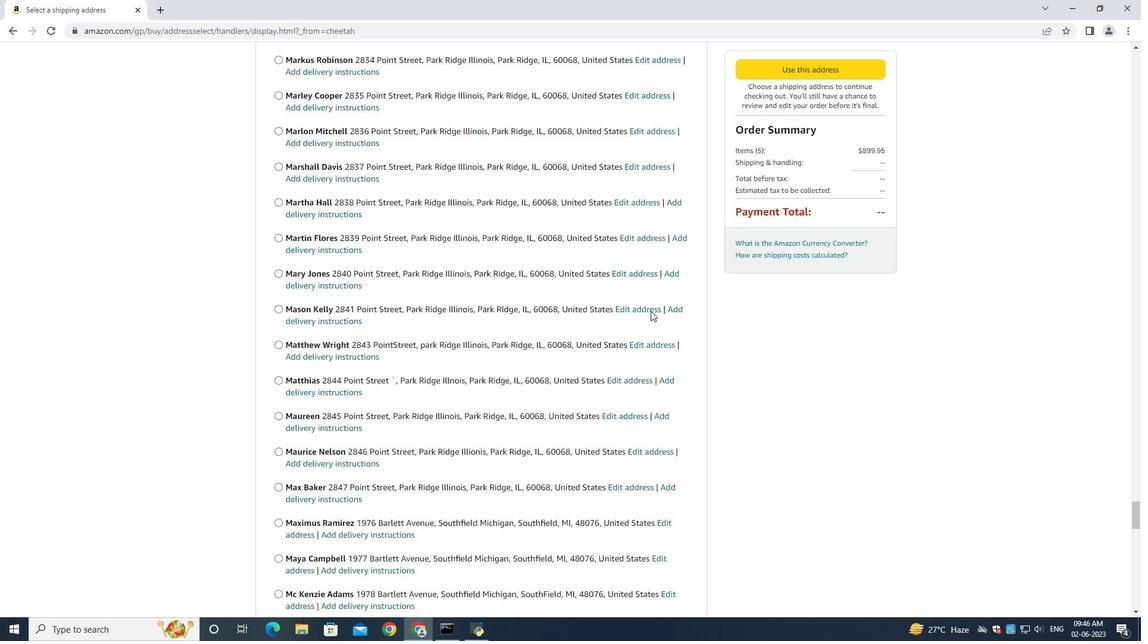 
Action: Mouse scrolled (650, 310) with delta (0, 0)
Screenshot: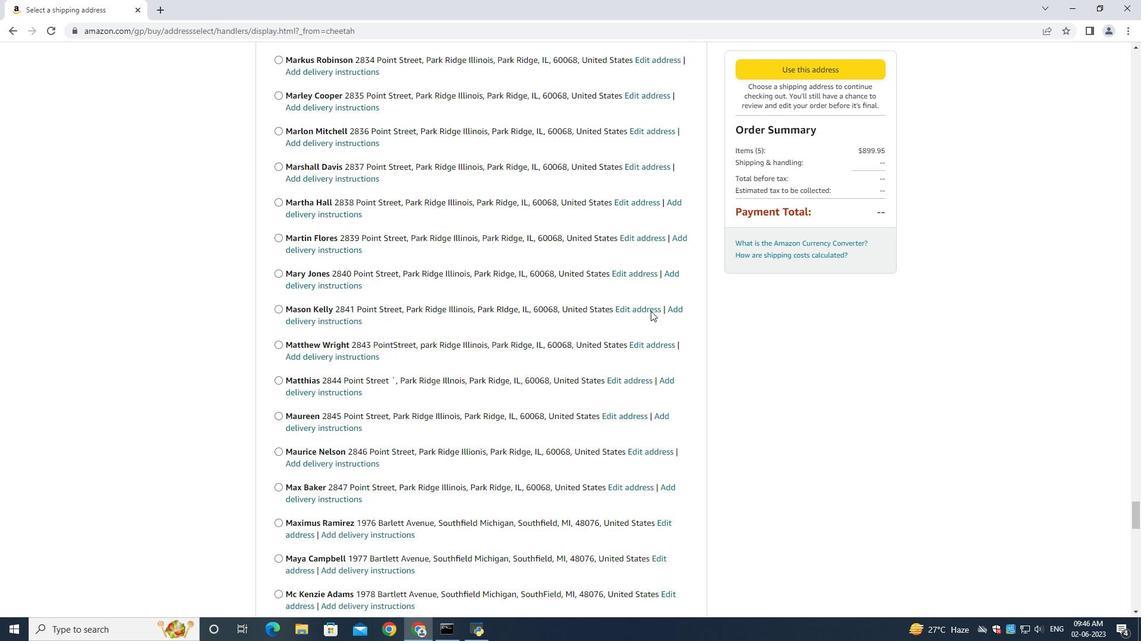 
Action: Mouse scrolled (650, 310) with delta (0, 0)
Screenshot: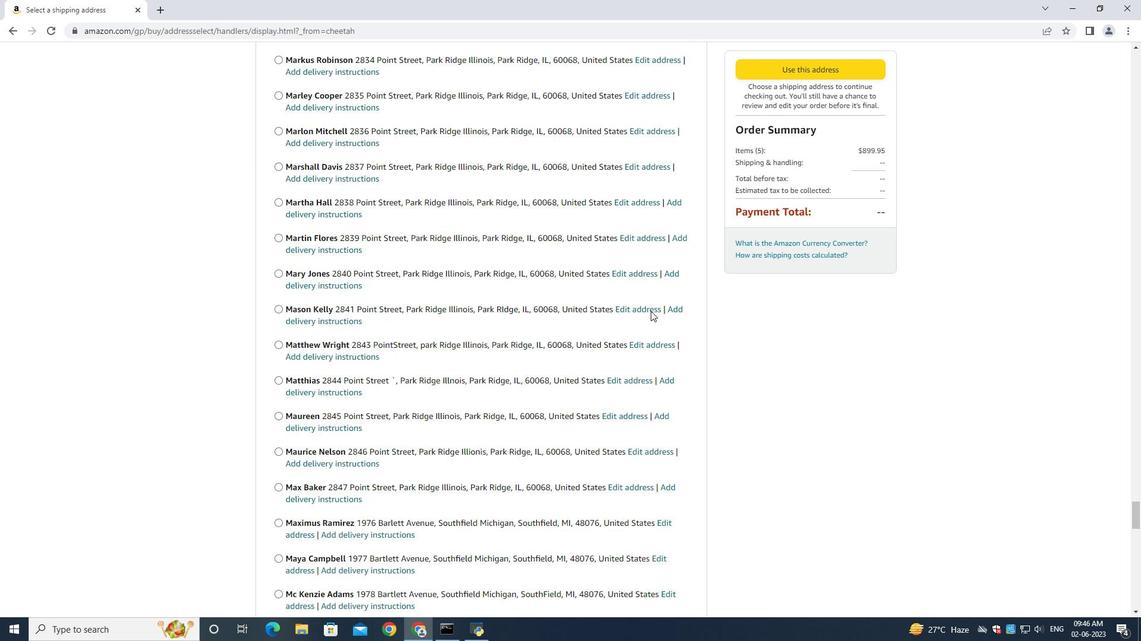 
Action: Mouse scrolled (650, 310) with delta (0, 0)
Screenshot: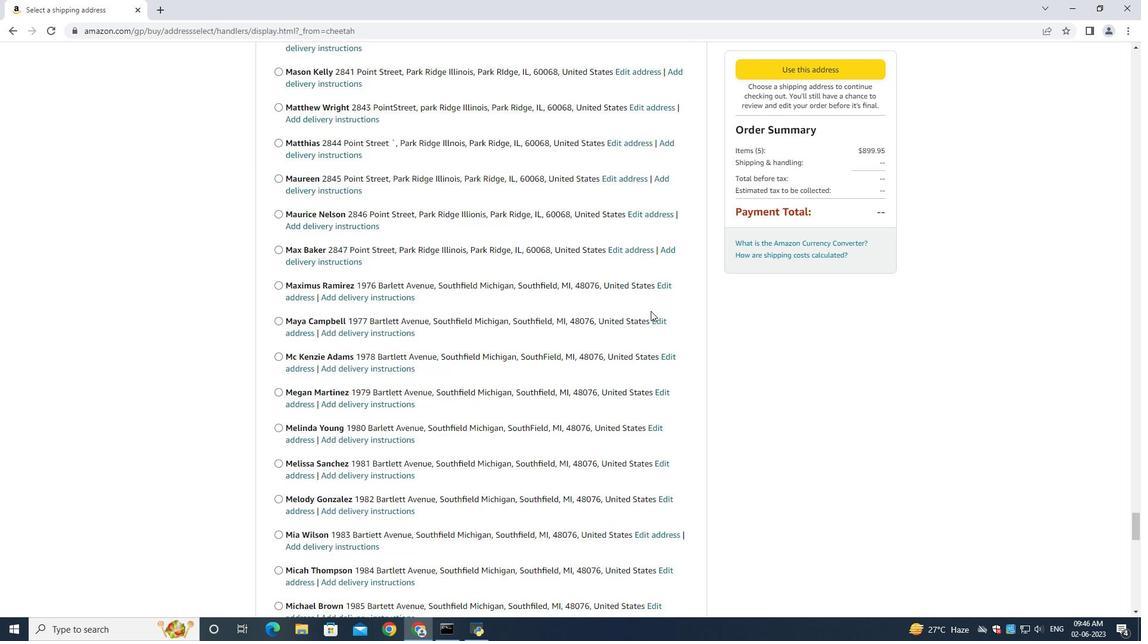 
Action: Mouse scrolled (650, 310) with delta (0, 0)
Screenshot: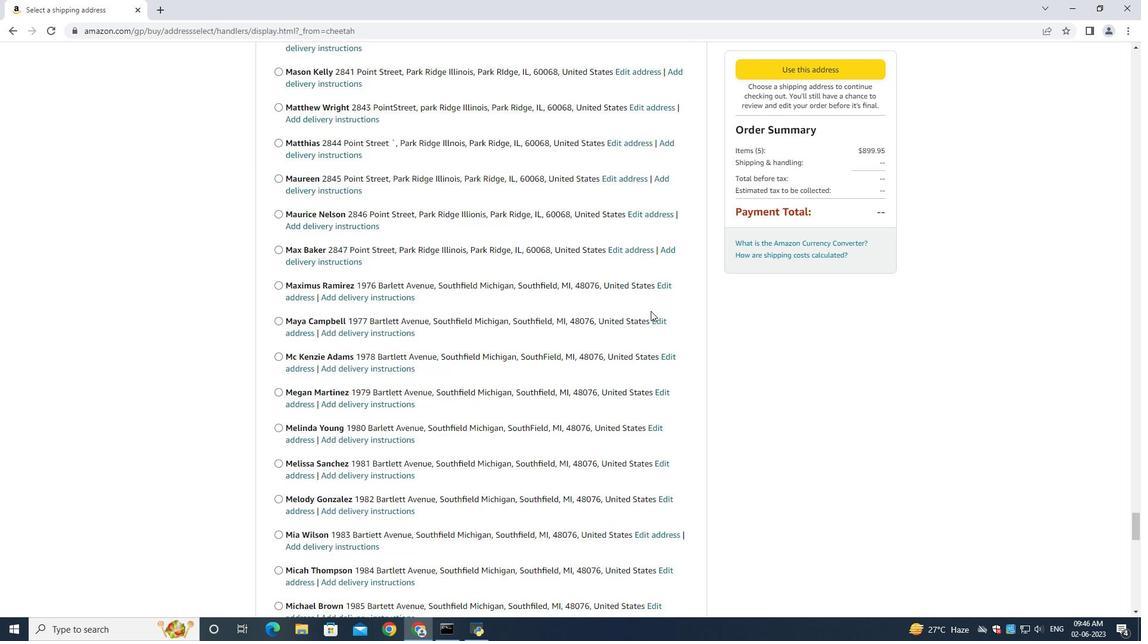 
Action: Mouse scrolled (650, 310) with delta (0, 0)
Screenshot: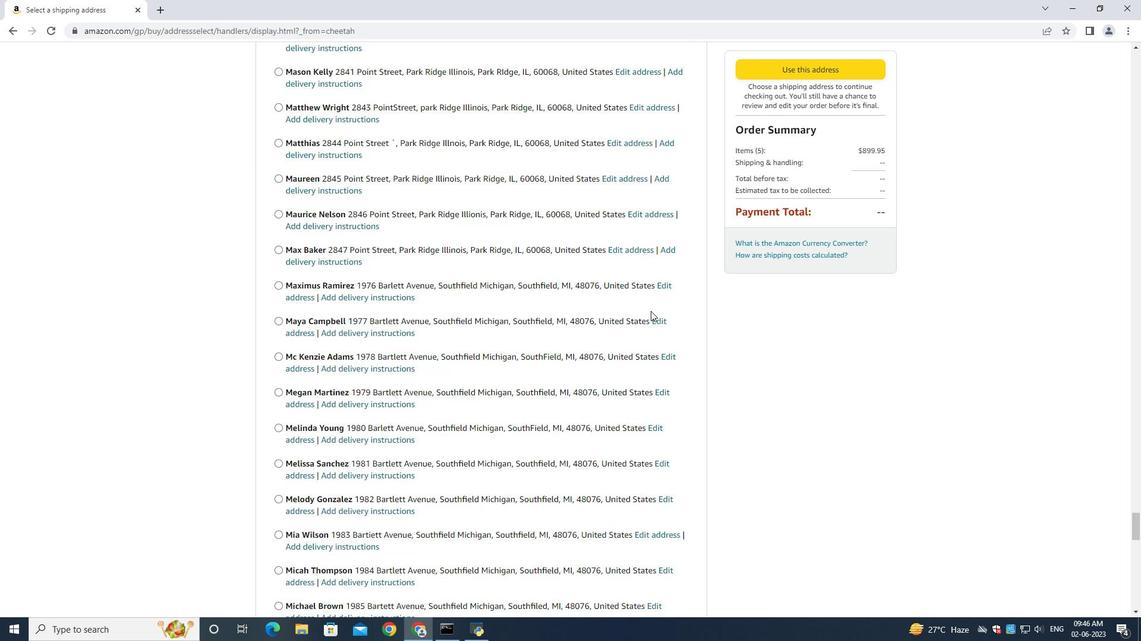 
Action: Mouse scrolled (650, 310) with delta (0, 0)
Screenshot: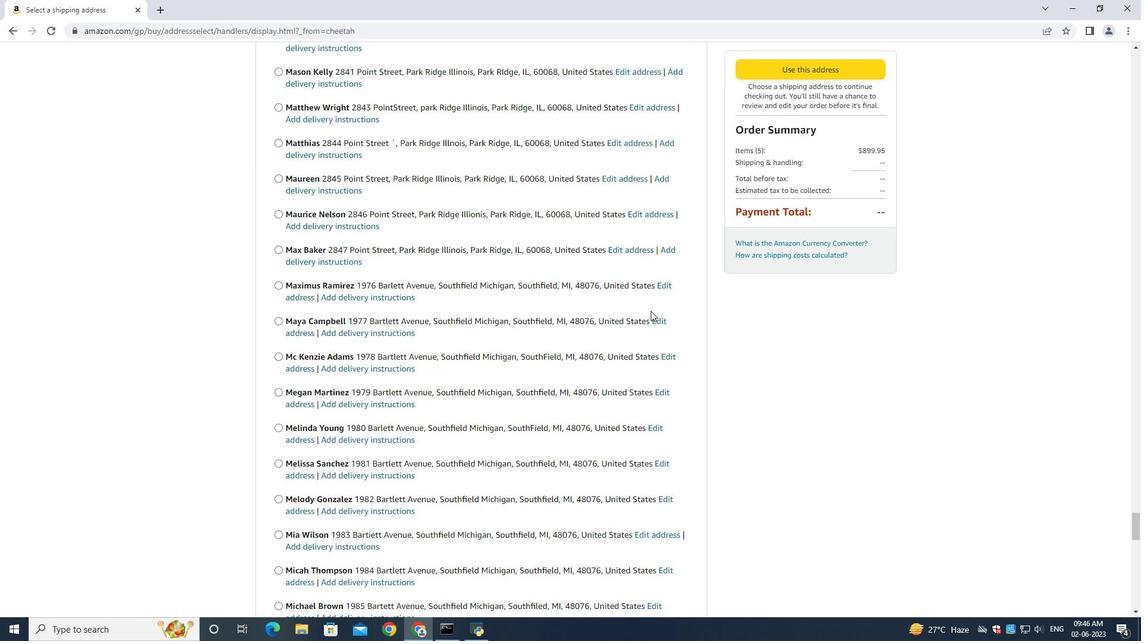 
Action: Mouse scrolled (650, 310) with delta (0, 0)
Screenshot: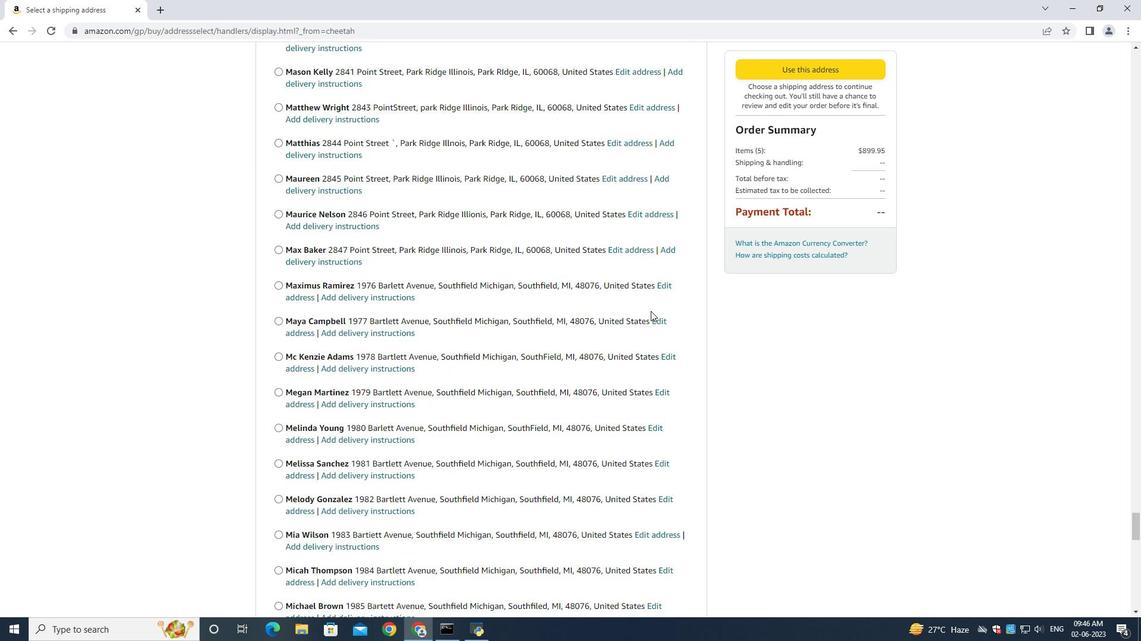 
Action: Mouse scrolled (650, 310) with delta (0, 0)
Screenshot: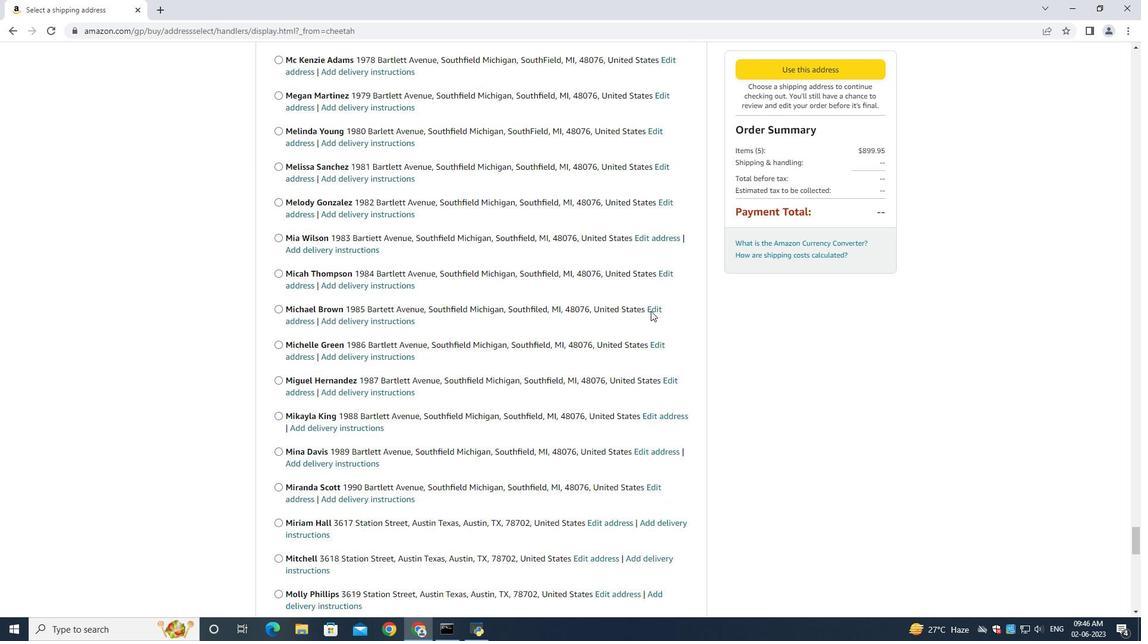 
Action: Mouse scrolled (650, 310) with delta (0, 0)
Screenshot: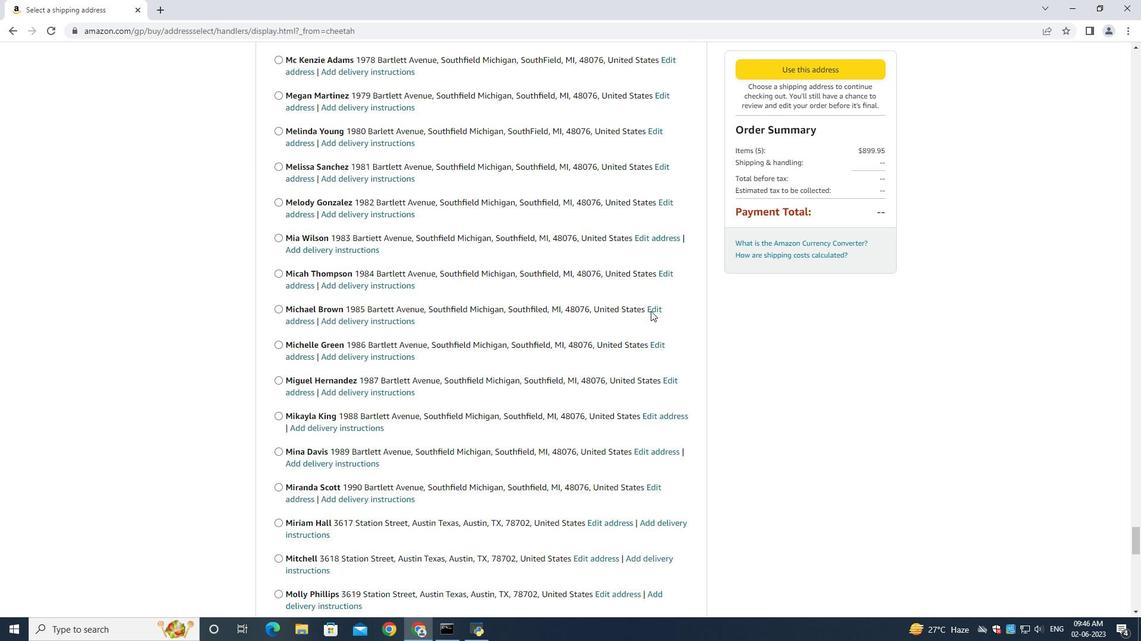 
Action: Mouse scrolled (650, 310) with delta (0, 0)
Screenshot: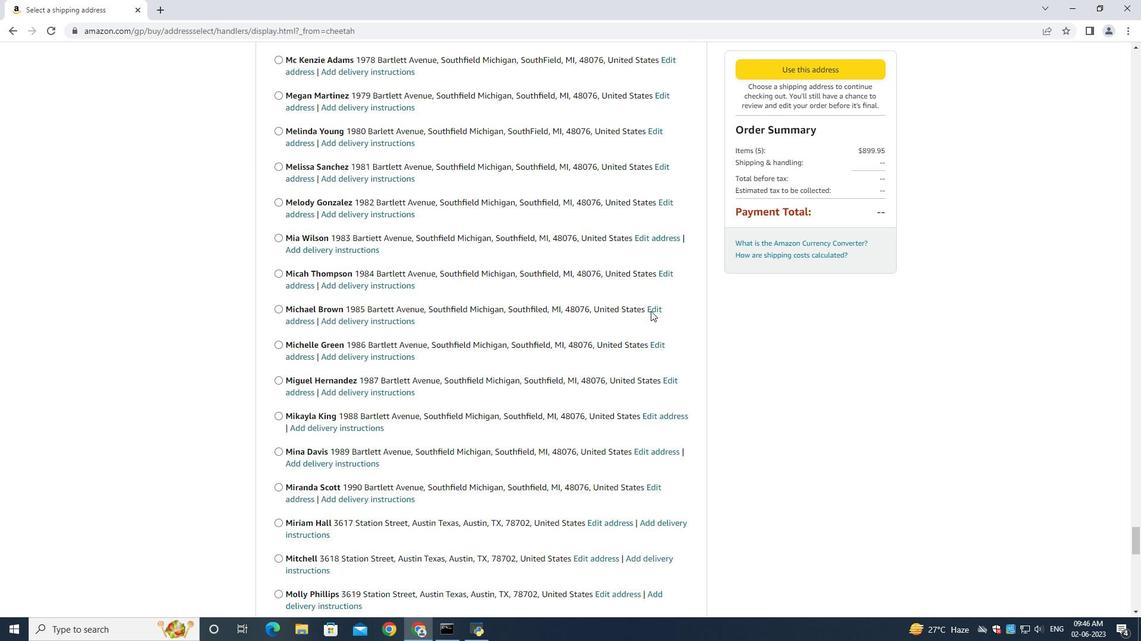 
Action: Mouse scrolled (650, 310) with delta (0, 0)
Screenshot: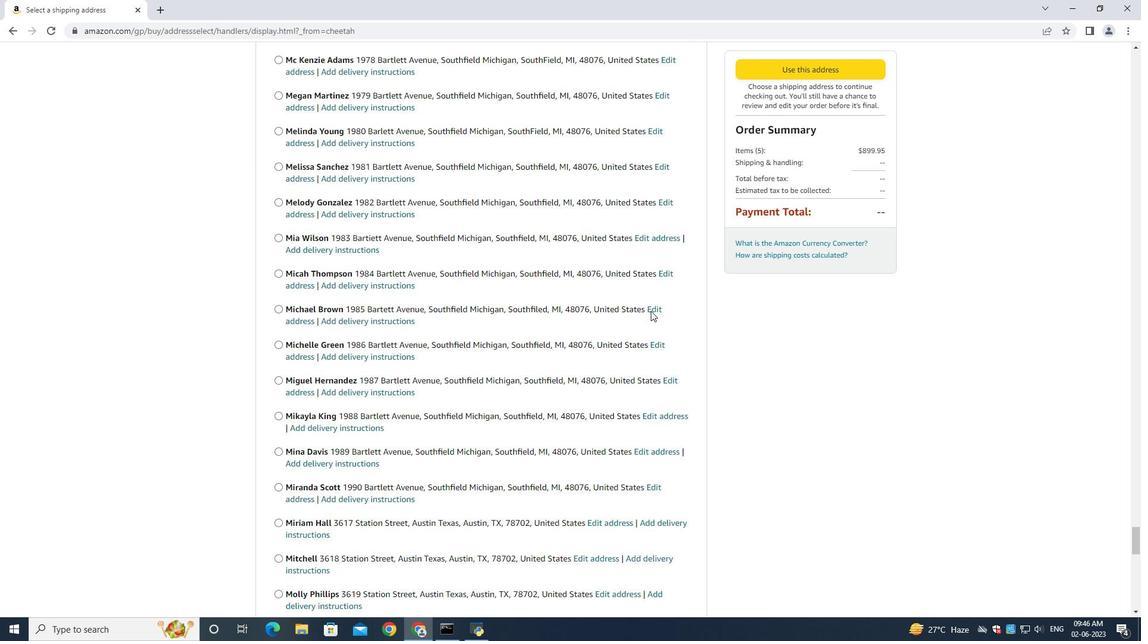 
Action: Mouse scrolled (650, 310) with delta (0, 0)
Screenshot: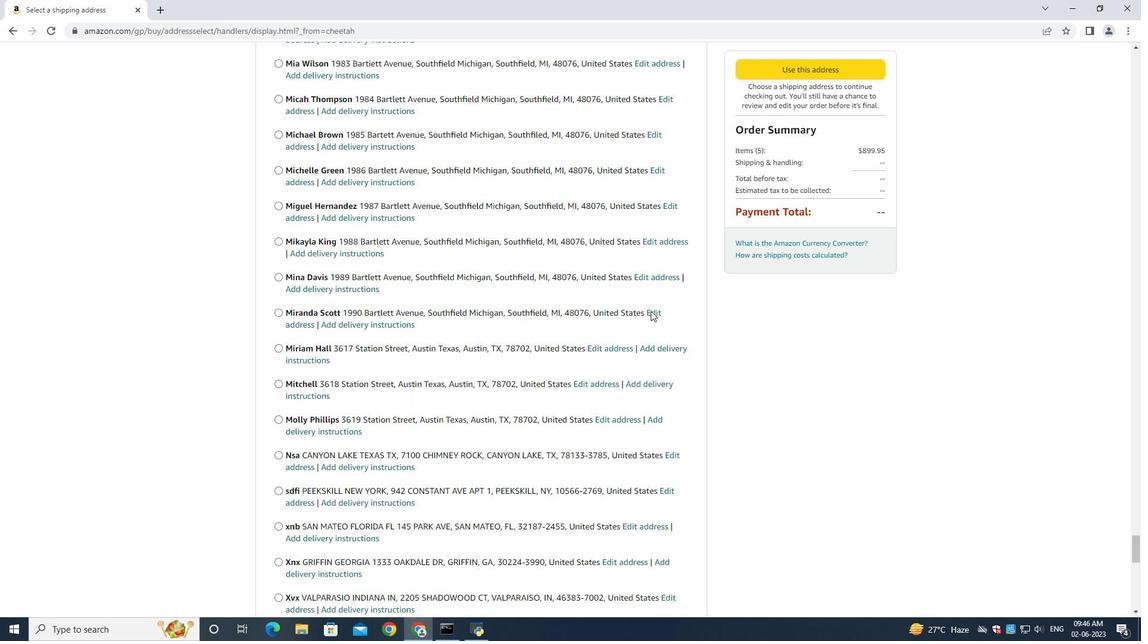 
Action: Mouse scrolled (650, 310) with delta (0, 0)
Screenshot: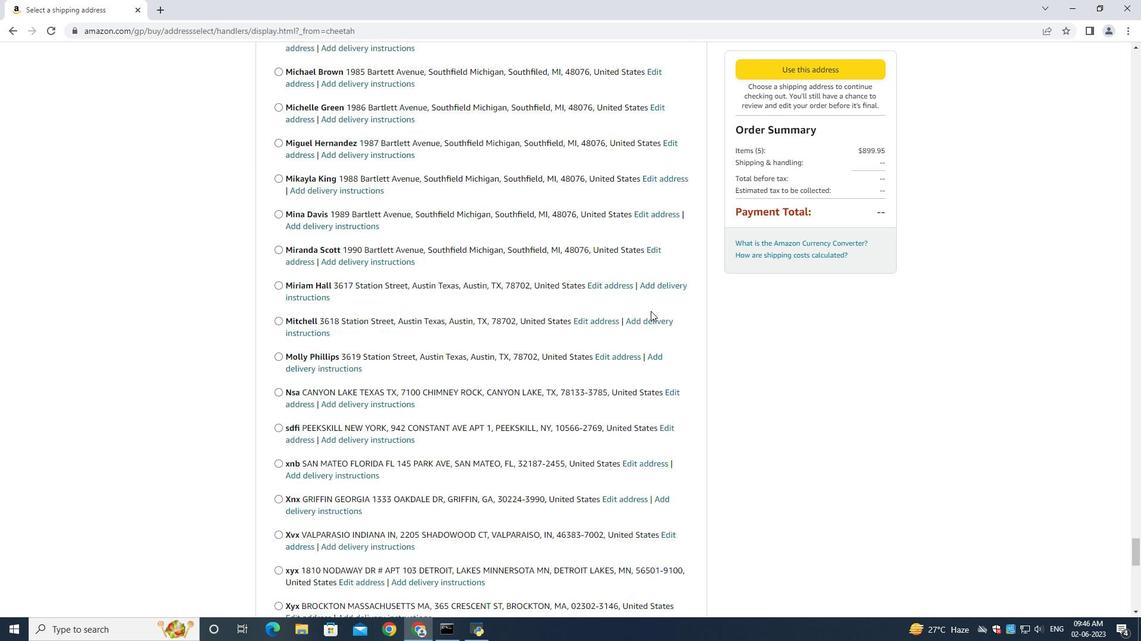 
Action: Mouse scrolled (650, 310) with delta (0, 0)
Screenshot: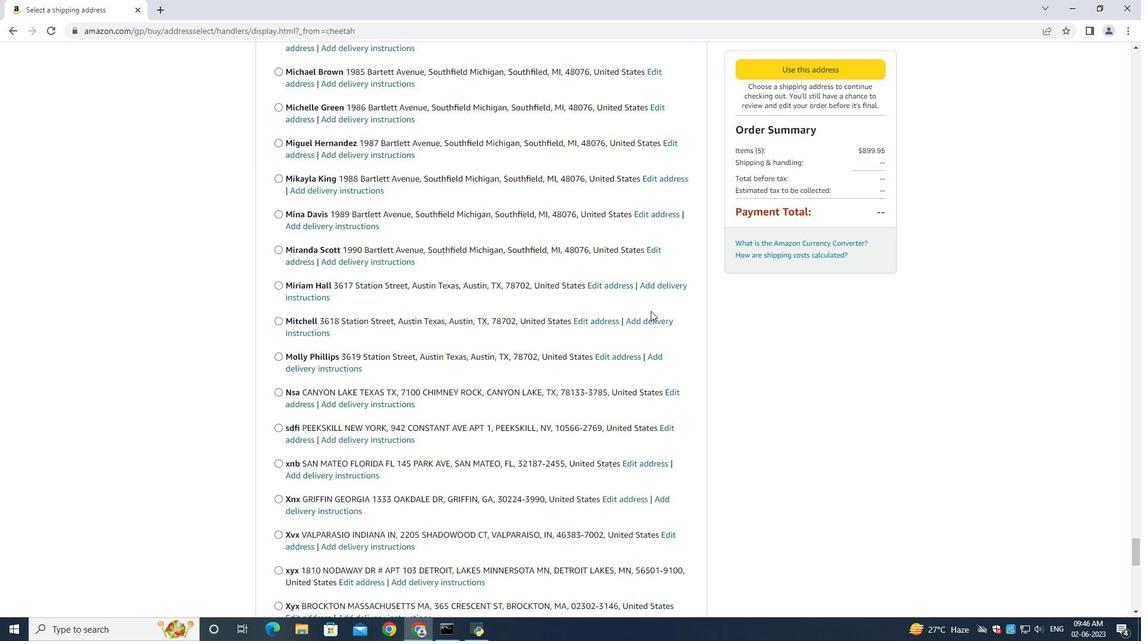 
Action: Mouse scrolled (650, 310) with delta (0, 0)
Screenshot: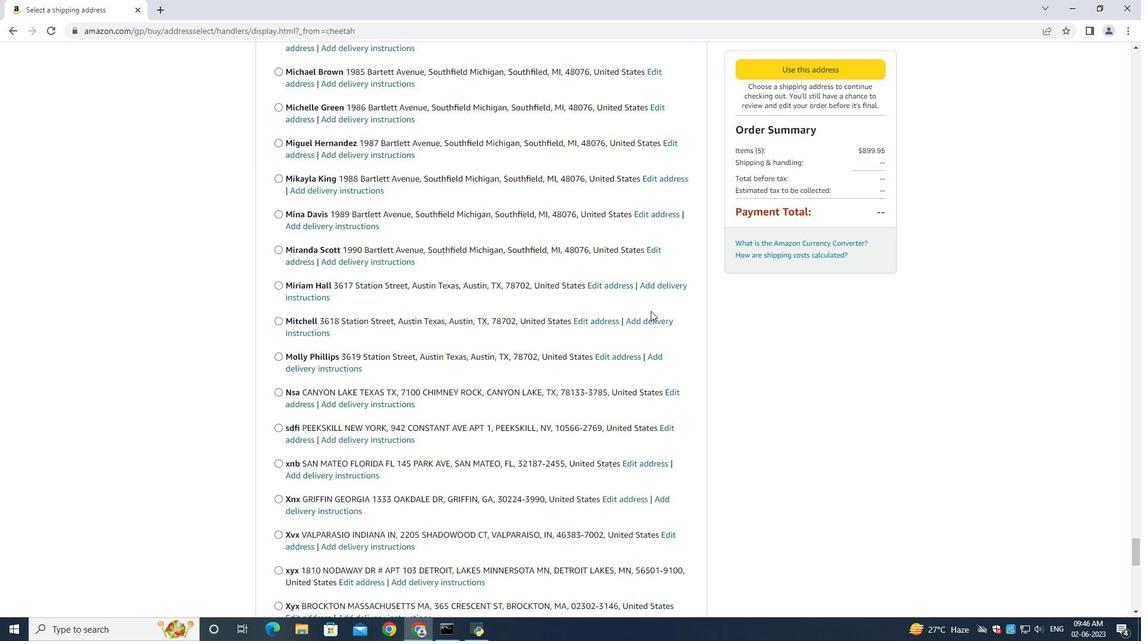 
Action: Mouse scrolled (650, 310) with delta (0, 0)
Screenshot: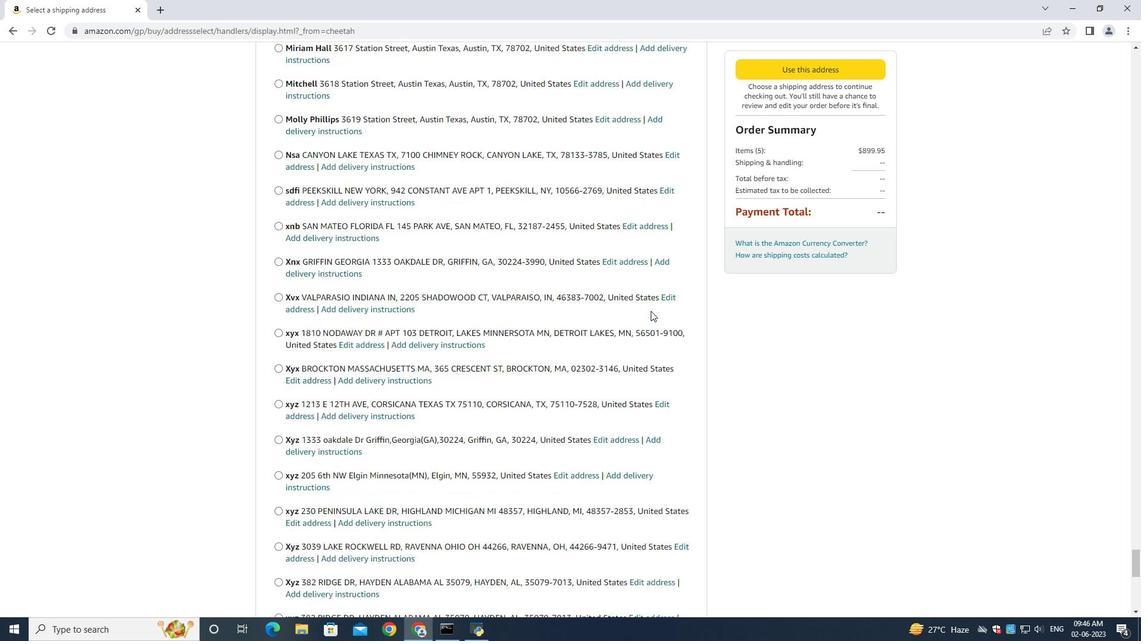 
Action: Mouse scrolled (650, 310) with delta (0, 0)
Screenshot: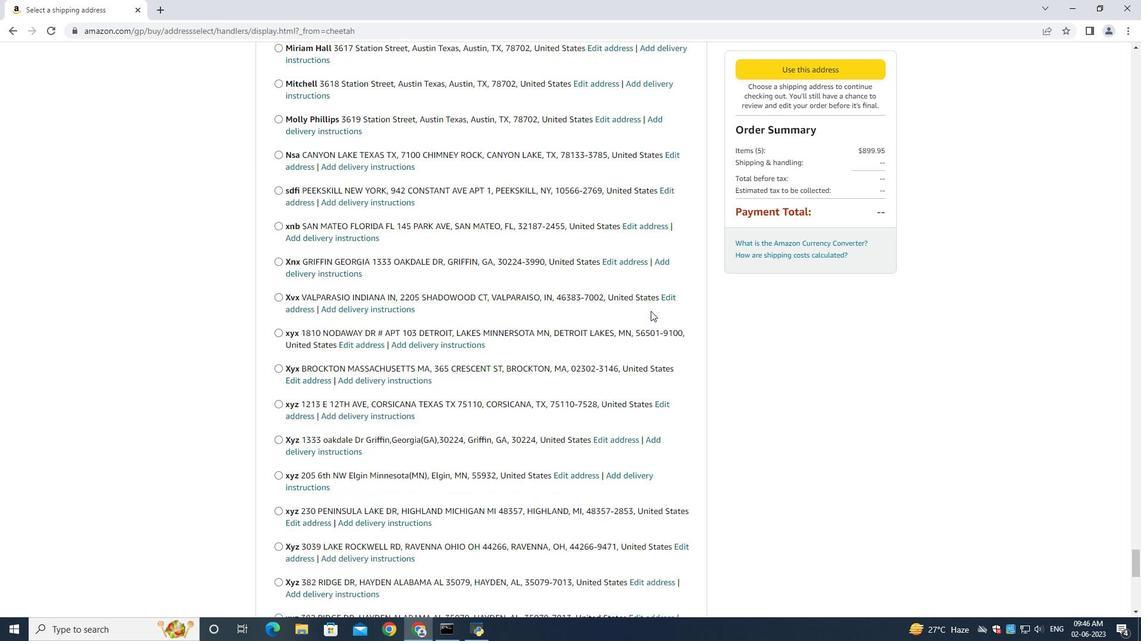 
Action: Mouse scrolled (650, 310) with delta (0, 0)
Screenshot: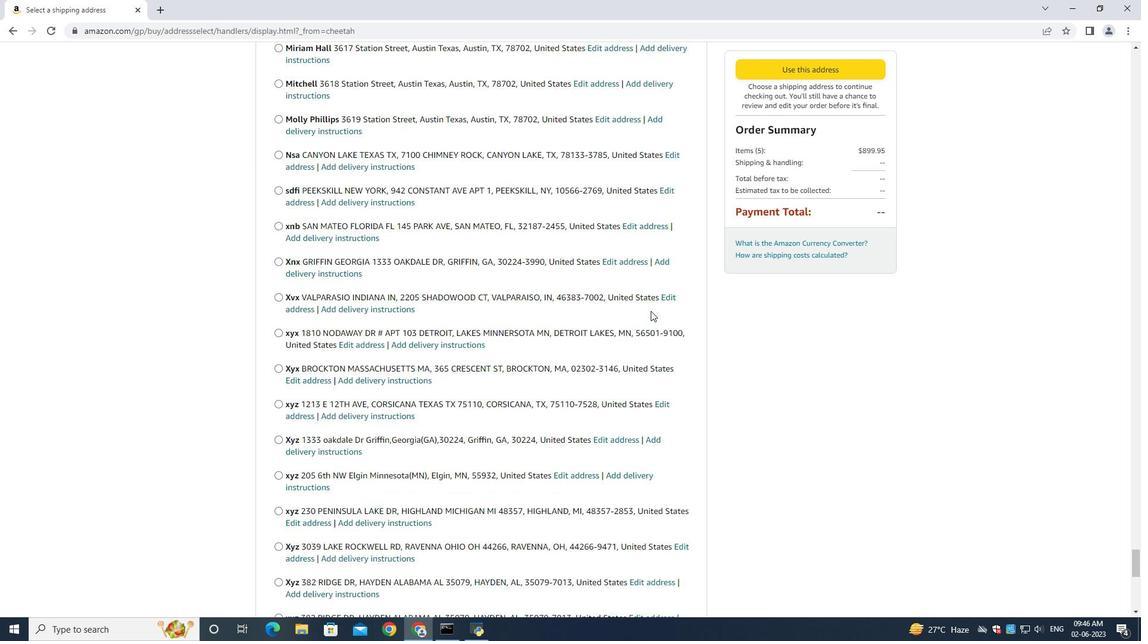 
Action: Mouse scrolled (650, 310) with delta (0, 0)
Screenshot: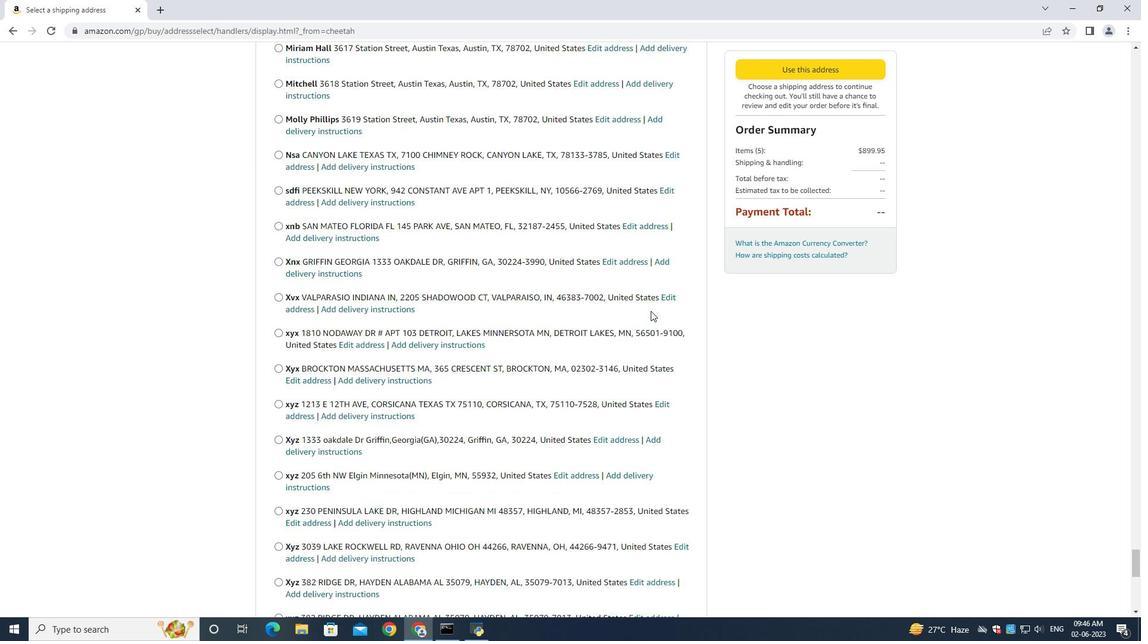 
Action: Mouse scrolled (650, 310) with delta (0, 0)
Screenshot: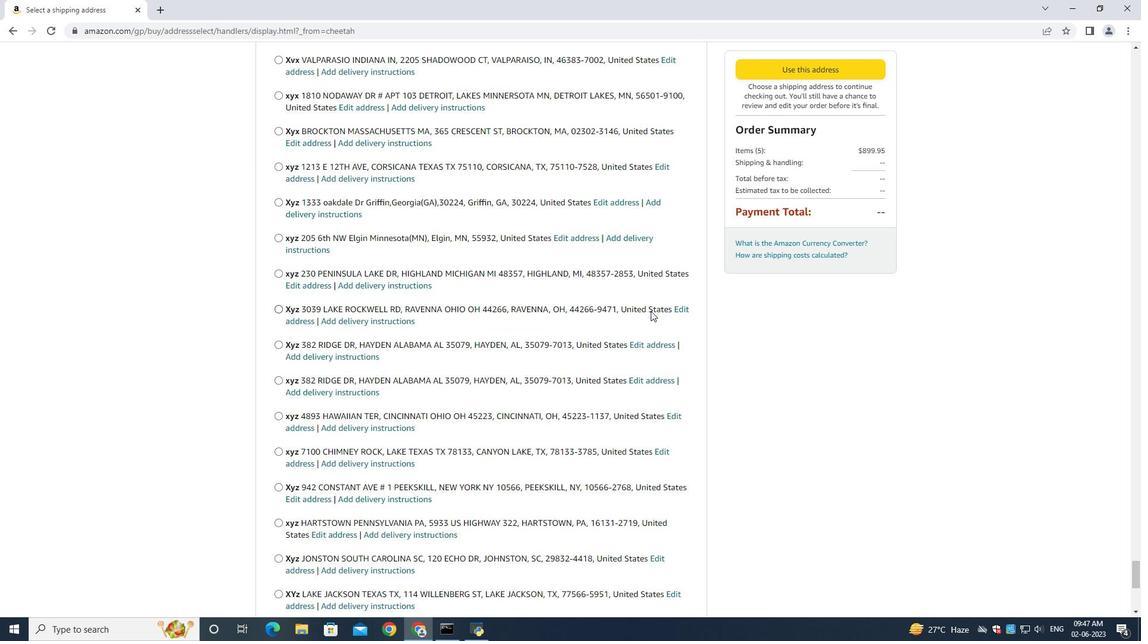 
Action: Mouse scrolled (650, 310) with delta (0, 0)
Screenshot: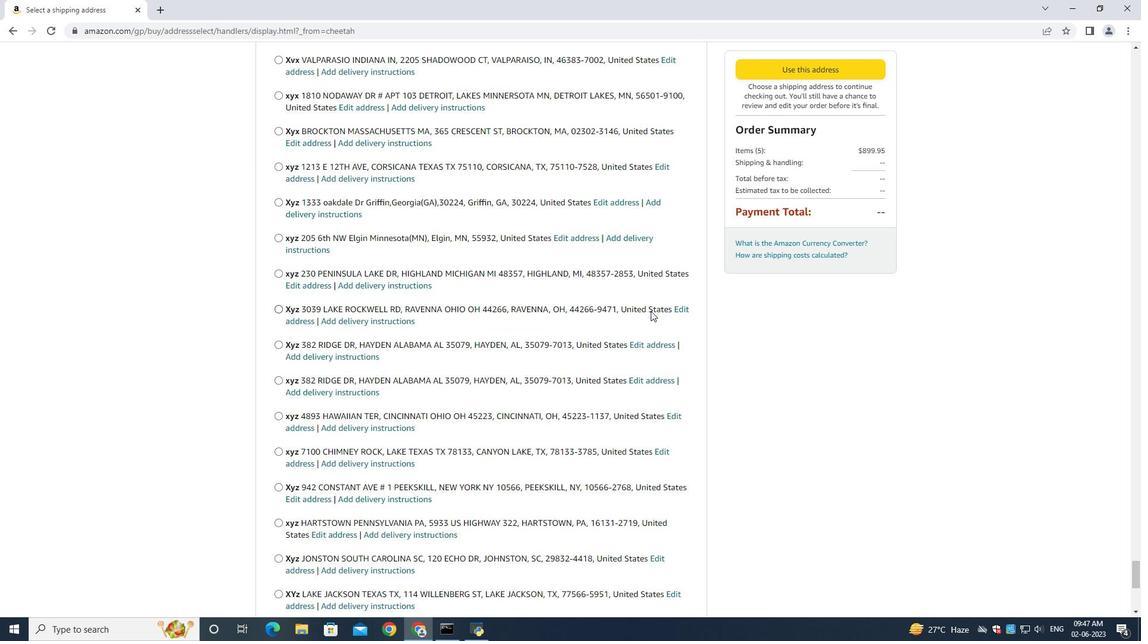 
Action: Mouse scrolled (650, 310) with delta (0, 0)
Screenshot: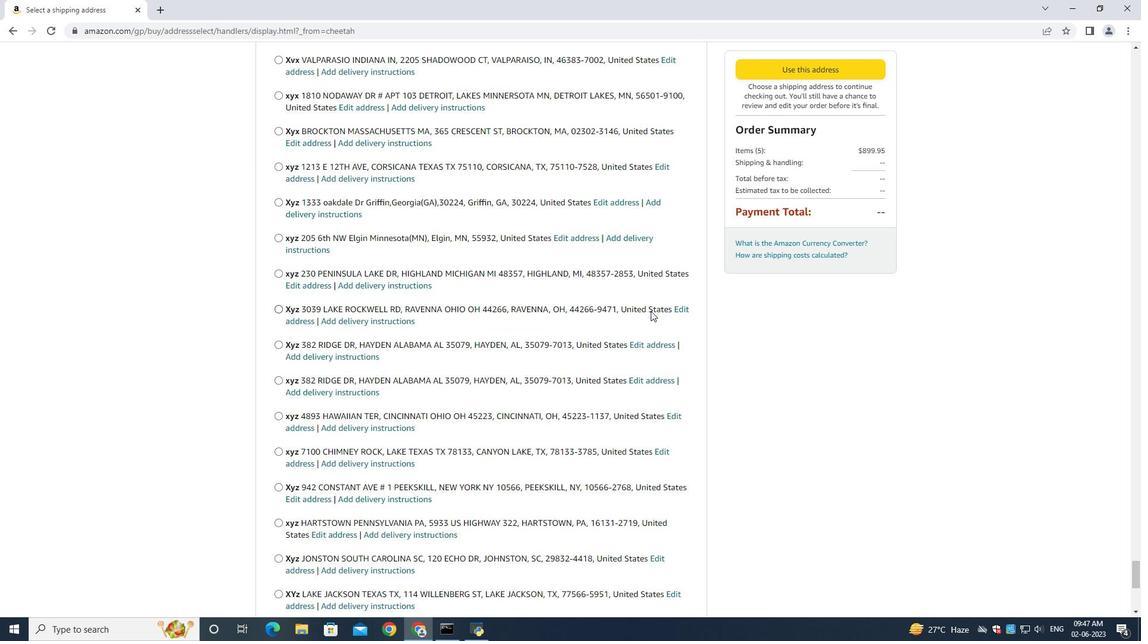 
Action: Mouse scrolled (650, 310) with delta (0, 0)
Screenshot: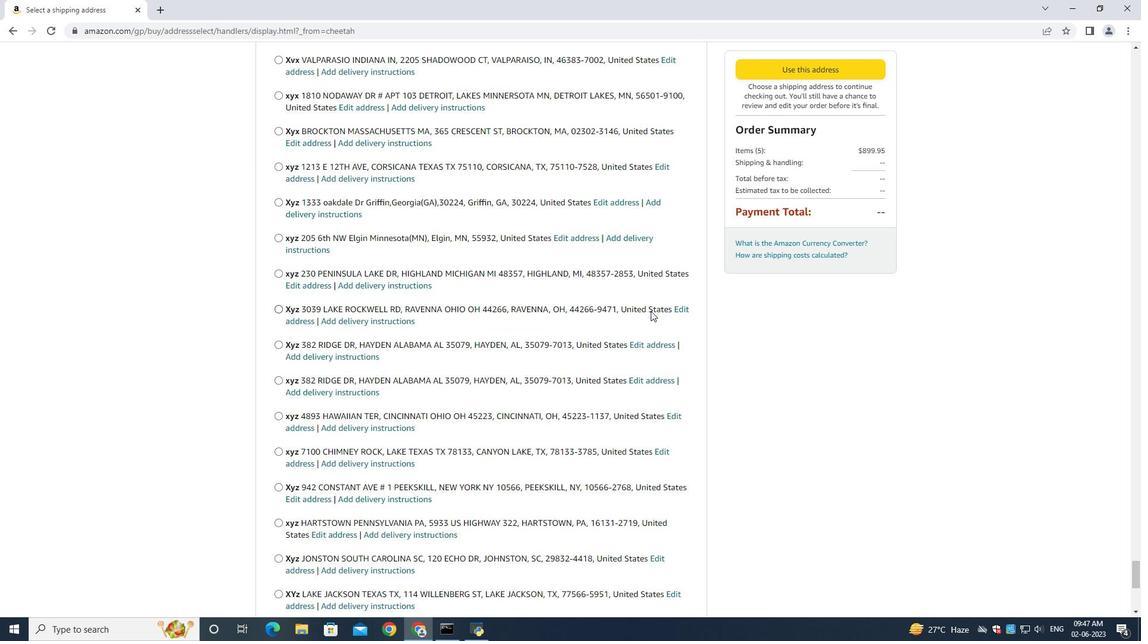 
Action: Mouse scrolled (650, 310) with delta (0, 0)
Screenshot: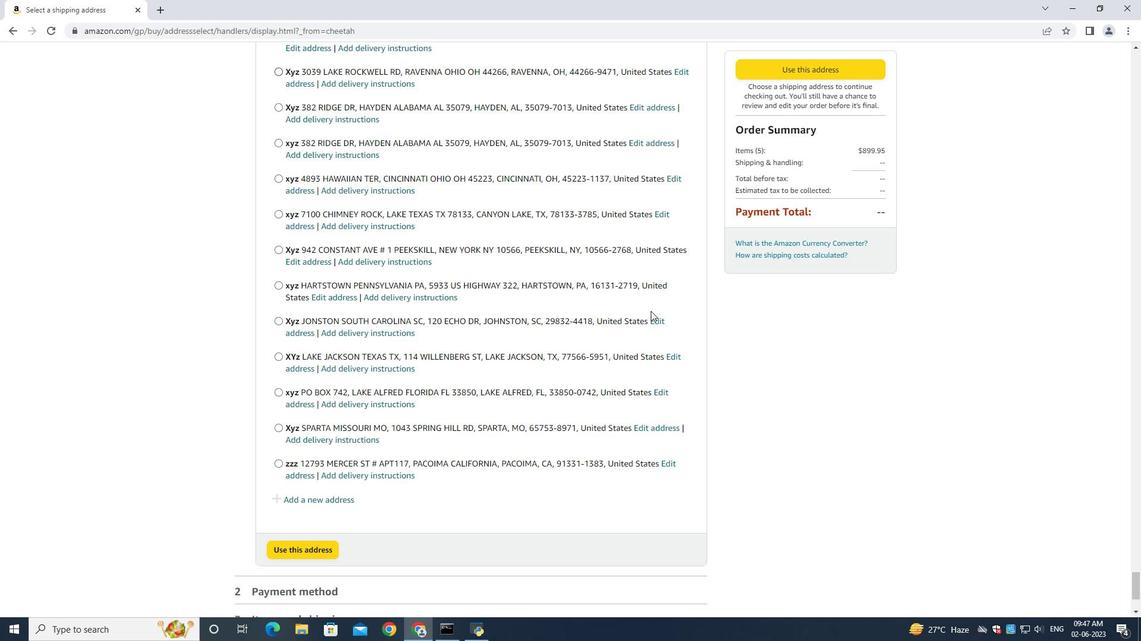 
Action: Mouse scrolled (650, 310) with delta (0, 0)
Screenshot: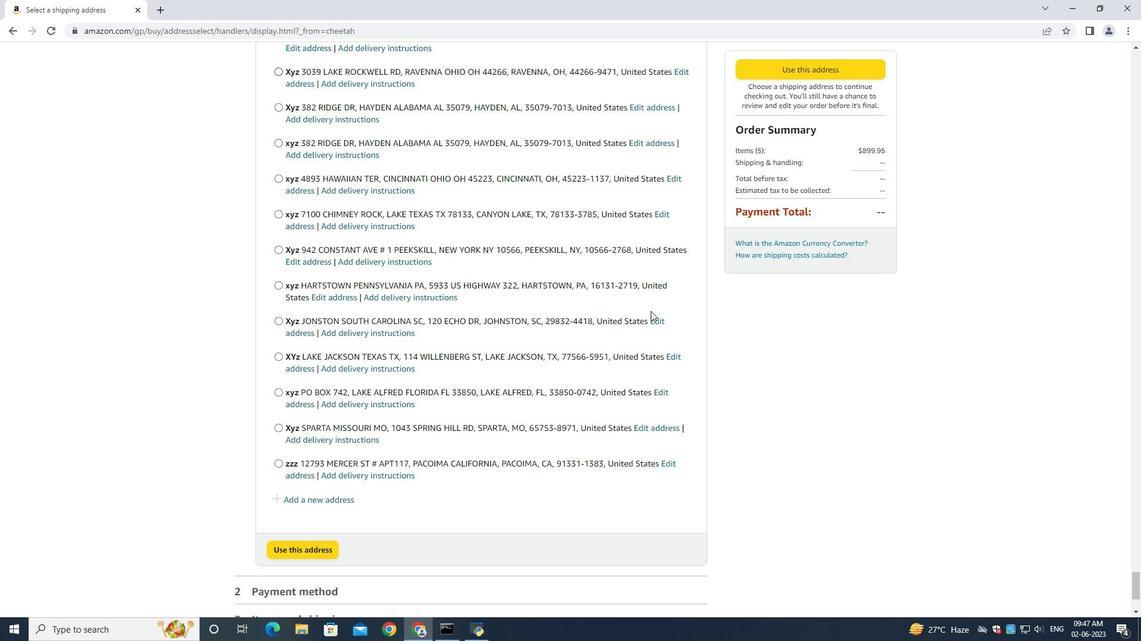 
Action: Mouse scrolled (650, 310) with delta (0, 0)
Screenshot: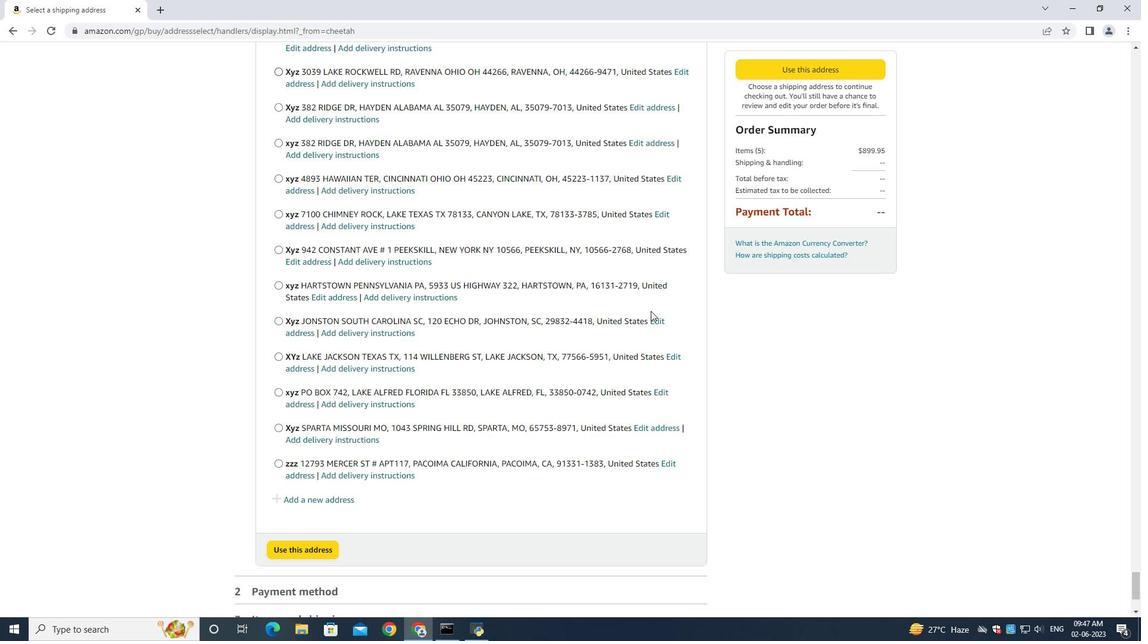 
Action: Mouse scrolled (650, 310) with delta (0, 0)
Screenshot: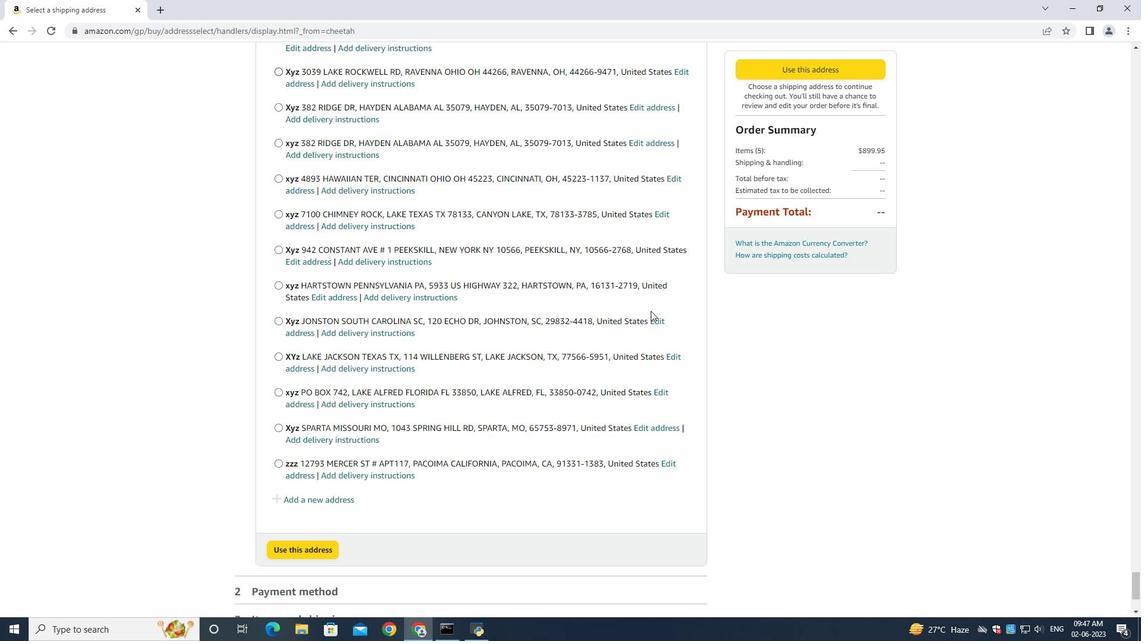
Action: Mouse moved to (310, 339)
Screenshot: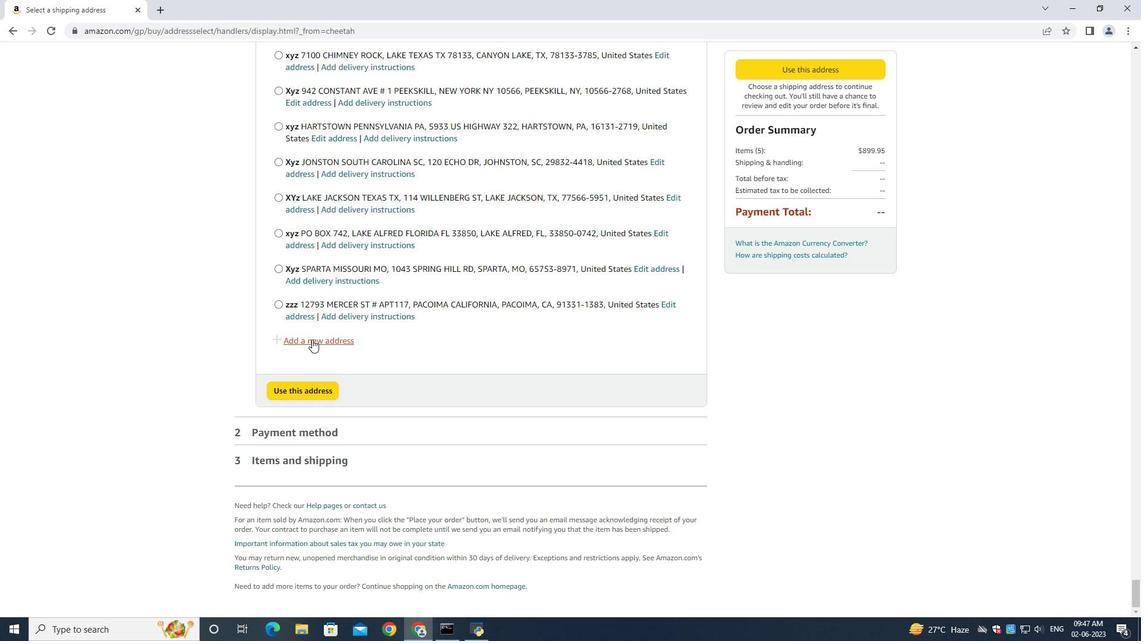 
Action: Mouse pressed left at (310, 339)
Screenshot: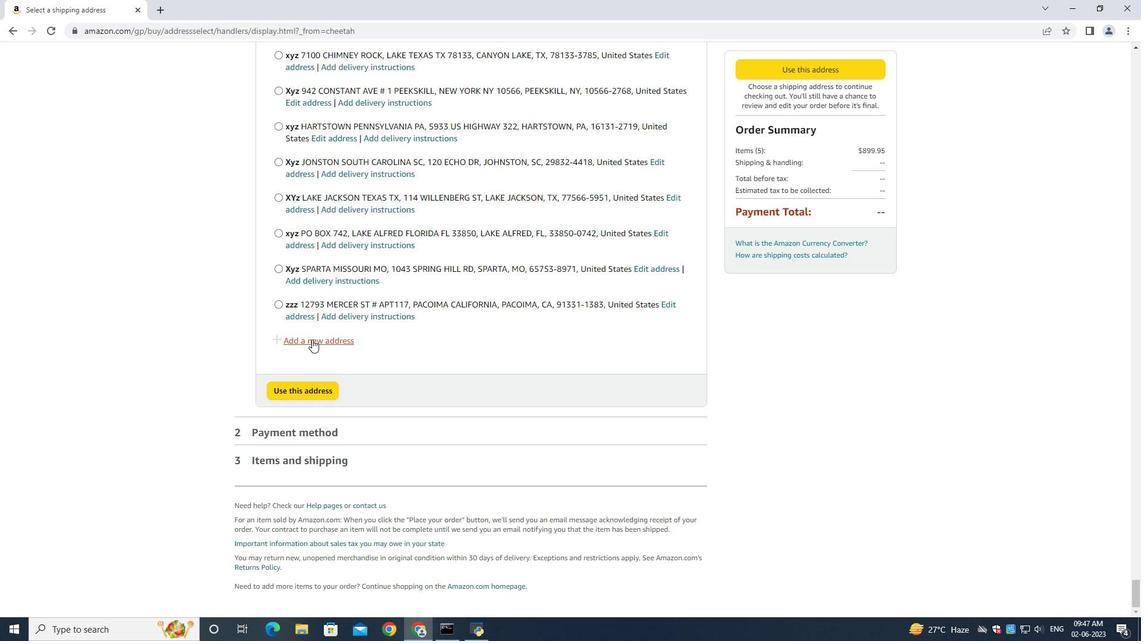 
Action: Mouse moved to (395, 289)
Screenshot: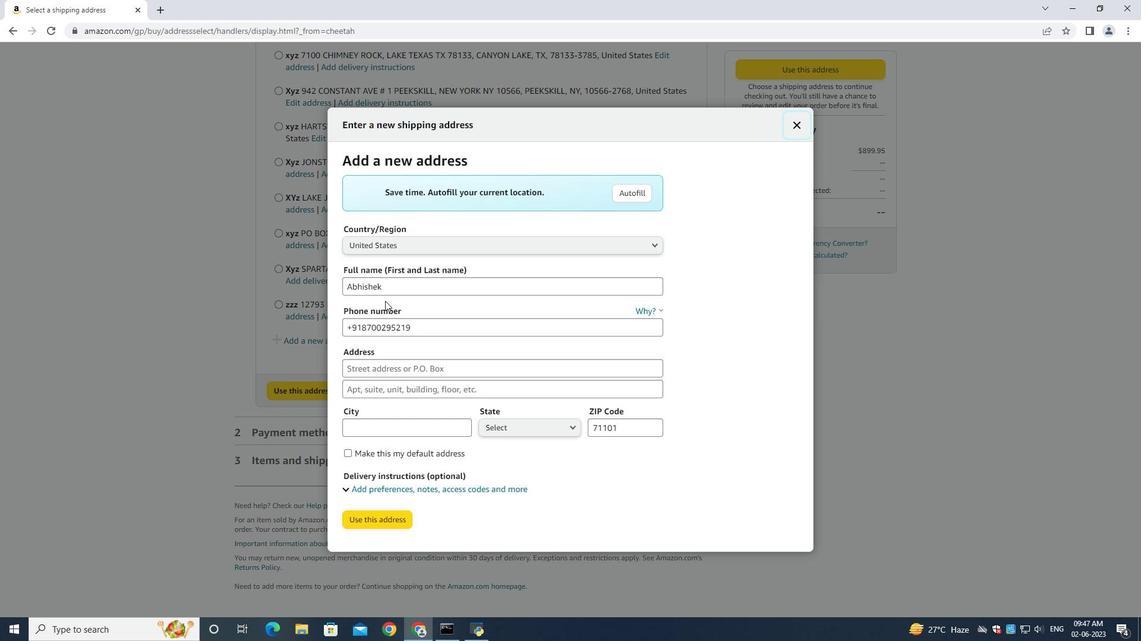 
Action: Mouse pressed left at (395, 289)
Screenshot: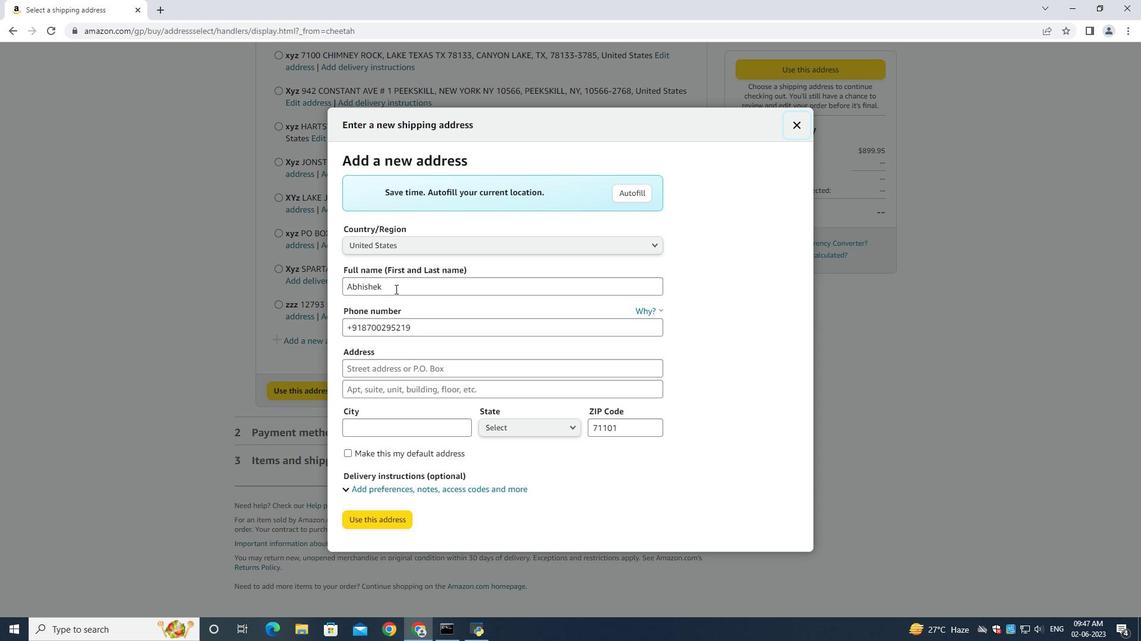 
Action: Mouse moved to (393, 279)
Screenshot: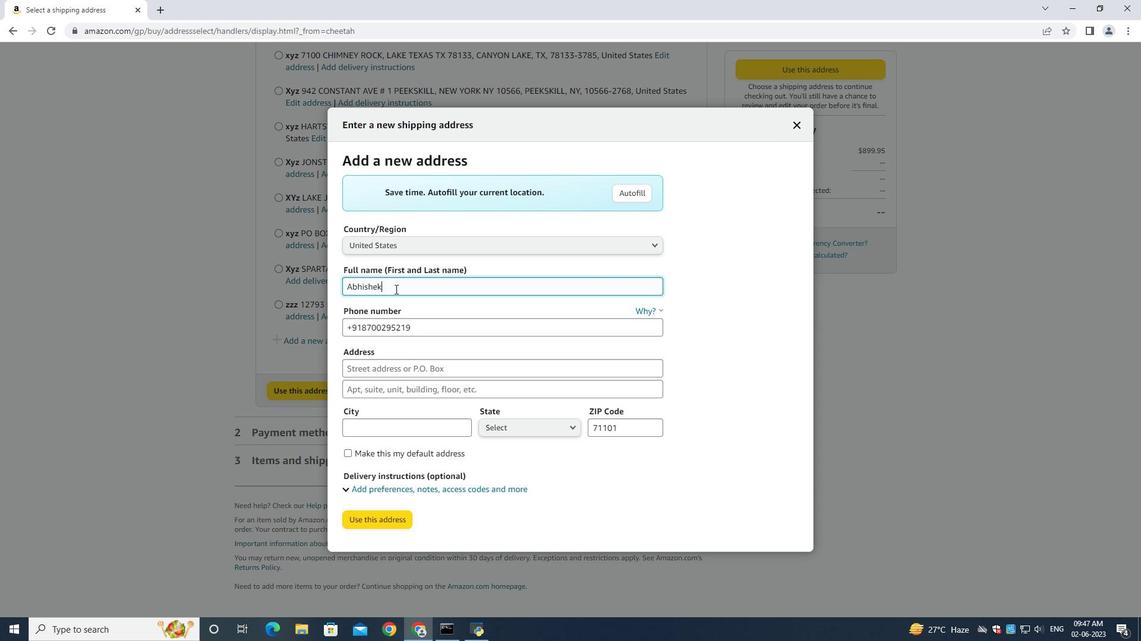
Action: Key pressed ctrl+A<Key.backspace><Key.shift>Brandon<Key.space><Key.shift><Key.shift><Key.shift><Key.shift><Key.shift><Key.shift><Key.shift><Key.shift>Turner<Key.tab><Key.tab><Key.backspace>3184332610<Key.tab>2426<Key.space><Key.shift>August<Key.space><Key.shift>Lane<Key.tab><Key.shift>Shreveport<Key.space><Key.shift><Key.shift><Key.shift><Key.shift><Key.shift><Key.shift><Key.shift><Key.shift><Key.shift><Key.shift><Key.shift><Key.shift><Key.shift><Key.shift><Key.shift>Louisian<Key.tab><Key.shift><Key.shift><Key.shift><Key.shift><Key.shift><Key.shift>Shreveport<Key.space><Key.tab><Key.shift><Key.shift><Key.shift><Key.shift><Key.shift><Key.shift><Key.shift><Key.shift><Key.shift><Key.shift><Key.shift><Key.shift><Key.shift><Key.shift><Key.shift>Lo<Key.tab><Key.backspace>
Screenshot: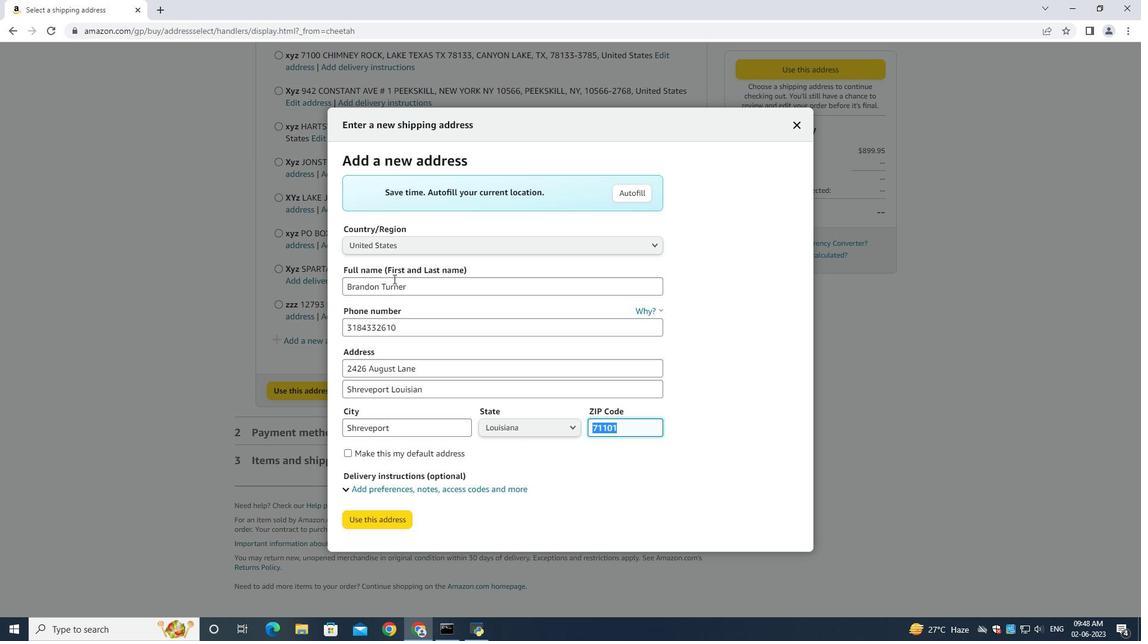 
Action: Mouse moved to (334, 237)
Screenshot: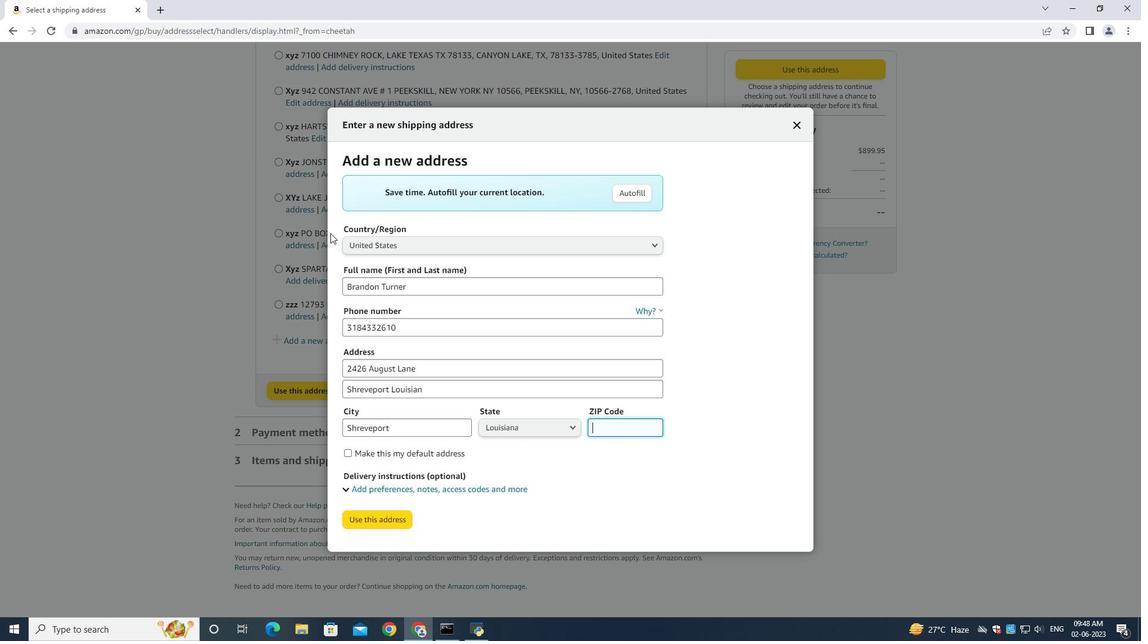 
Action: Key pressed 77<Key.backspace>110
Screenshot: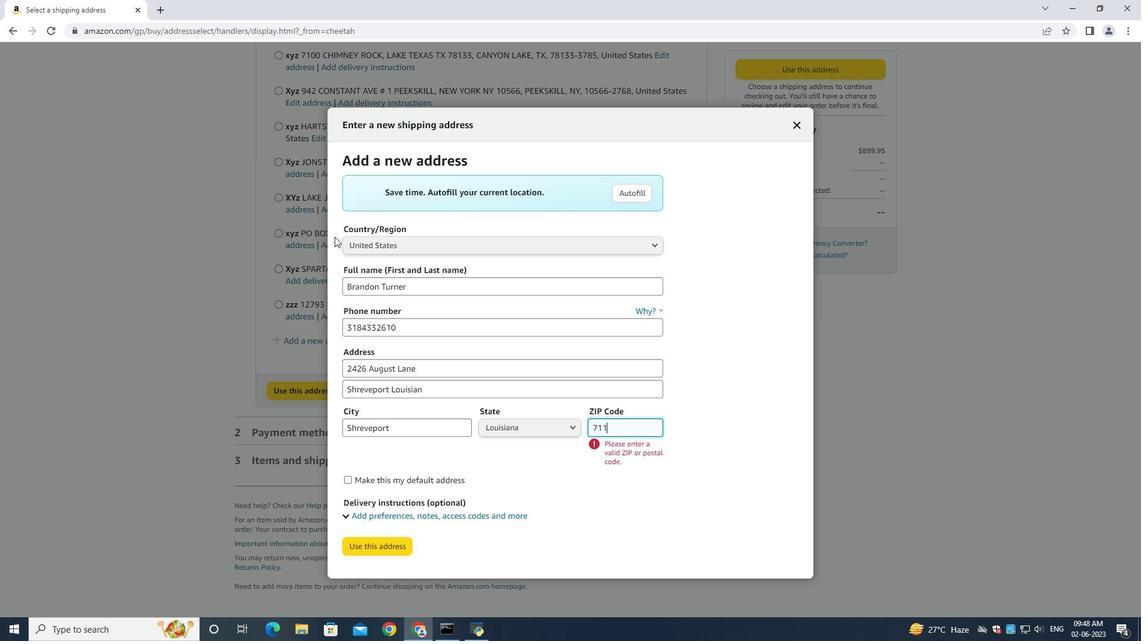
Action: Mouse moved to (354, 350)
Screenshot: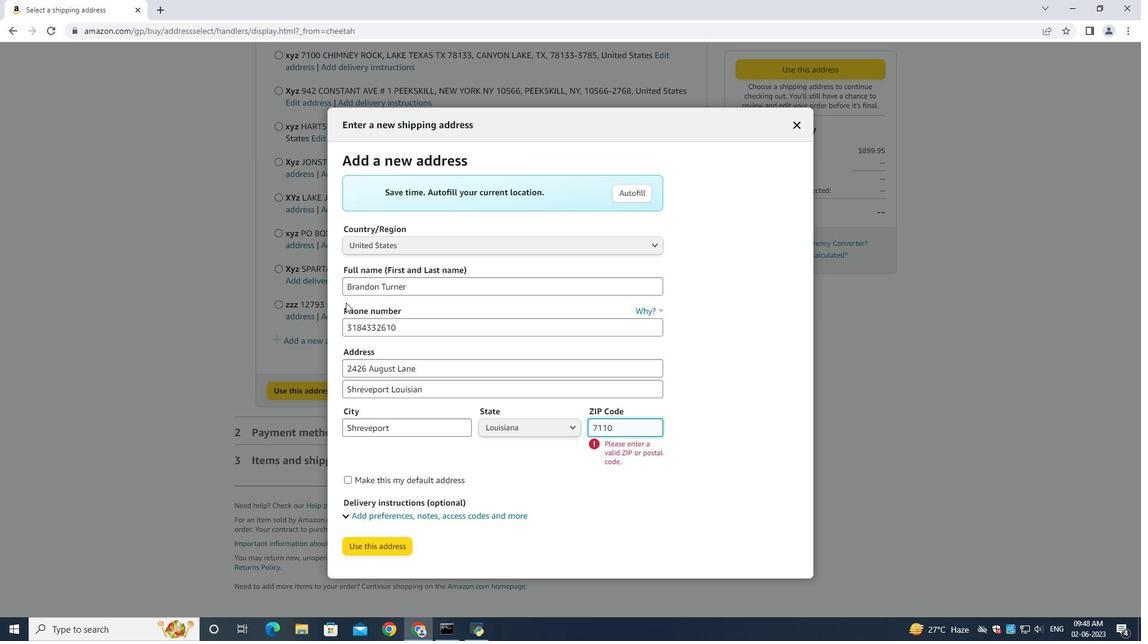 
Action: Key pressed 1
Screenshot: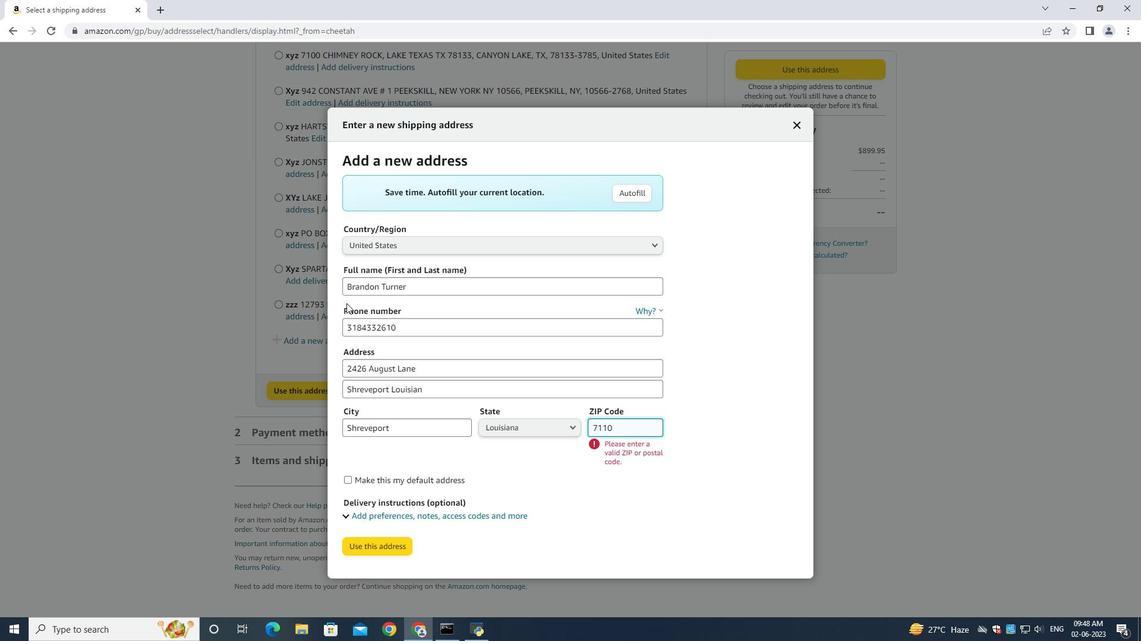 
Action: Mouse moved to (369, 545)
Screenshot: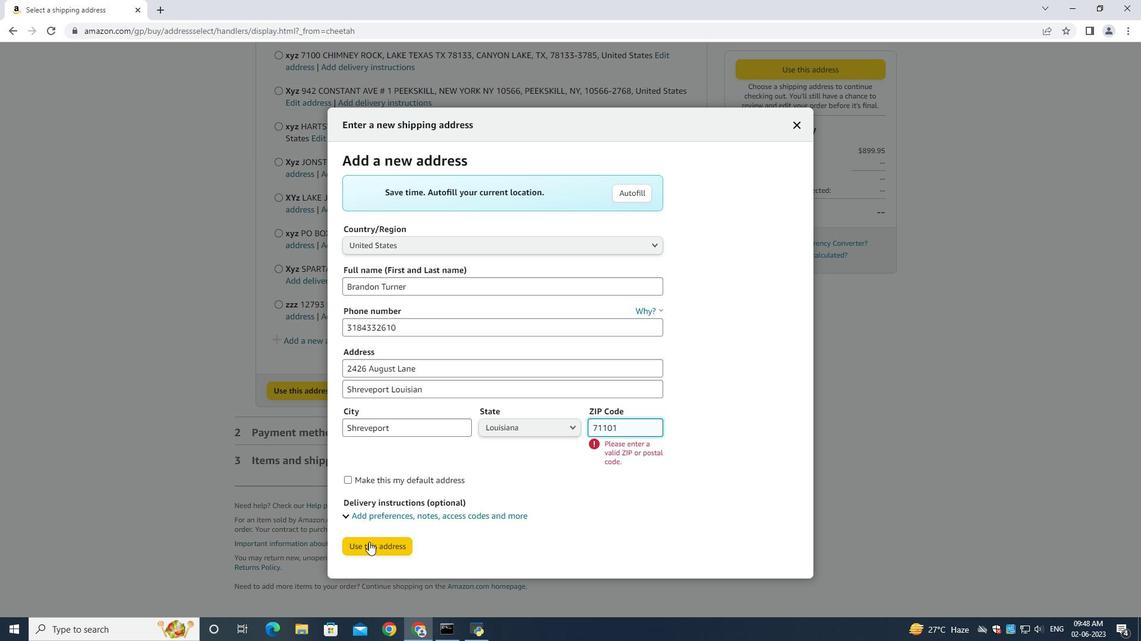 
Action: Mouse pressed left at (369, 545)
Screenshot: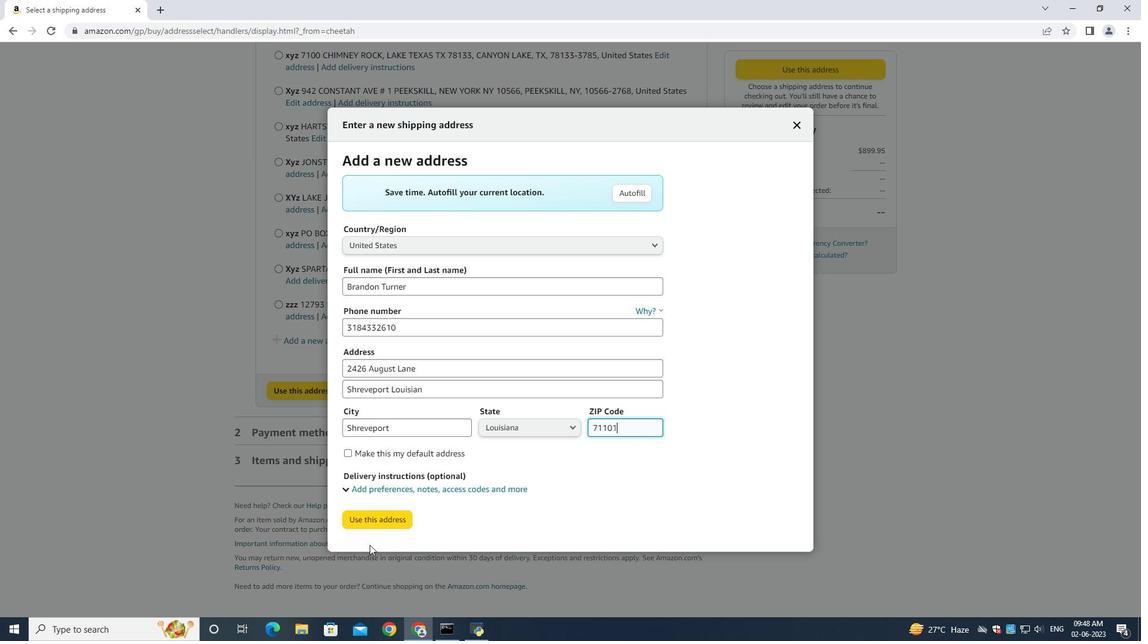 
Action: Mouse moved to (367, 518)
Screenshot: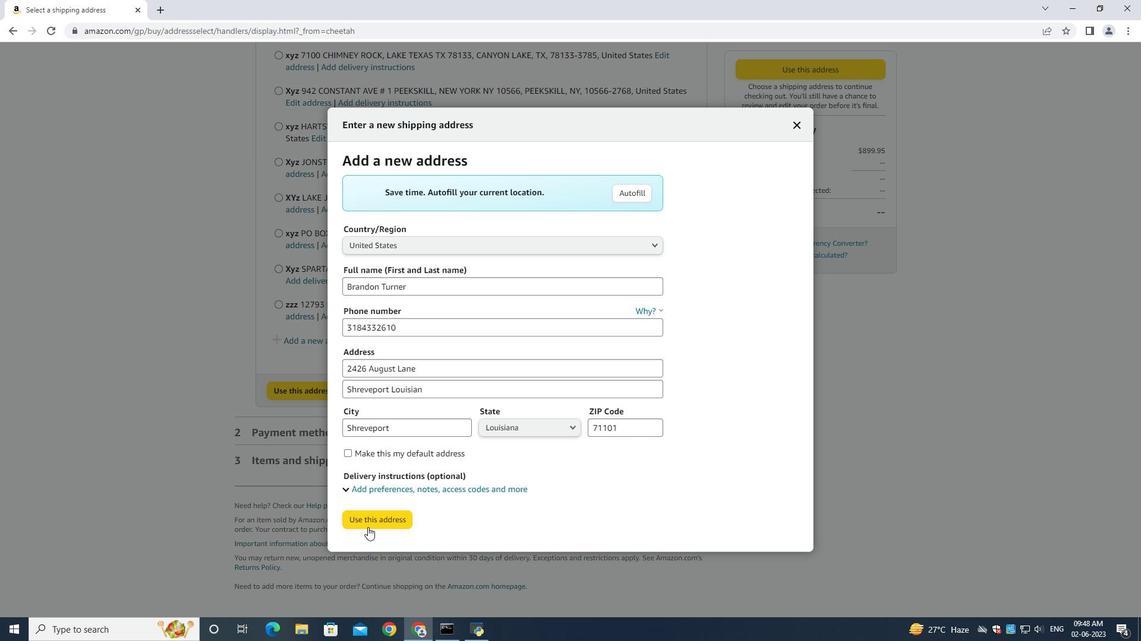 
Action: Mouse pressed left at (367, 518)
Screenshot: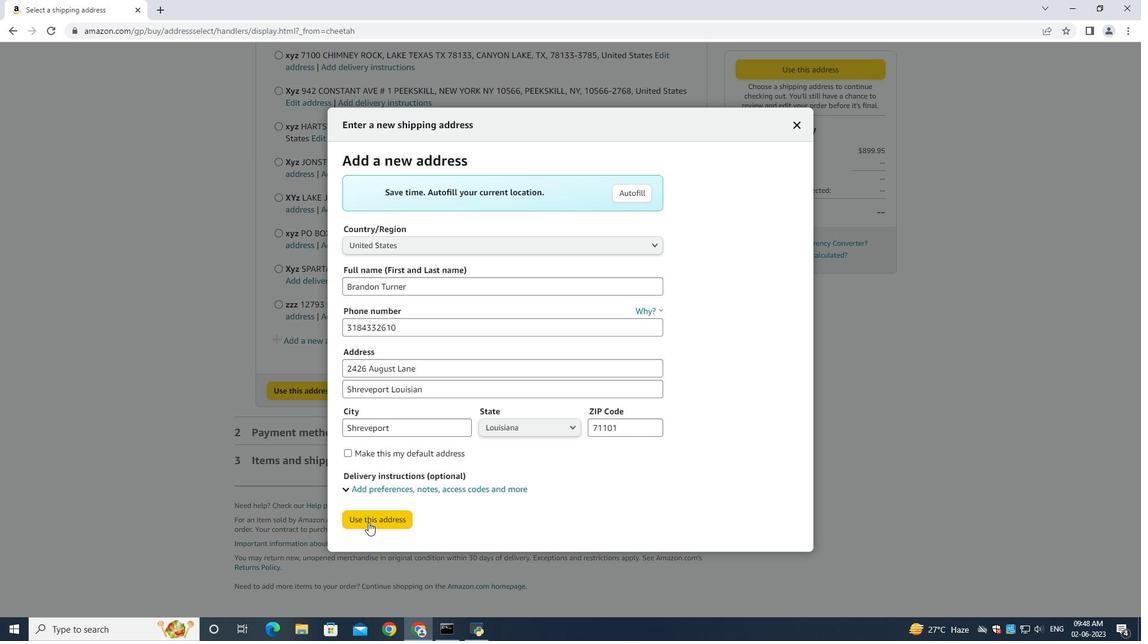 
Action: Mouse moved to (371, 603)
Screenshot: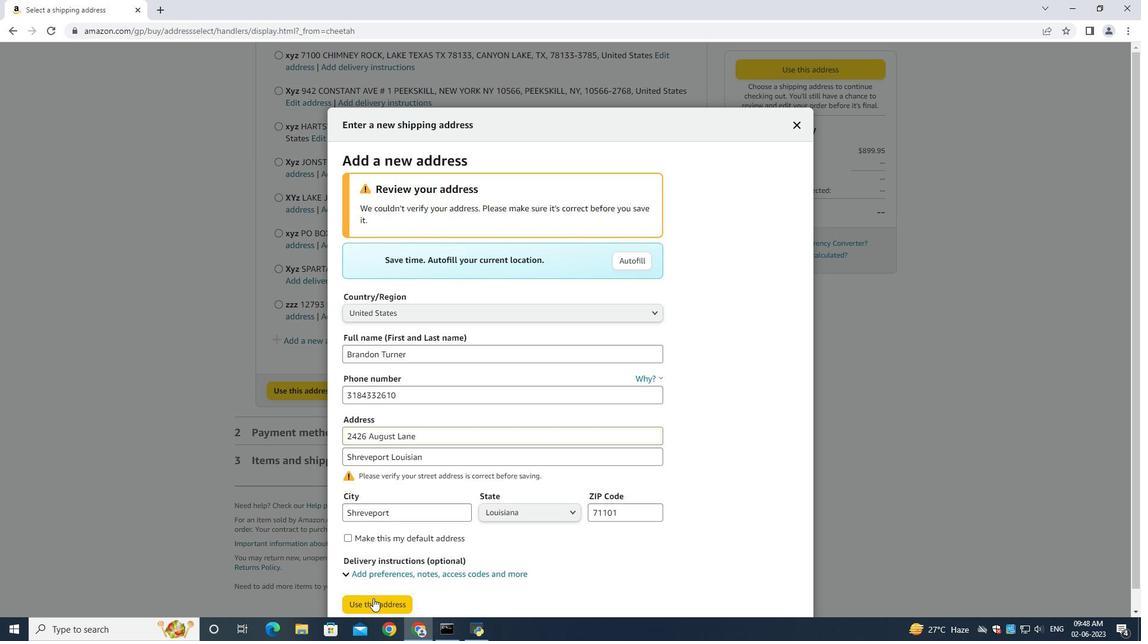 
Action: Mouse pressed left at (371, 603)
Screenshot: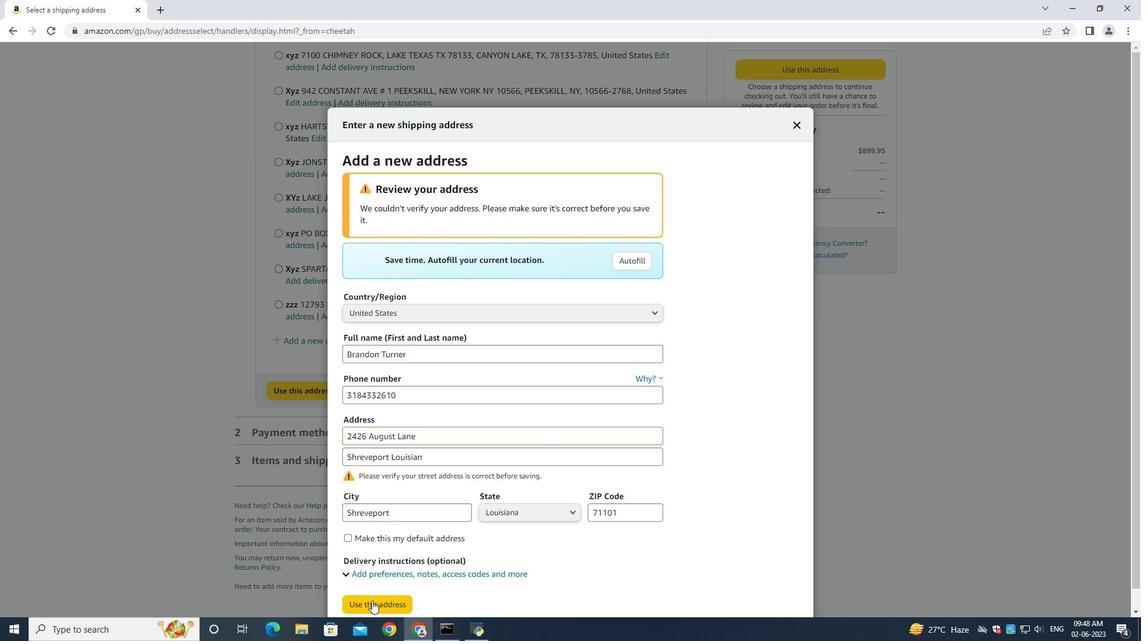 
Action: Mouse moved to (690, 175)
Screenshot: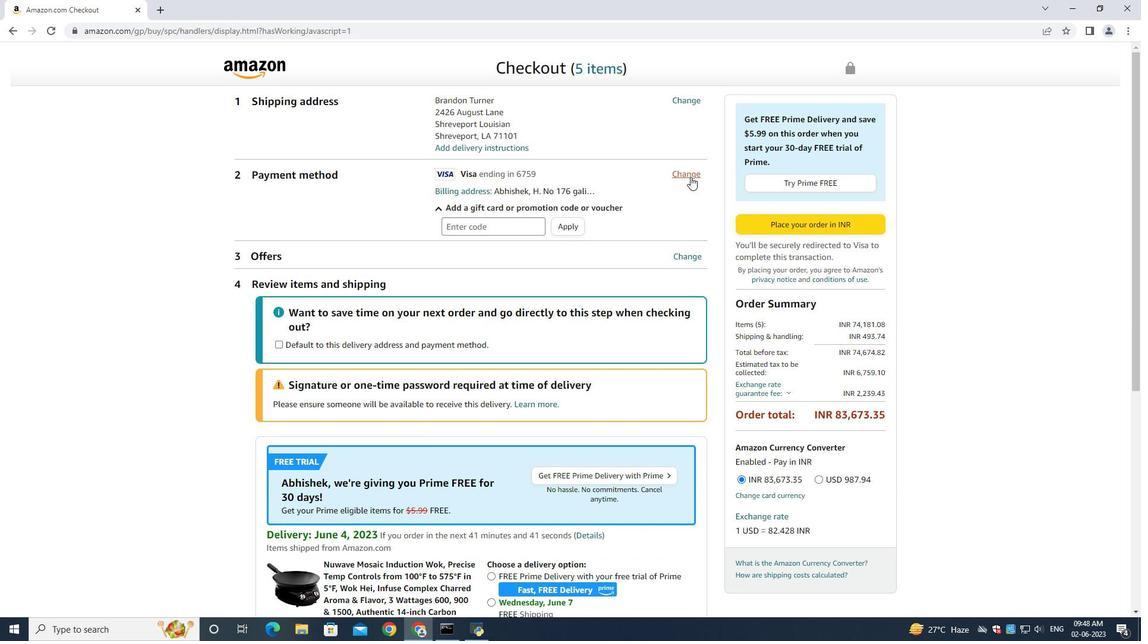 
Action: Mouse pressed left at (690, 175)
Screenshot: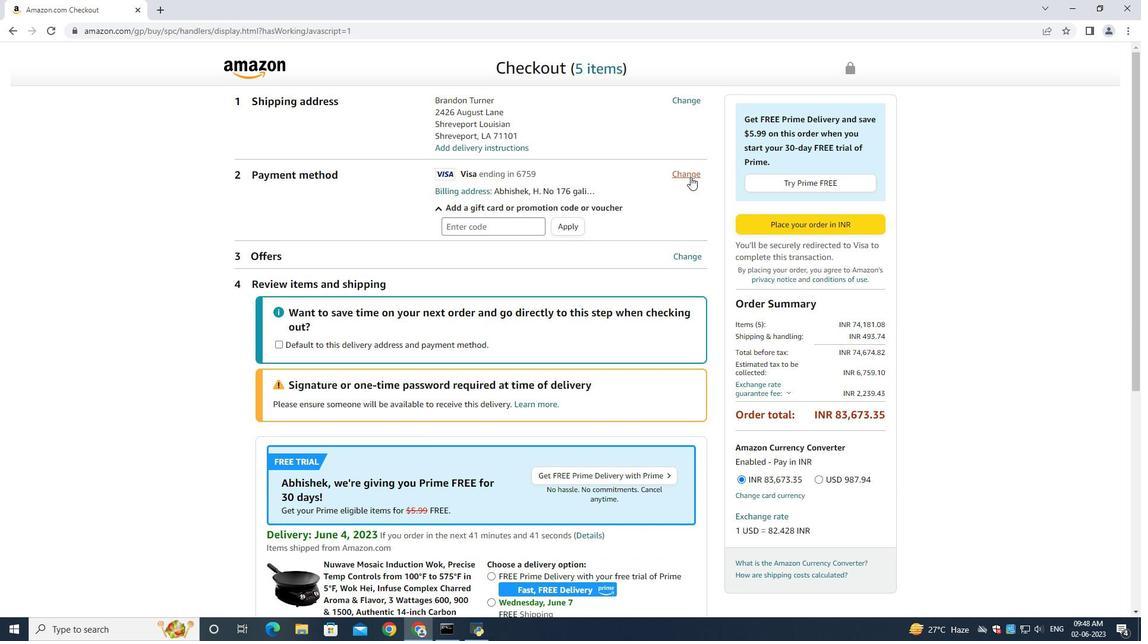 
Action: Mouse moved to (348, 354)
Screenshot: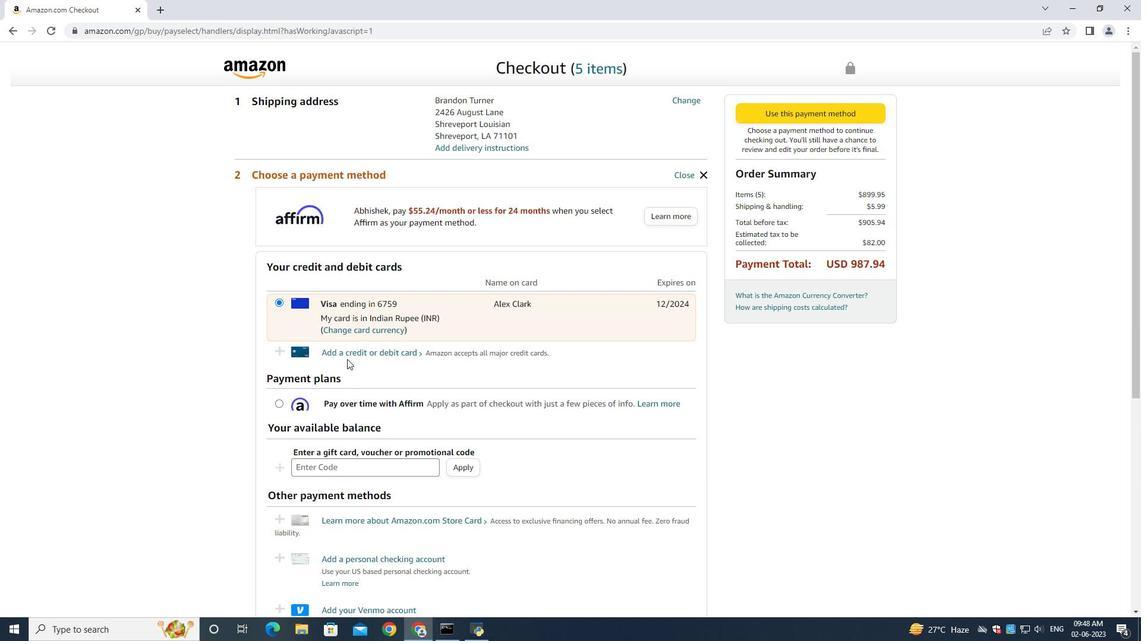 
Action: Mouse pressed left at (348, 354)
Screenshot: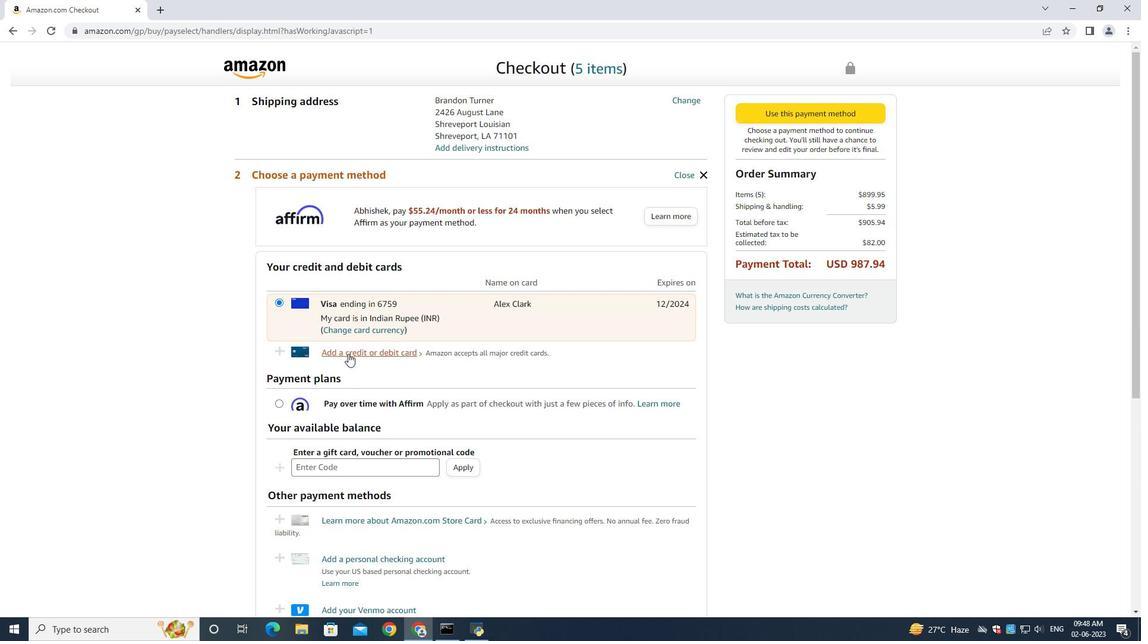 
Action: Mouse moved to (460, 291)
Screenshot: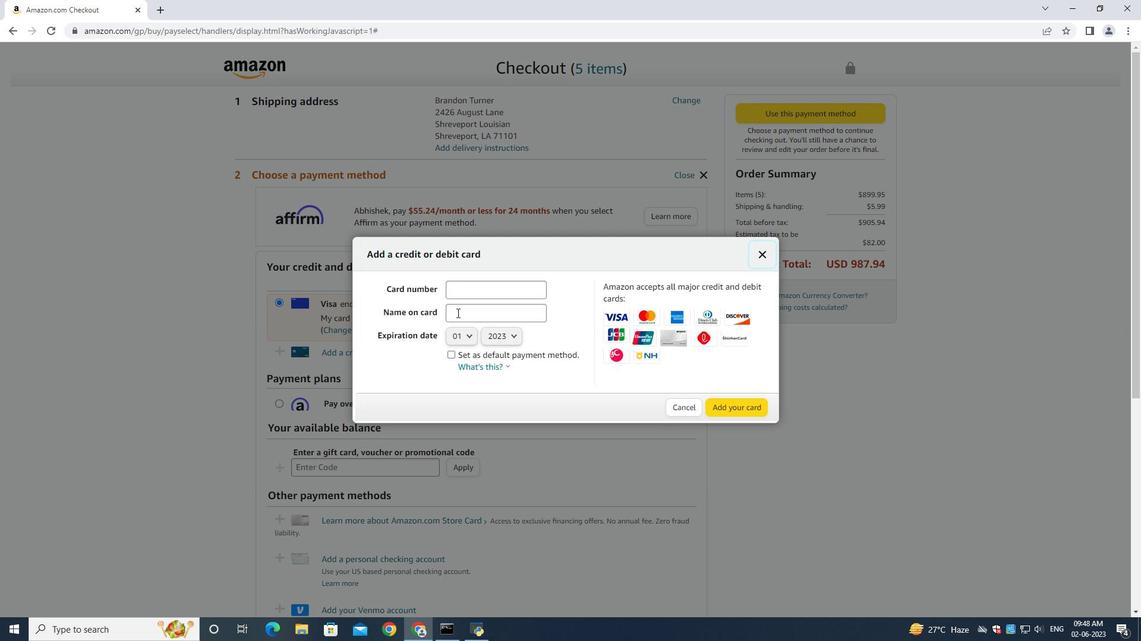 
Action: Mouse pressed left at (460, 291)
Screenshot: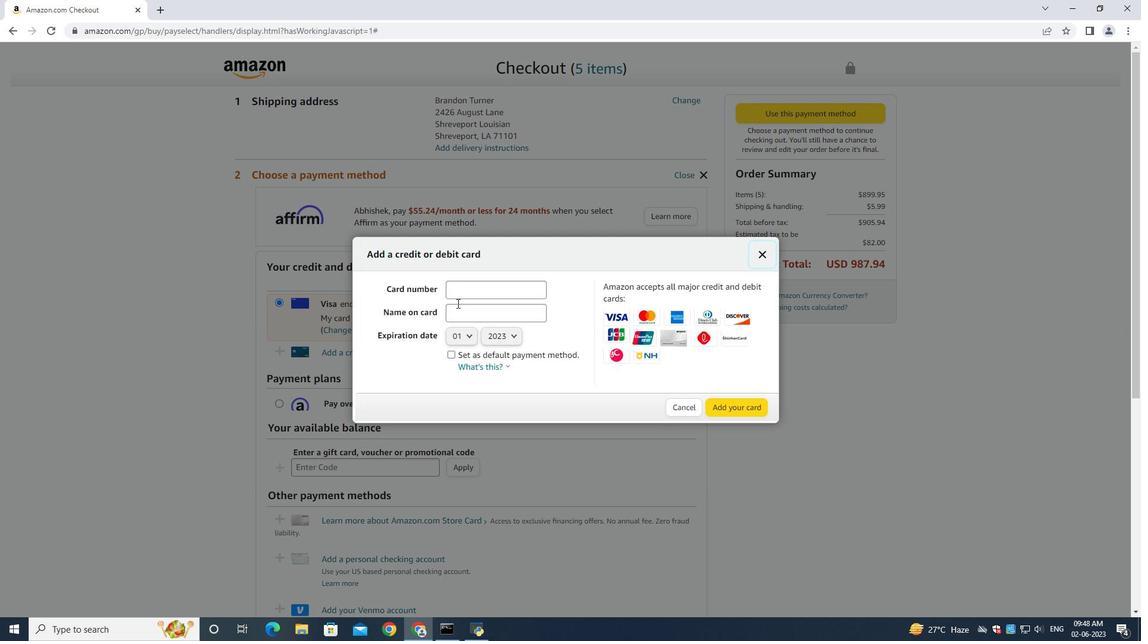 
Action: Key pressed 4893754558<Key.backspace>9587965
Screenshot: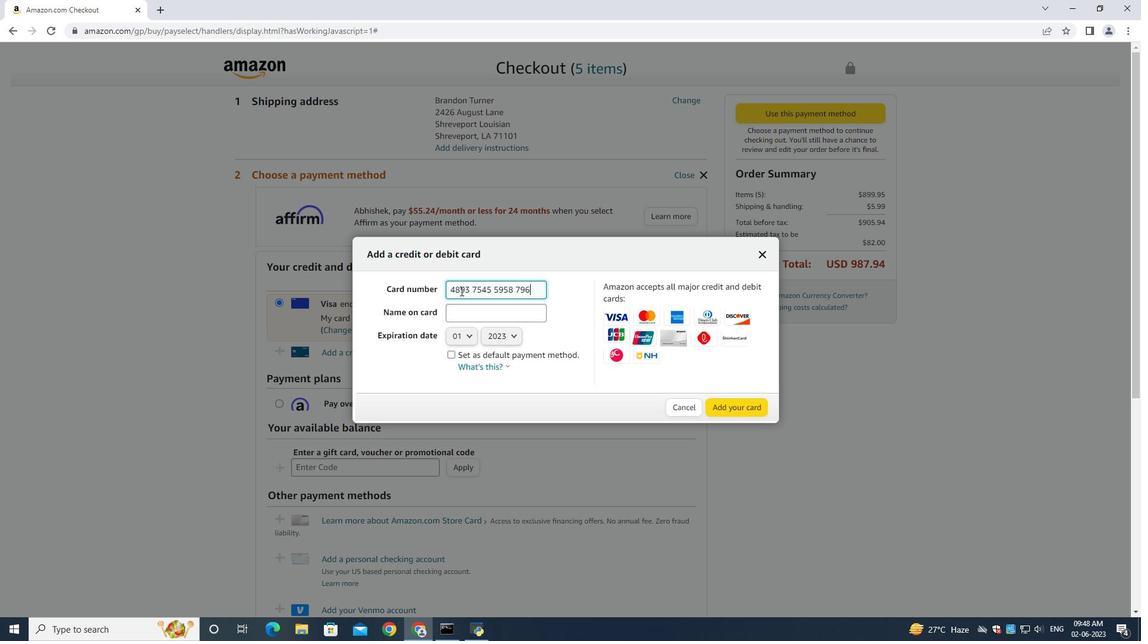 
Action: Mouse moved to (458, 312)
Screenshot: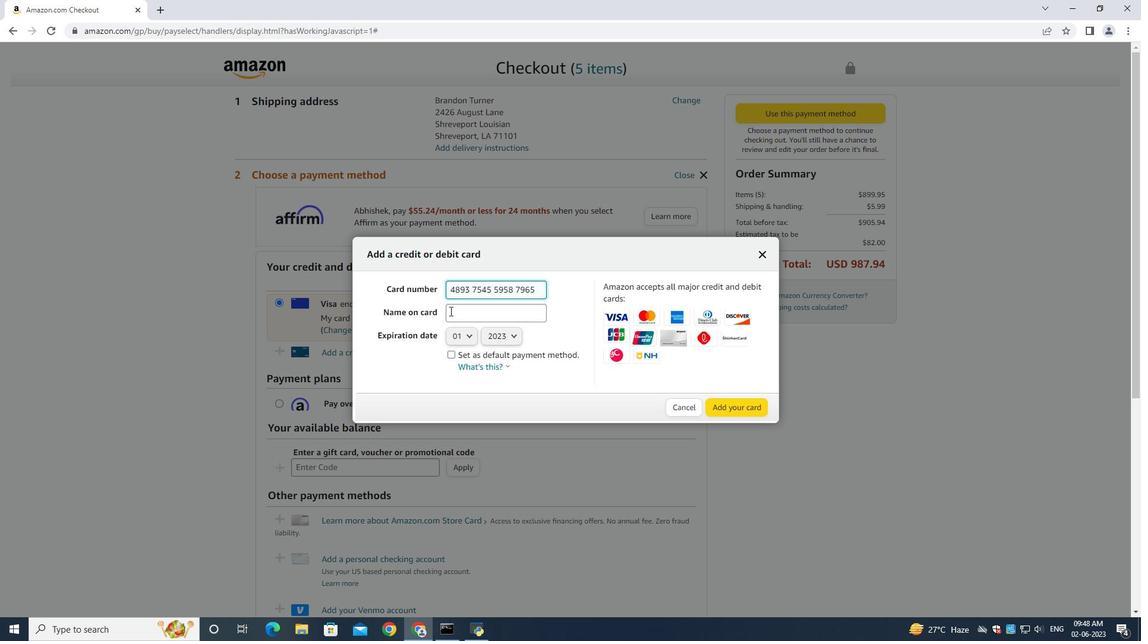 
Action: Mouse pressed left at (458, 312)
Screenshot: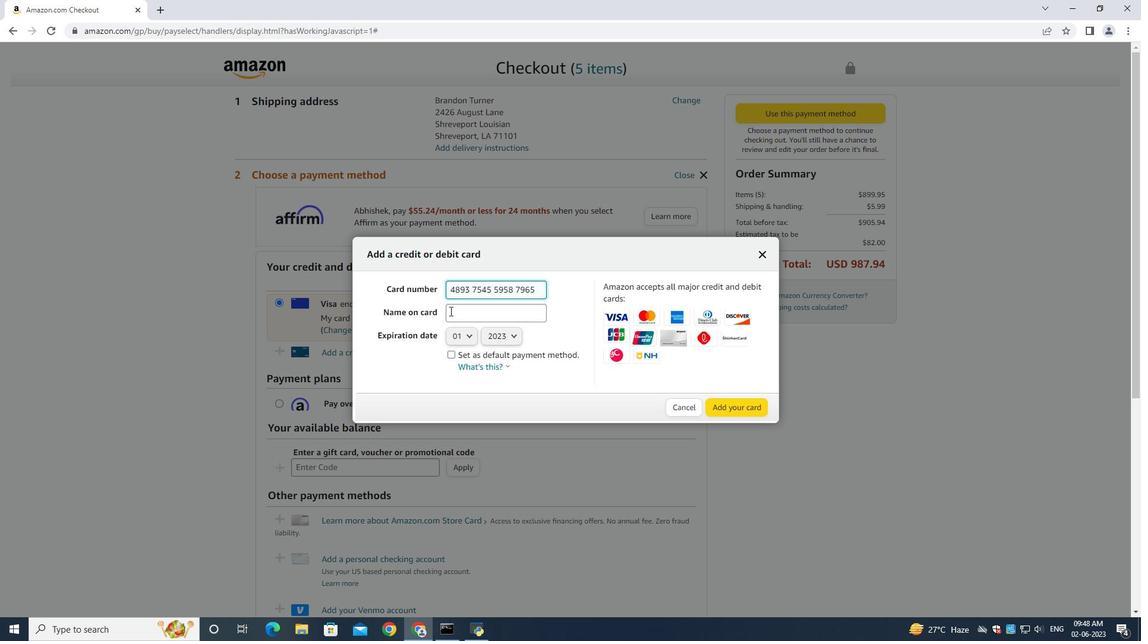 
Action: Key pressed <Key.shift>John<Key.space><Key.shift>Baker
Screenshot: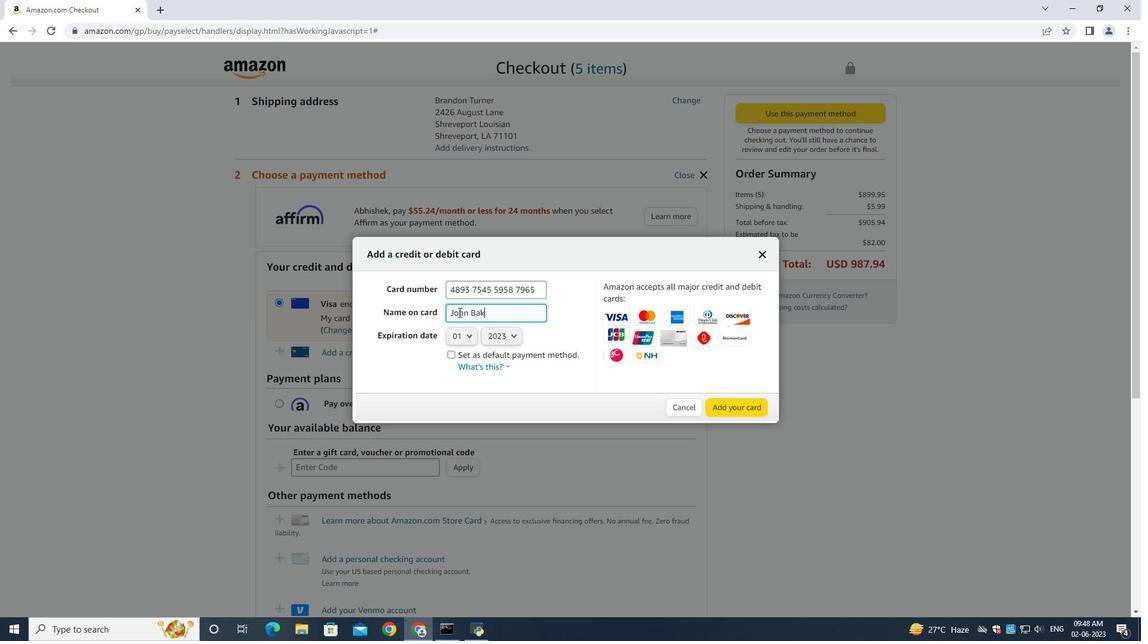 
Action: Mouse moved to (463, 337)
Screenshot: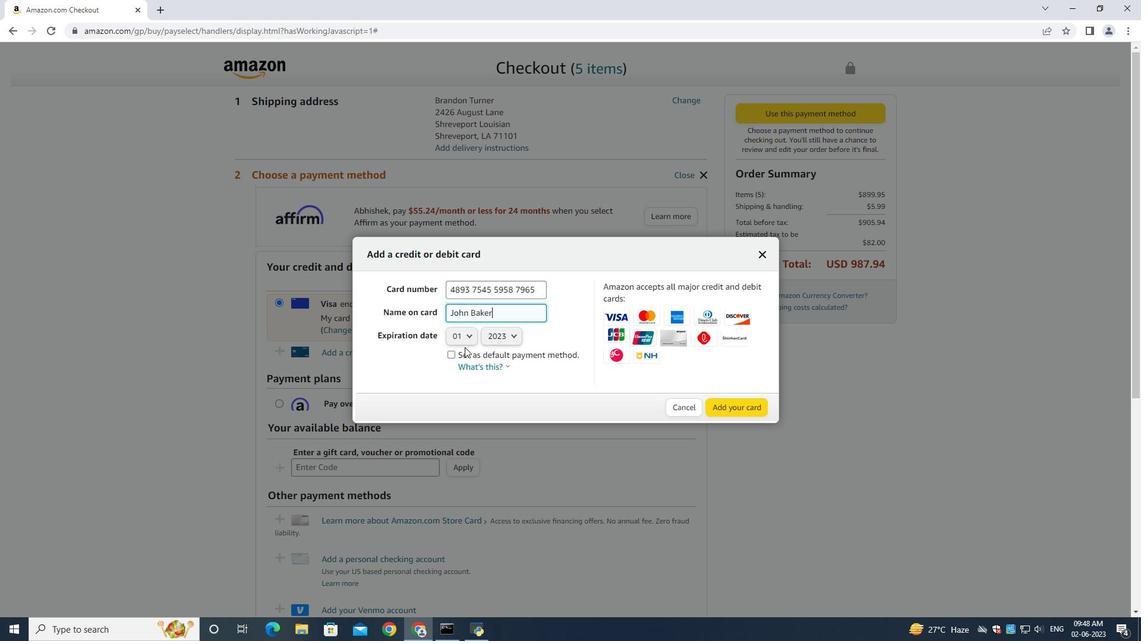
Action: Mouse pressed left at (463, 337)
Screenshot: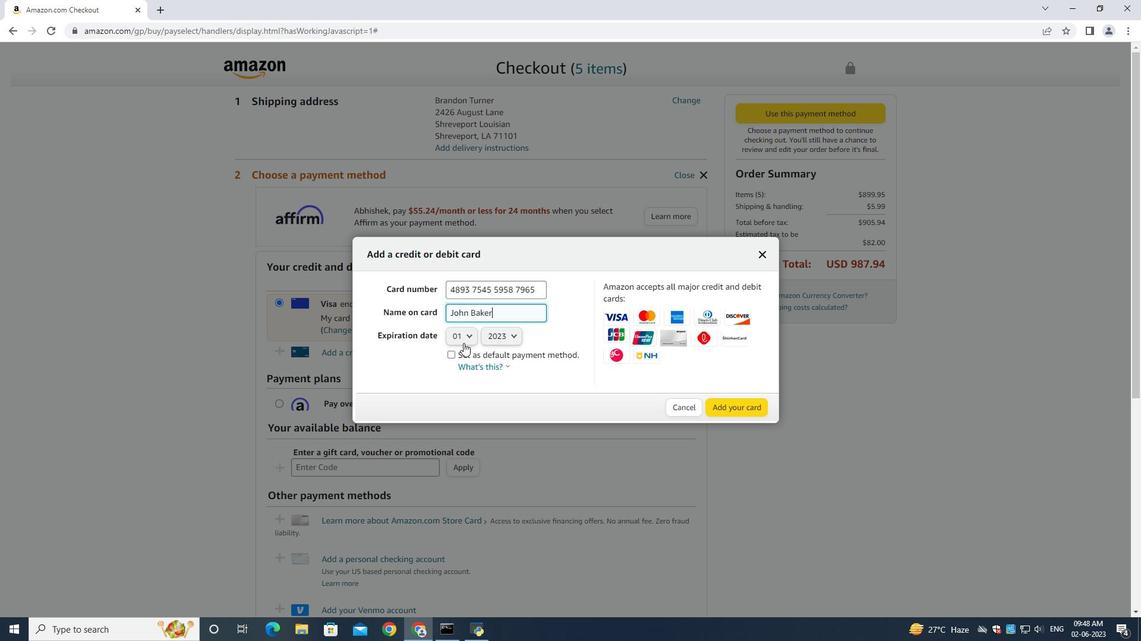 
Action: Mouse moved to (458, 413)
Screenshot: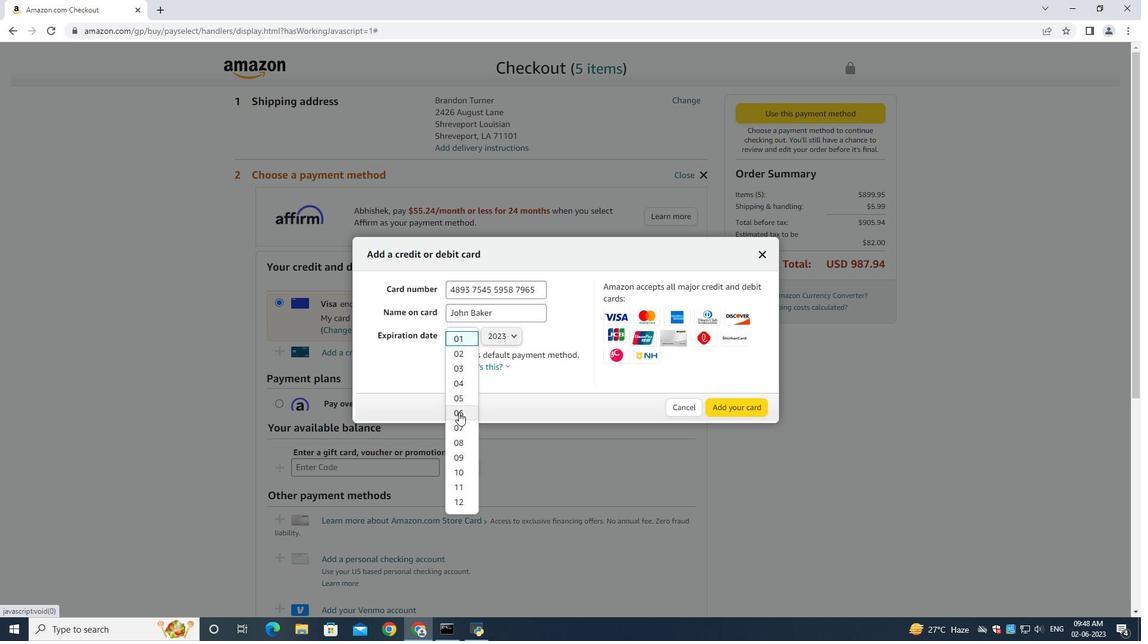 
Action: Mouse pressed left at (458, 413)
Screenshot: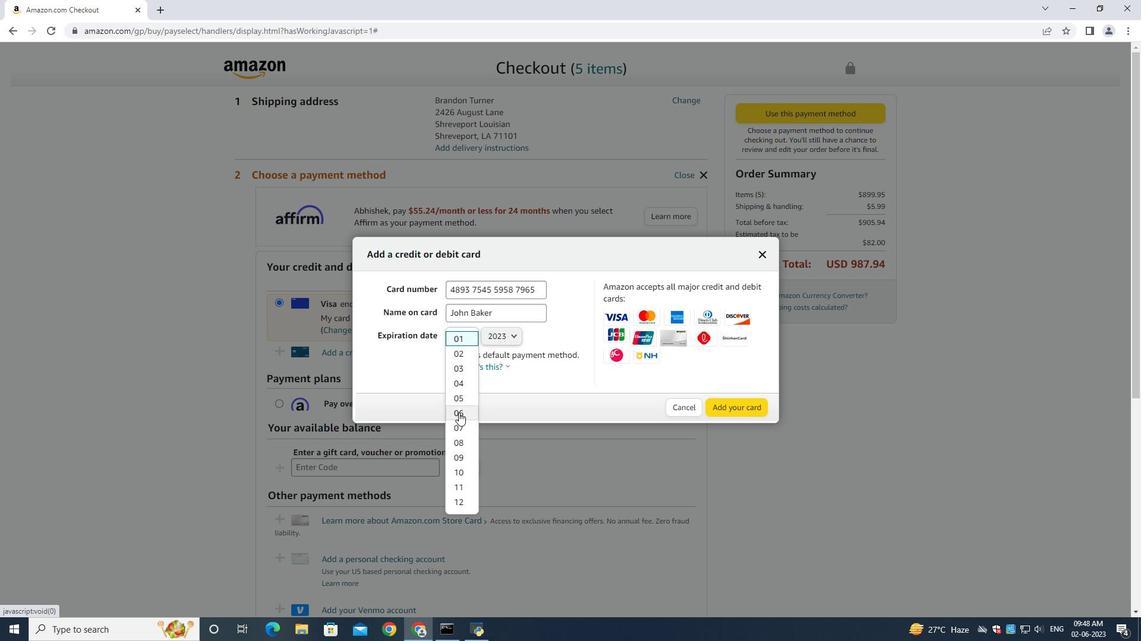 
Action: Mouse moved to (496, 334)
Screenshot: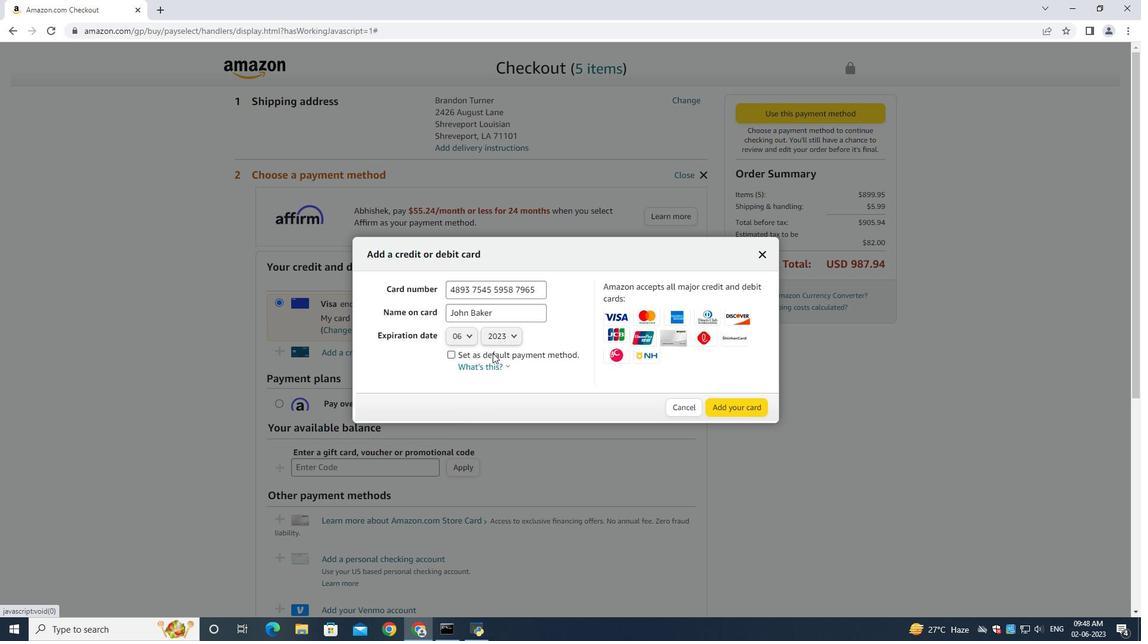 
Action: Mouse pressed left at (496, 334)
Screenshot: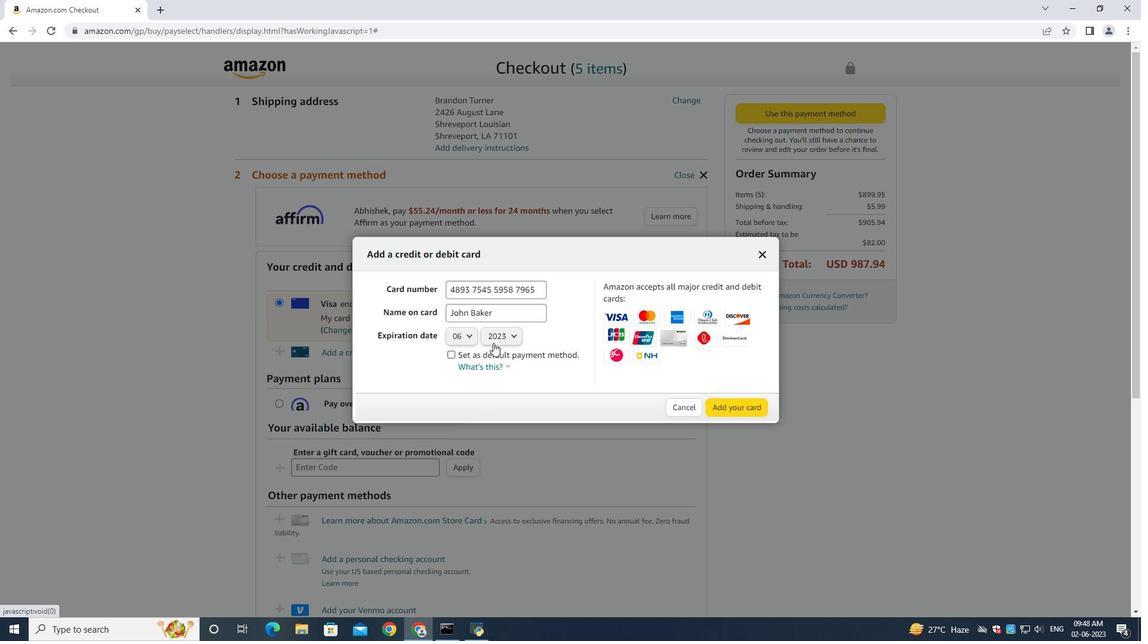 
Action: Mouse moved to (511, 102)
Screenshot: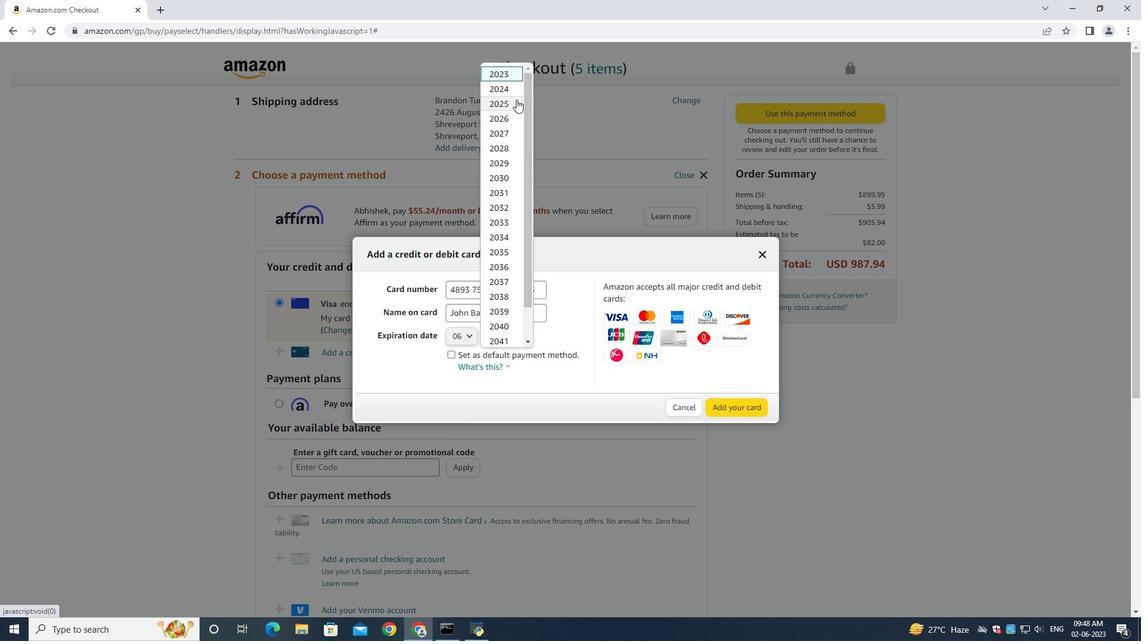 
Action: Mouse pressed left at (511, 102)
